 Task: Slide 48 - To Do List.
Action: Mouse moved to (220, 77)
Screenshot: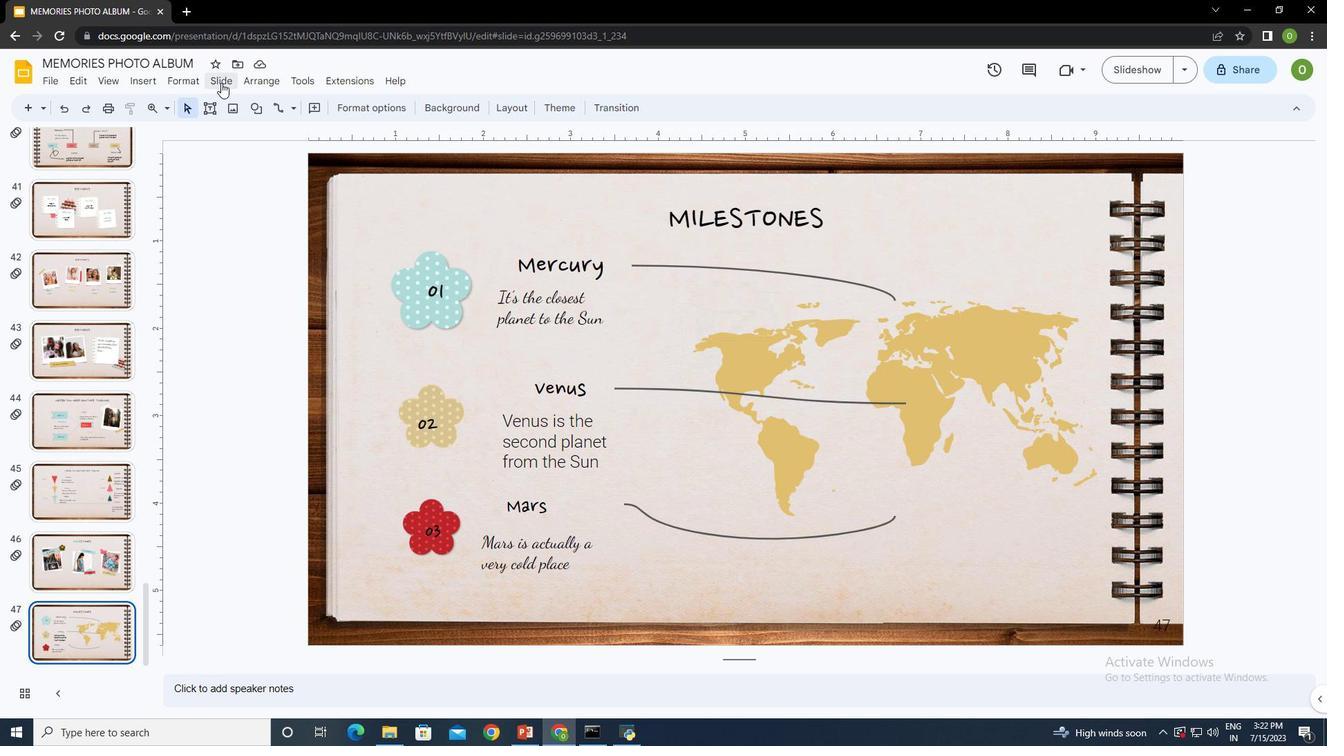 
Action: Mouse pressed left at (220, 77)
Screenshot: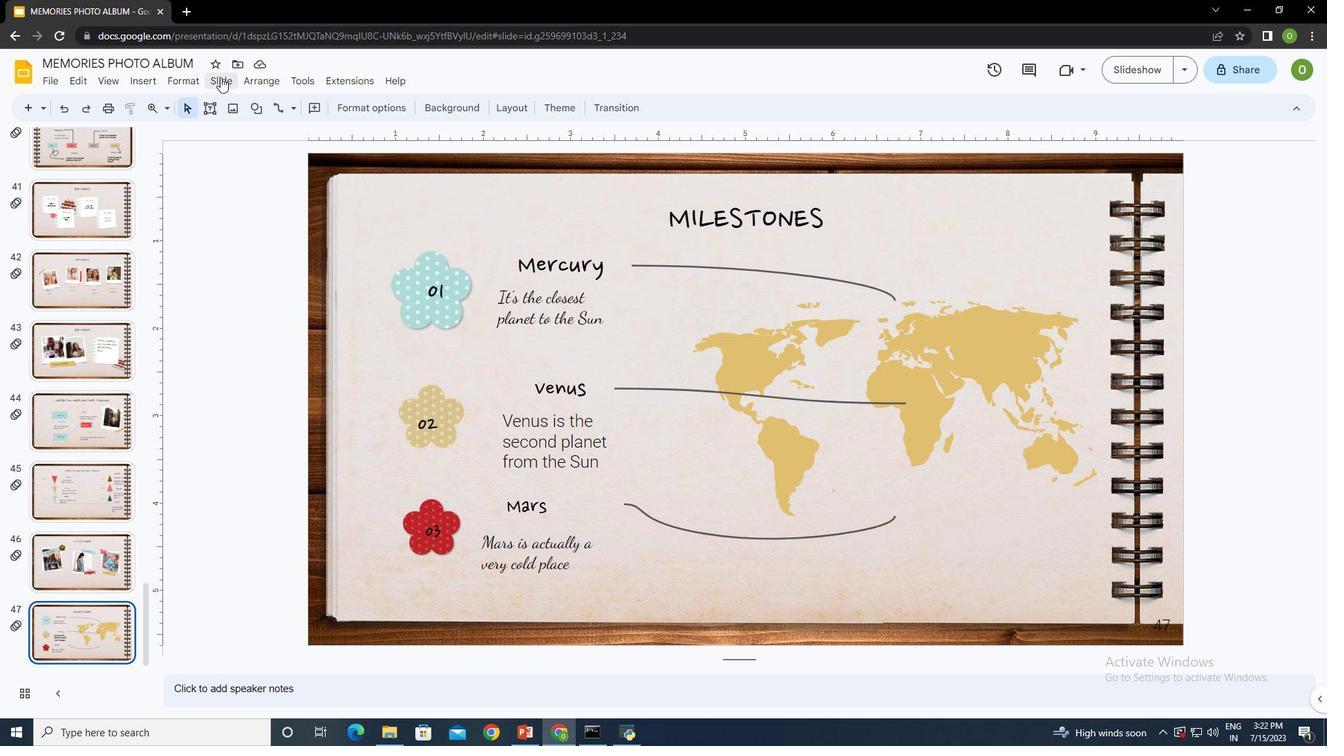 
Action: Mouse moved to (272, 107)
Screenshot: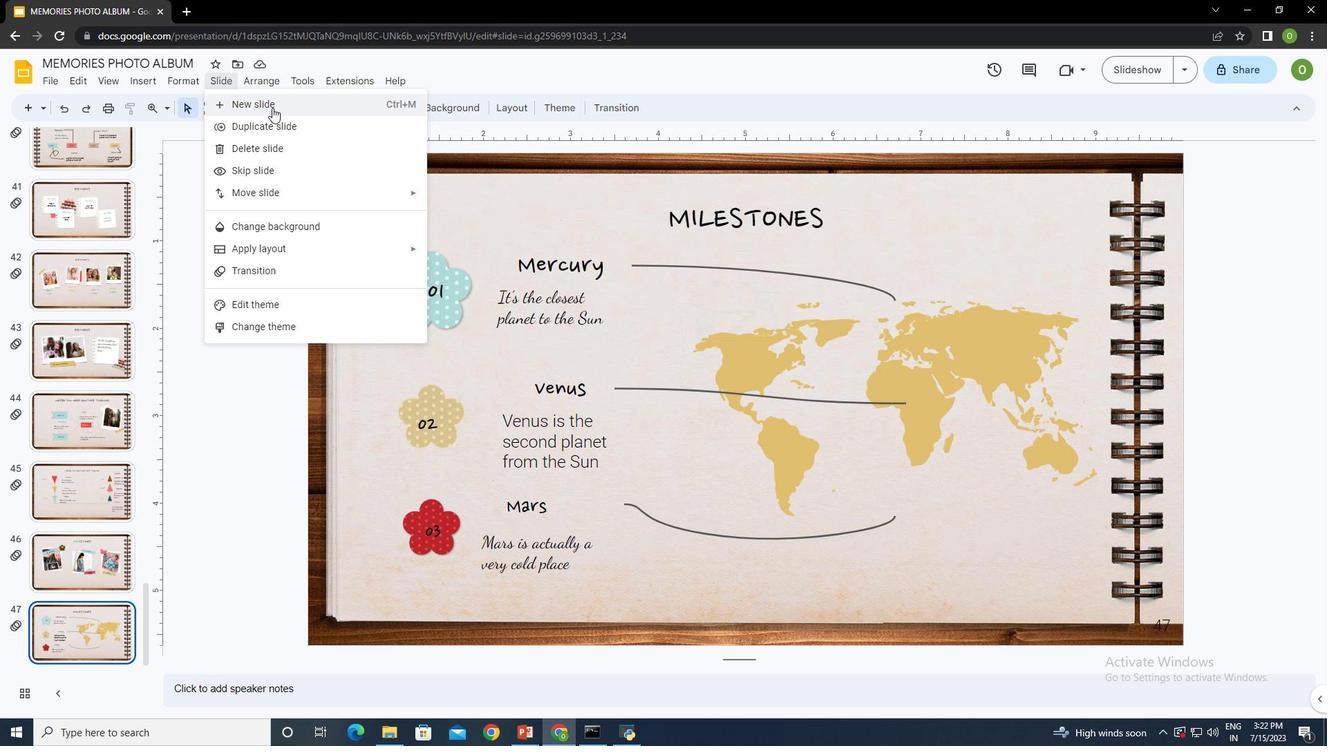 
Action: Mouse pressed left at (272, 107)
Screenshot: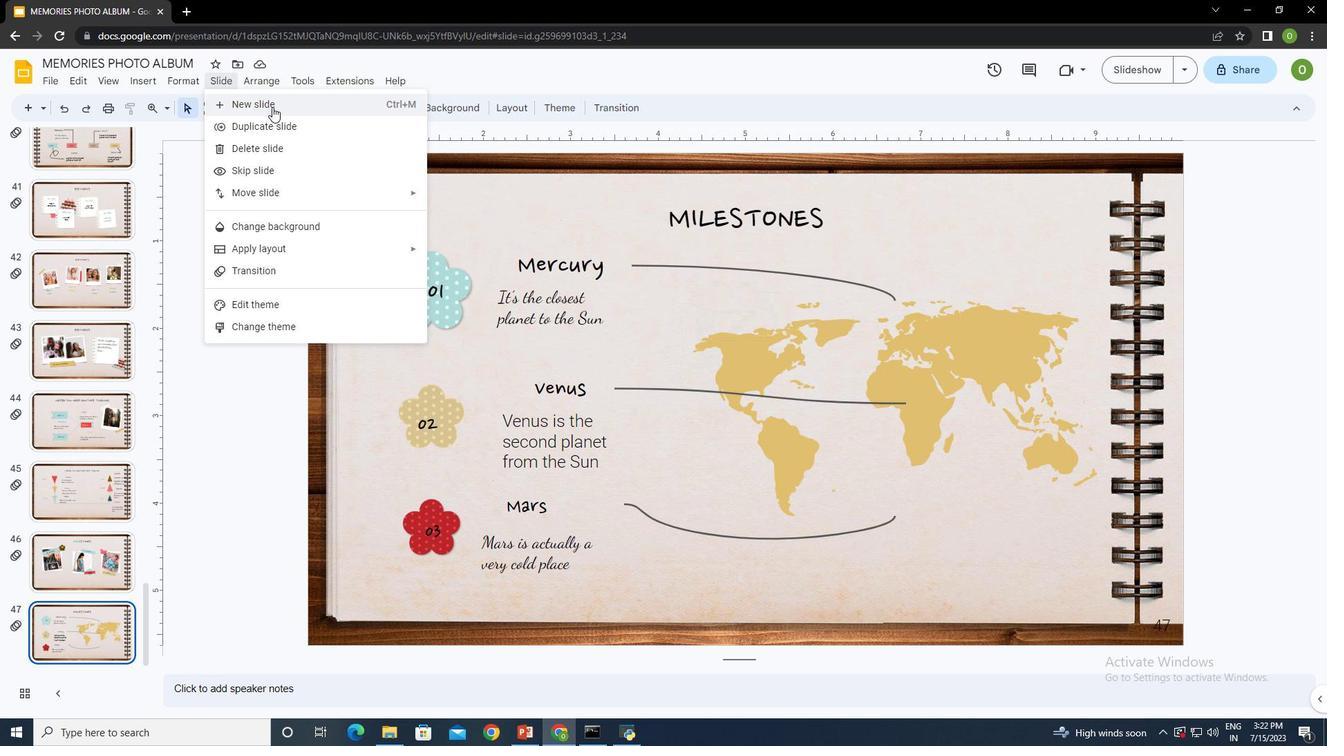 
Action: Mouse moved to (626, 233)
Screenshot: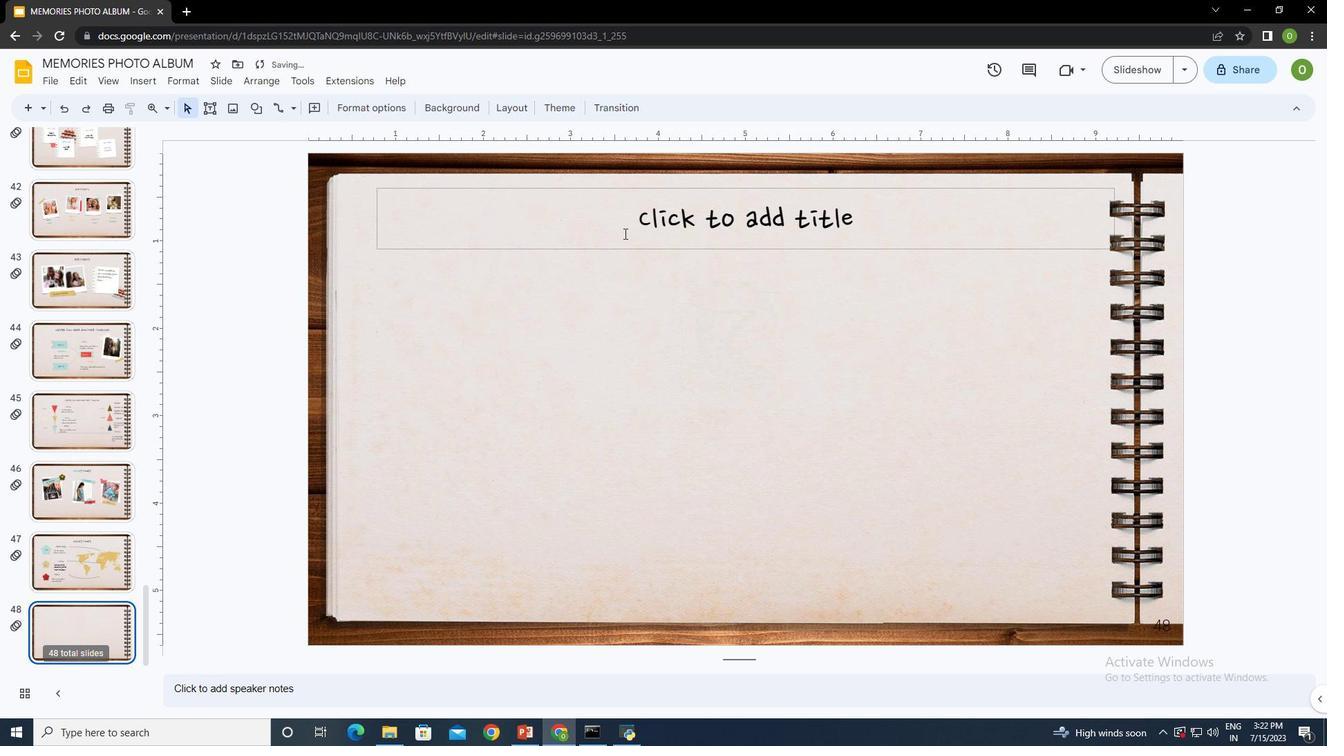 
Action: Mouse pressed left at (626, 233)
Screenshot: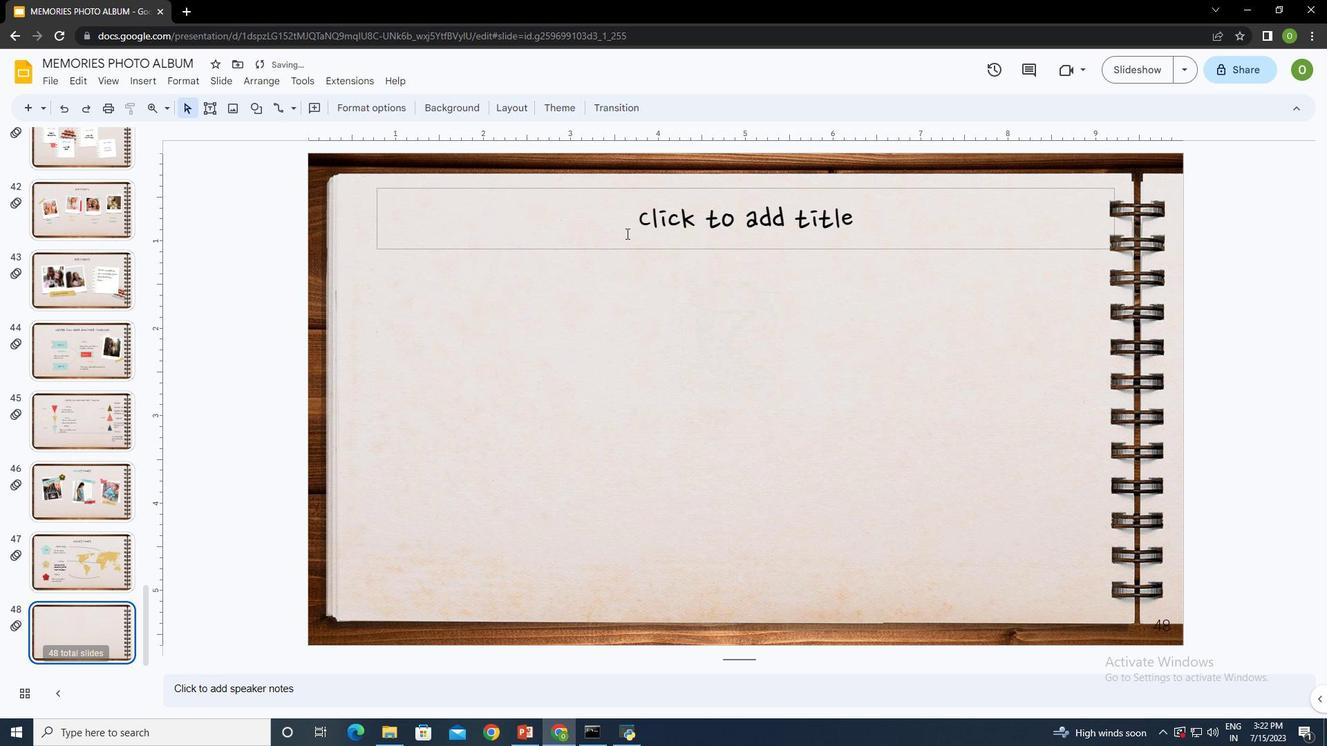 
Action: Mouse moved to (626, 233)
Screenshot: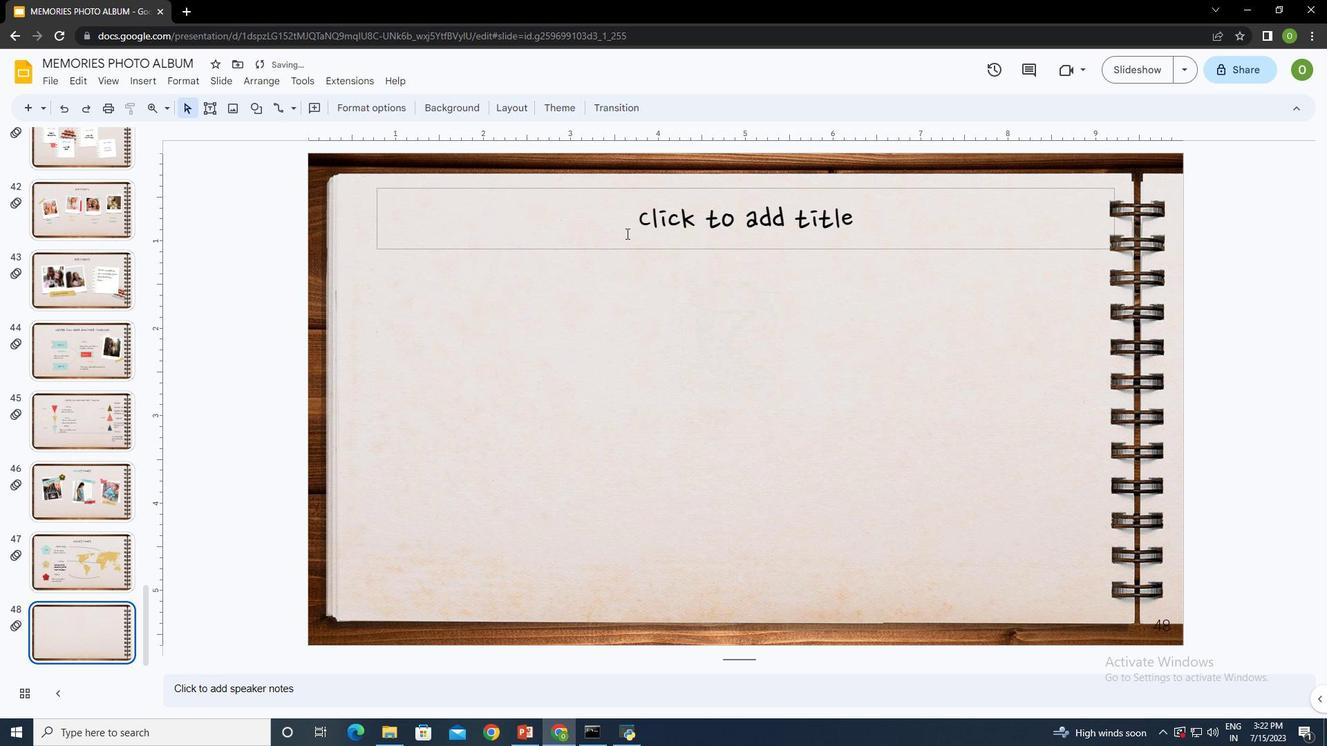 
Action: Key pressed <Key.caps_lock>TO<Key.space><Key.backspace>-<Key.space>DO<Key.space><Key.backspace><Key.backspace><Key.backspace><Key.backspace>DO<Key.space>LIST
Screenshot: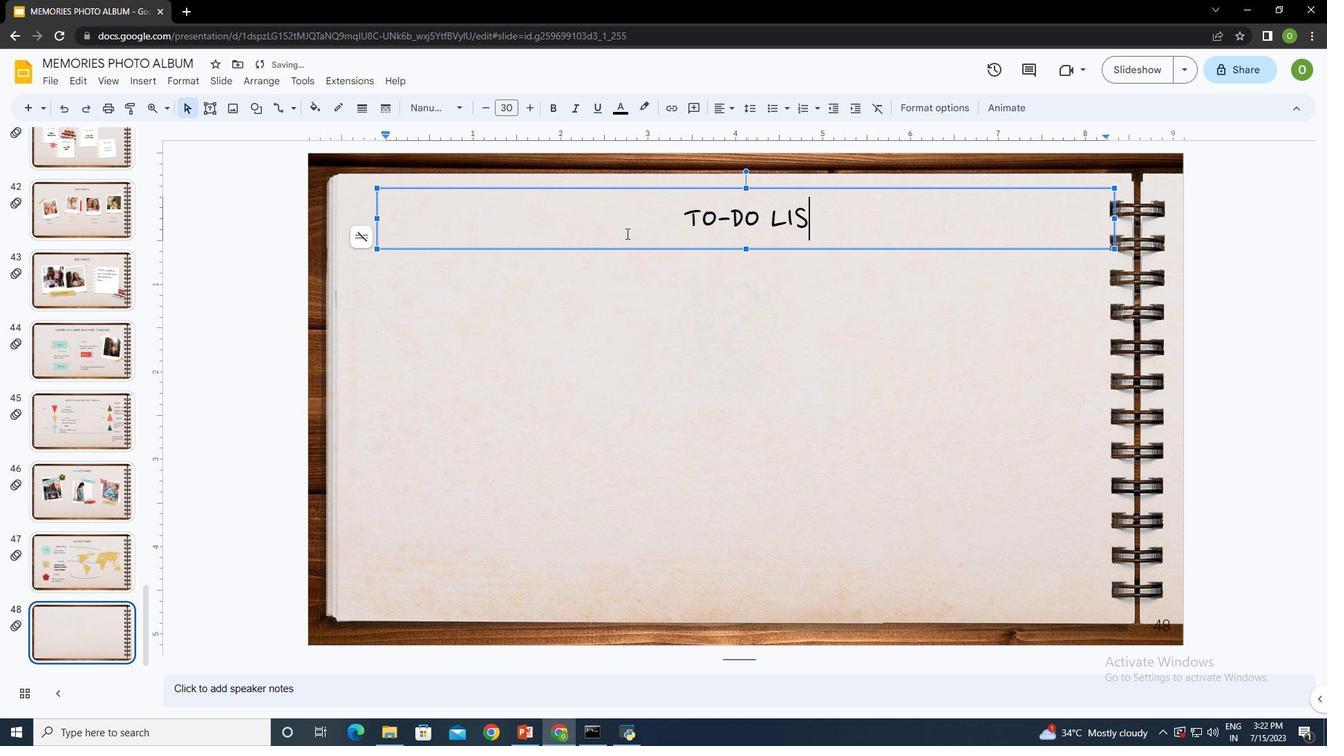
Action: Mouse moved to (642, 344)
Screenshot: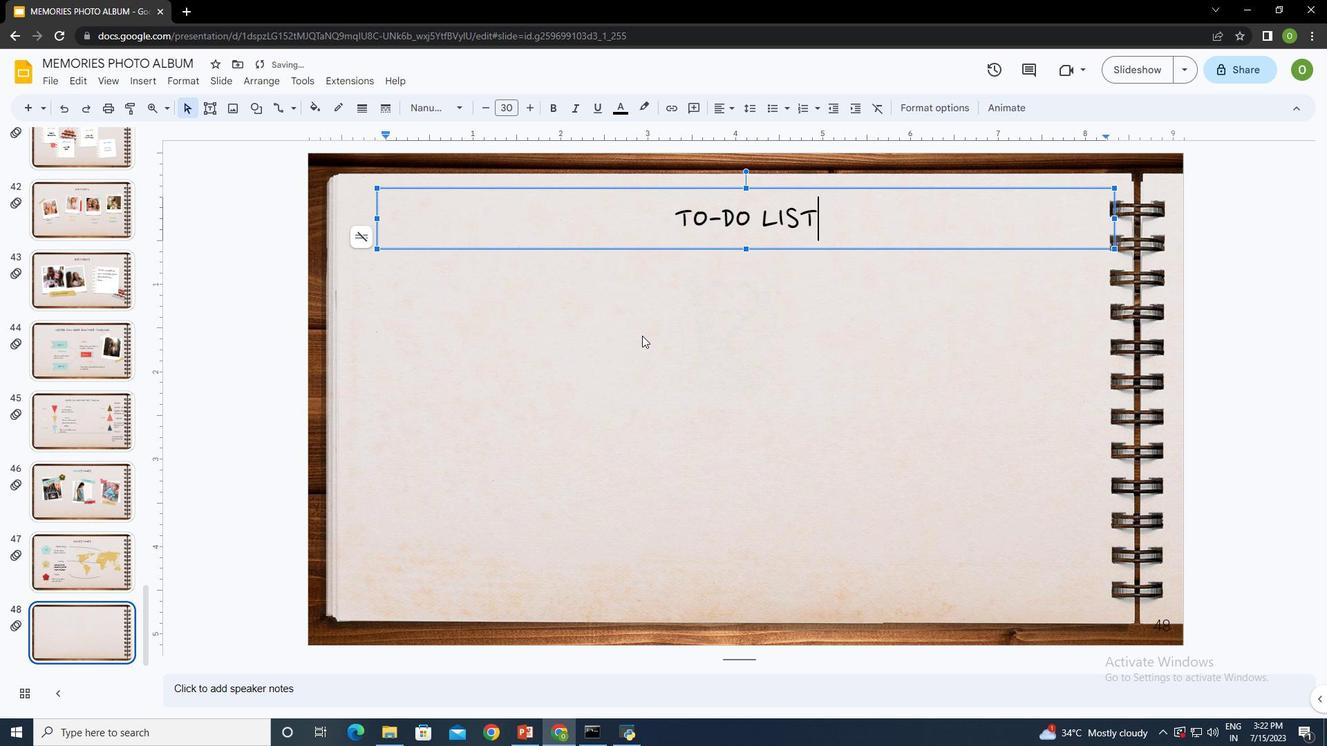 
Action: Mouse pressed left at (642, 344)
Screenshot: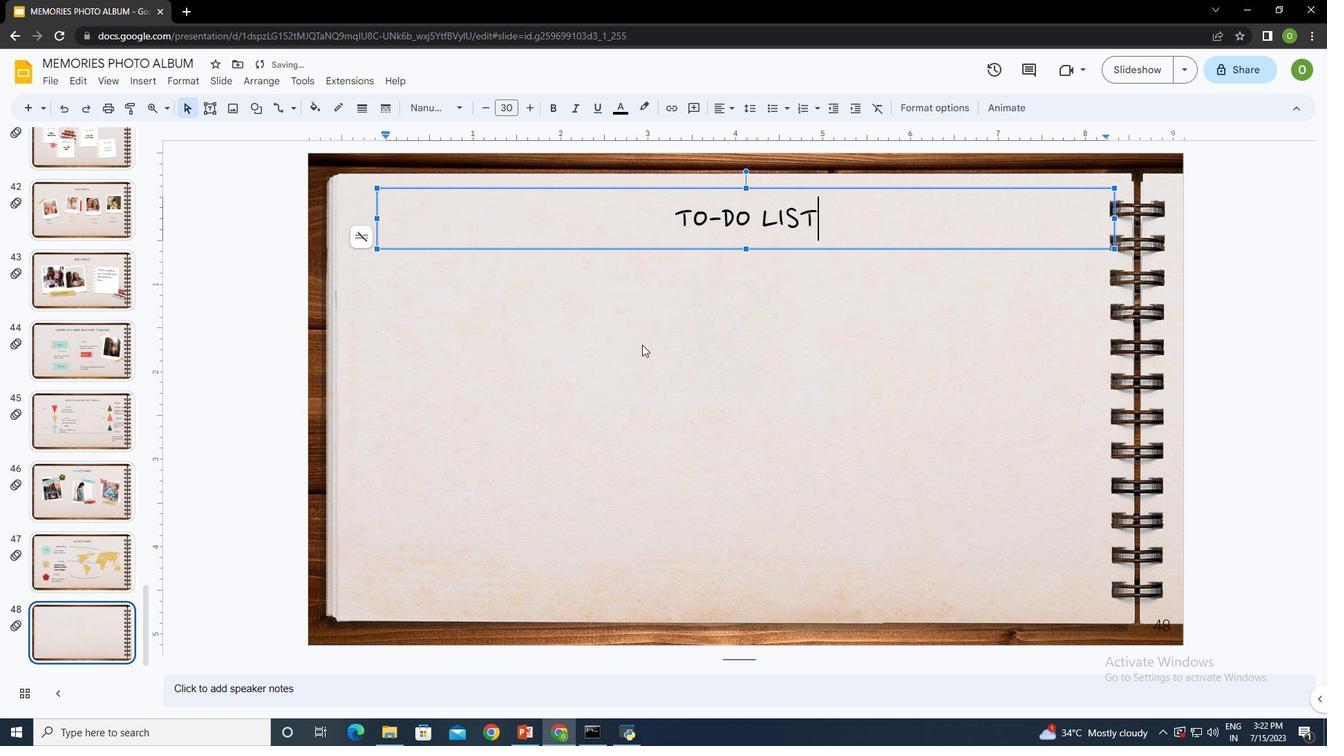 
Action: Mouse moved to (141, 80)
Screenshot: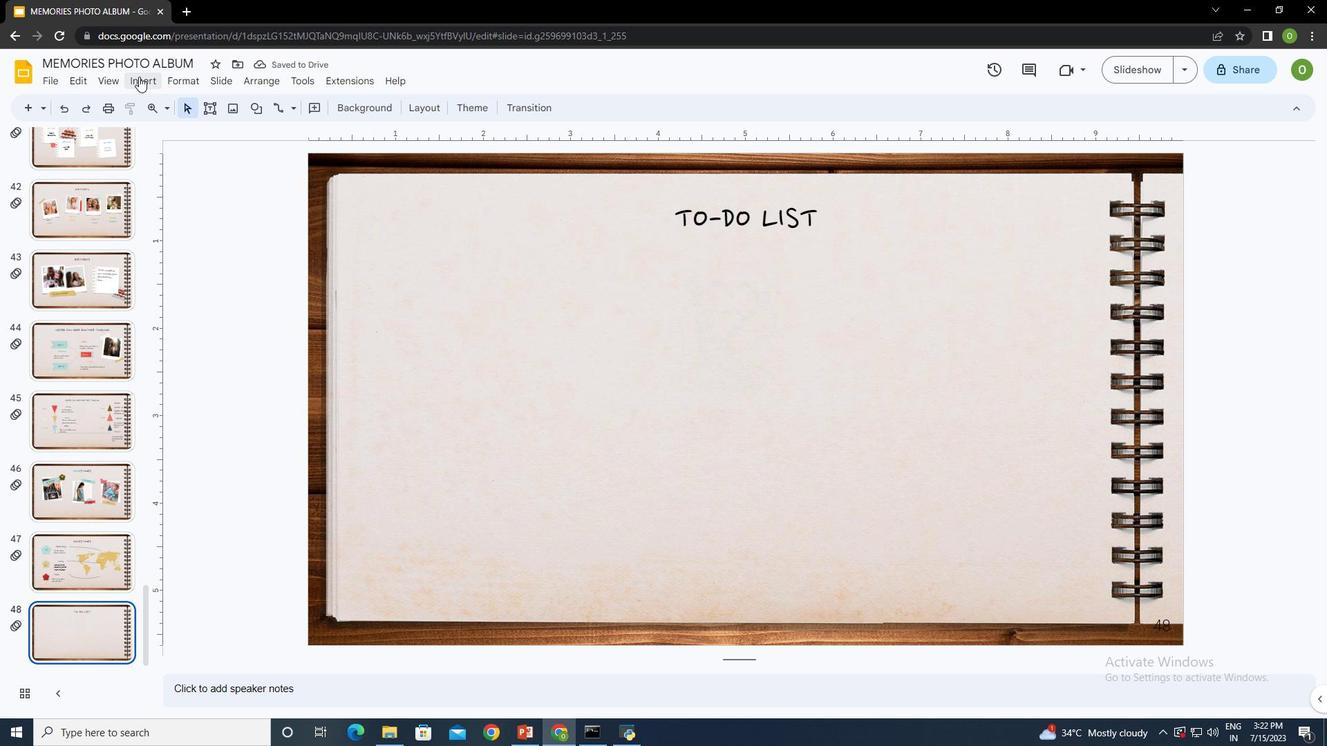 
Action: Mouse pressed left at (141, 80)
Screenshot: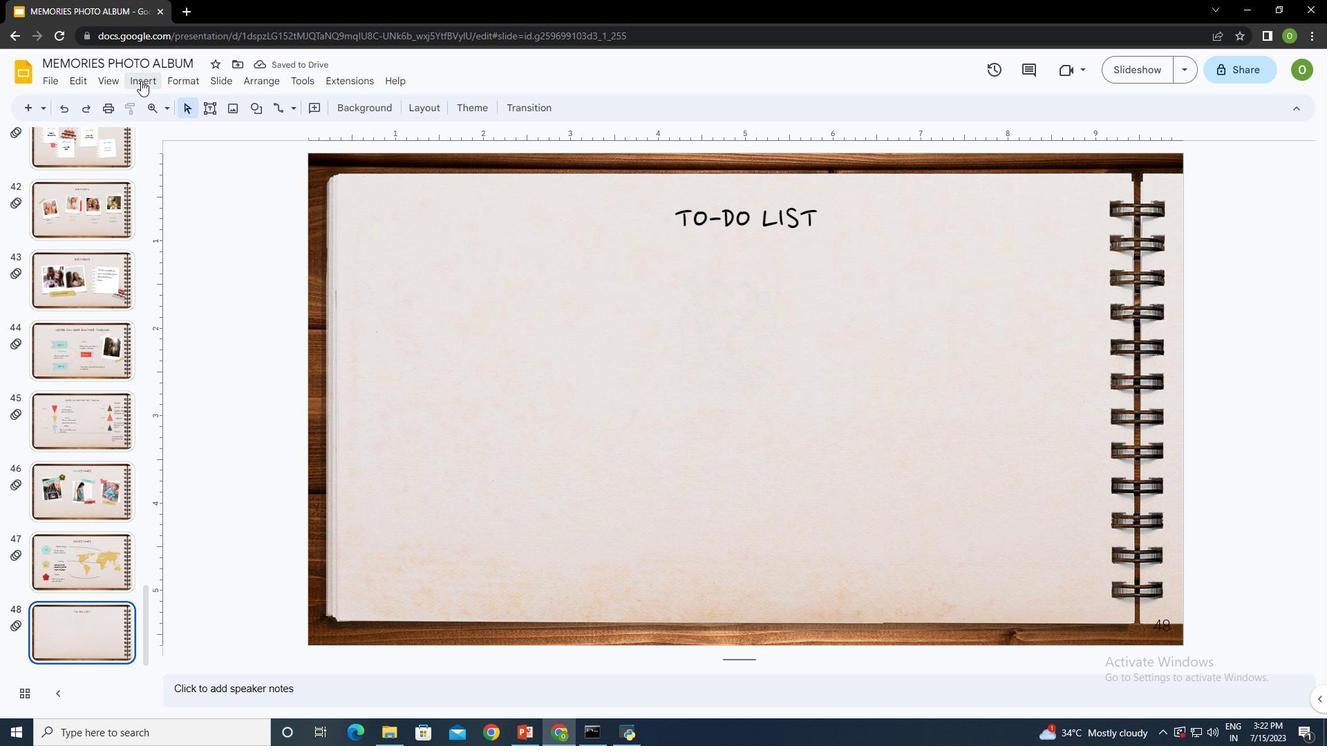 
Action: Mouse moved to (405, 127)
Screenshot: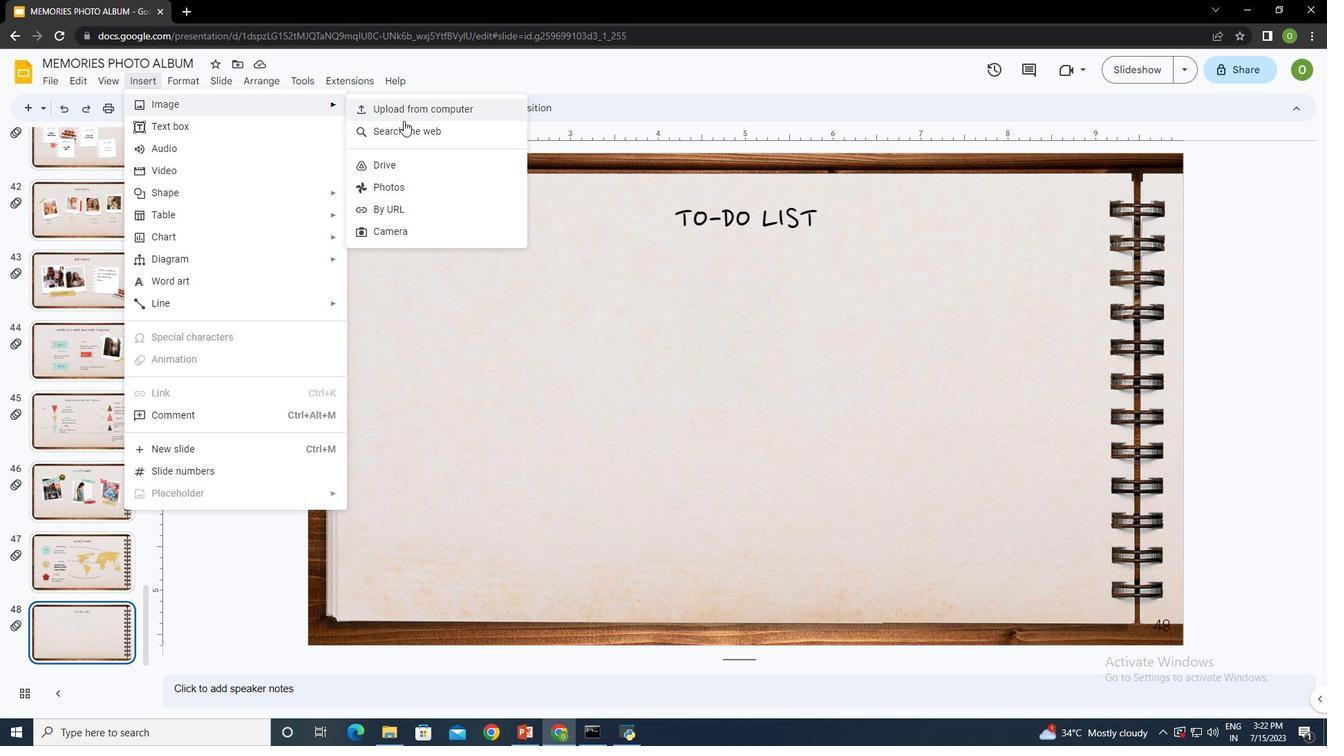 
Action: Mouse pressed left at (405, 127)
Screenshot: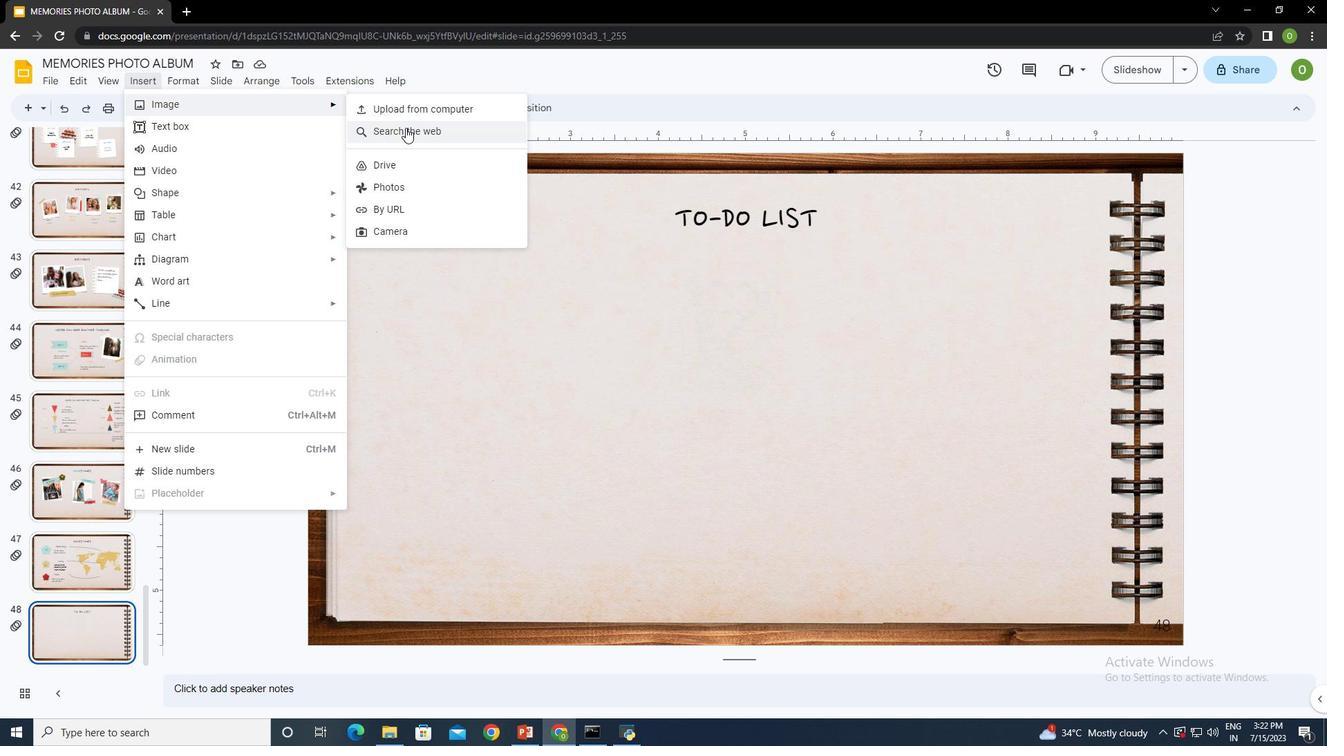 
Action: Mouse moved to (1187, 116)
Screenshot: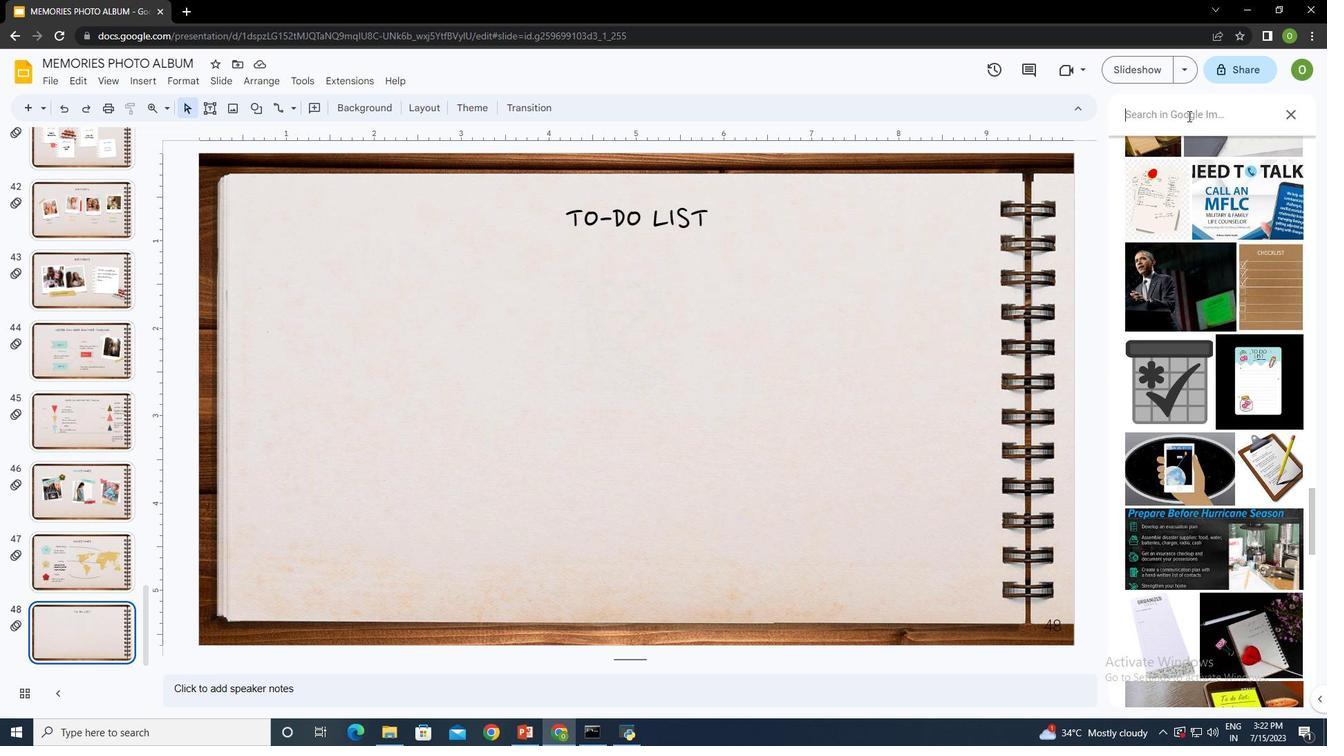 
Action: Mouse pressed left at (1187, 116)
Screenshot: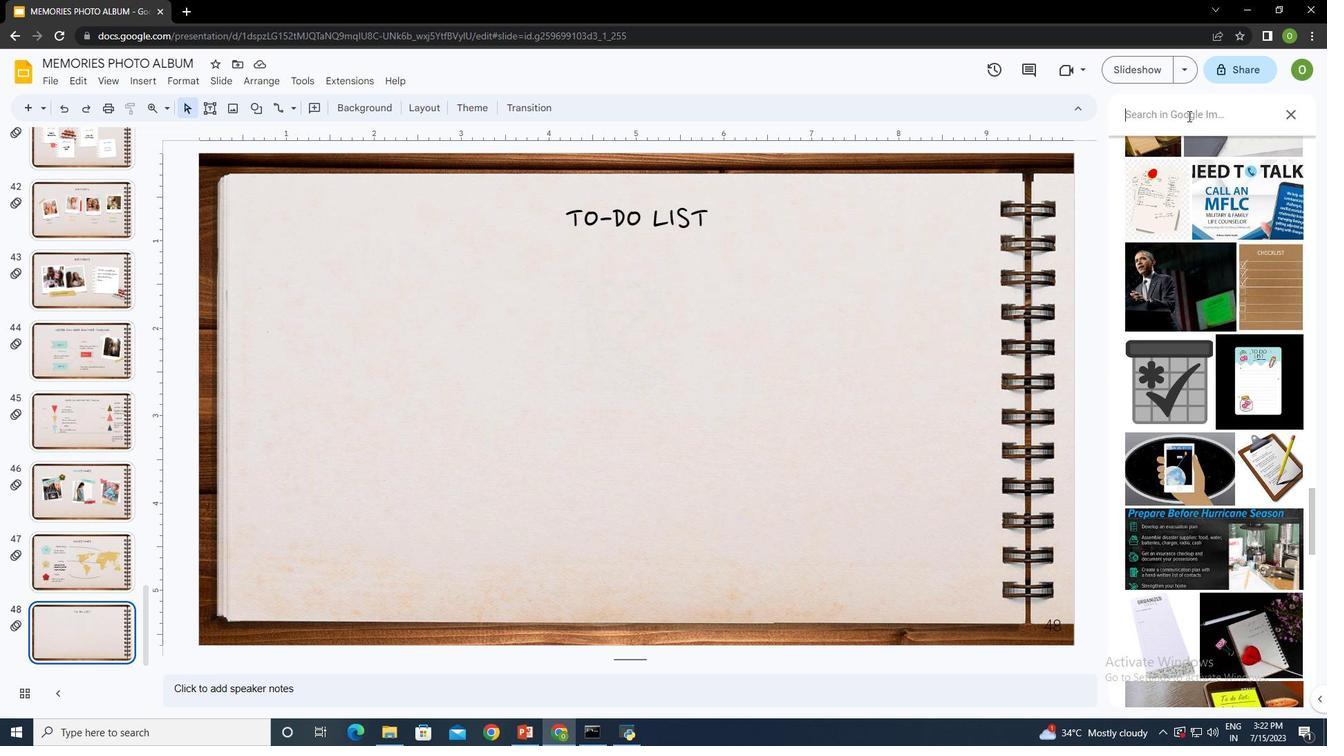 
Action: Mouse moved to (1187, 116)
Screenshot: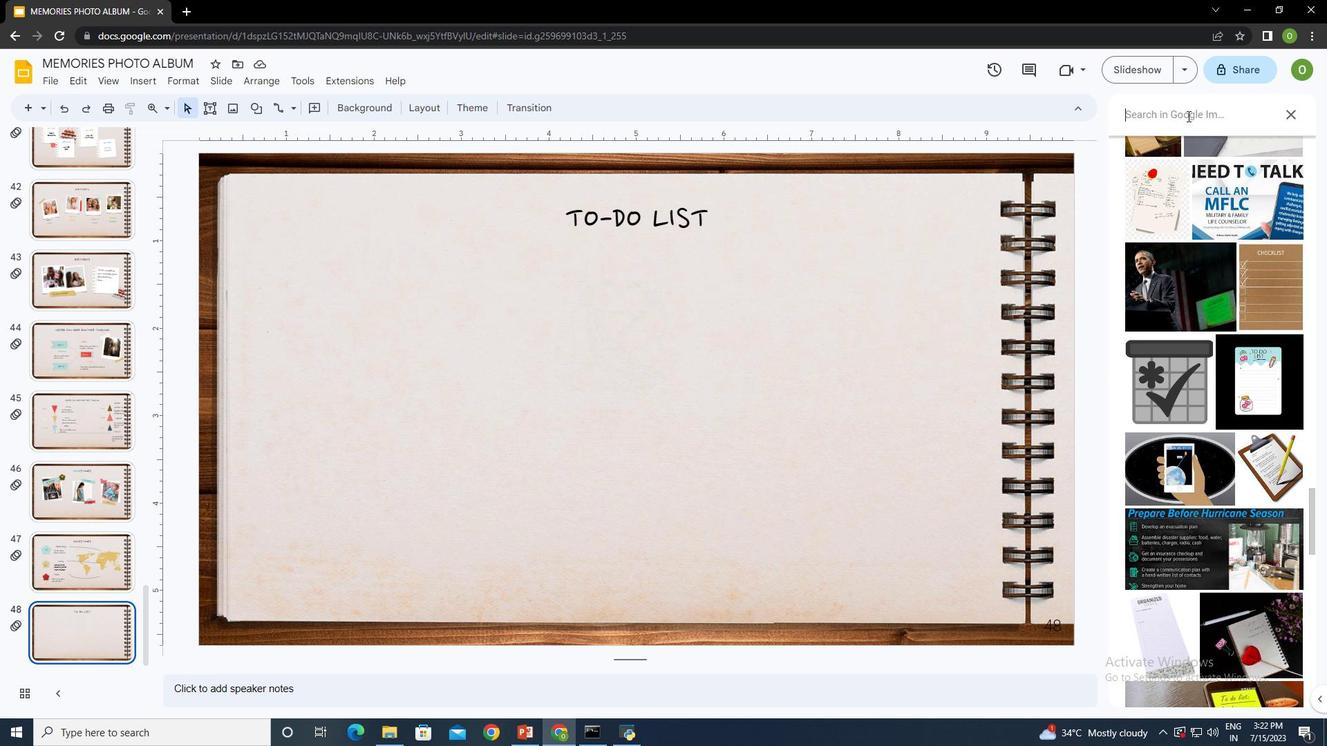 
Action: Key pressed TO<Key.space>DO<Key.space>LIST<Key.enter>
Screenshot: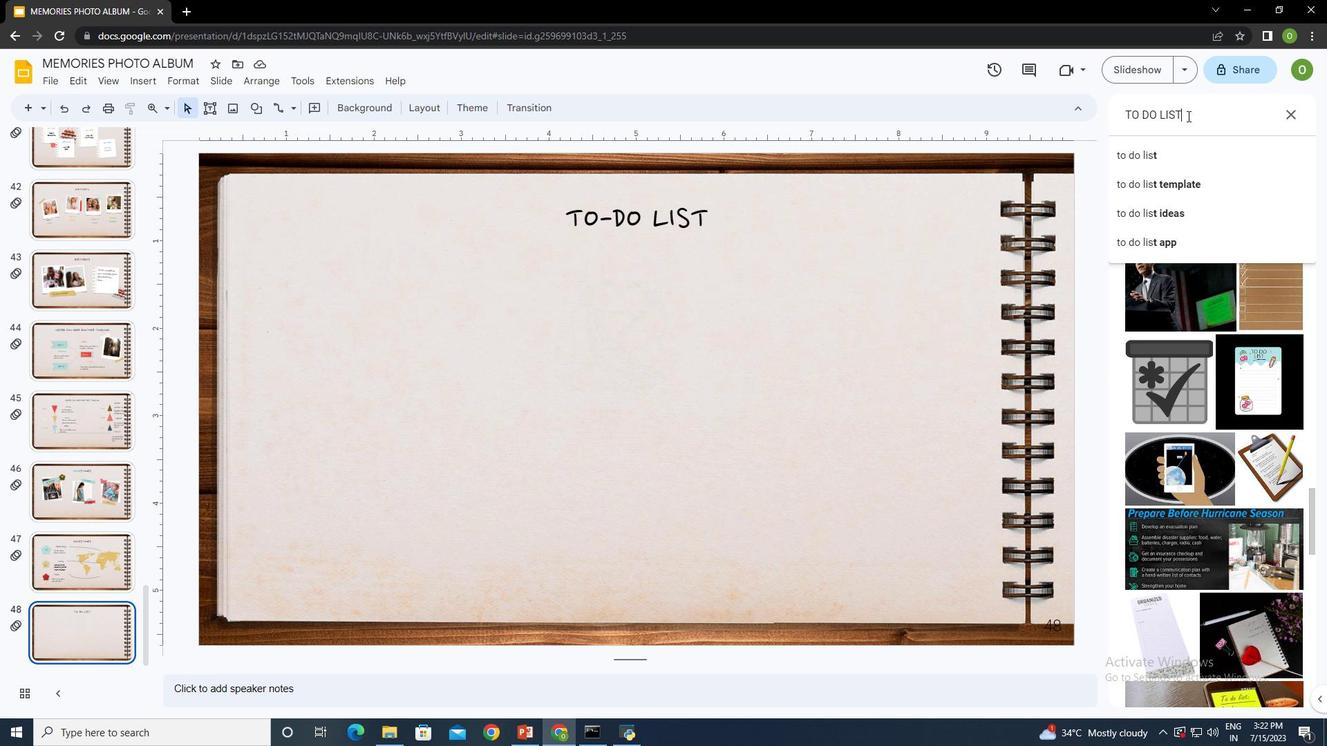 
Action: Mouse moved to (1190, 301)
Screenshot: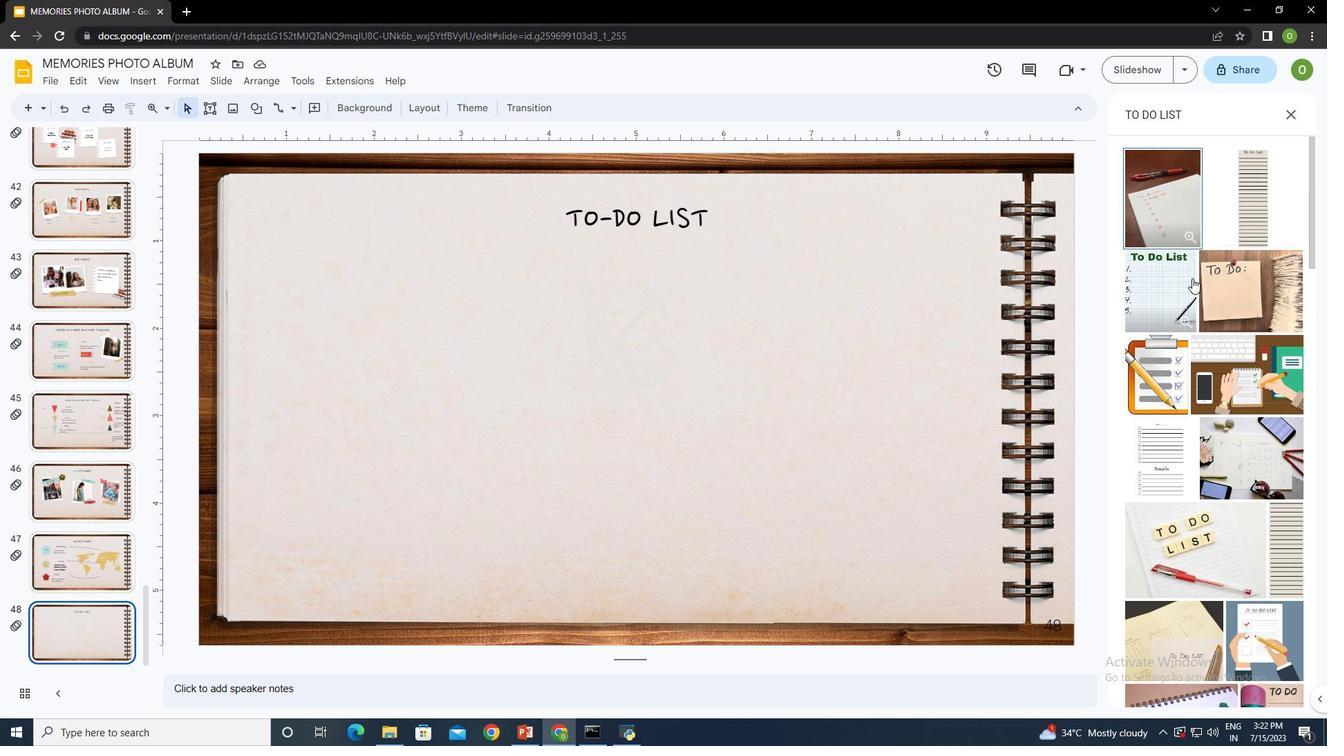 
Action: Mouse scrolled (1190, 300) with delta (0, 0)
Screenshot: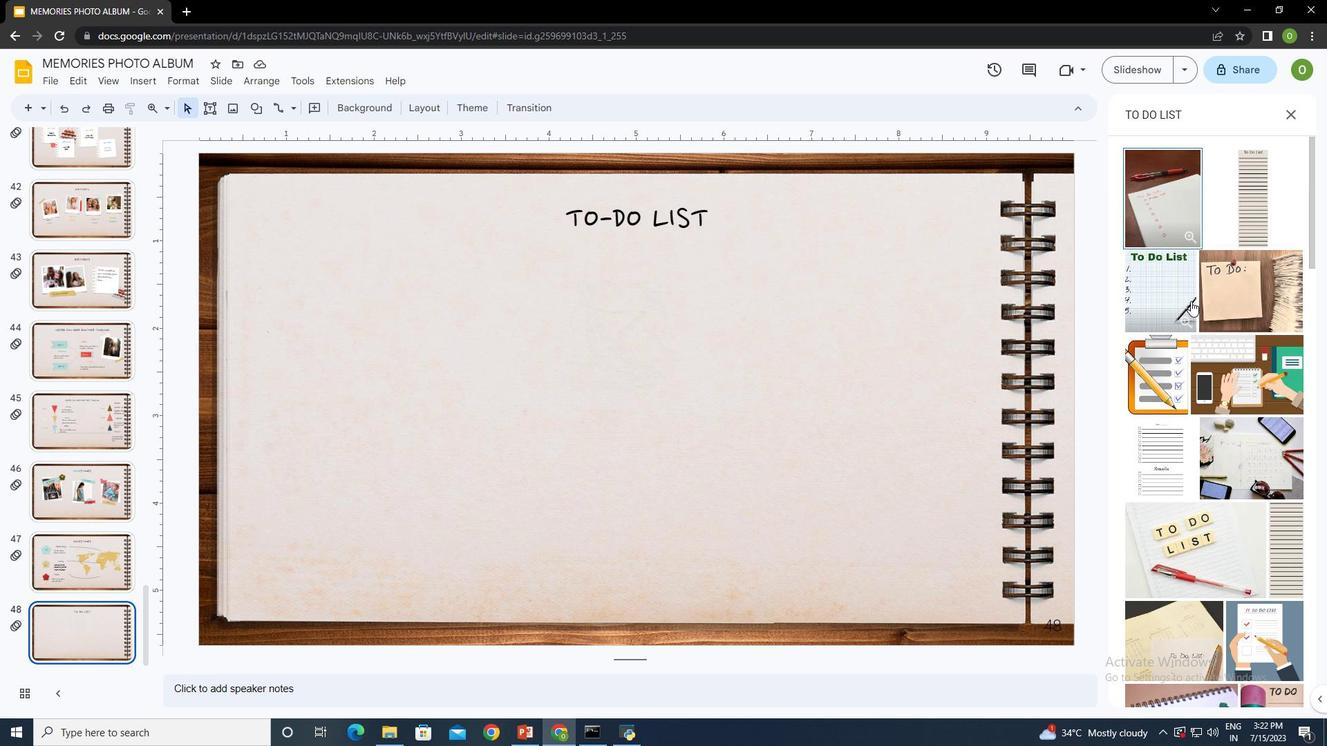 
Action: Mouse scrolled (1190, 300) with delta (0, 0)
Screenshot: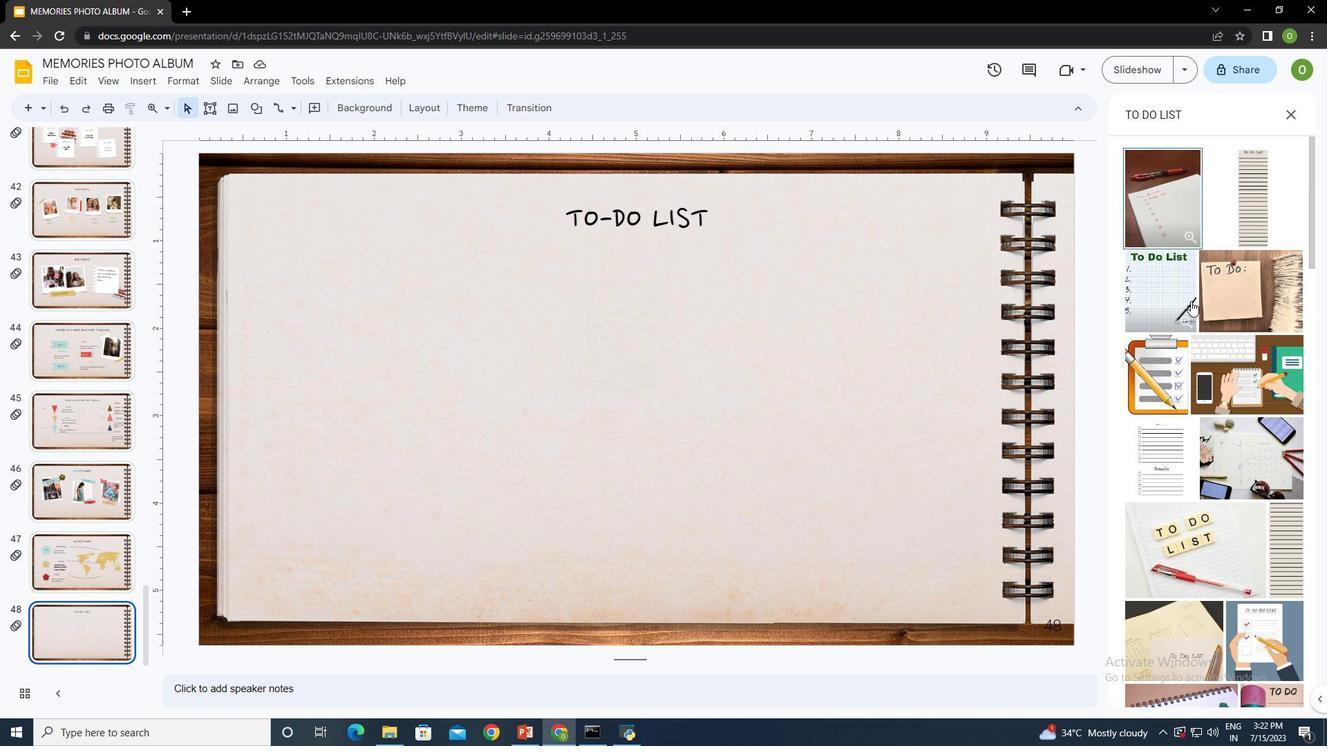 
Action: Mouse scrolled (1190, 300) with delta (0, 0)
Screenshot: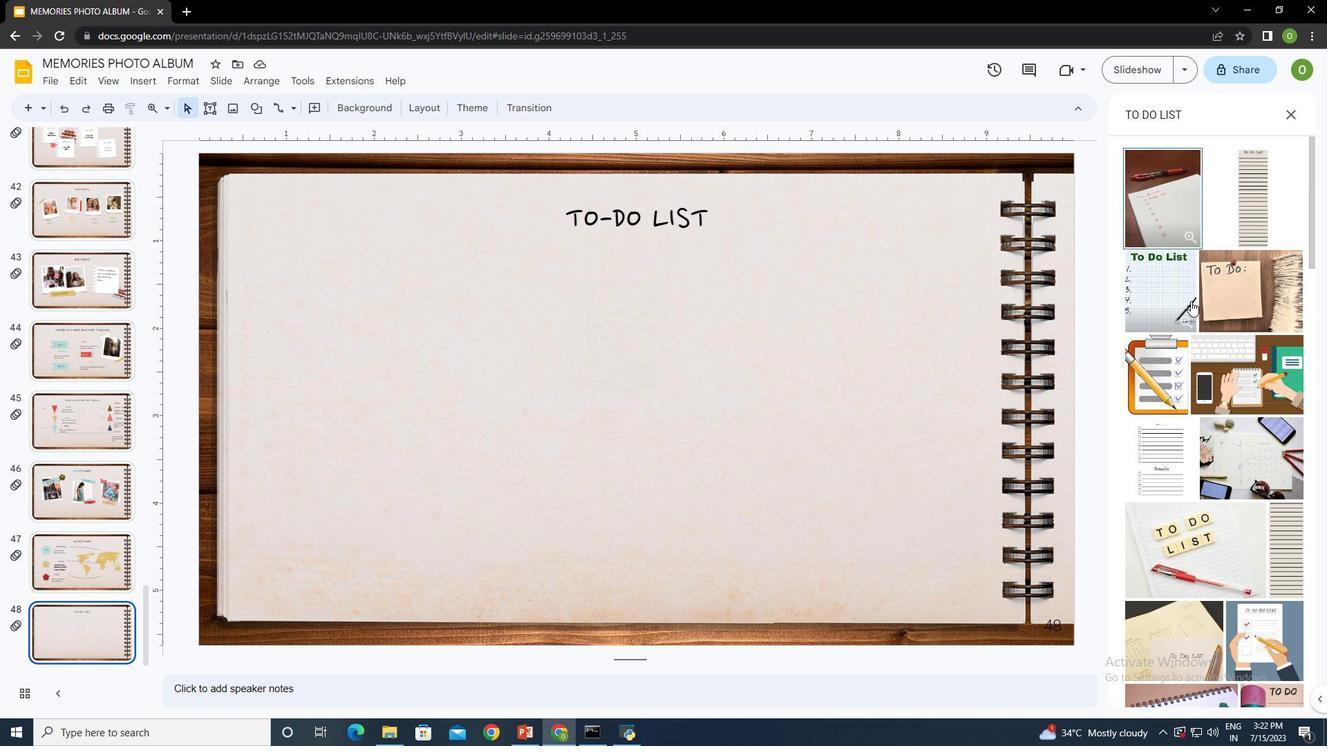
Action: Mouse scrolled (1190, 300) with delta (0, 0)
Screenshot: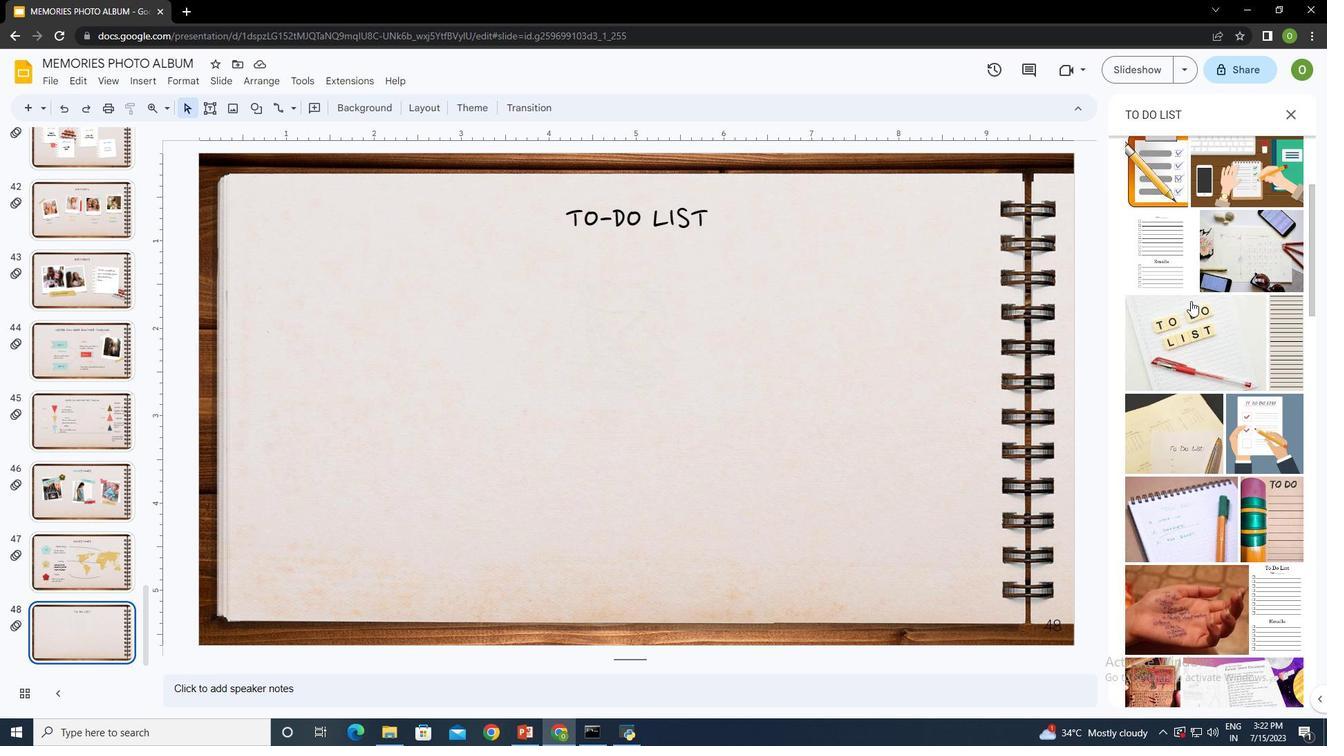 
Action: Mouse moved to (1188, 275)
Screenshot: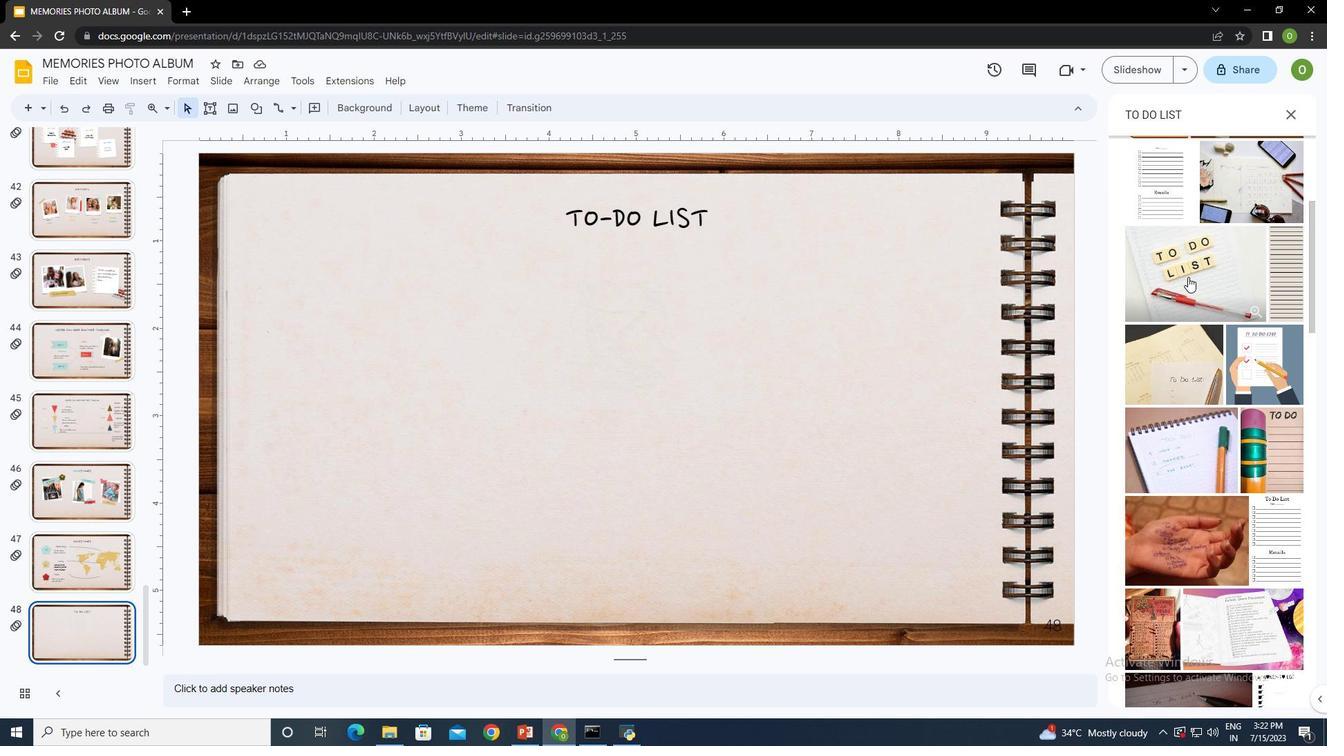 
Action: Mouse pressed left at (1188, 275)
Screenshot: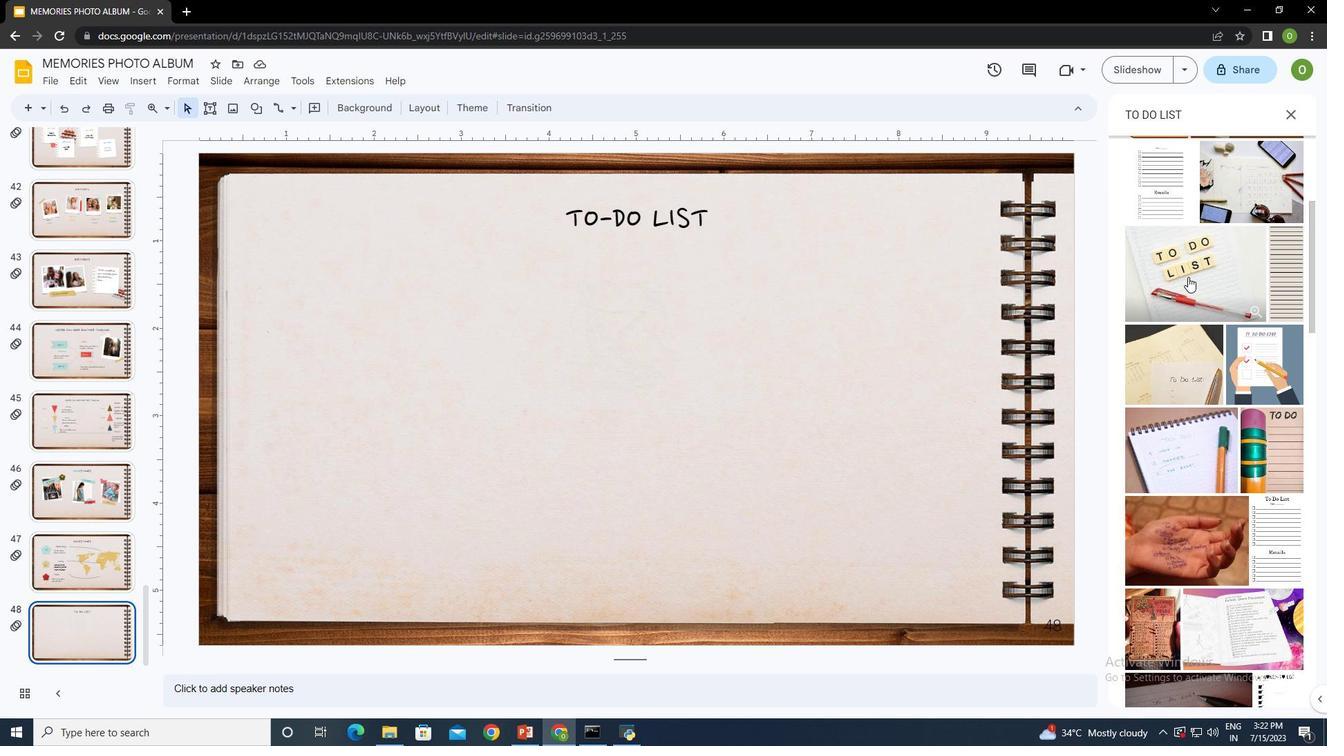 
Action: Mouse moved to (1273, 681)
Screenshot: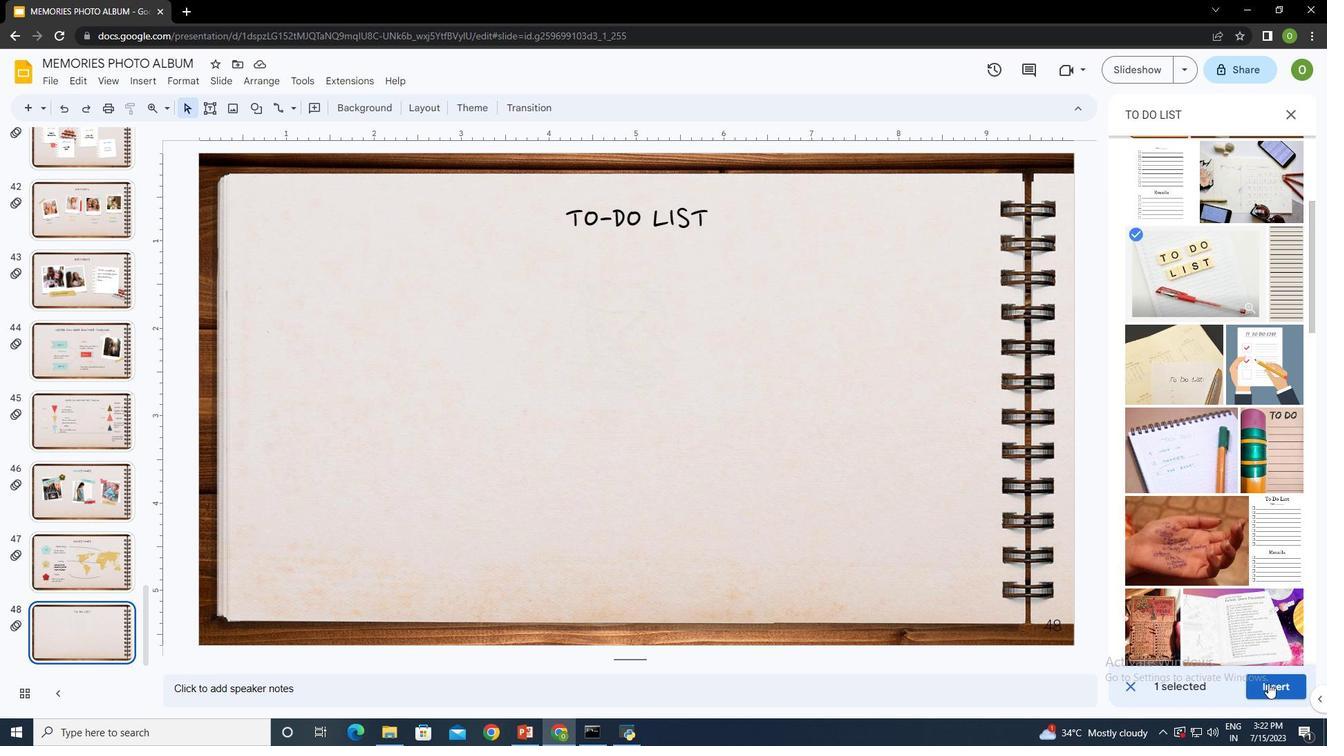 
Action: Mouse pressed left at (1273, 681)
Screenshot: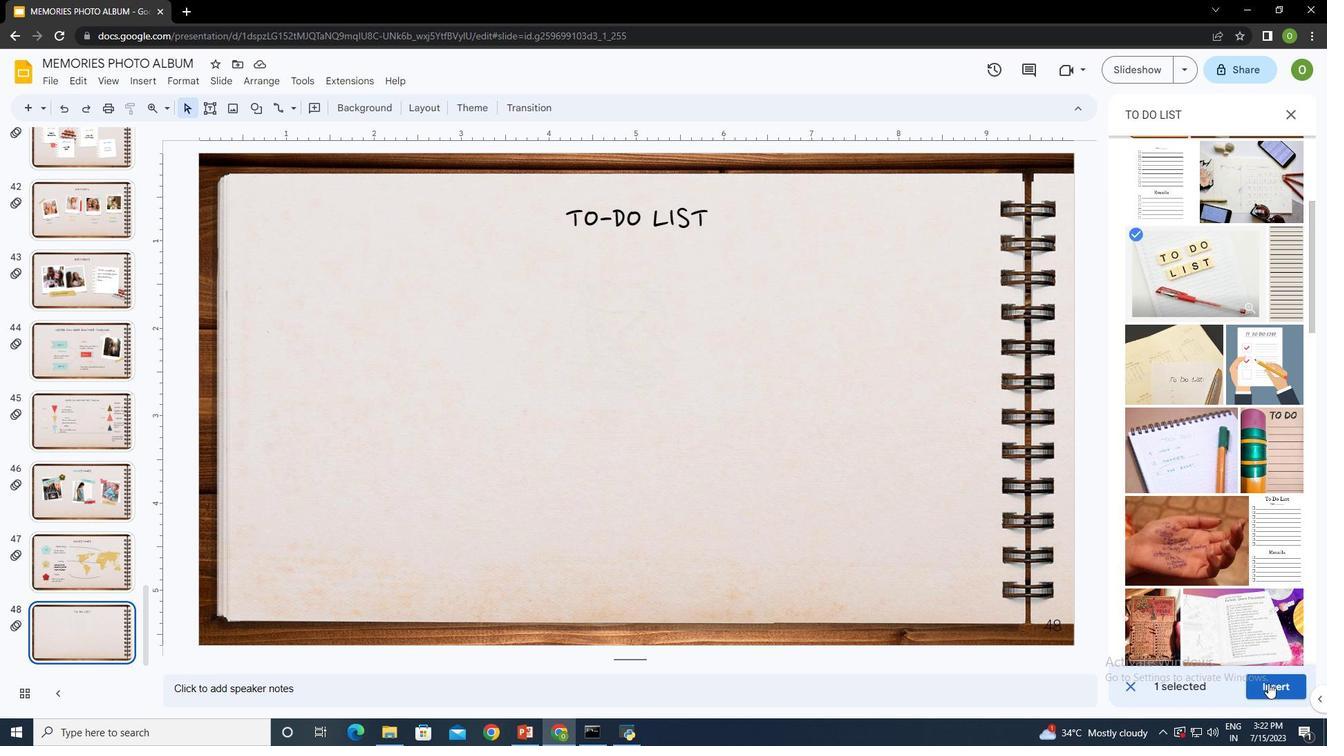 
Action: Mouse moved to (643, 474)
Screenshot: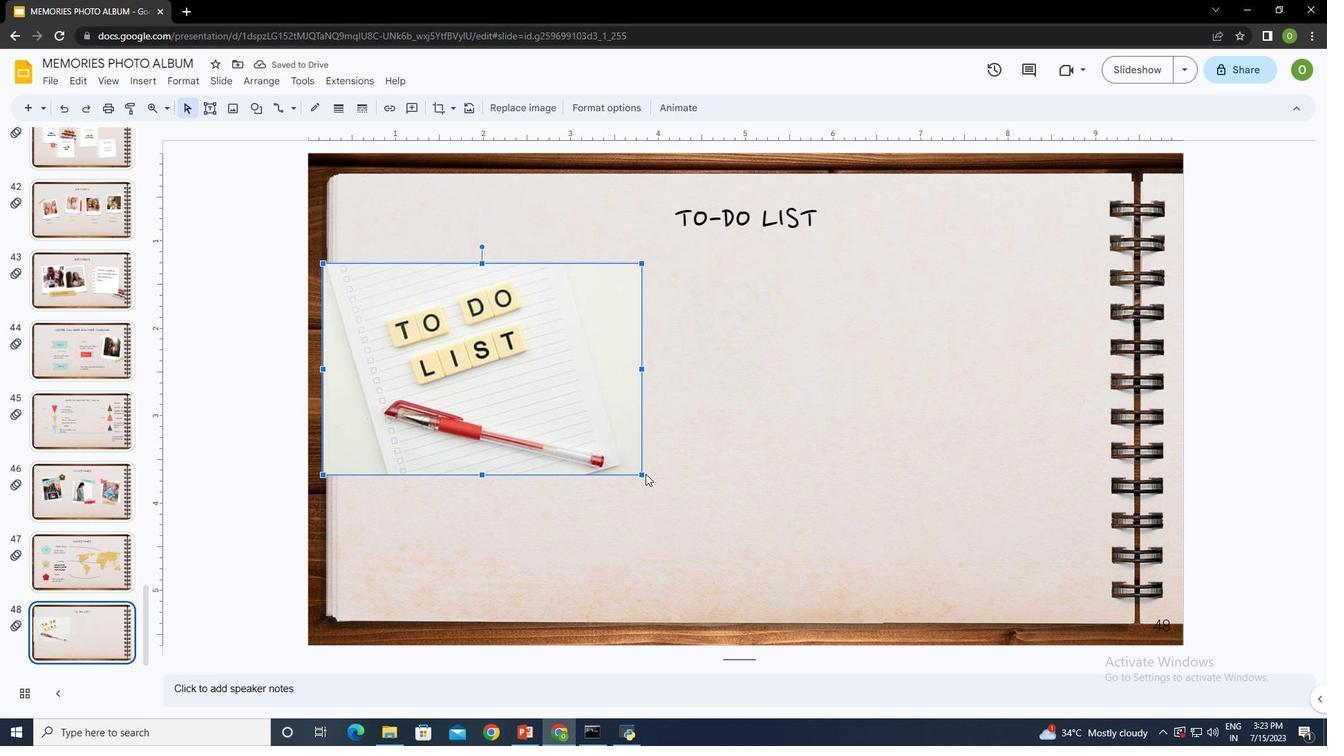 
Action: Mouse pressed left at (643, 474)
Screenshot: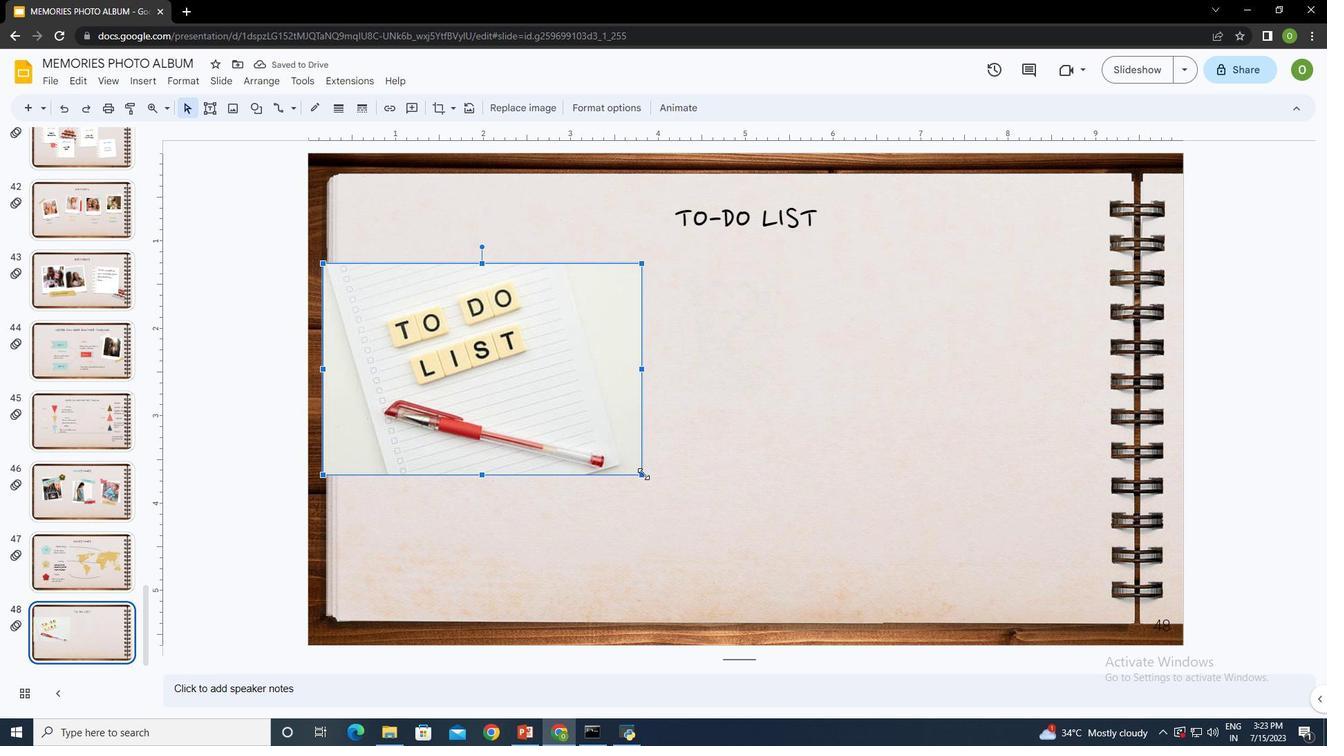 
Action: Mouse moved to (380, 318)
Screenshot: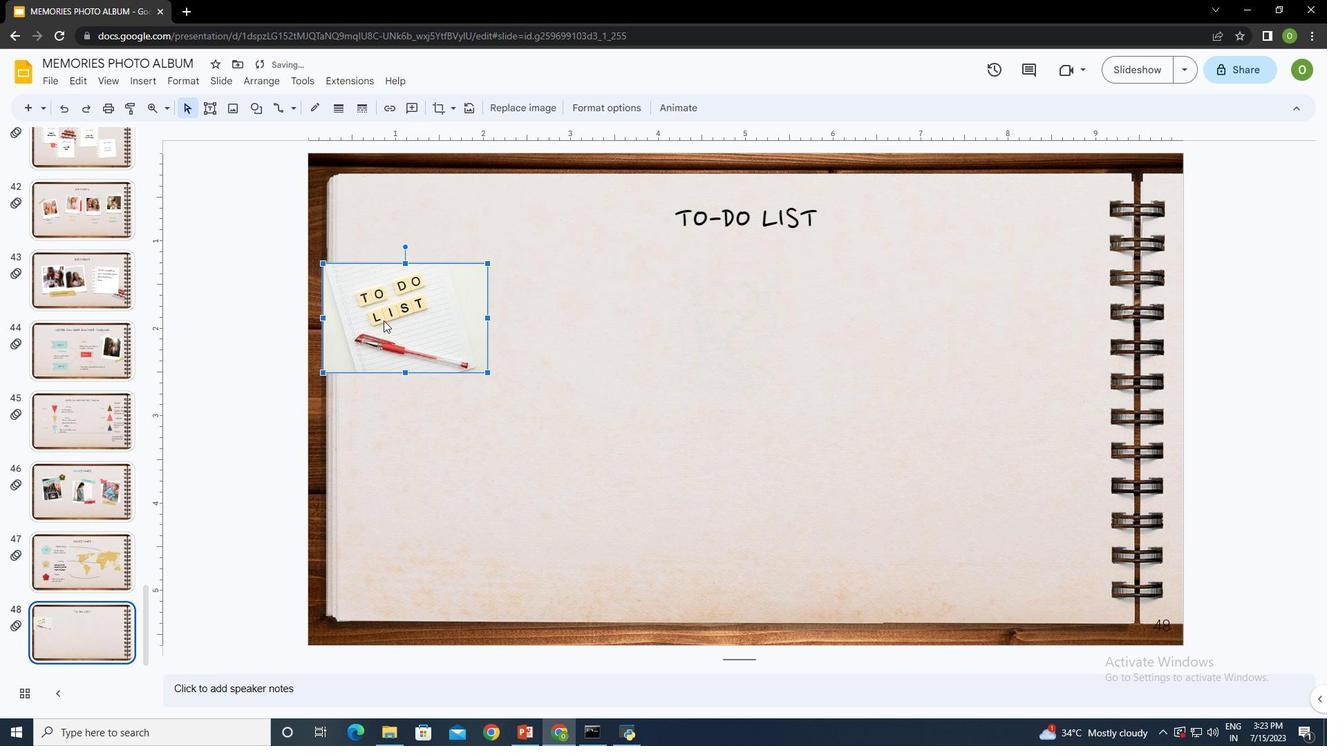 
Action: Mouse pressed left at (380, 318)
Screenshot: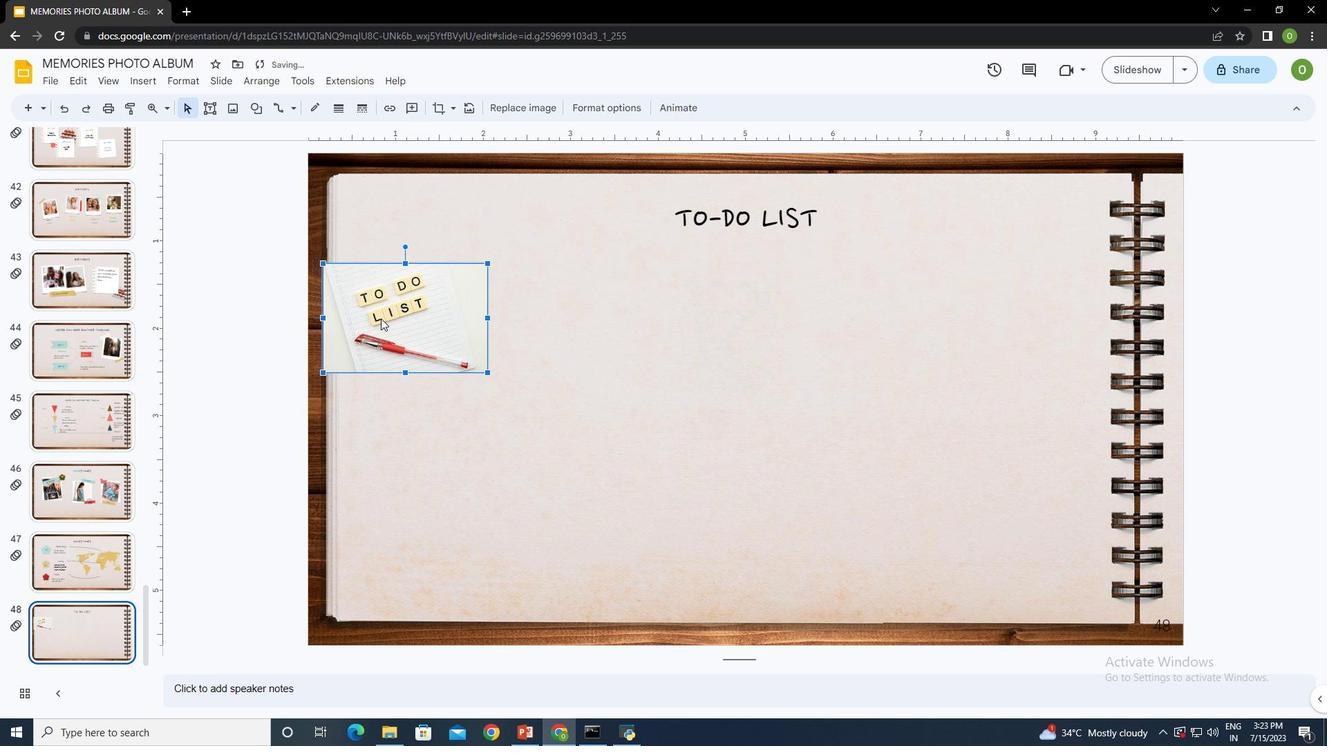 
Action: Mouse moved to (561, 355)
Screenshot: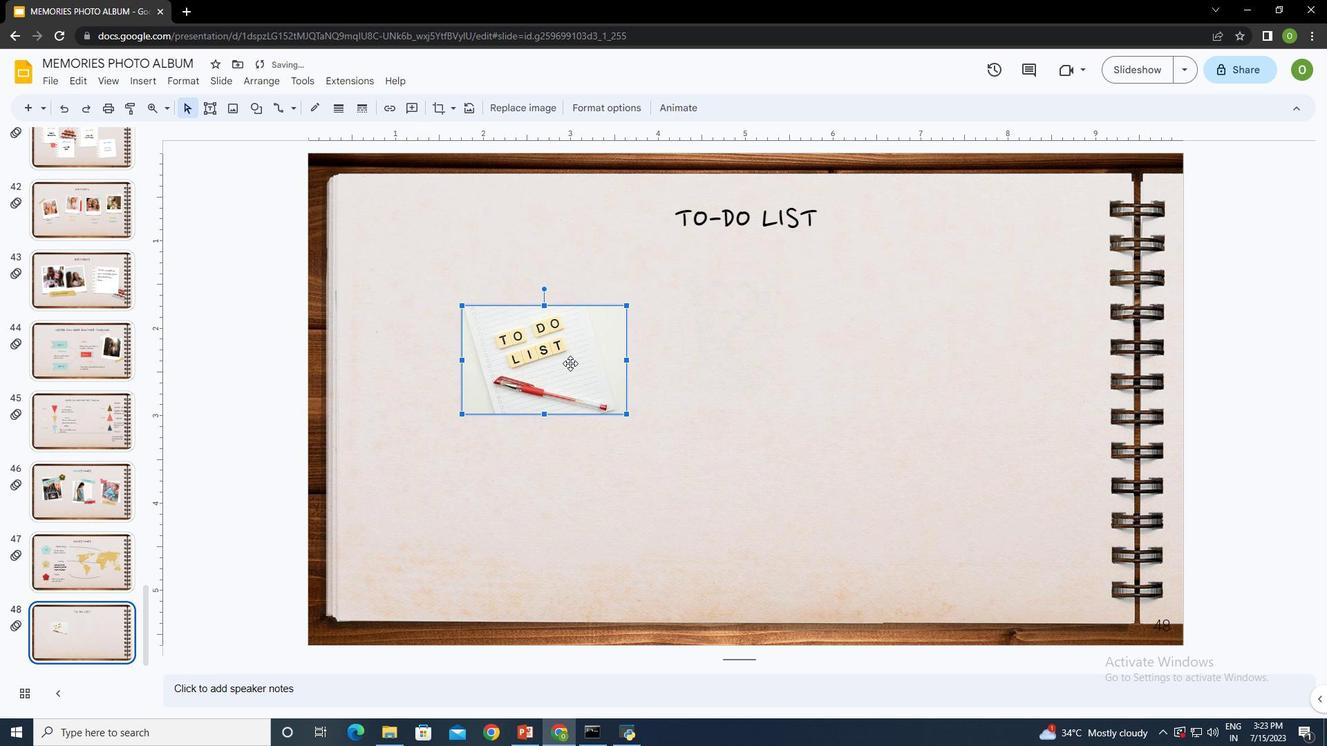 
Action: Mouse pressed left at (561, 355)
Screenshot: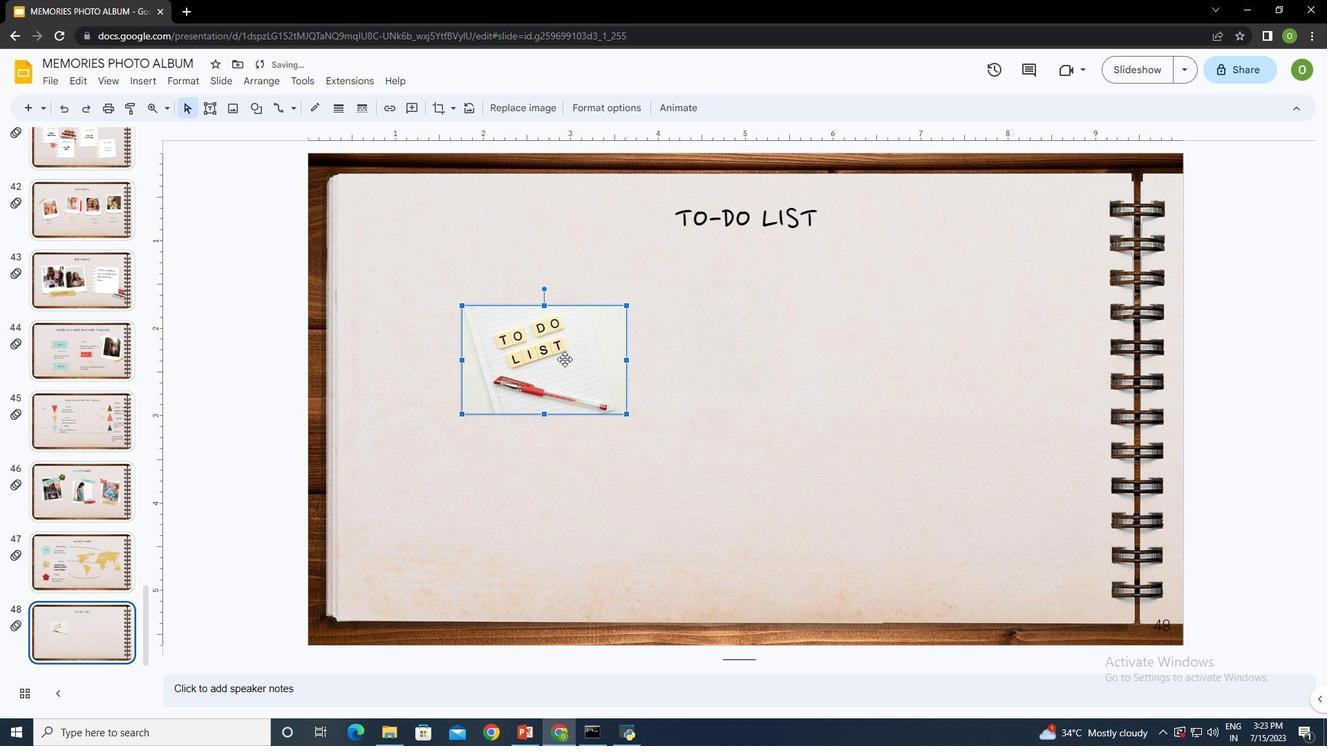 
Action: Mouse moved to (634, 422)
Screenshot: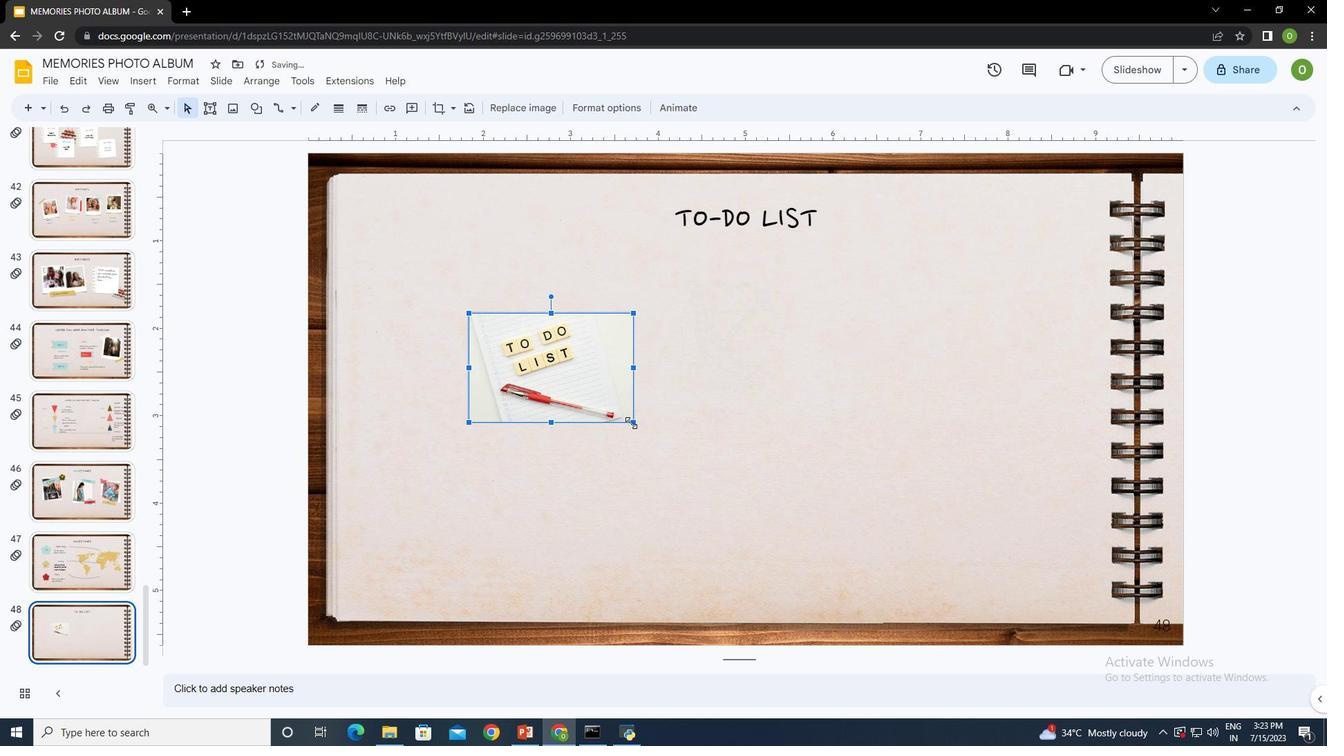 
Action: Mouse pressed left at (634, 422)
Screenshot: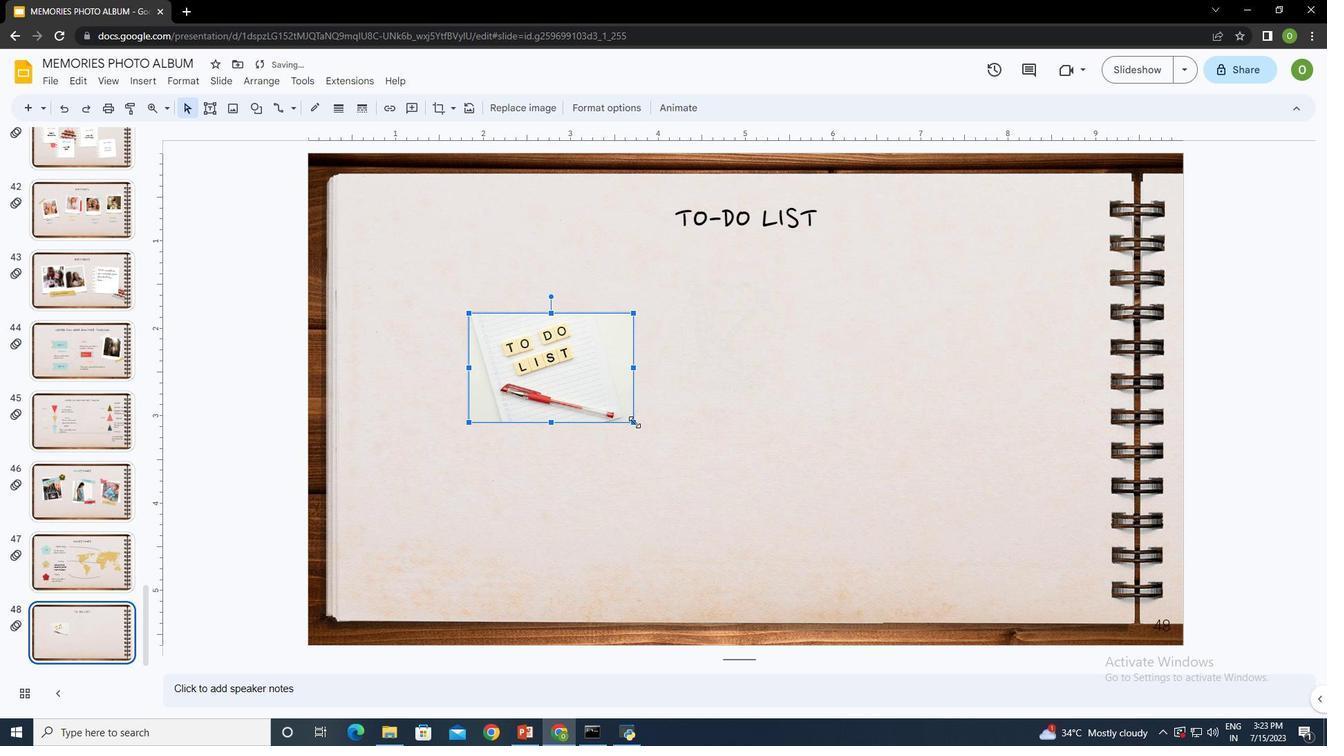 
Action: Mouse moved to (546, 416)
Screenshot: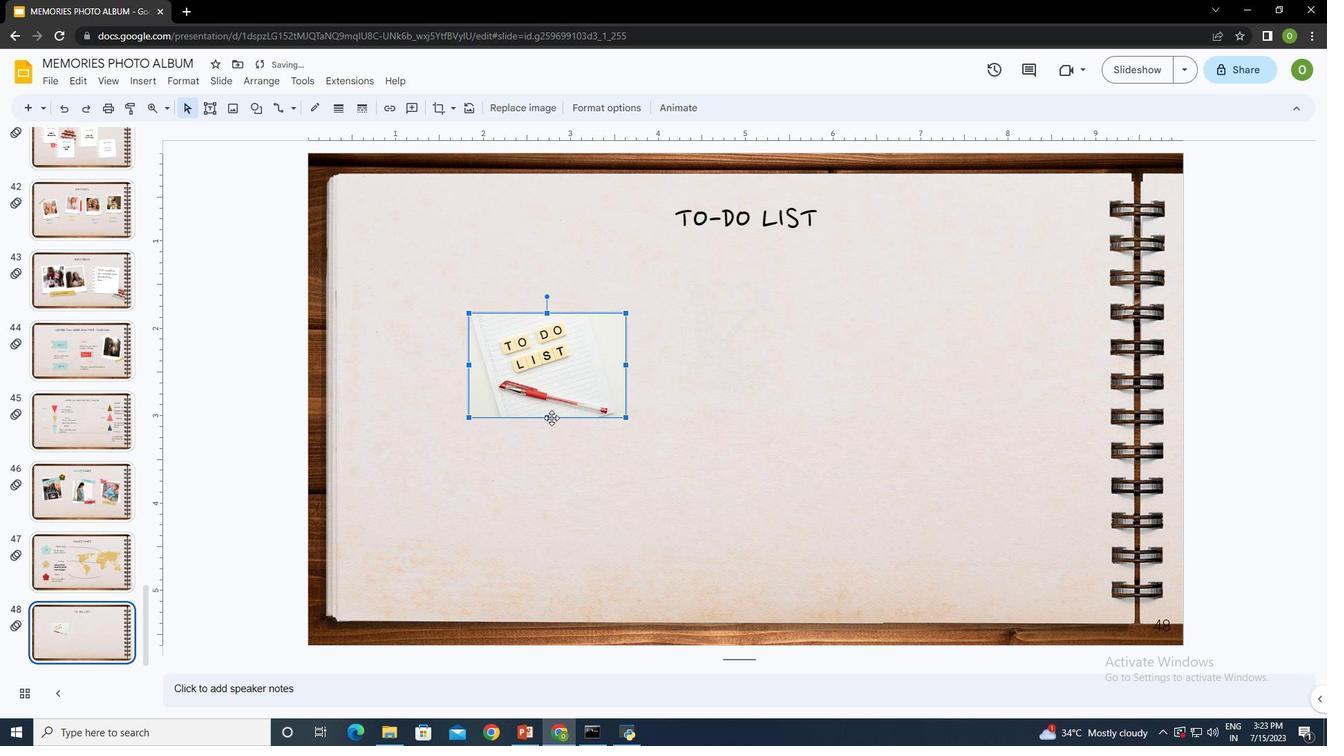 
Action: Mouse pressed left at (546, 416)
Screenshot: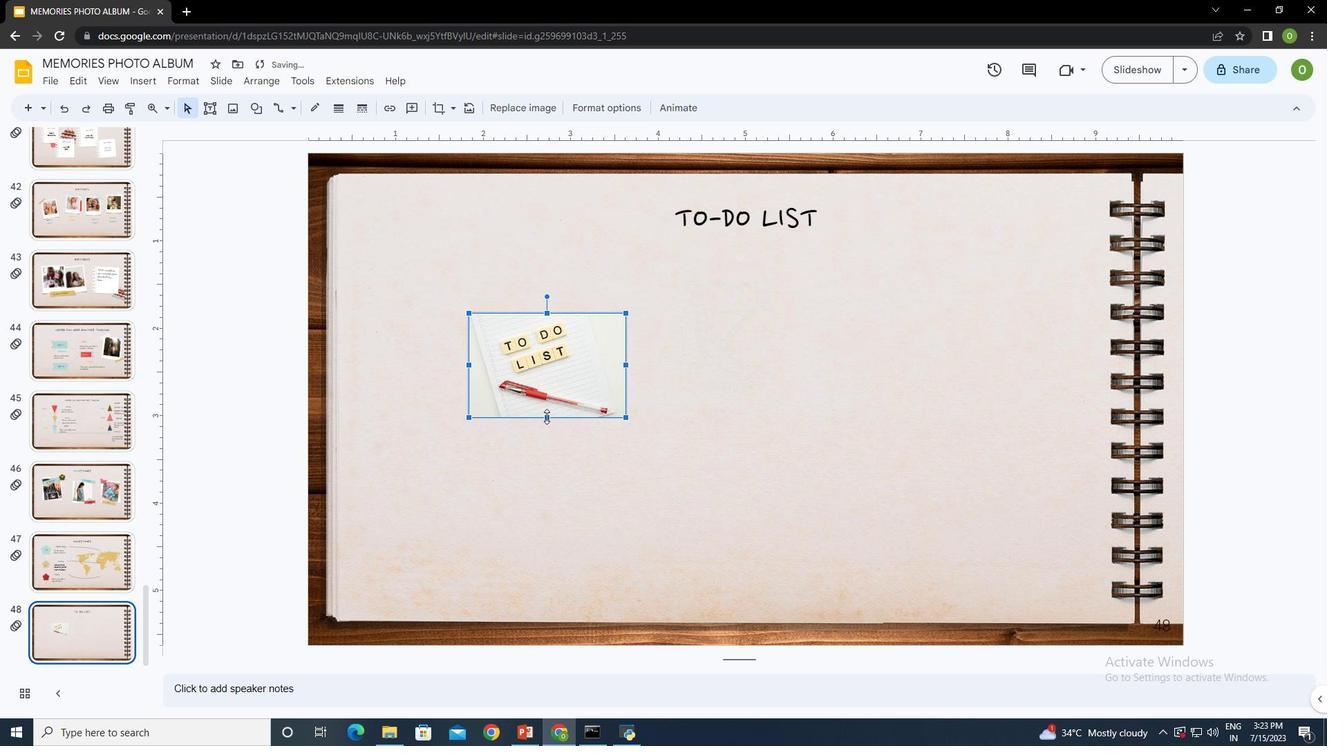 
Action: Mouse moved to (549, 449)
Screenshot: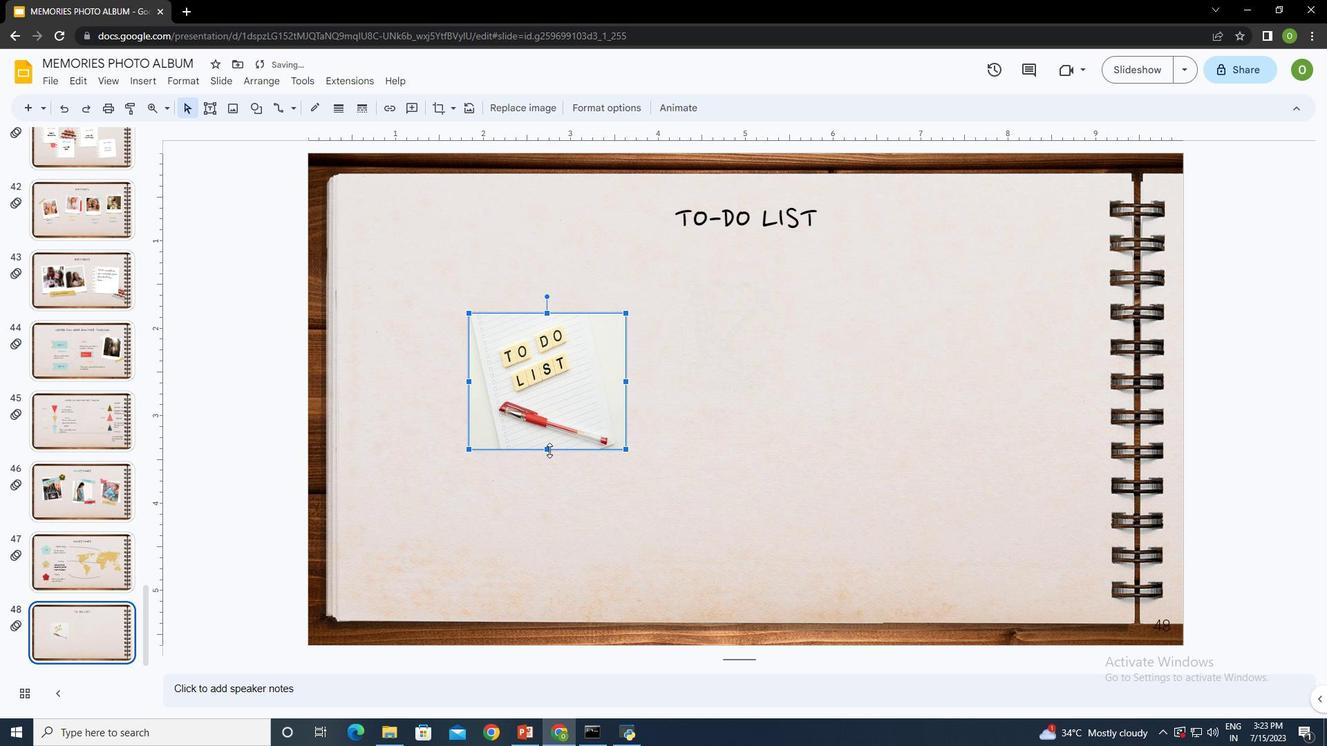 
Action: Mouse pressed left at (549, 449)
Screenshot: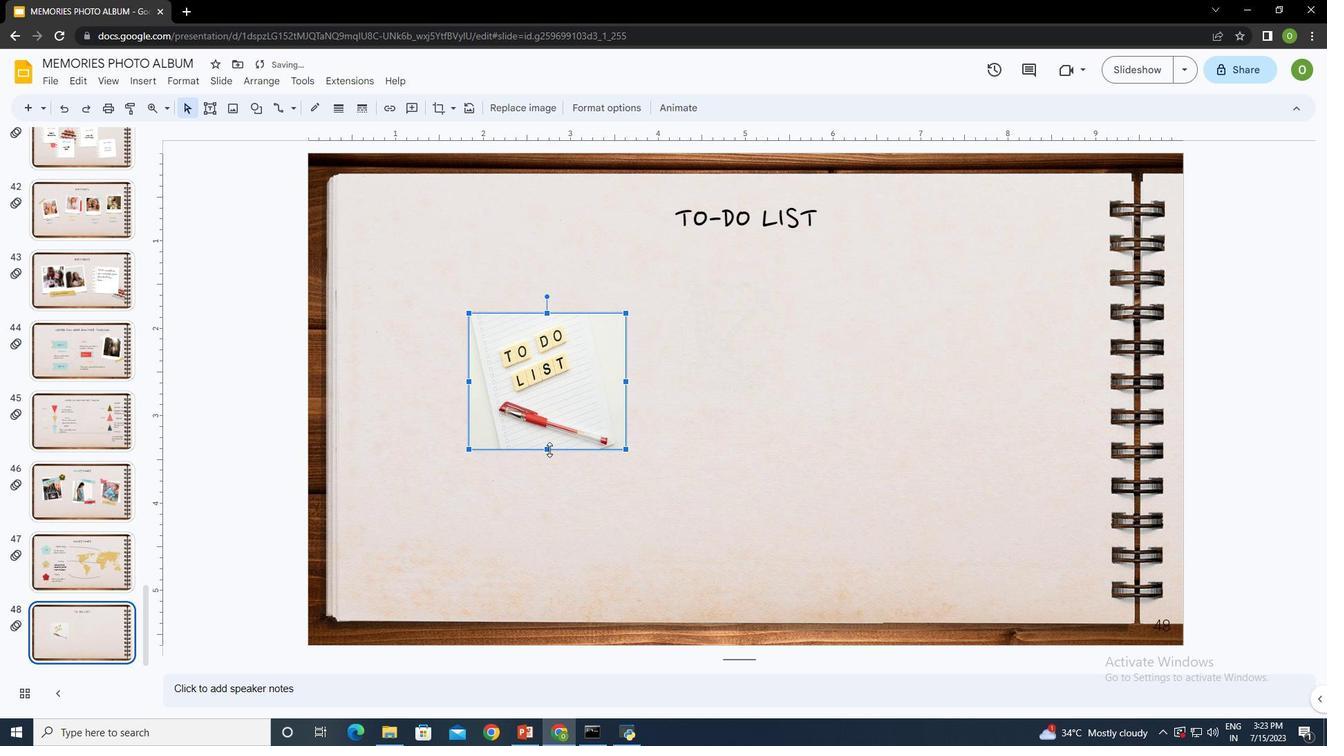 
Action: Mouse moved to (694, 397)
Screenshot: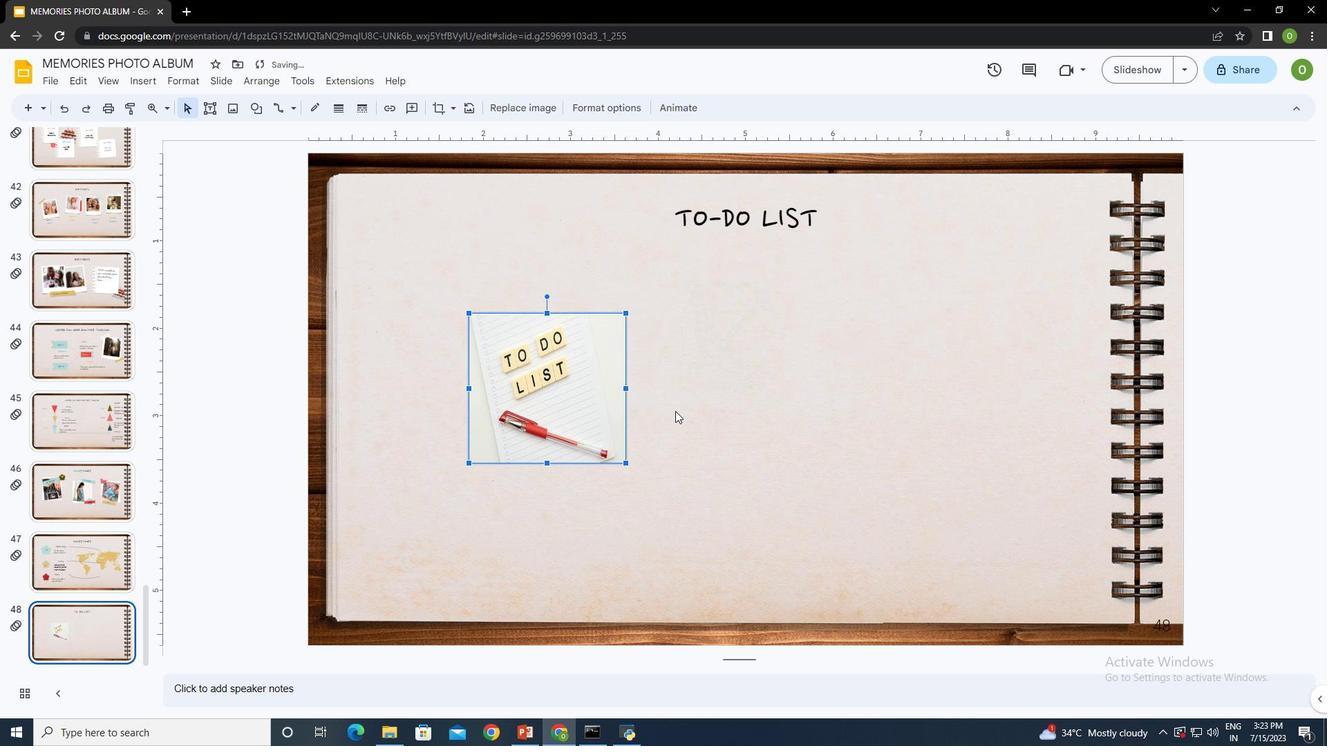 
Action: Mouse pressed left at (694, 397)
Screenshot: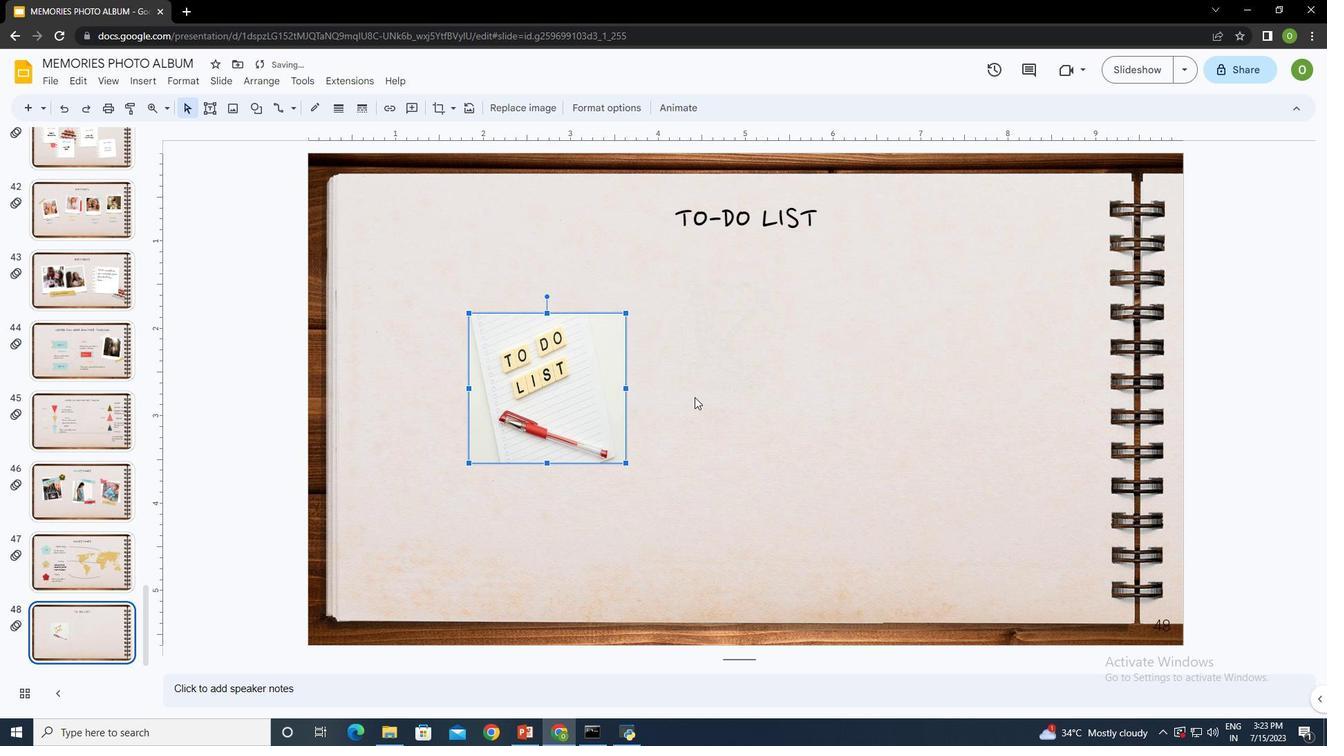
Action: Mouse moved to (183, 78)
Screenshot: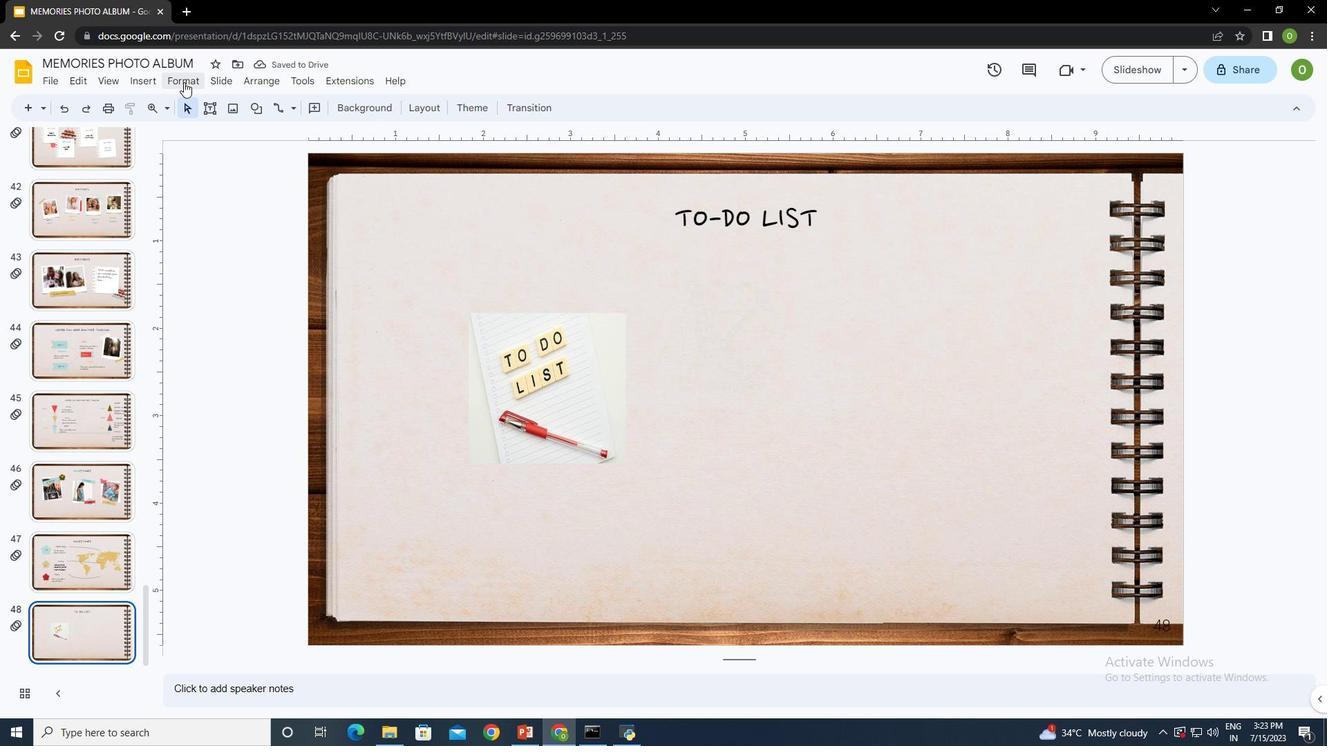 
Action: Mouse pressed left at (183, 78)
Screenshot: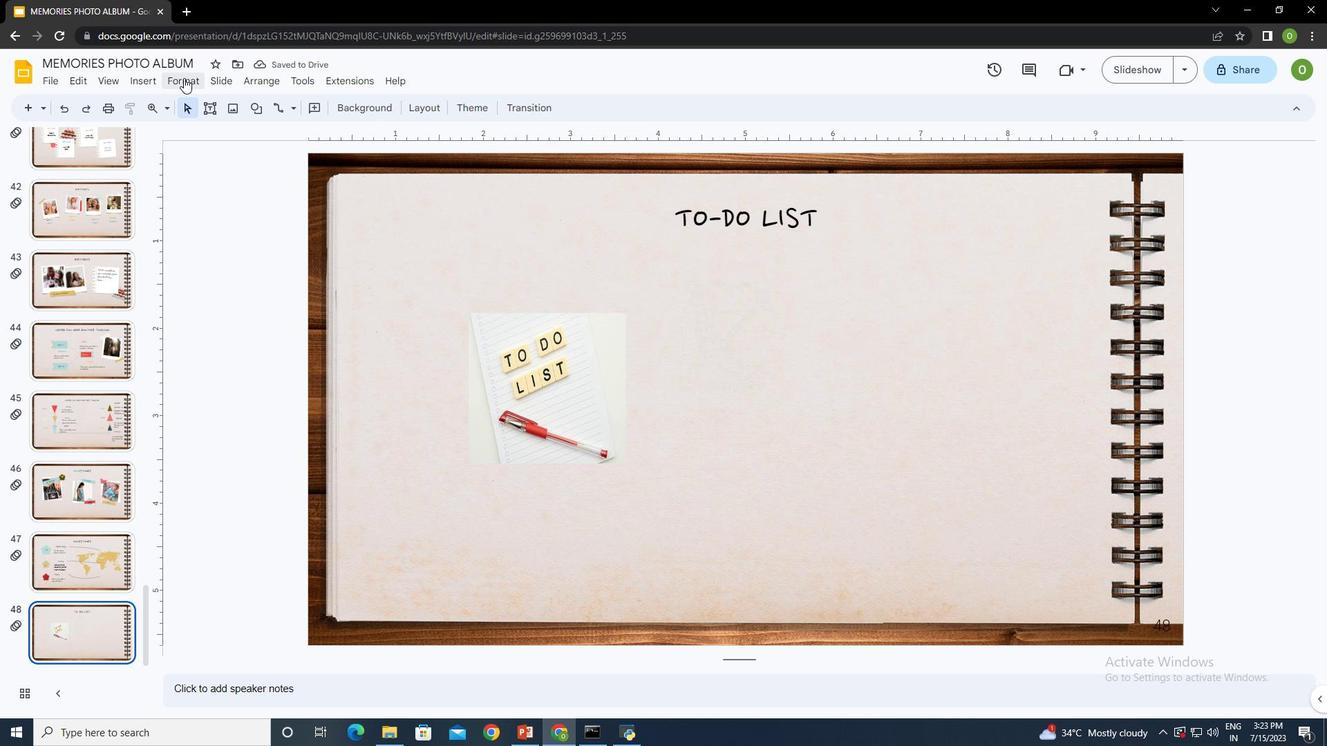 
Action: Mouse moved to (143, 82)
Screenshot: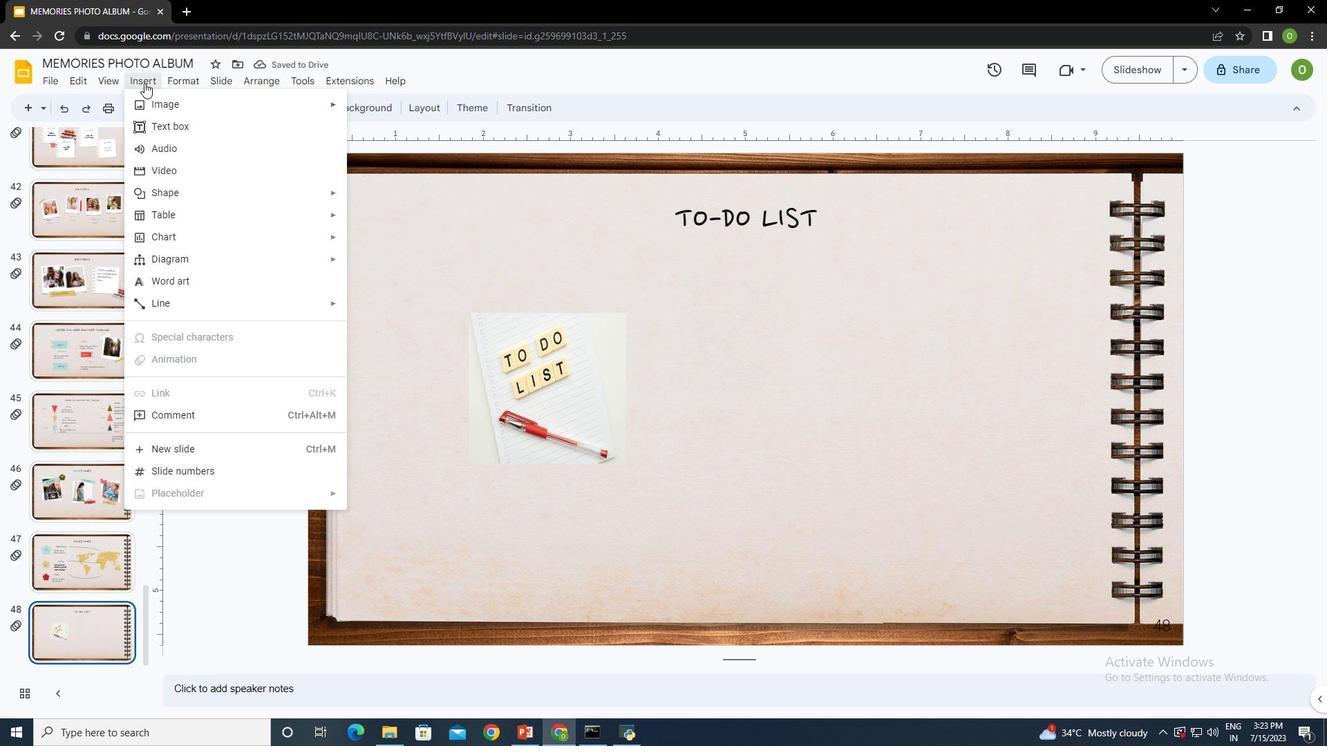 
Action: Mouse pressed left at (143, 82)
Screenshot: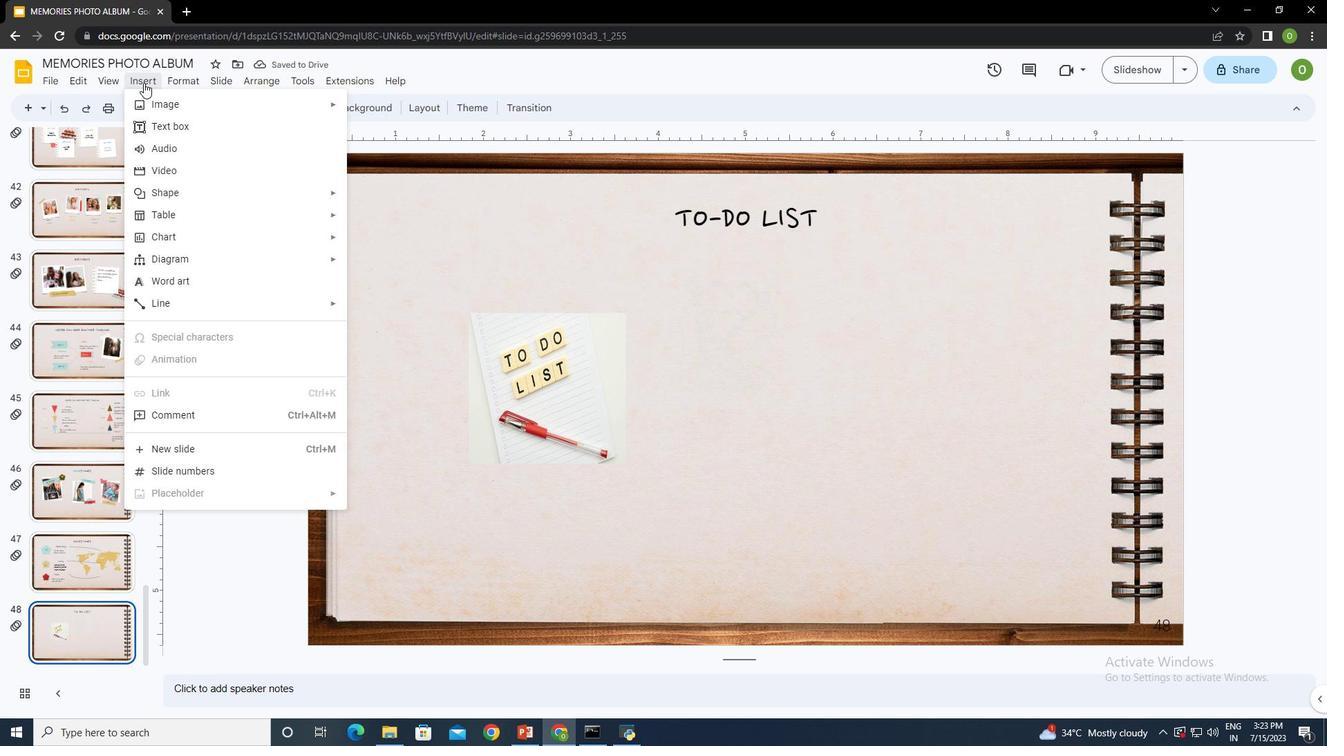 
Action: Mouse pressed left at (143, 82)
Screenshot: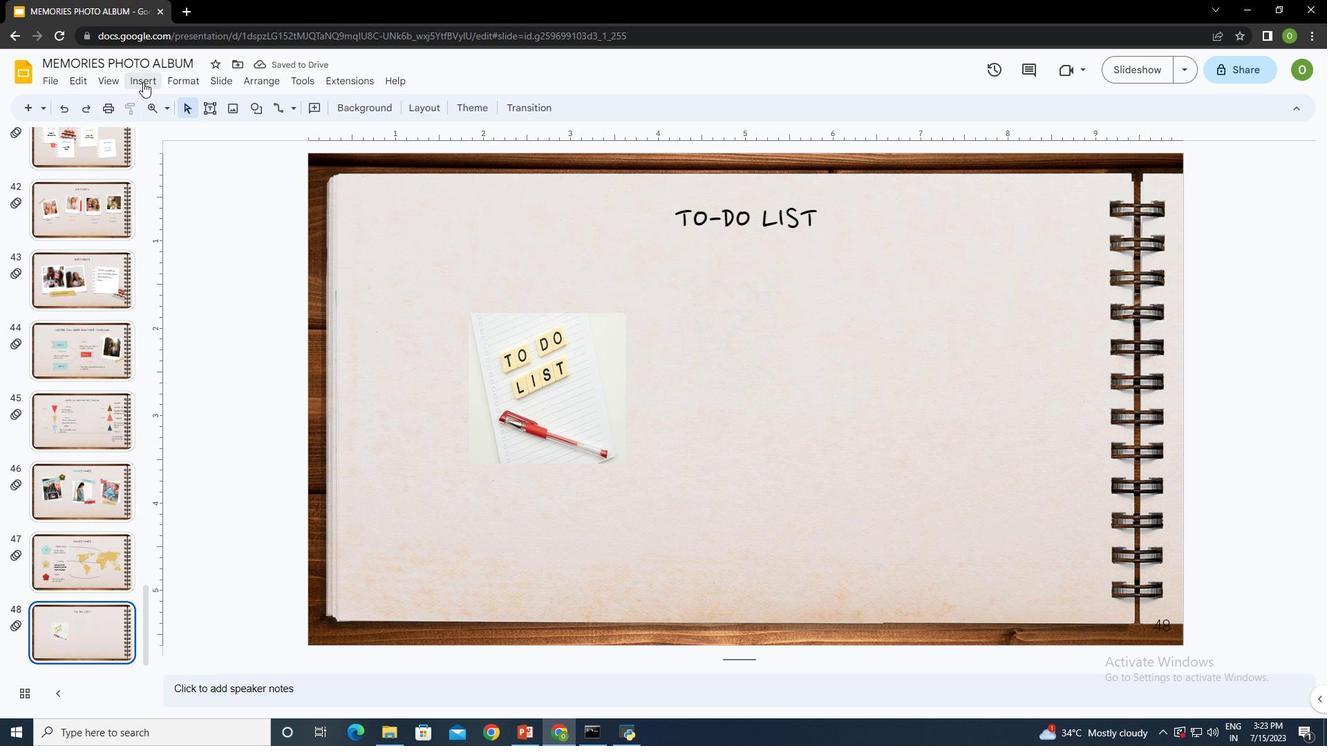 
Action: Mouse moved to (397, 105)
Screenshot: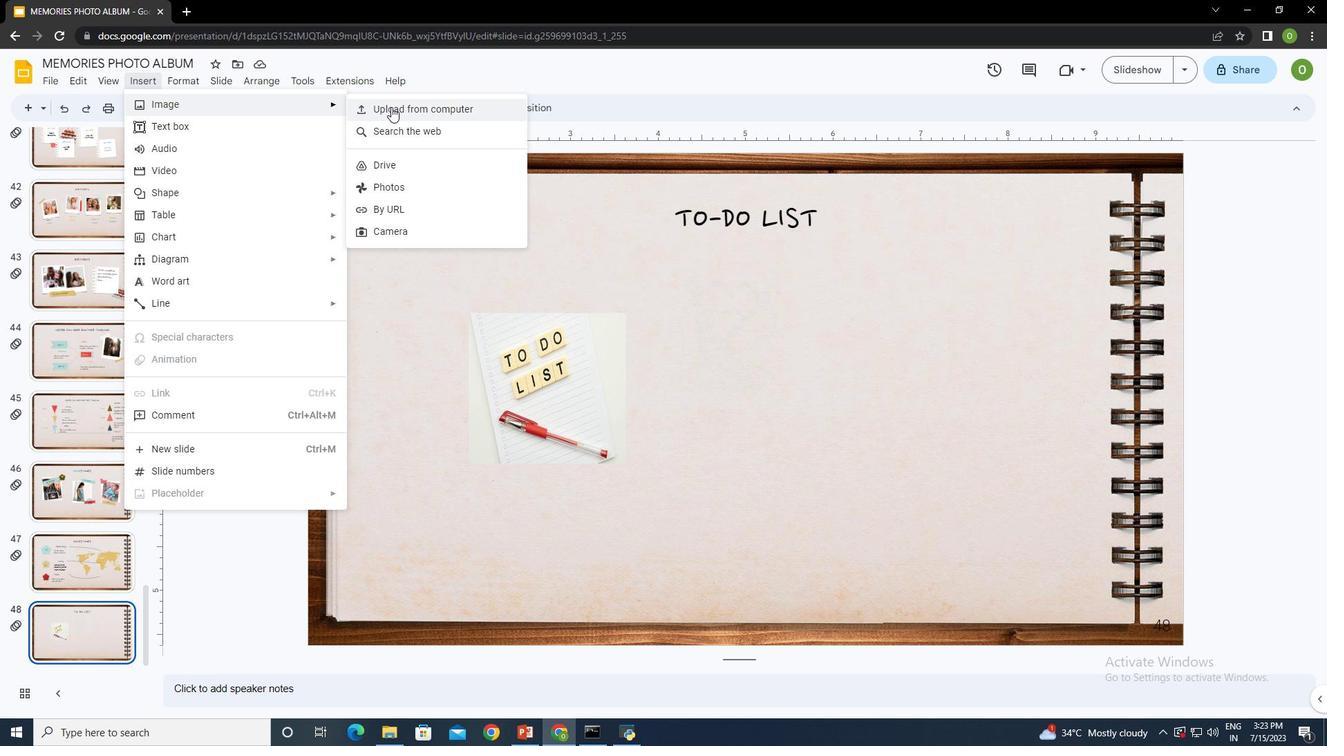 
Action: Mouse pressed left at (397, 105)
Screenshot: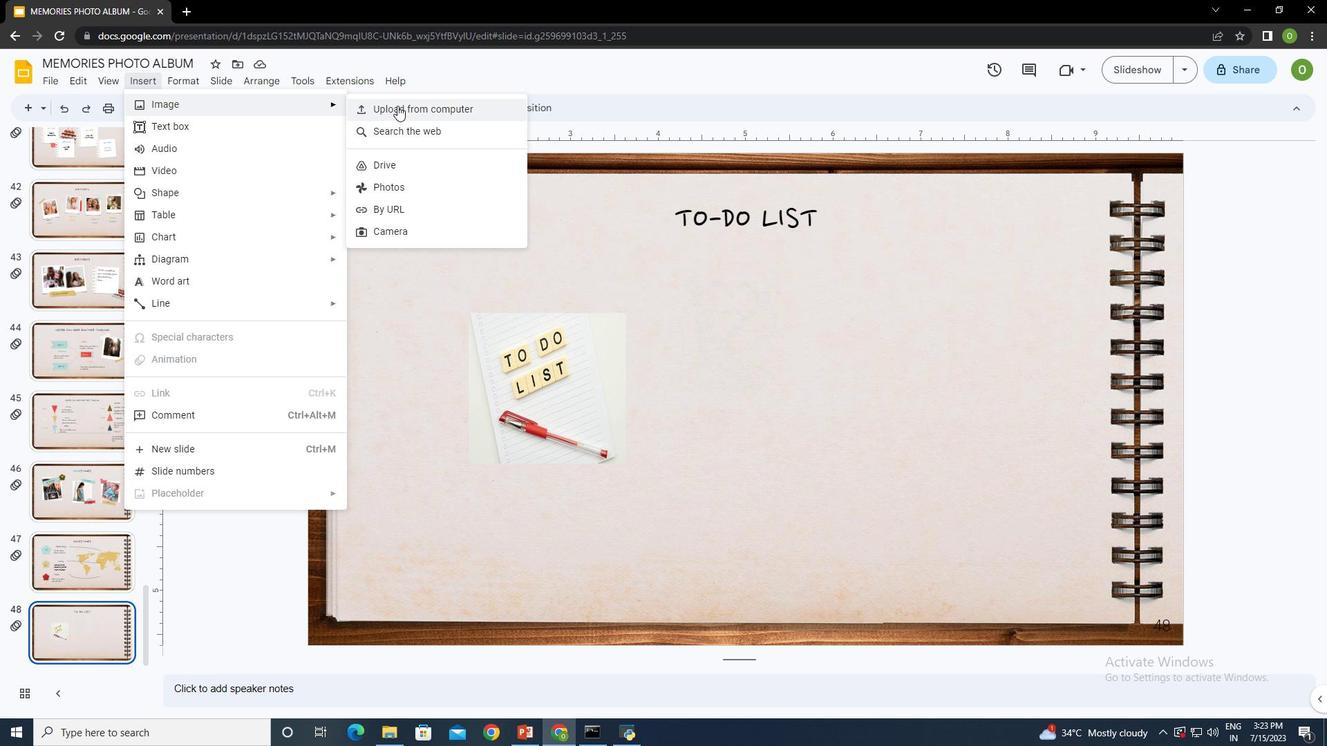 
Action: Mouse moved to (296, 105)
Screenshot: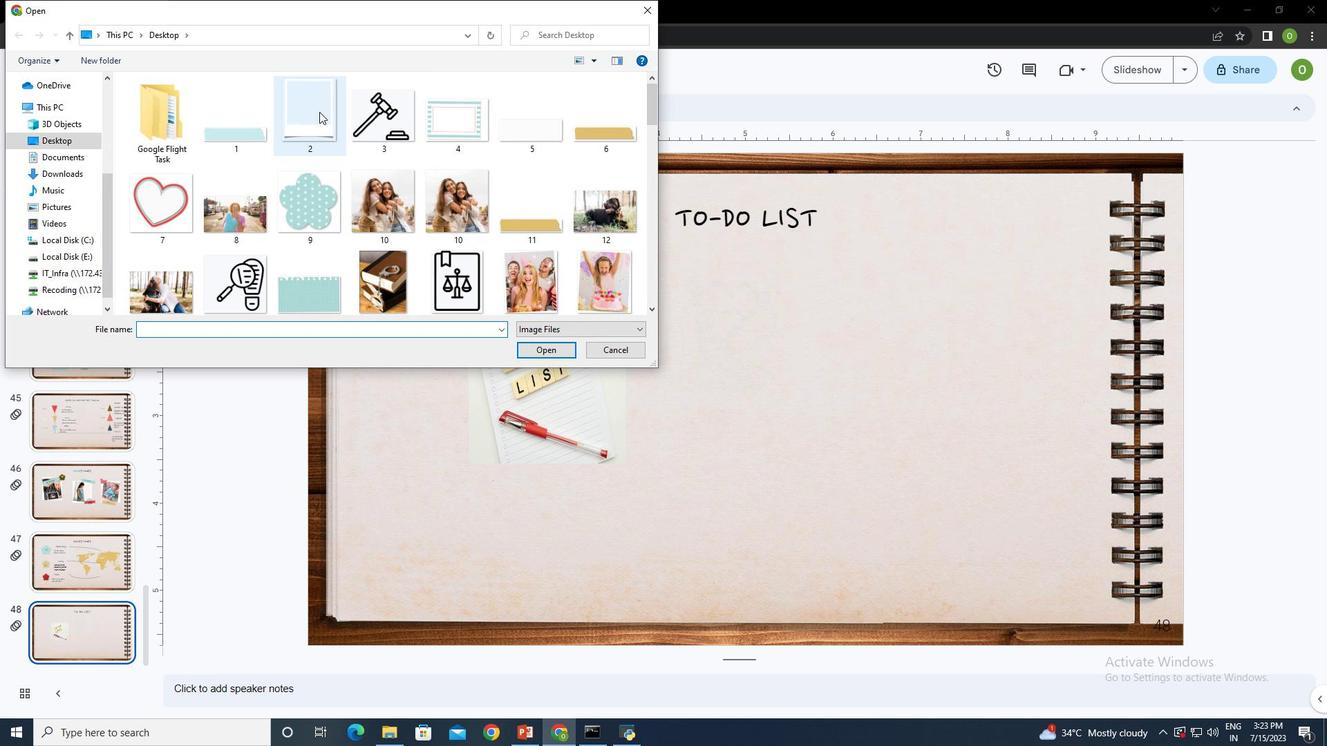 
Action: Mouse pressed left at (296, 105)
Screenshot: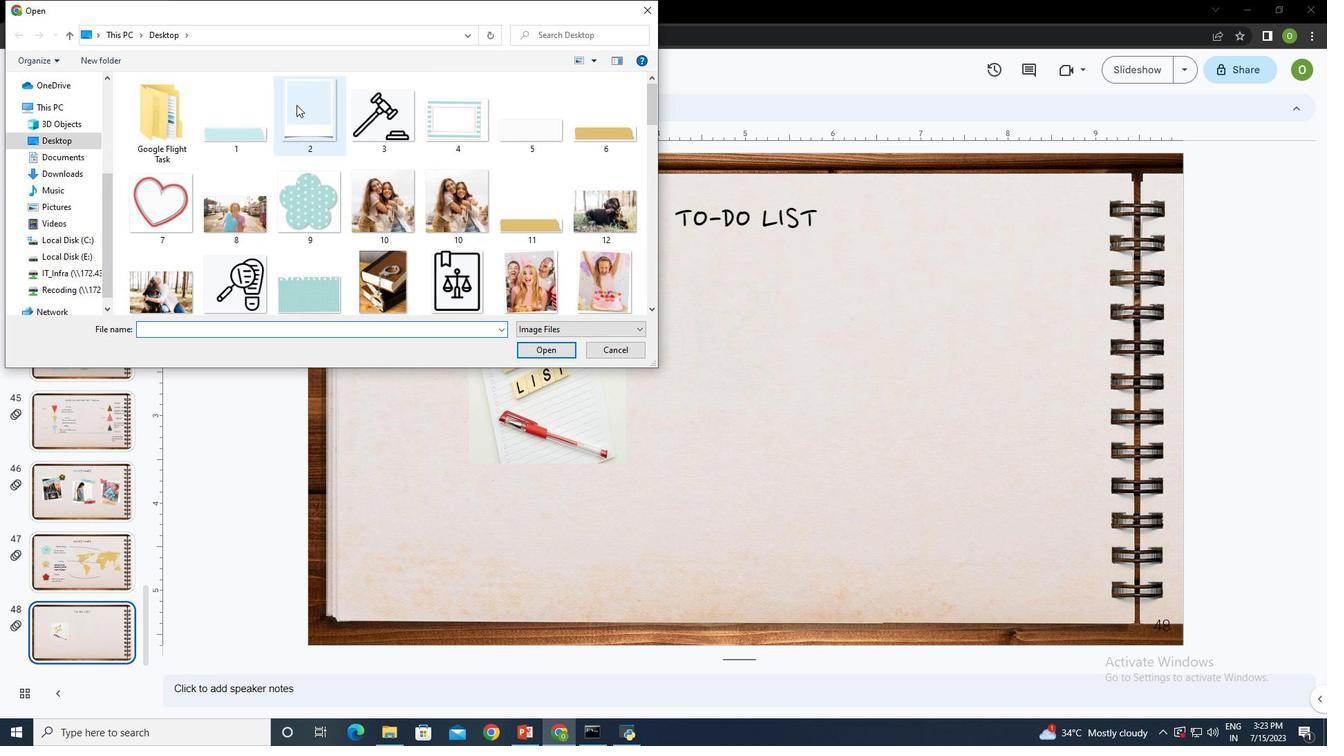 
Action: Mouse moved to (547, 351)
Screenshot: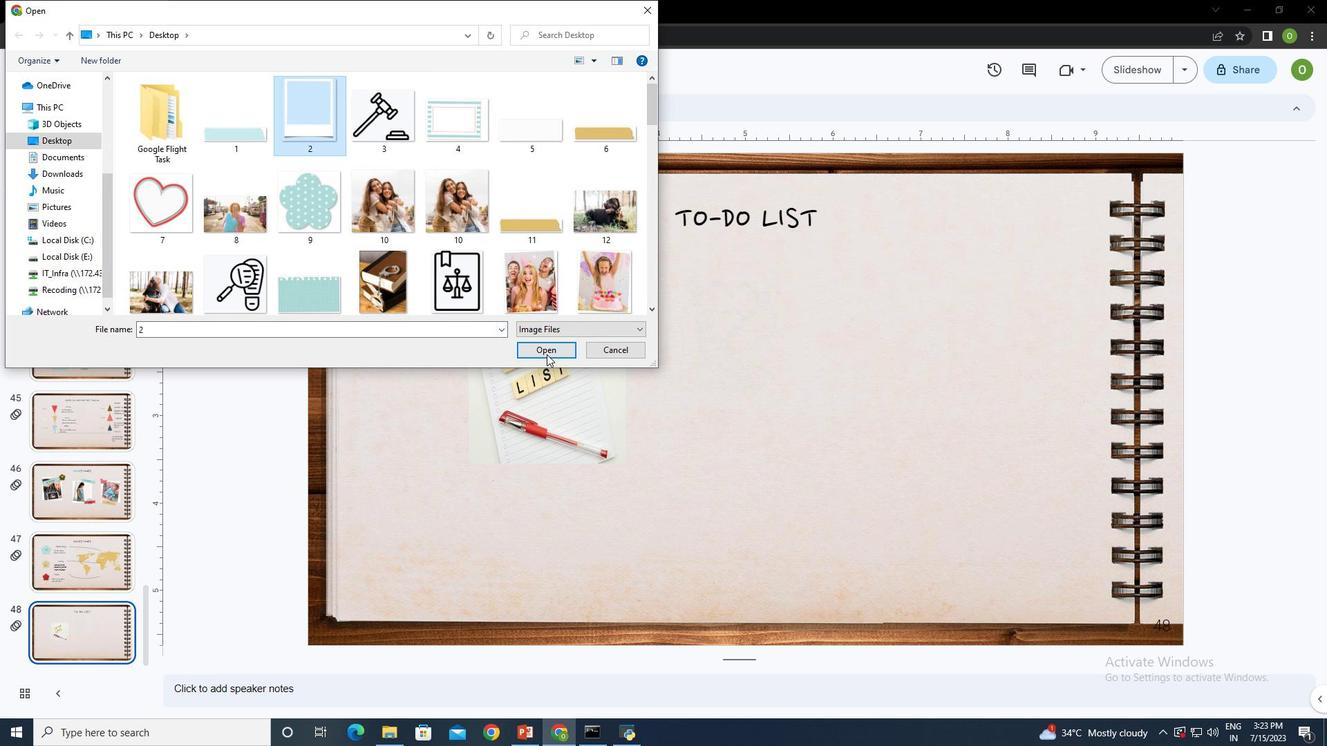 
Action: Mouse pressed left at (547, 351)
Screenshot: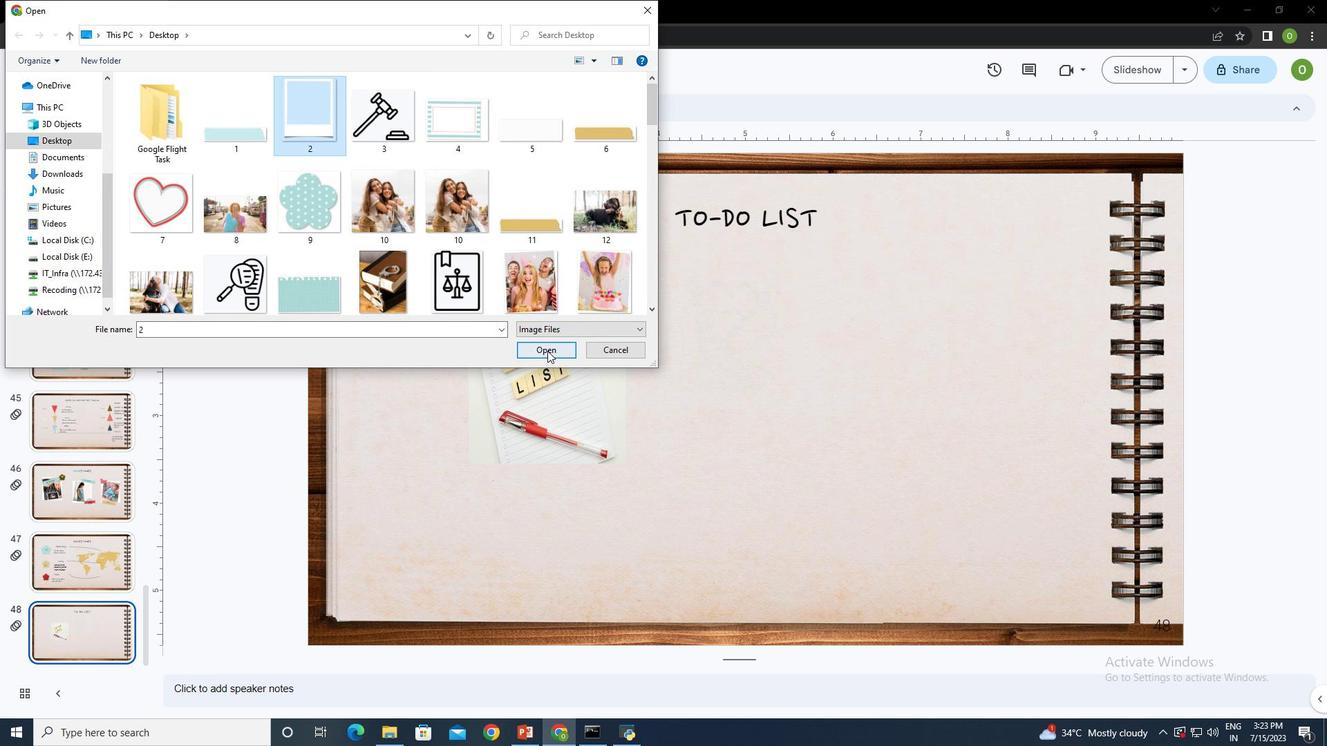 
Action: Mouse moved to (792, 393)
Screenshot: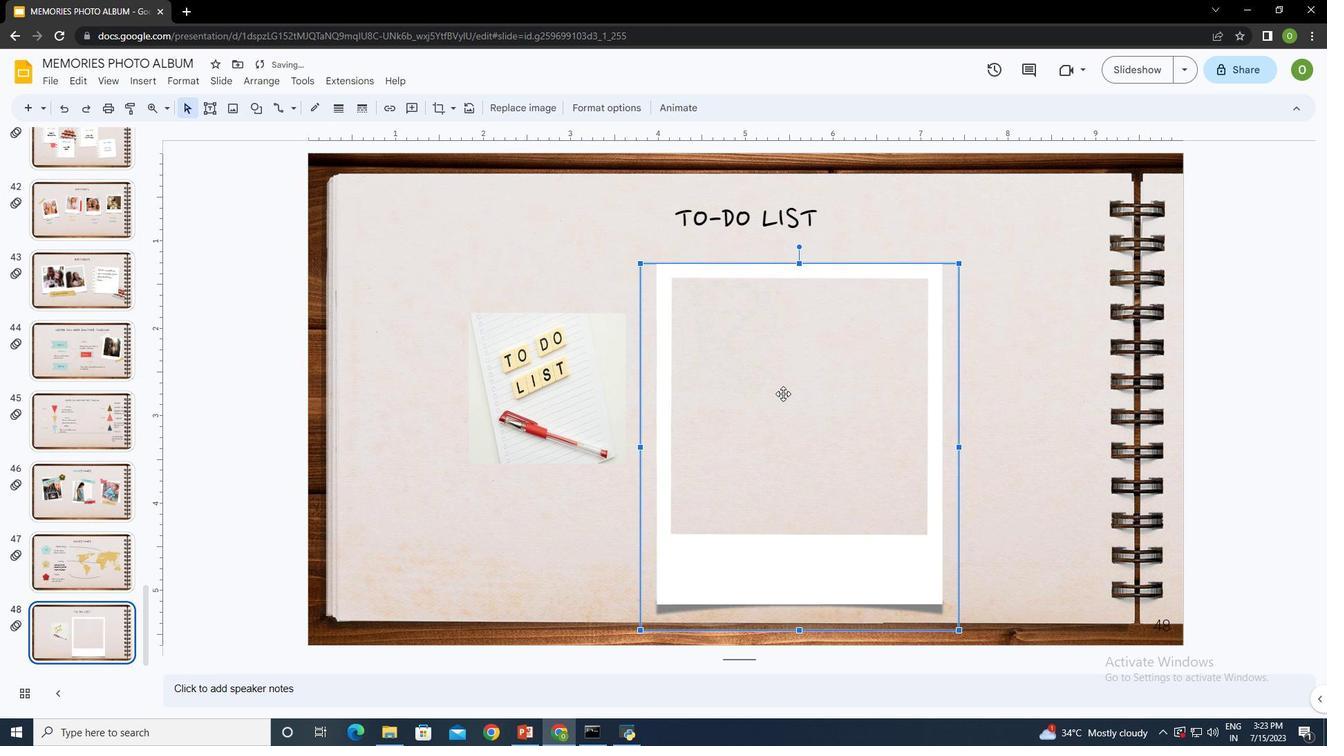 
Action: Mouse pressed left at (792, 393)
Screenshot: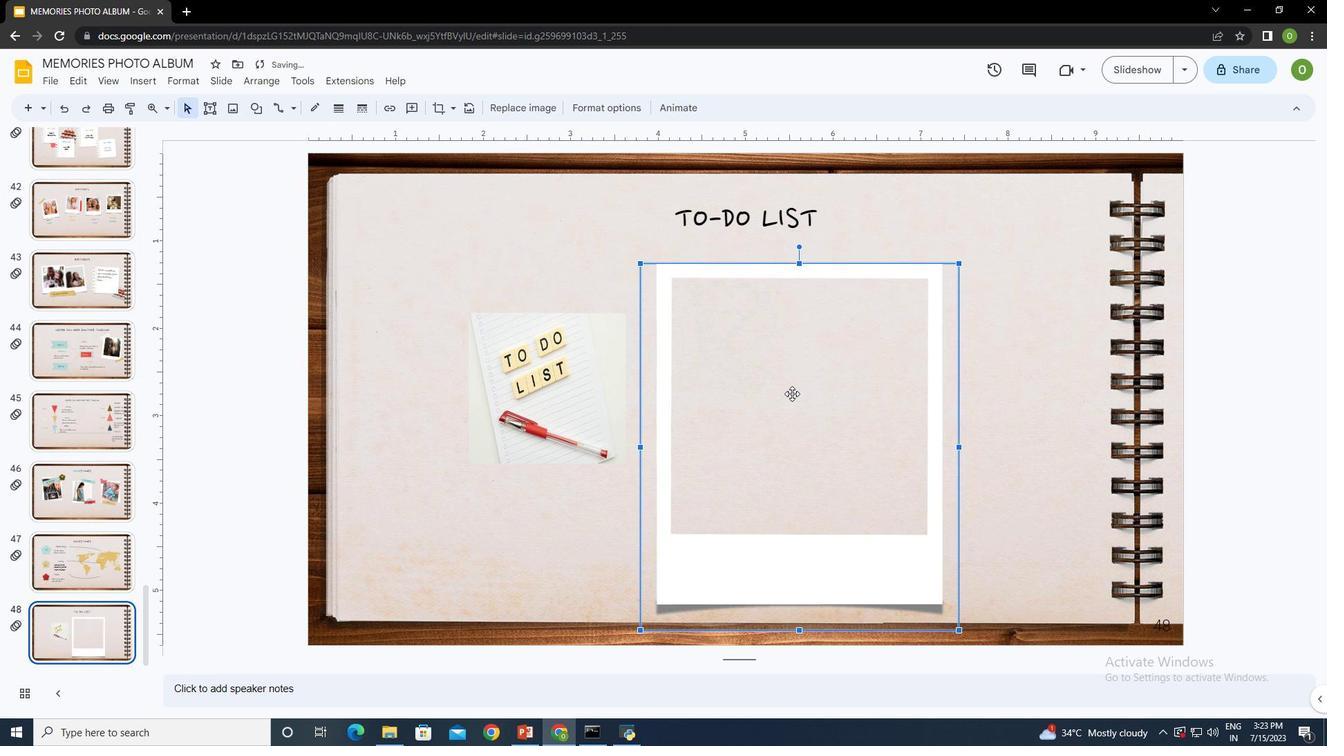 
Action: Mouse moved to (548, 378)
Screenshot: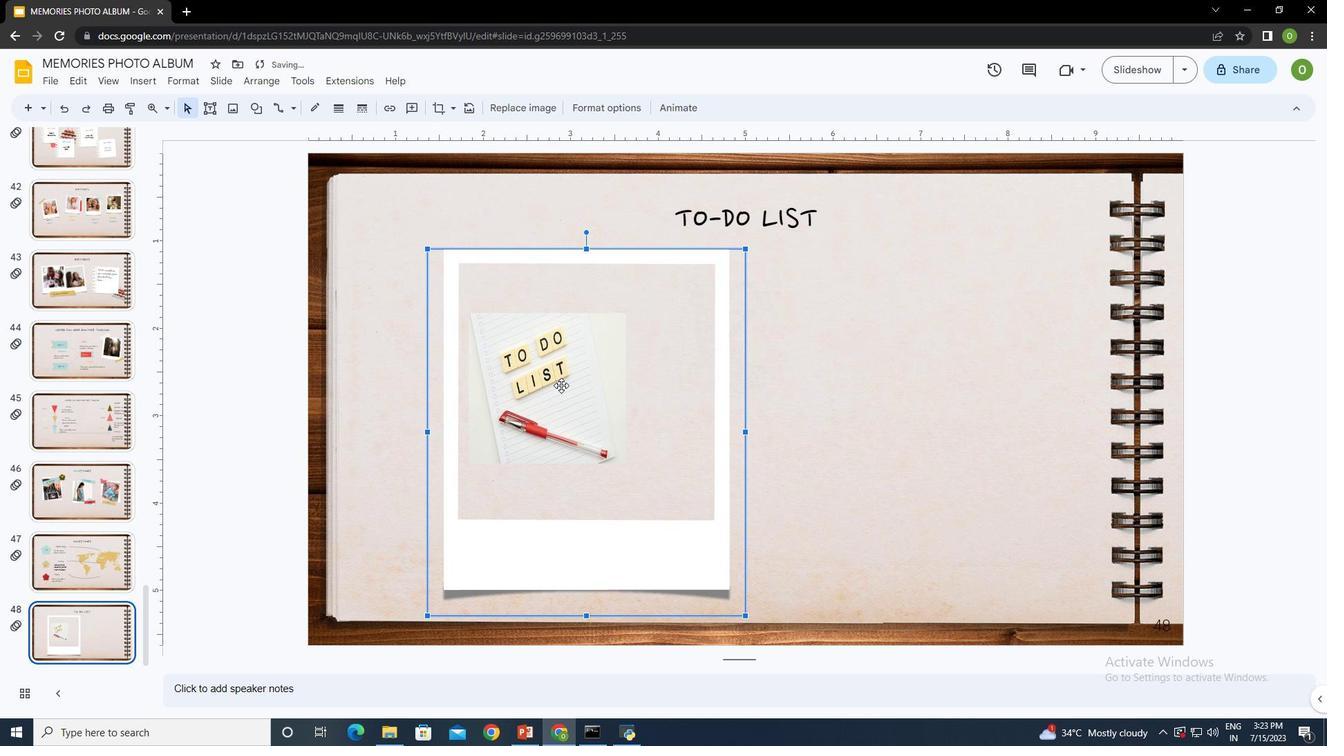 
Action: Mouse pressed left at (548, 378)
Screenshot: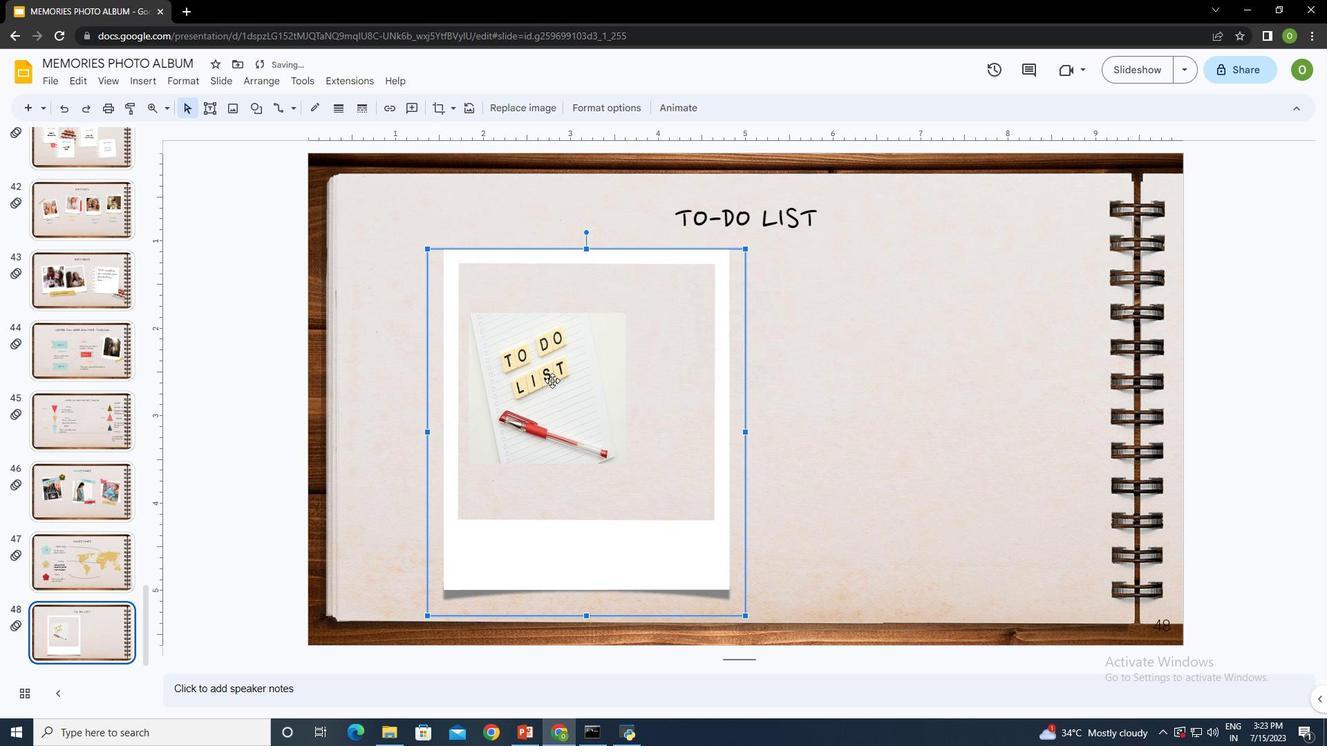 
Action: Mouse moved to (566, 388)
Screenshot: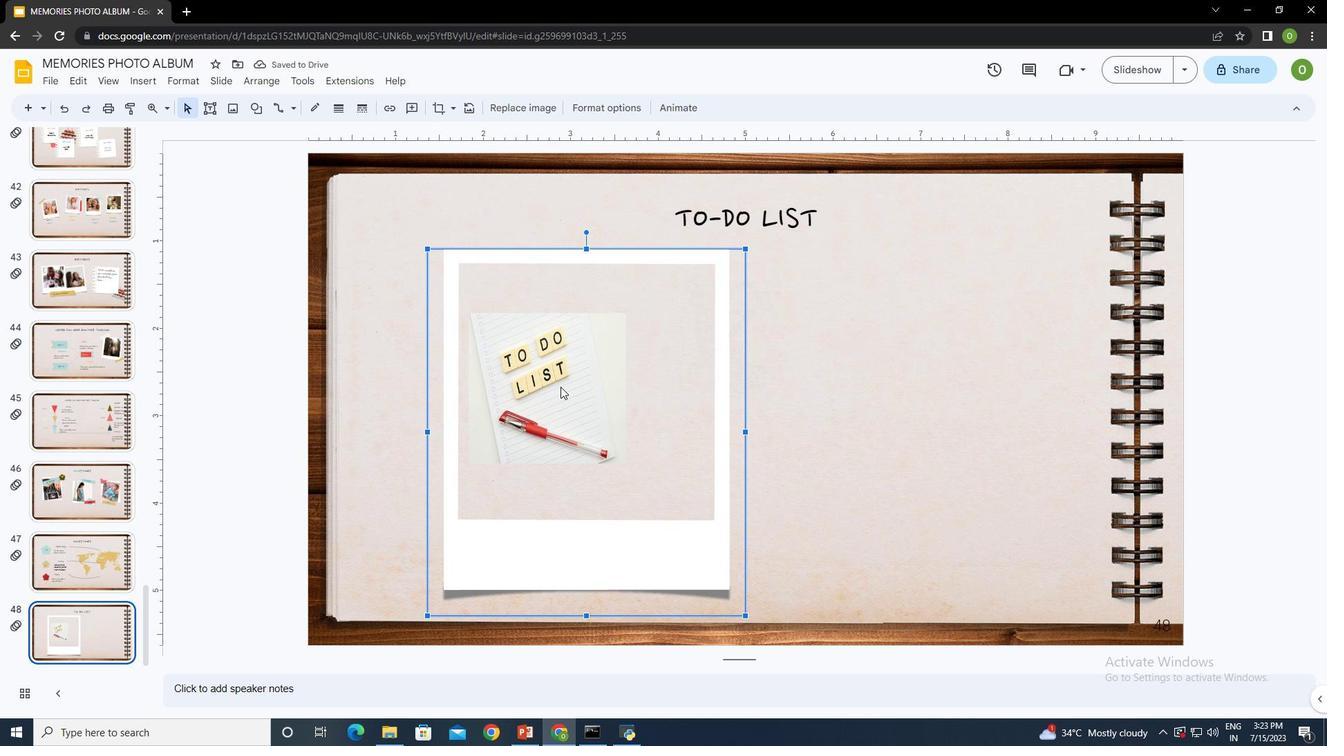 
Action: Mouse pressed left at (566, 388)
Screenshot: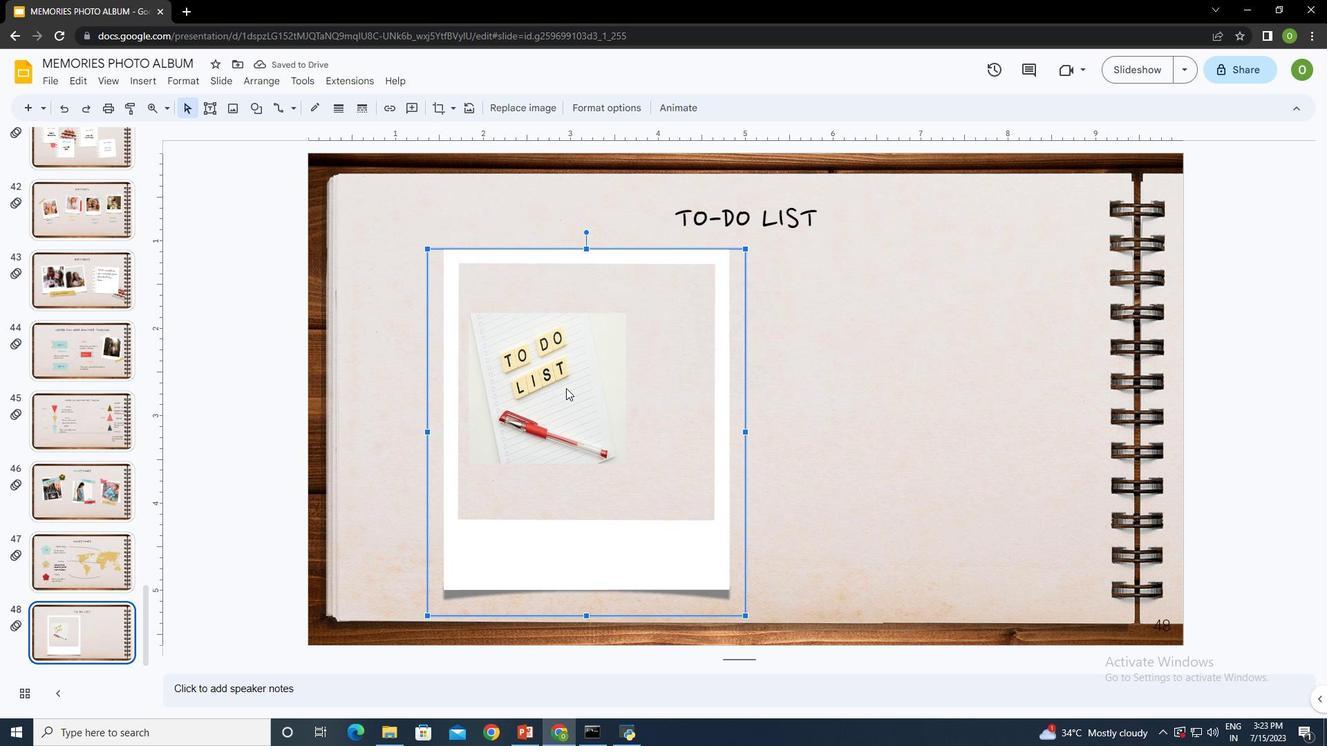 
Action: Mouse moved to (257, 80)
Screenshot: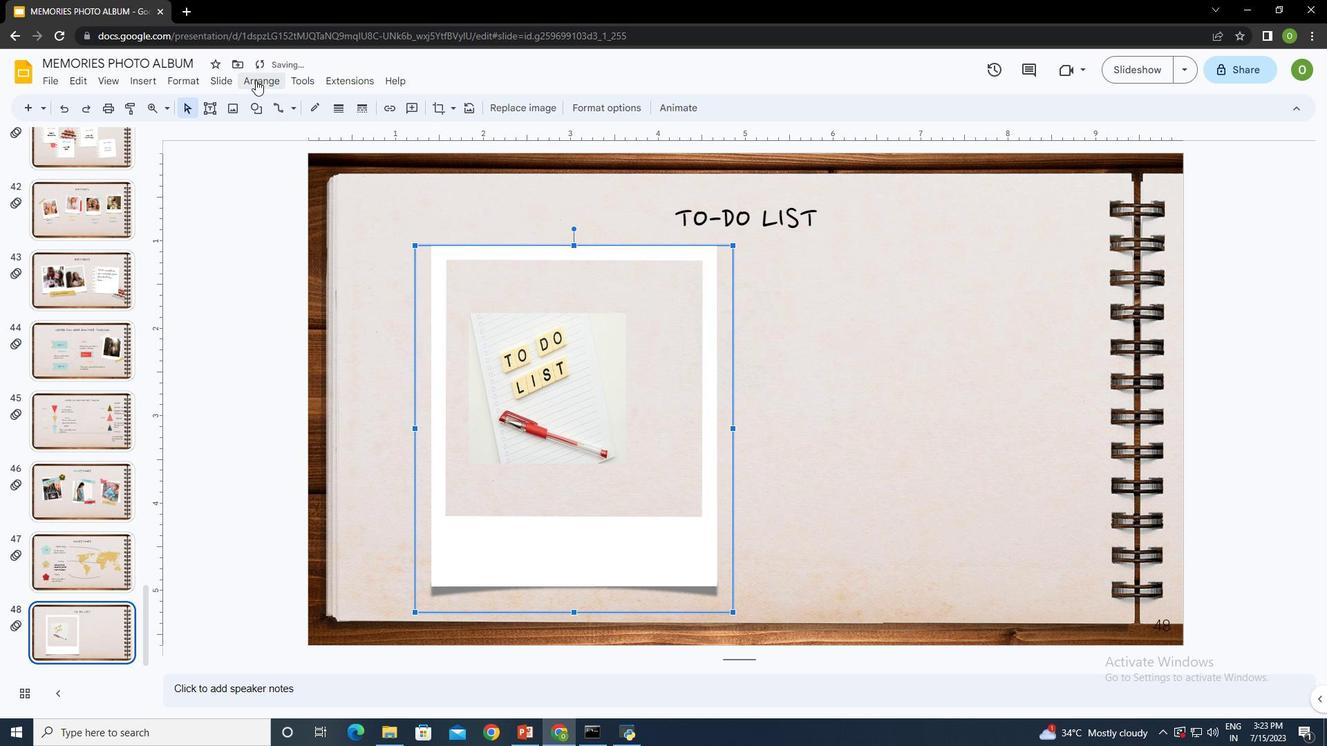 
Action: Mouse pressed left at (257, 80)
Screenshot: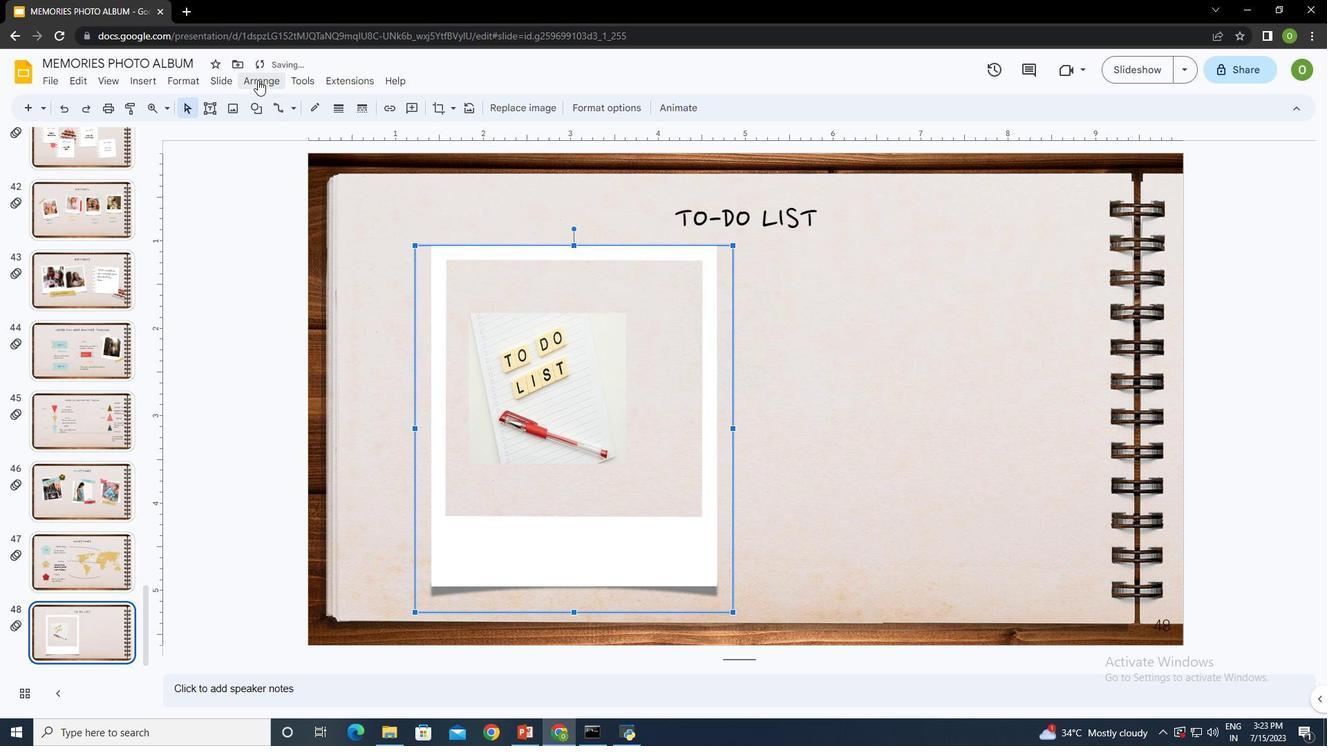 
Action: Mouse moved to (515, 170)
Screenshot: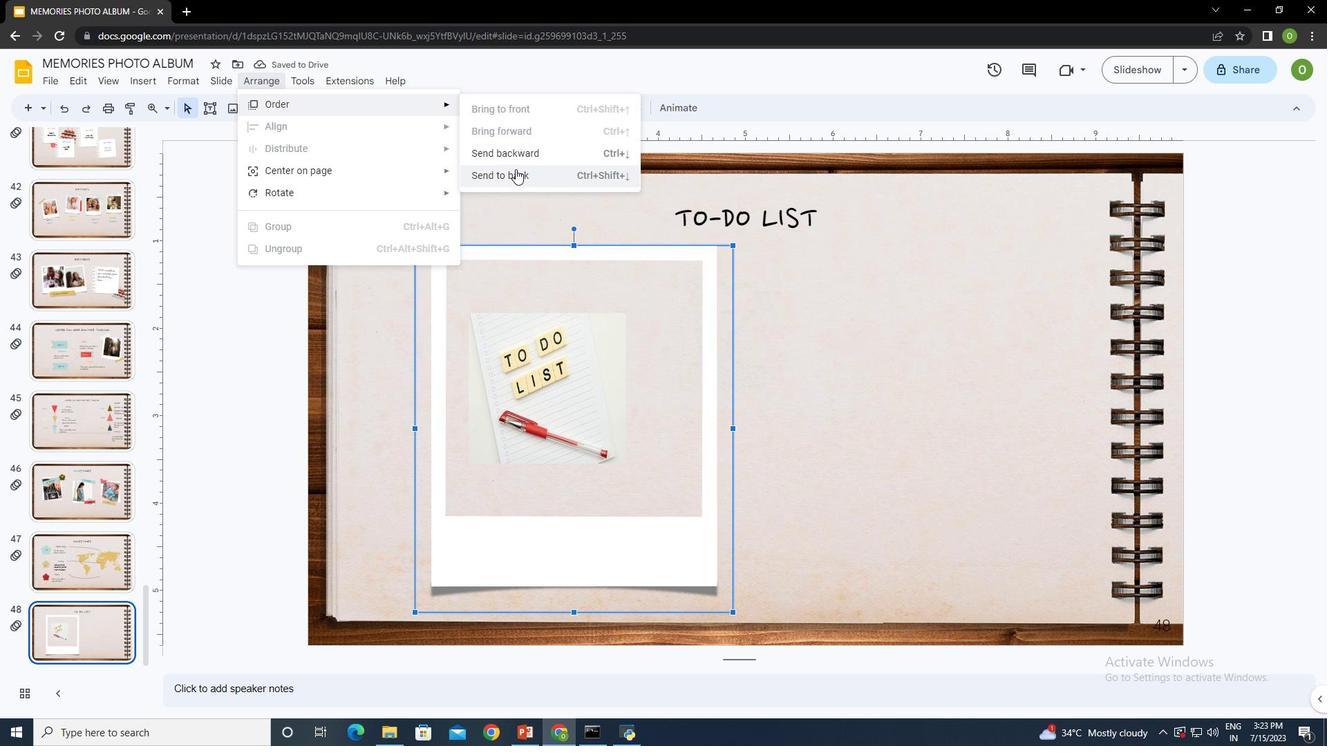 
Action: Mouse pressed left at (515, 170)
Screenshot: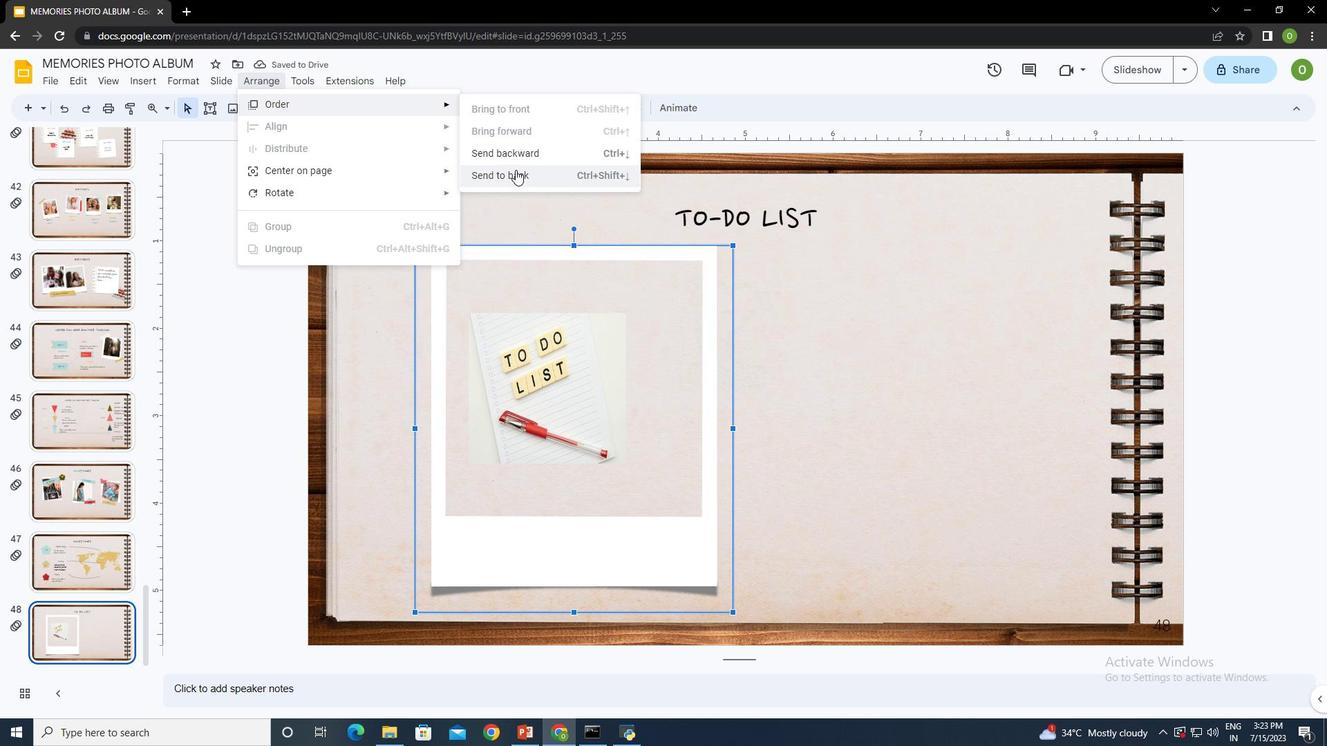 
Action: Mouse moved to (561, 382)
Screenshot: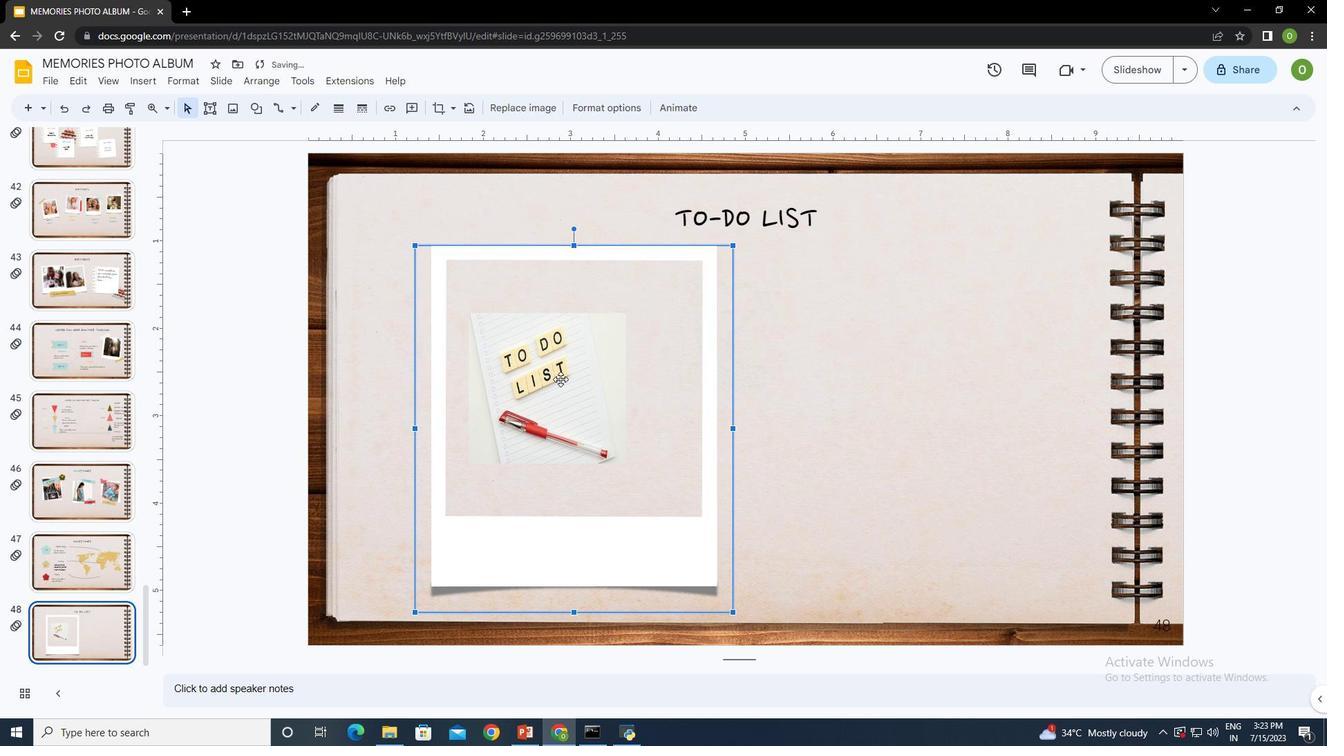 
Action: Mouse pressed left at (561, 382)
Screenshot: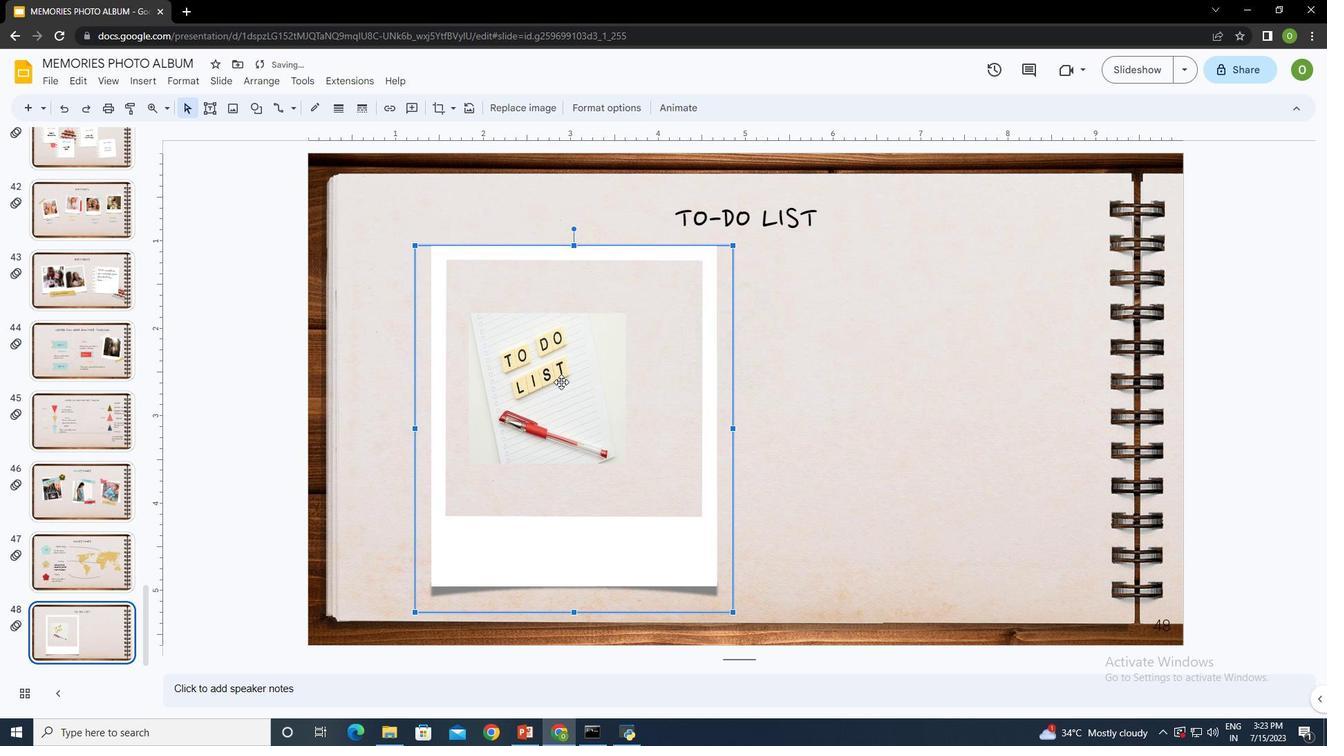 
Action: Mouse moved to (626, 463)
Screenshot: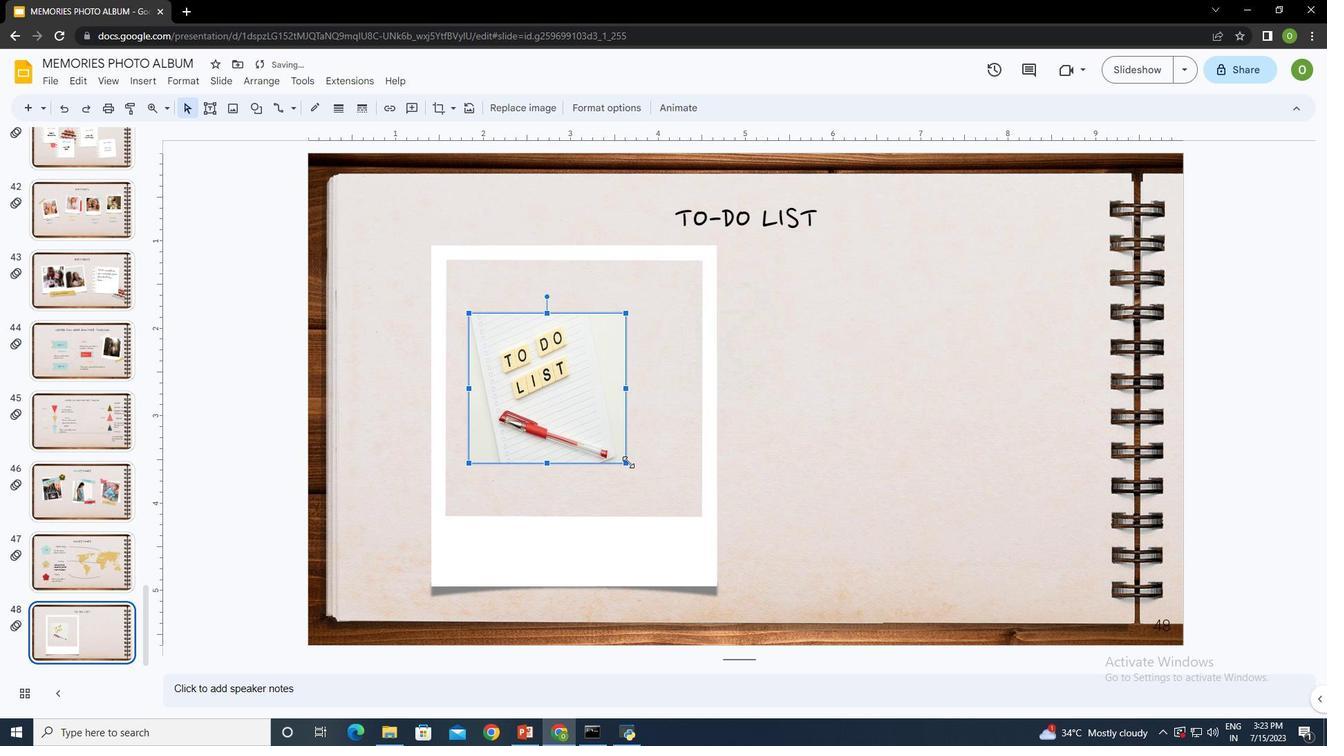 
Action: Mouse pressed left at (626, 463)
Screenshot: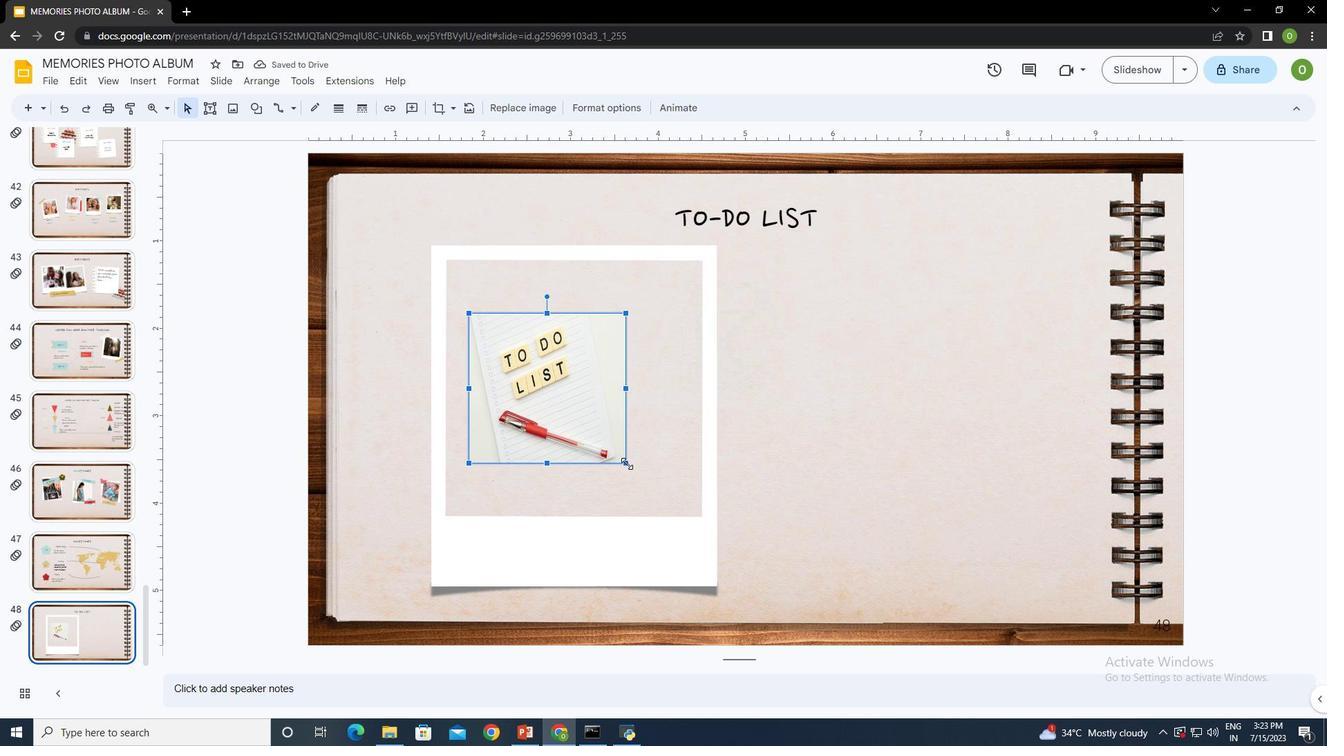 
Action: Mouse moved to (470, 314)
Screenshot: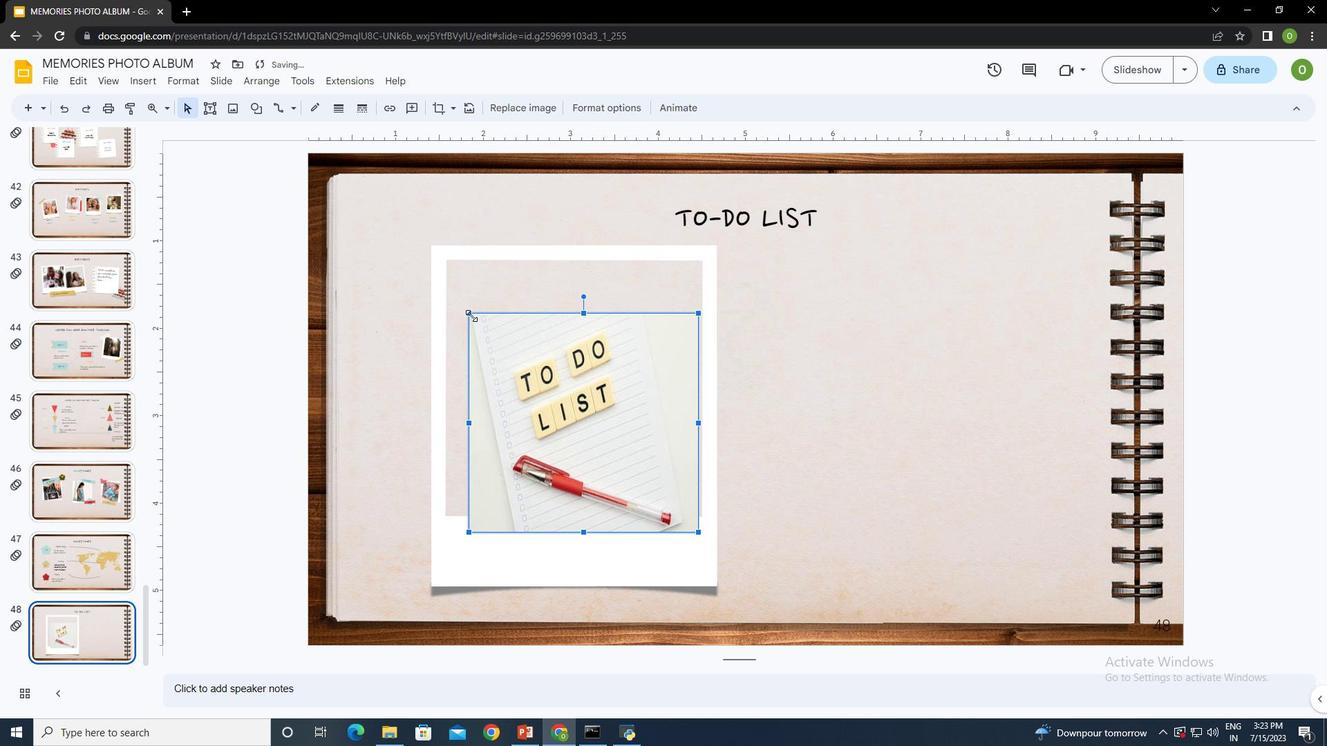 
Action: Mouse pressed left at (470, 314)
Screenshot: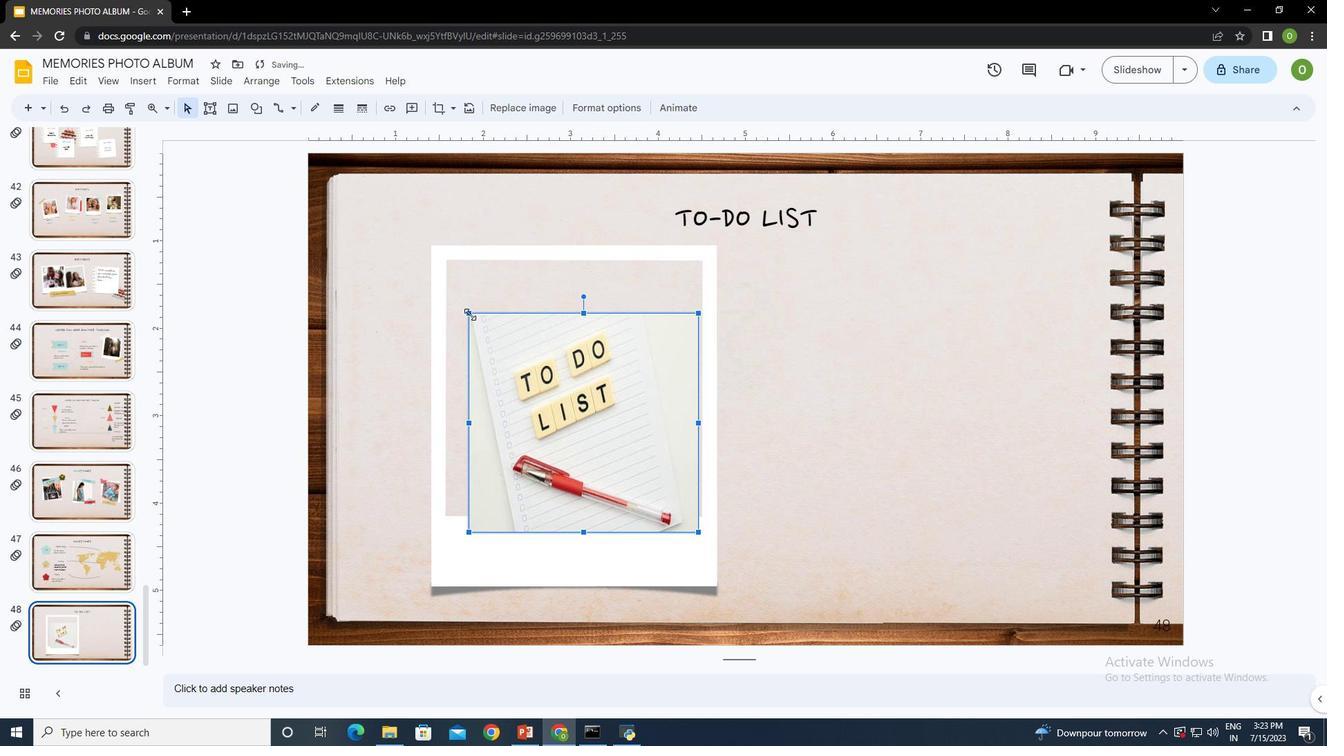 
Action: Mouse moved to (534, 317)
Screenshot: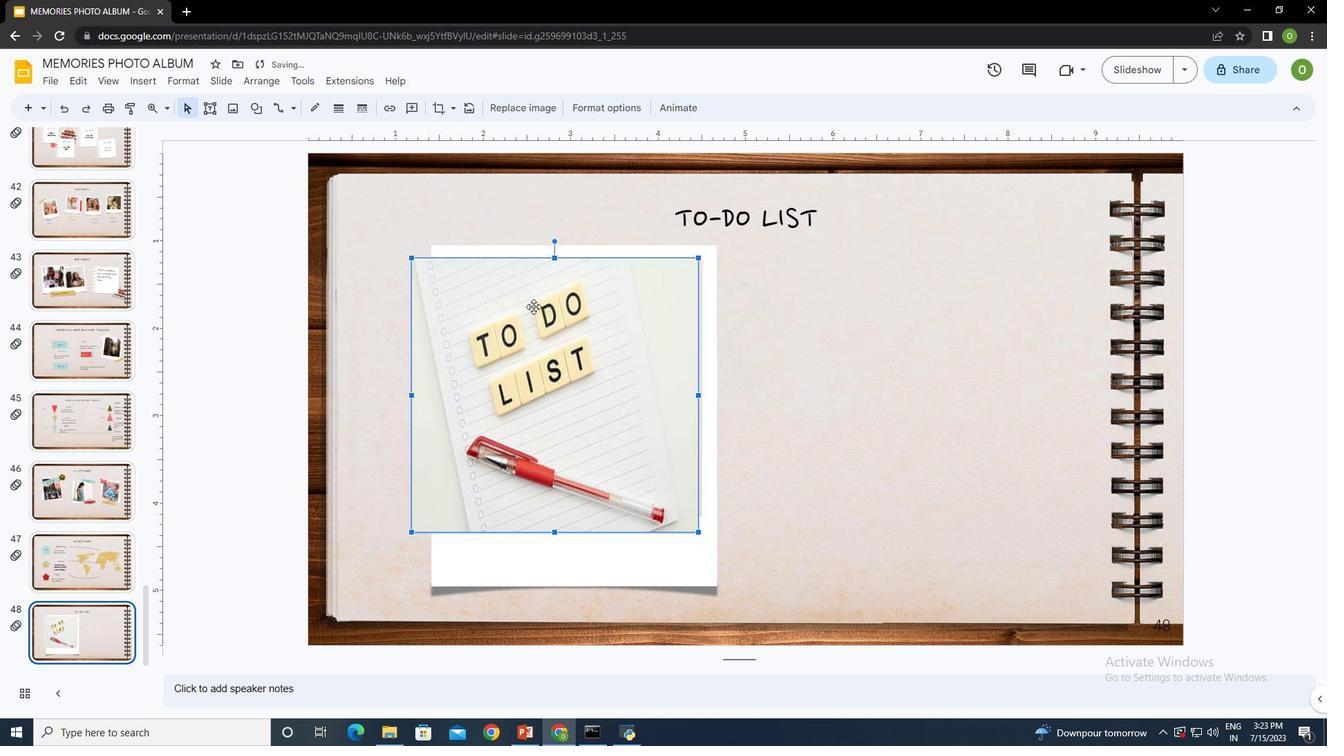 
Action: Mouse pressed left at (534, 317)
Screenshot: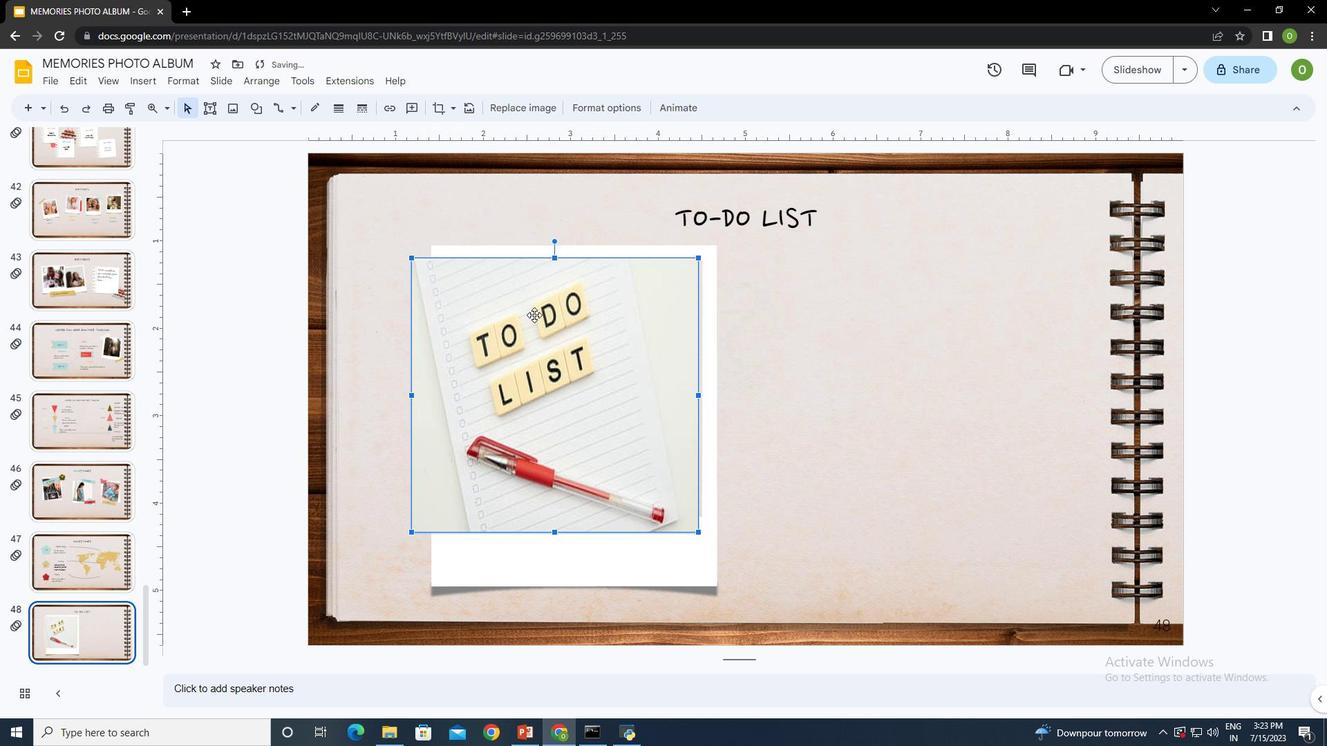 
Action: Mouse moved to (425, 526)
Screenshot: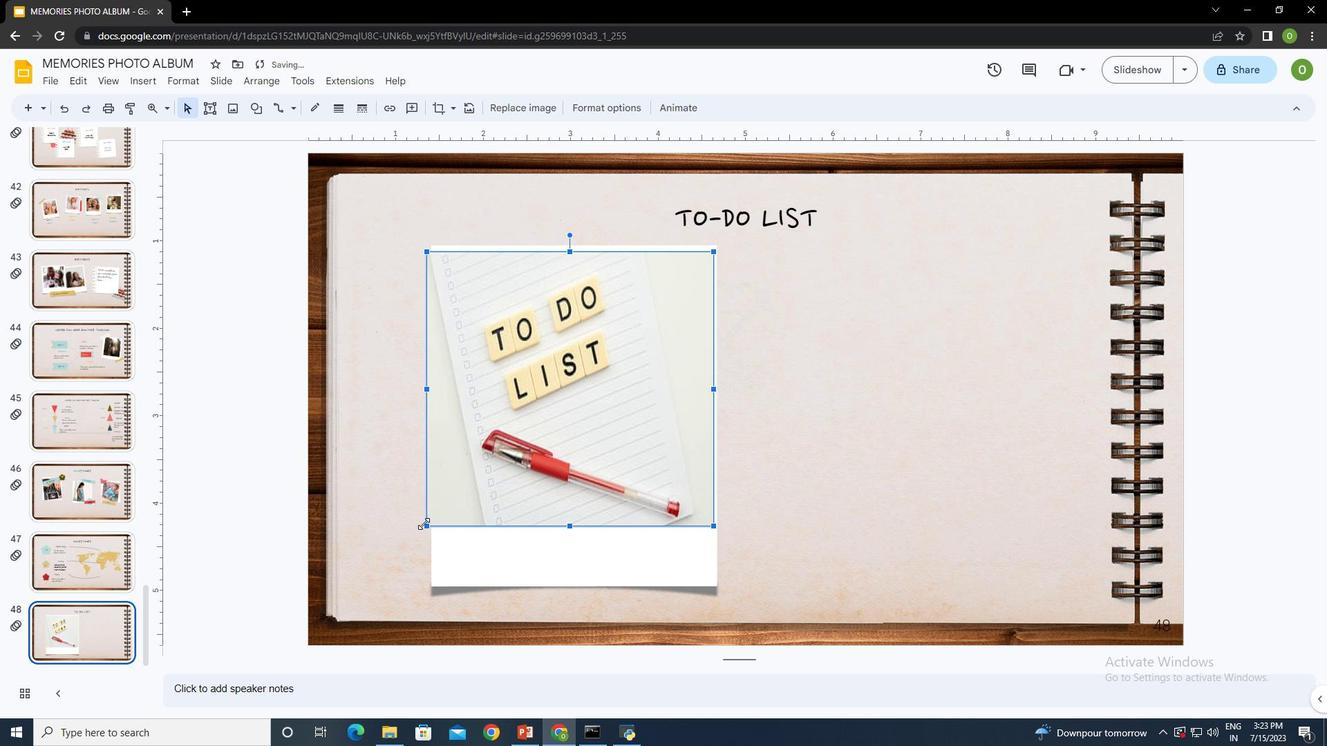 
Action: Mouse pressed left at (425, 526)
Screenshot: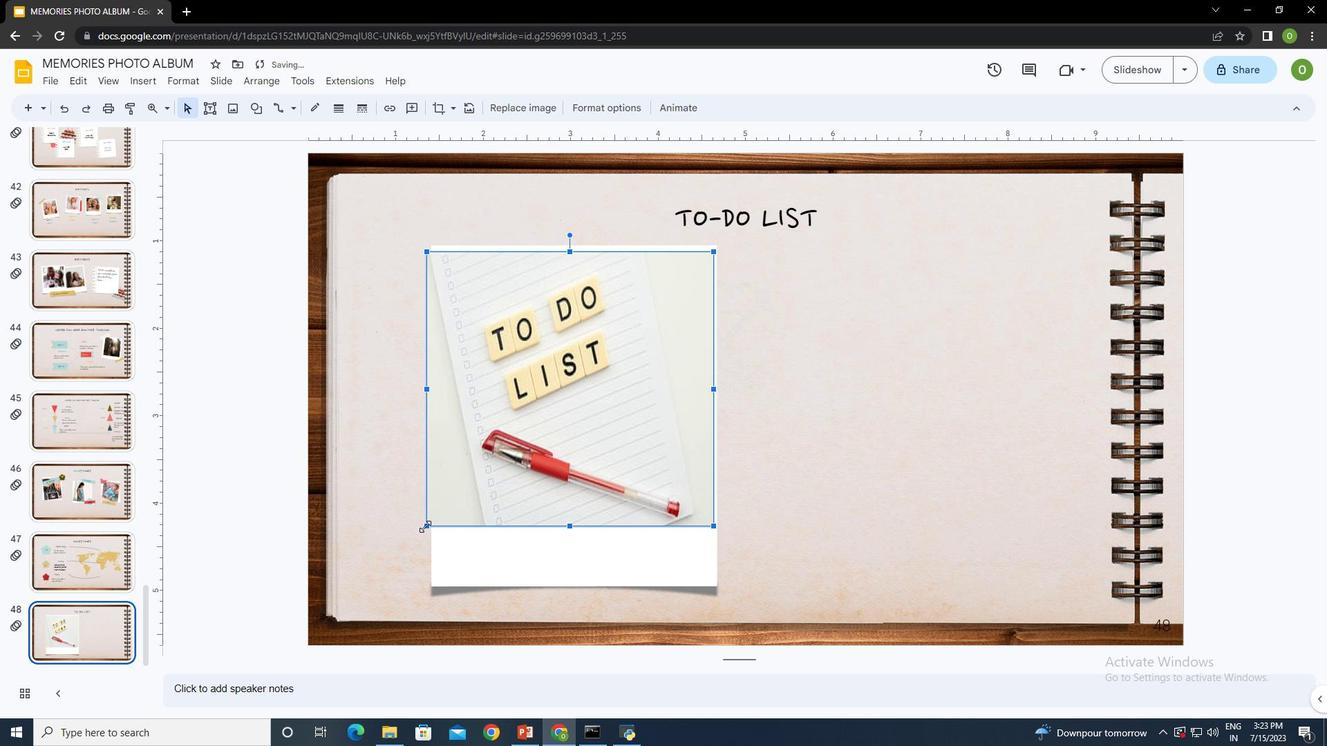 
Action: Mouse moved to (570, 529)
Screenshot: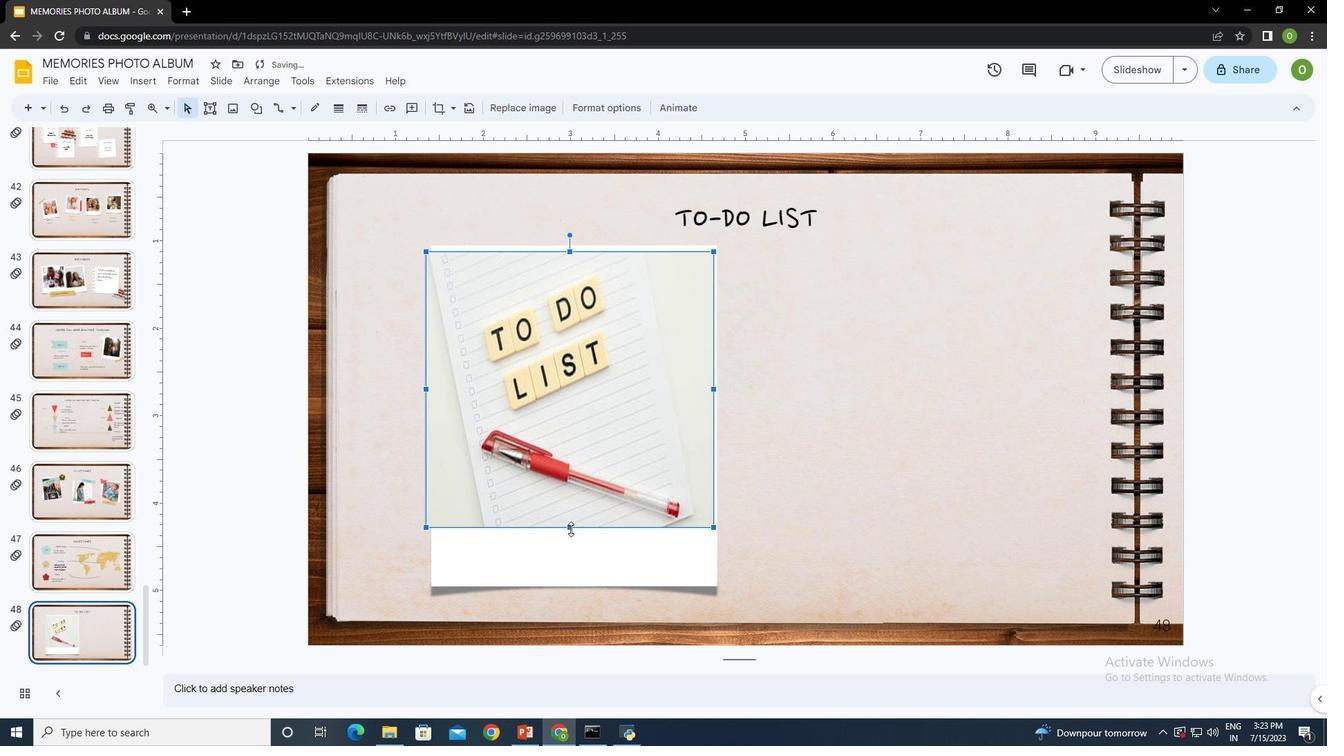 
Action: Mouse pressed left at (570, 529)
Screenshot: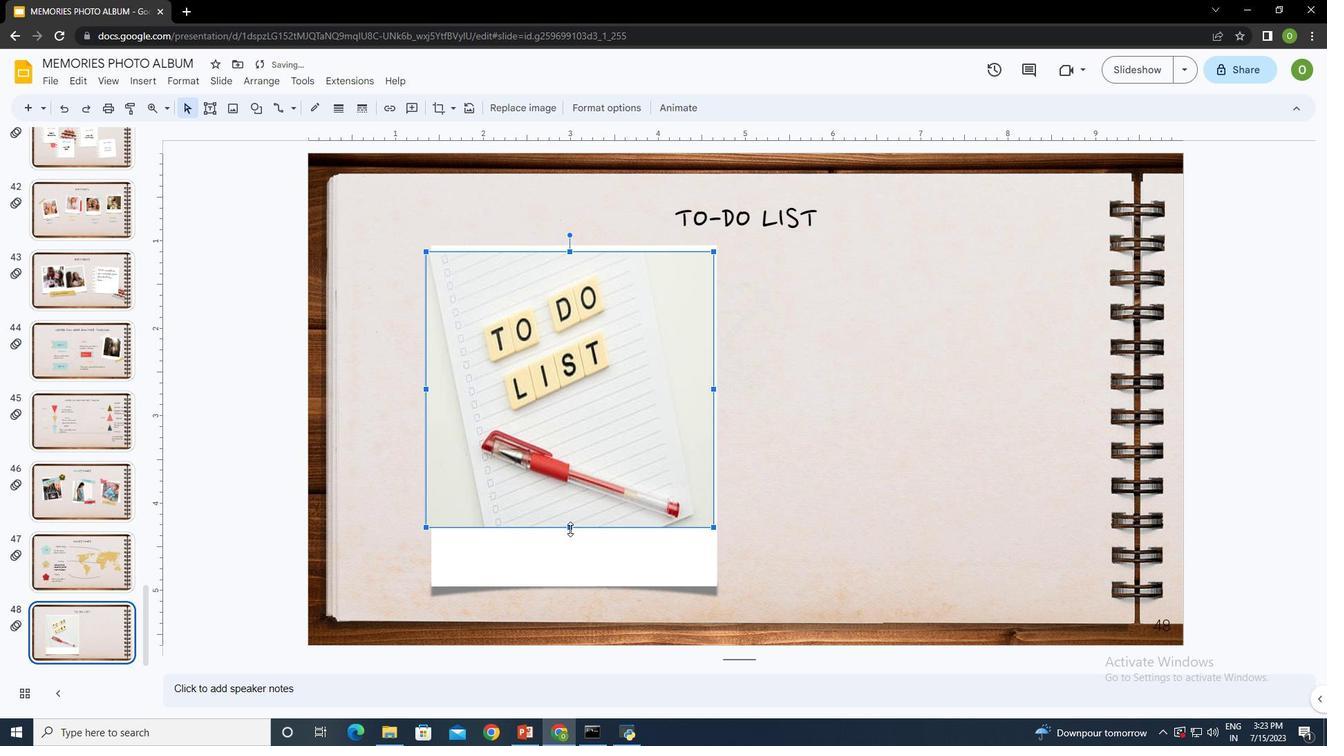 
Action: Mouse moved to (426, 397)
Screenshot: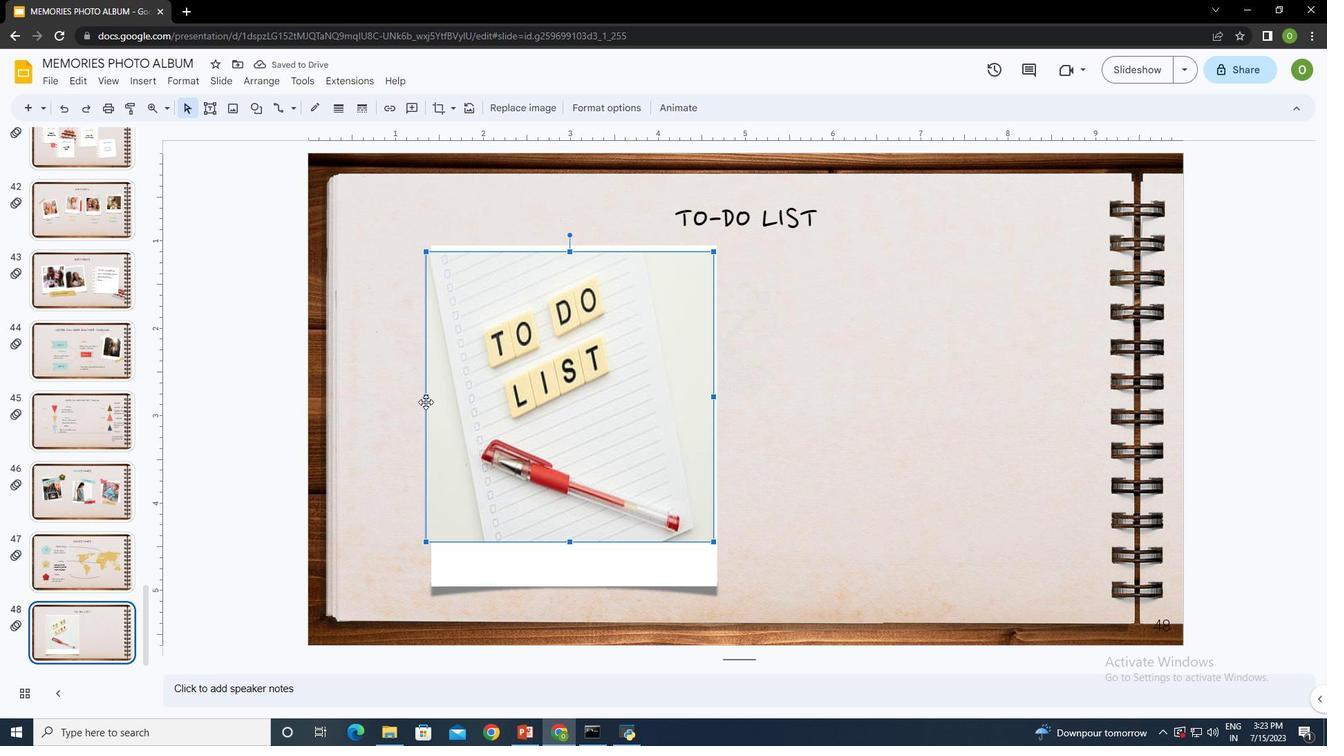 
Action: Mouse pressed left at (426, 397)
Screenshot: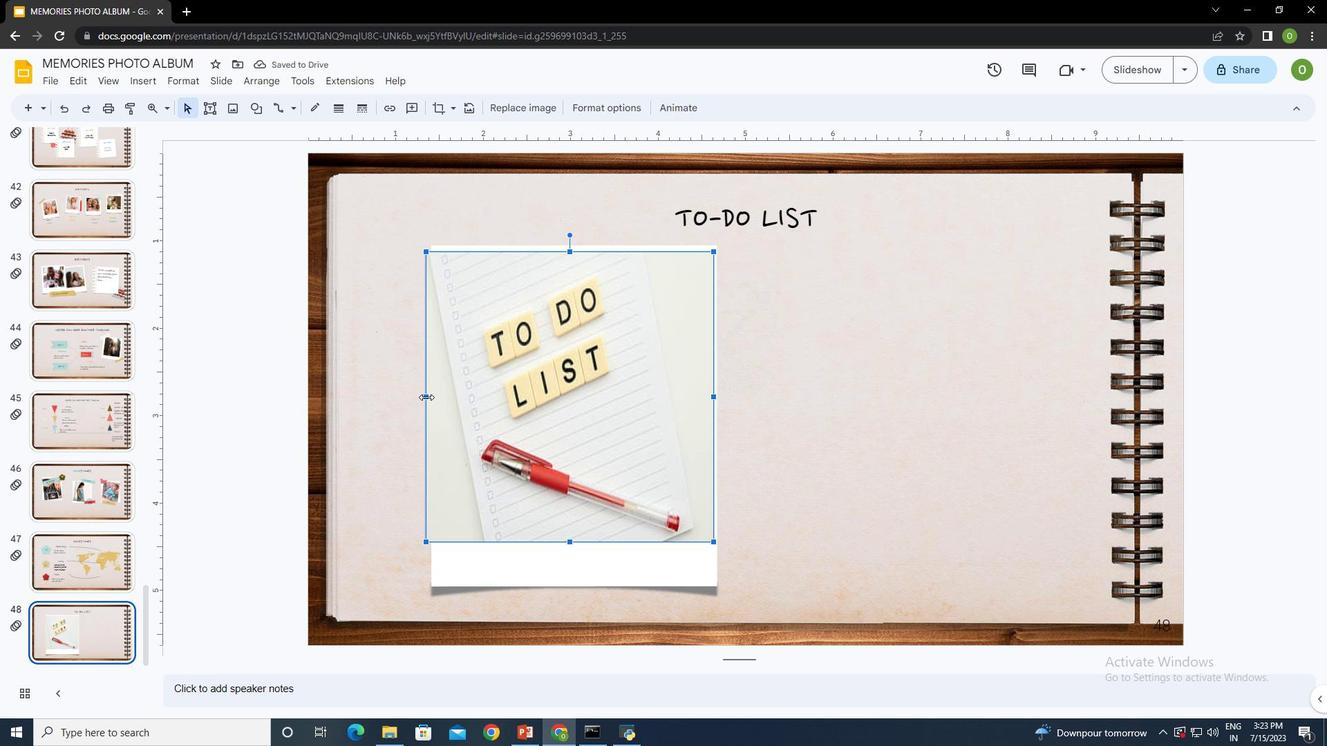 
Action: Mouse moved to (434, 398)
Screenshot: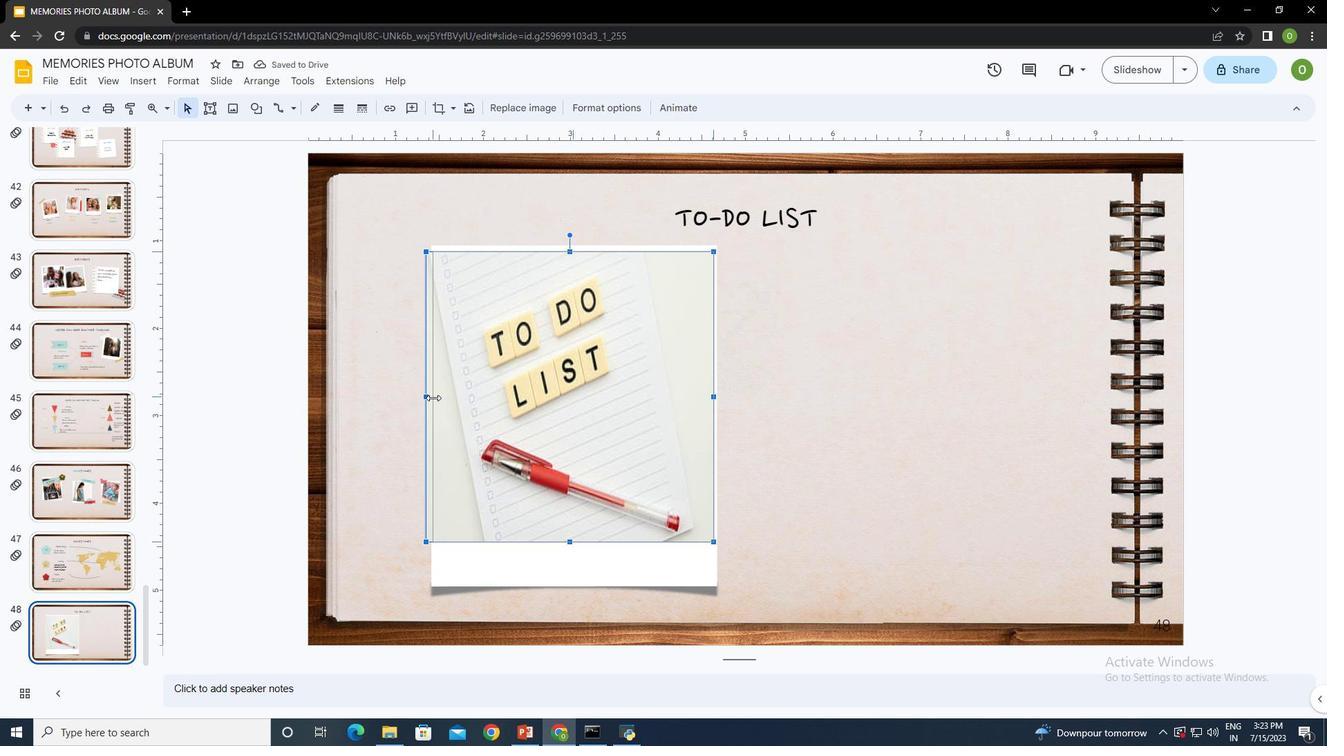
Action: Mouse pressed left at (434, 398)
Screenshot: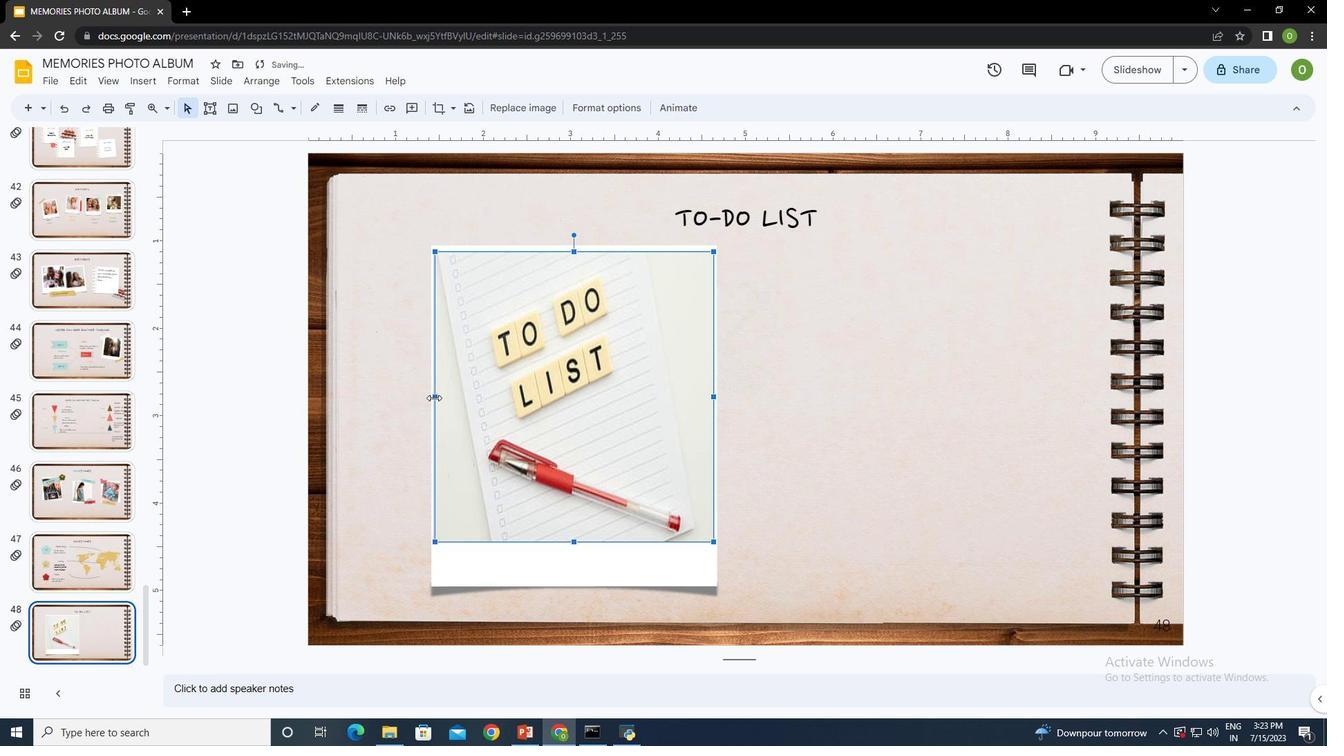 
Action: Mouse moved to (714, 396)
Screenshot: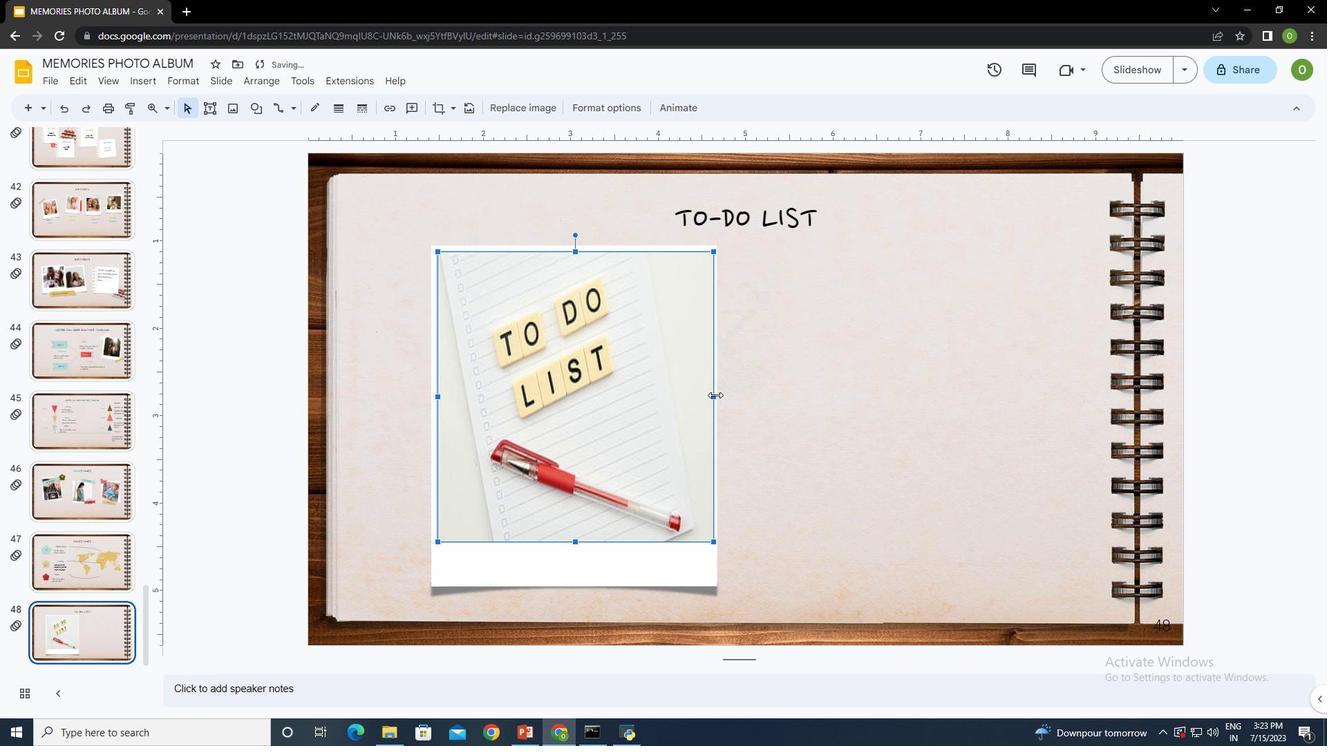 
Action: Mouse pressed left at (714, 396)
Screenshot: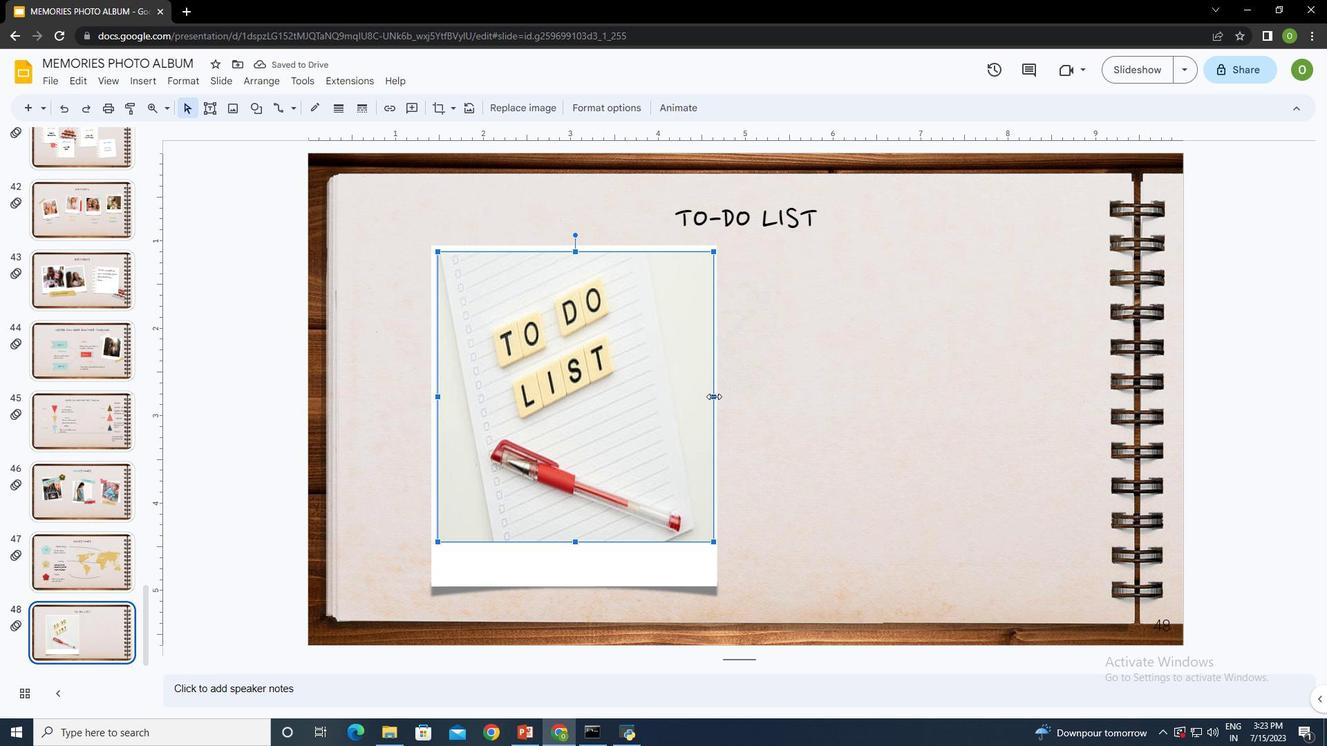 
Action: Mouse moved to (264, 80)
Screenshot: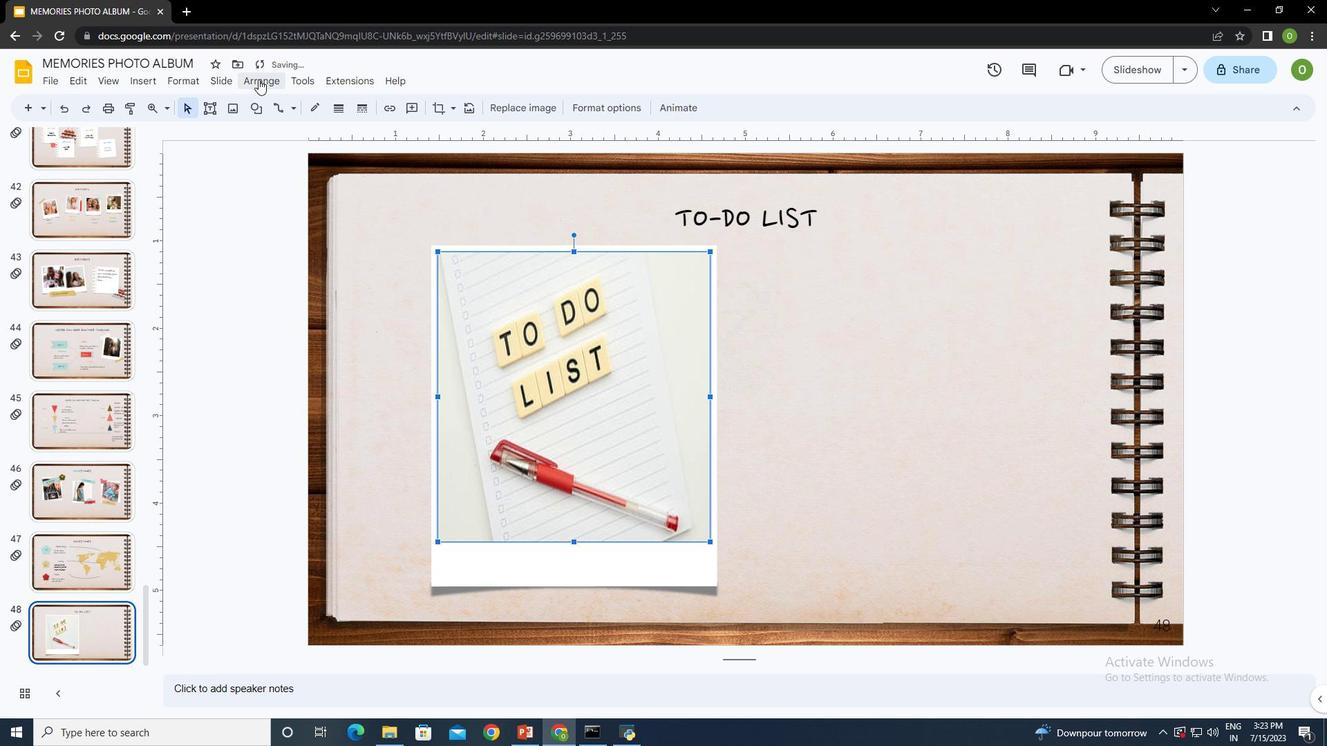 
Action: Mouse pressed left at (264, 80)
Screenshot: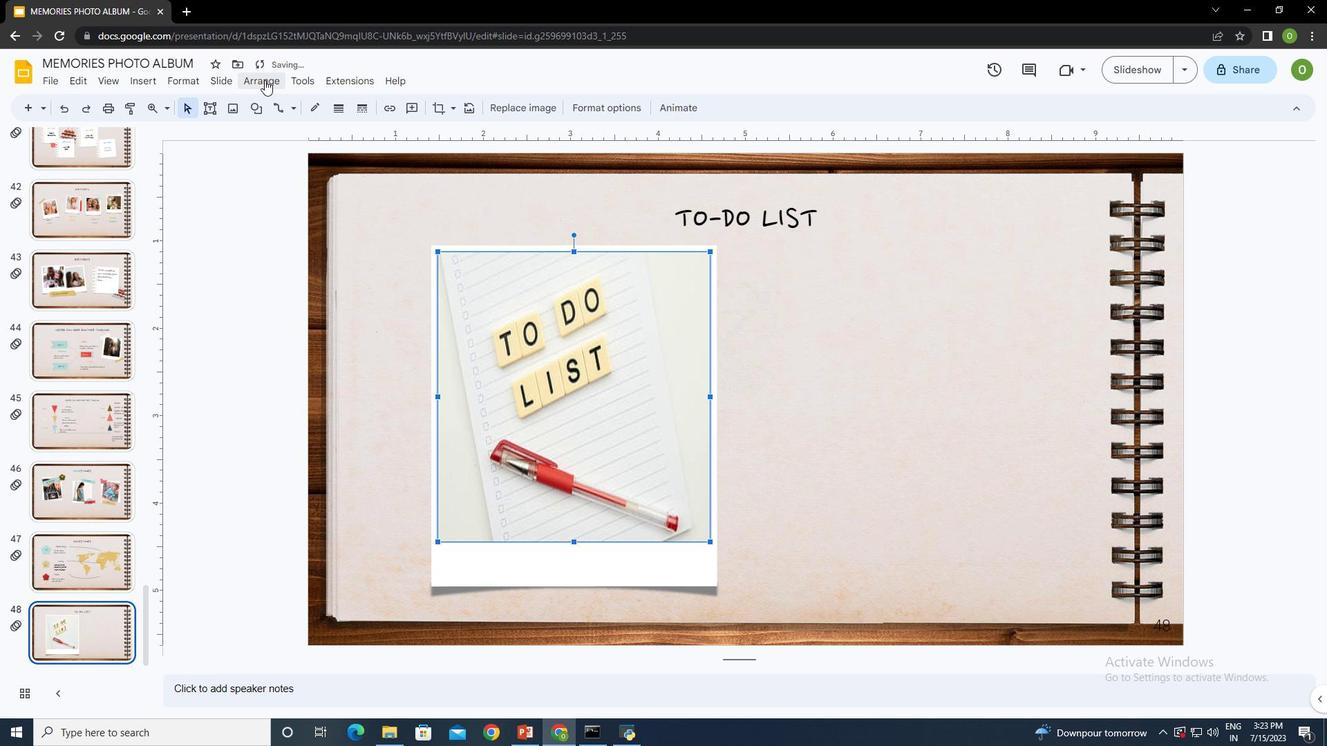
Action: Mouse moved to (506, 172)
Screenshot: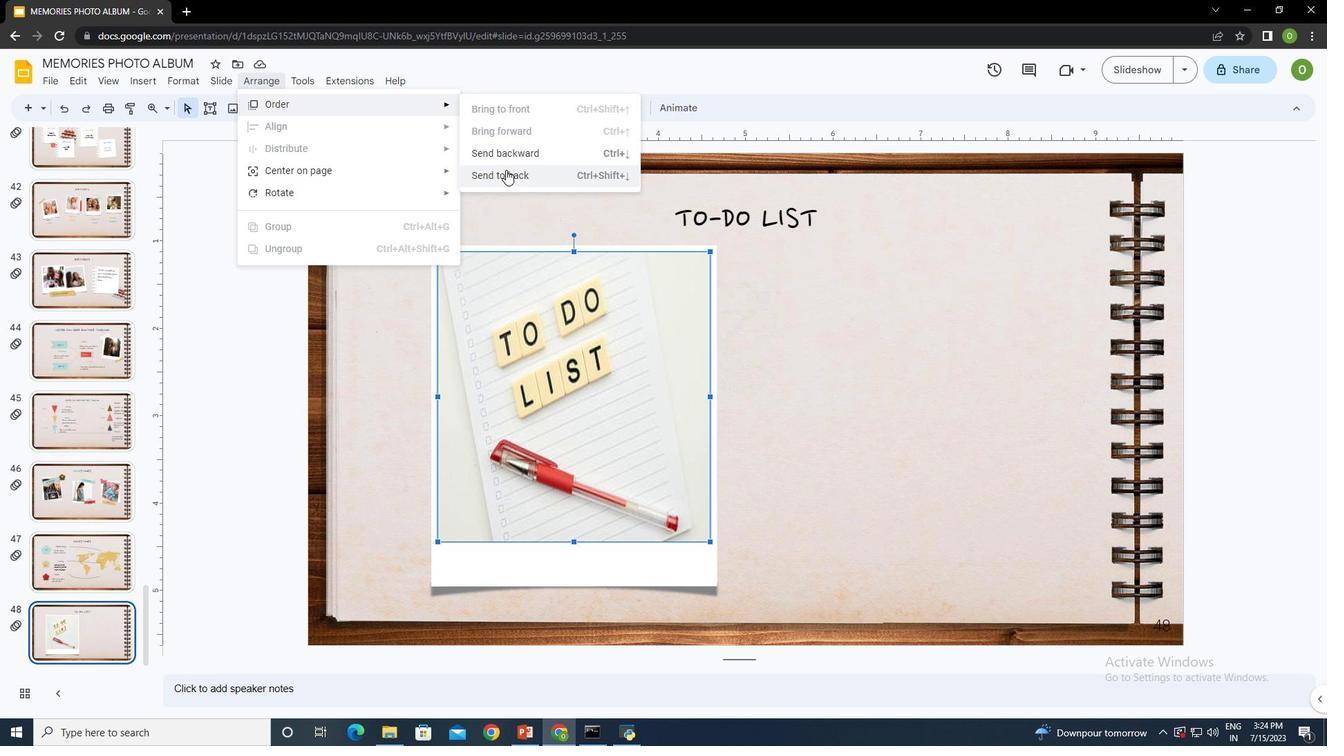 
Action: Mouse pressed left at (506, 172)
Screenshot: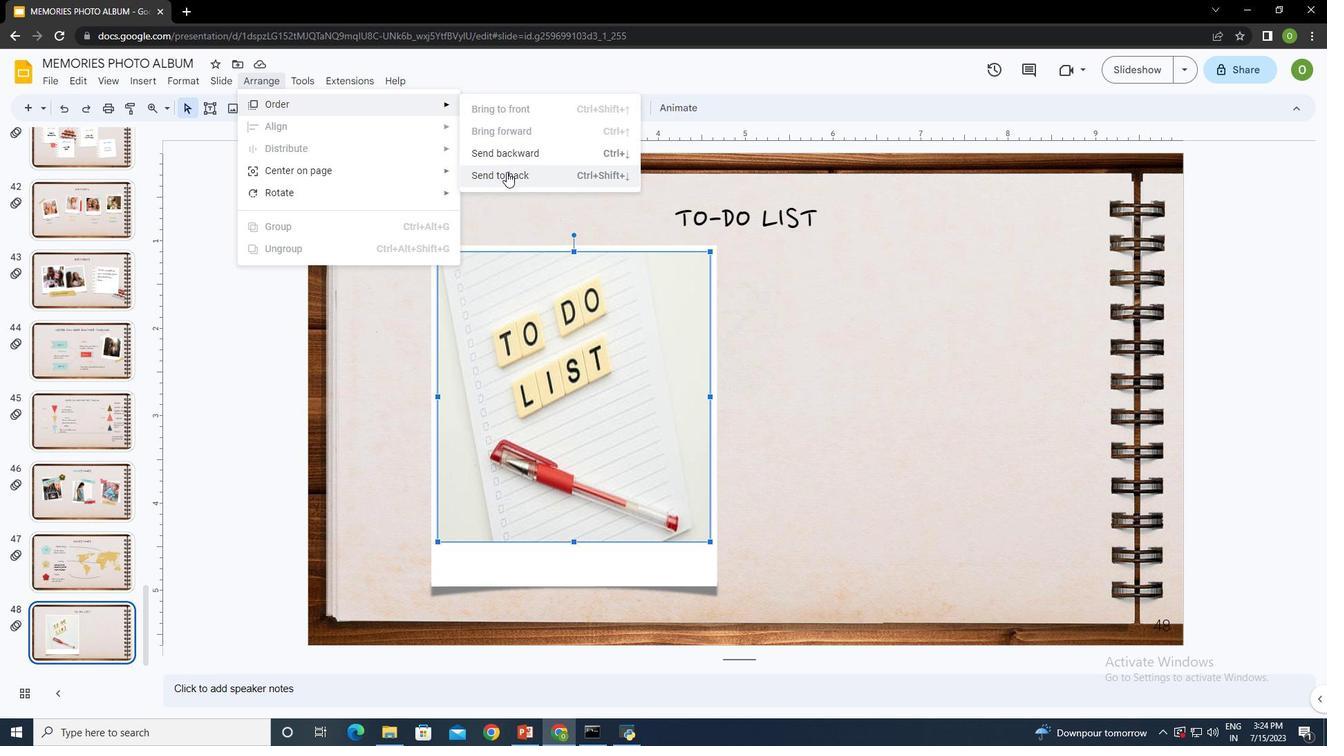 
Action: Mouse moved to (801, 468)
Screenshot: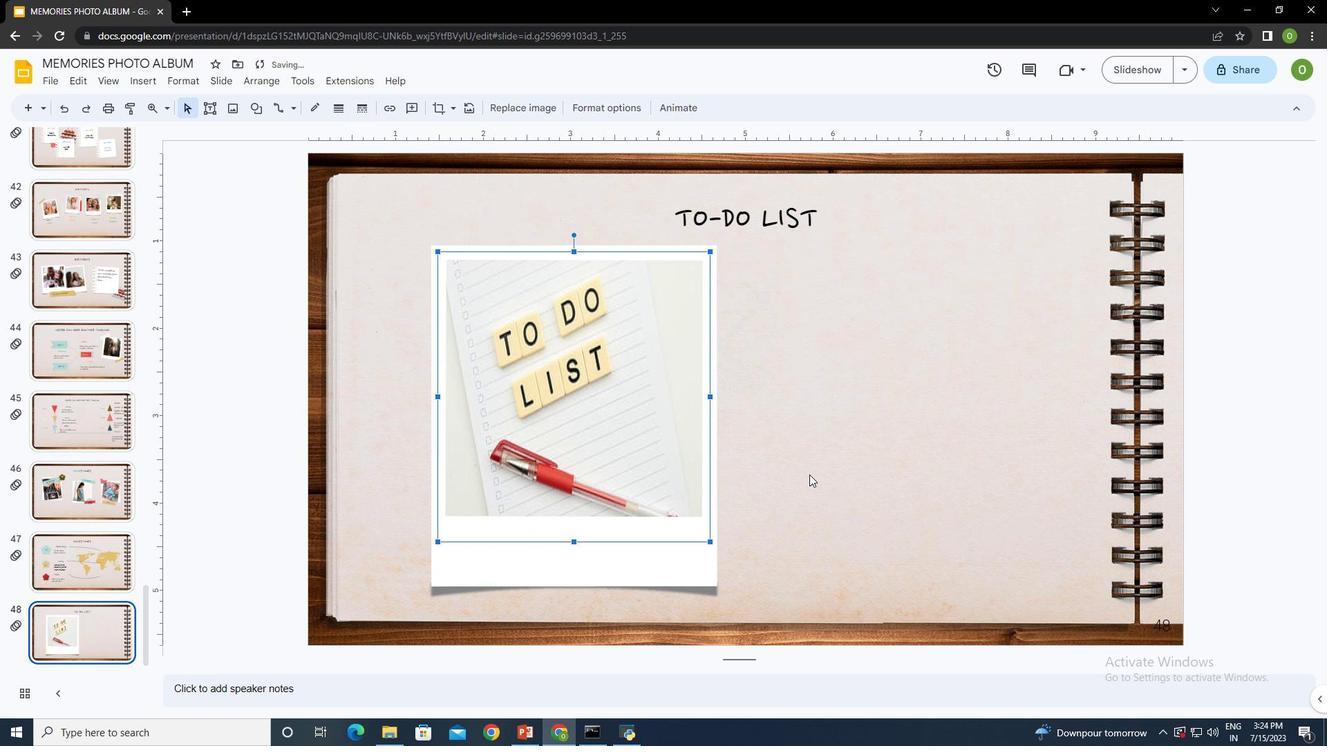 
Action: Mouse pressed left at (801, 468)
Screenshot: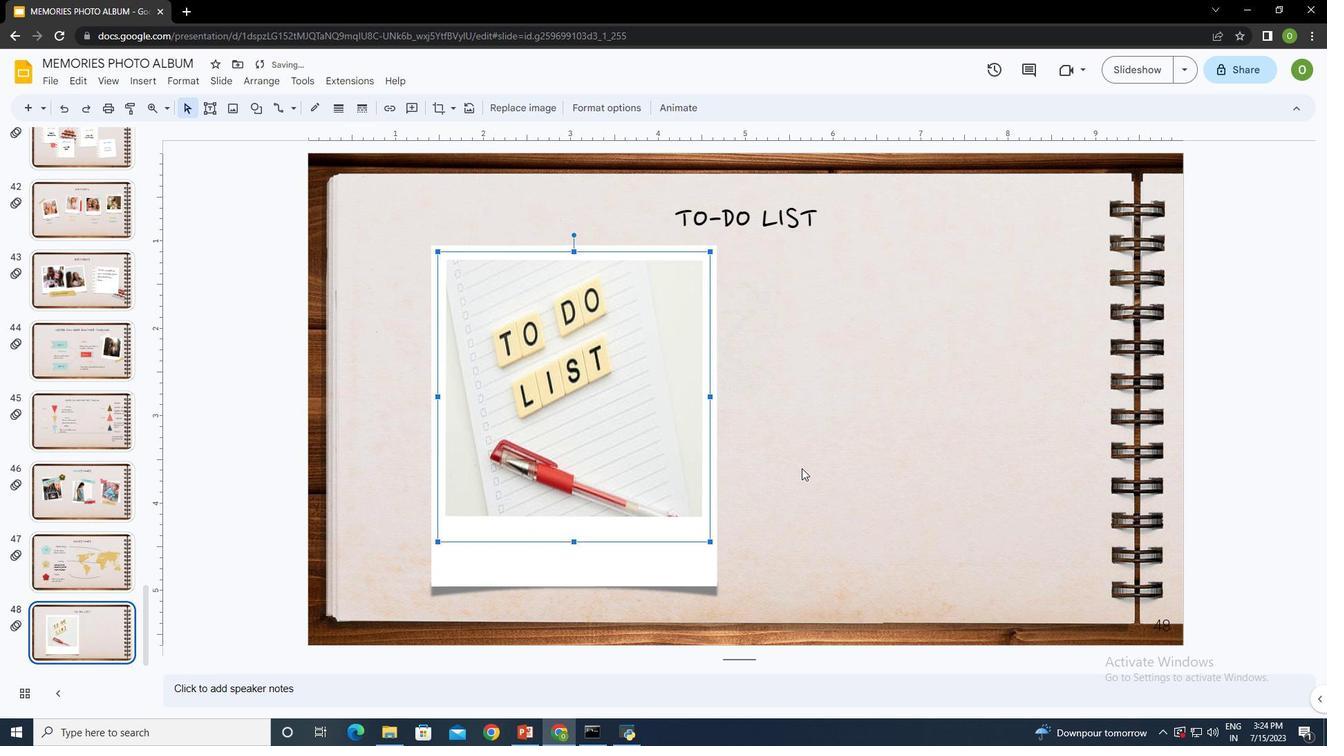 
Action: Mouse moved to (147, 76)
Screenshot: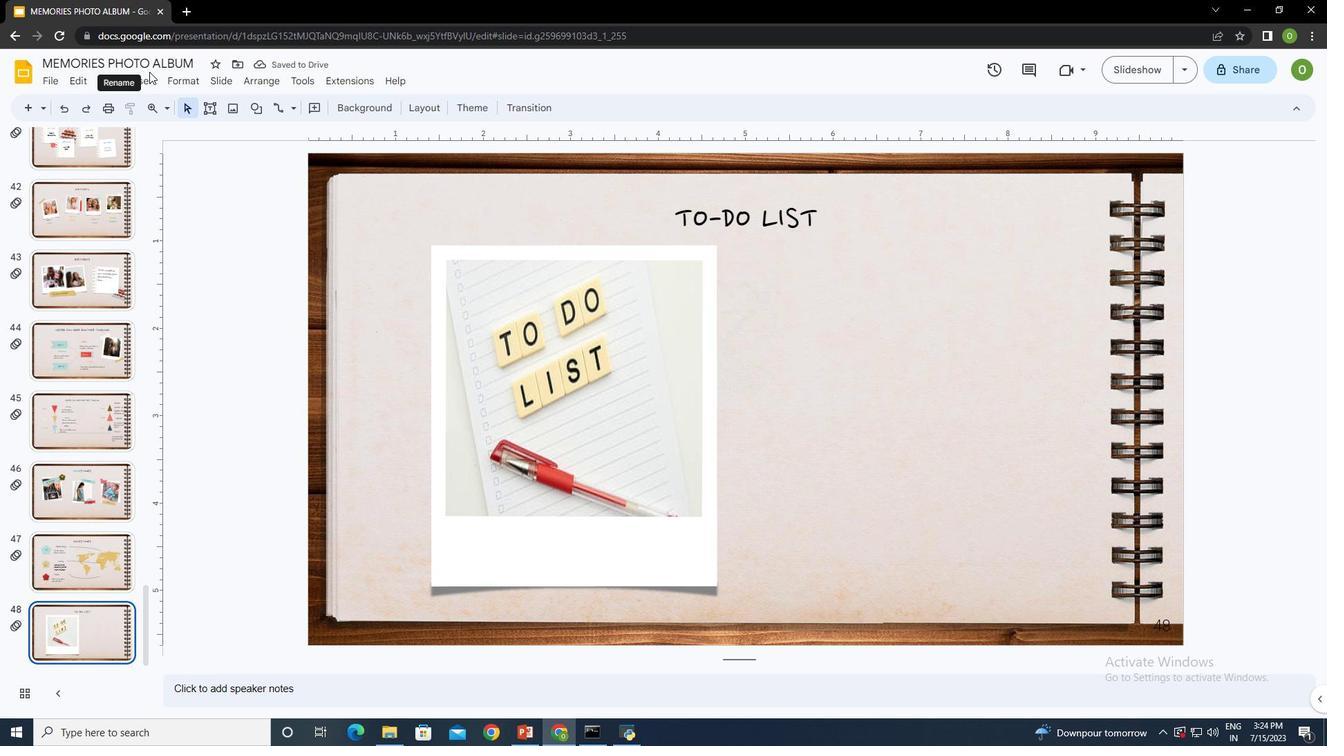 
Action: Mouse pressed left at (147, 76)
Screenshot: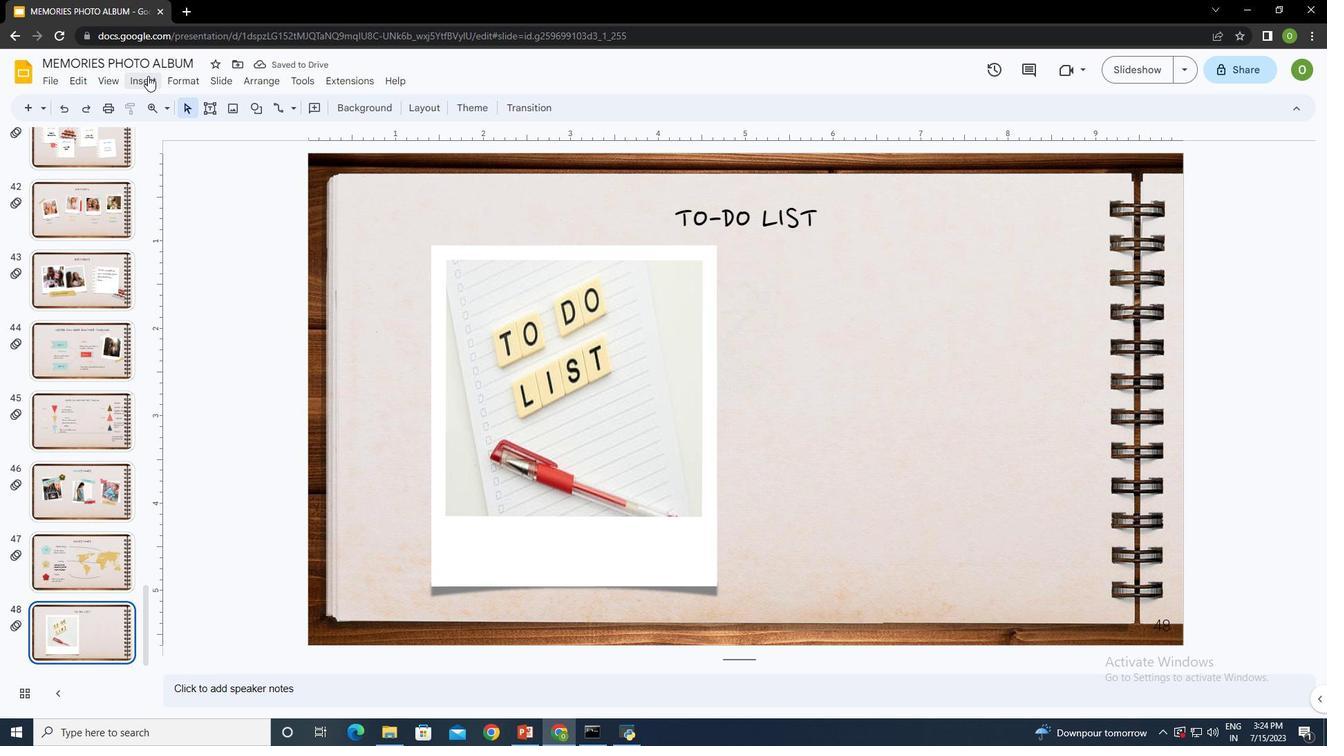 
Action: Mouse moved to (413, 112)
Screenshot: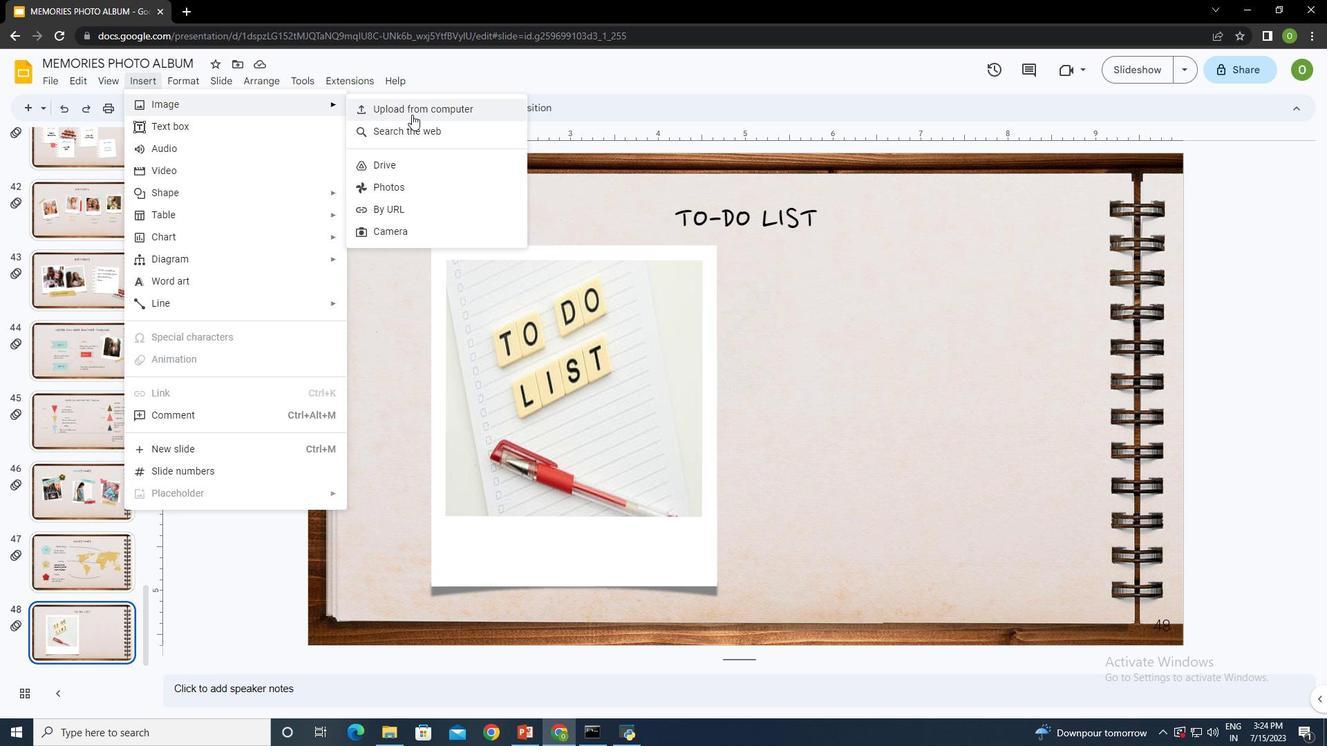 
Action: Mouse pressed left at (413, 112)
Screenshot: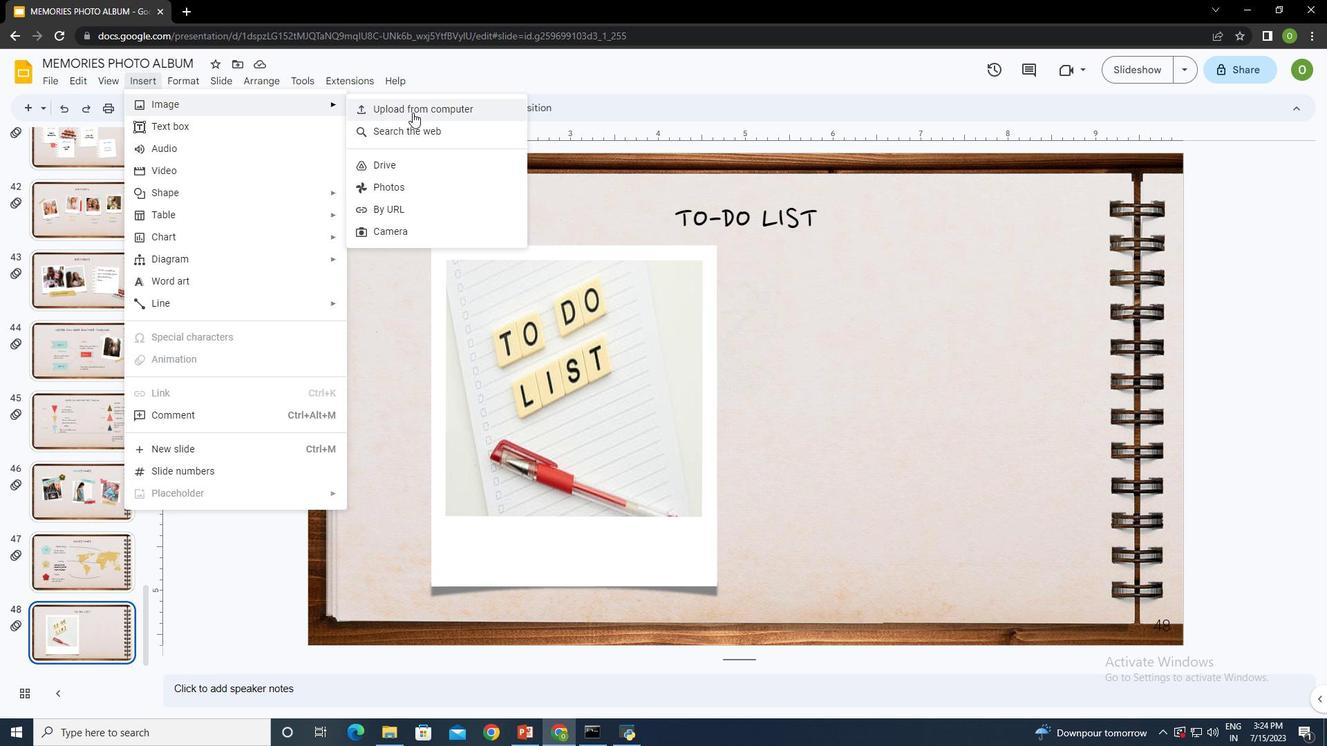 
Action: Mouse moved to (656, 108)
Screenshot: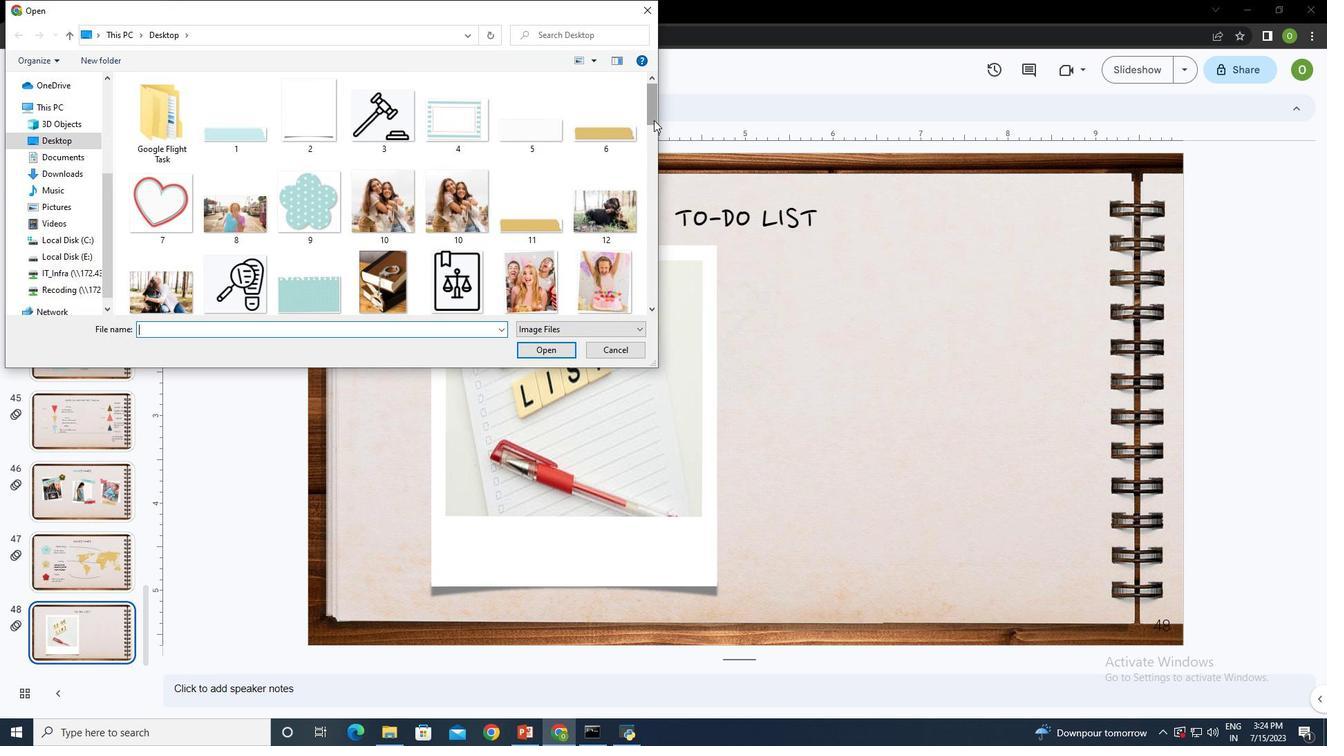 
Action: Mouse pressed left at (656, 108)
Screenshot: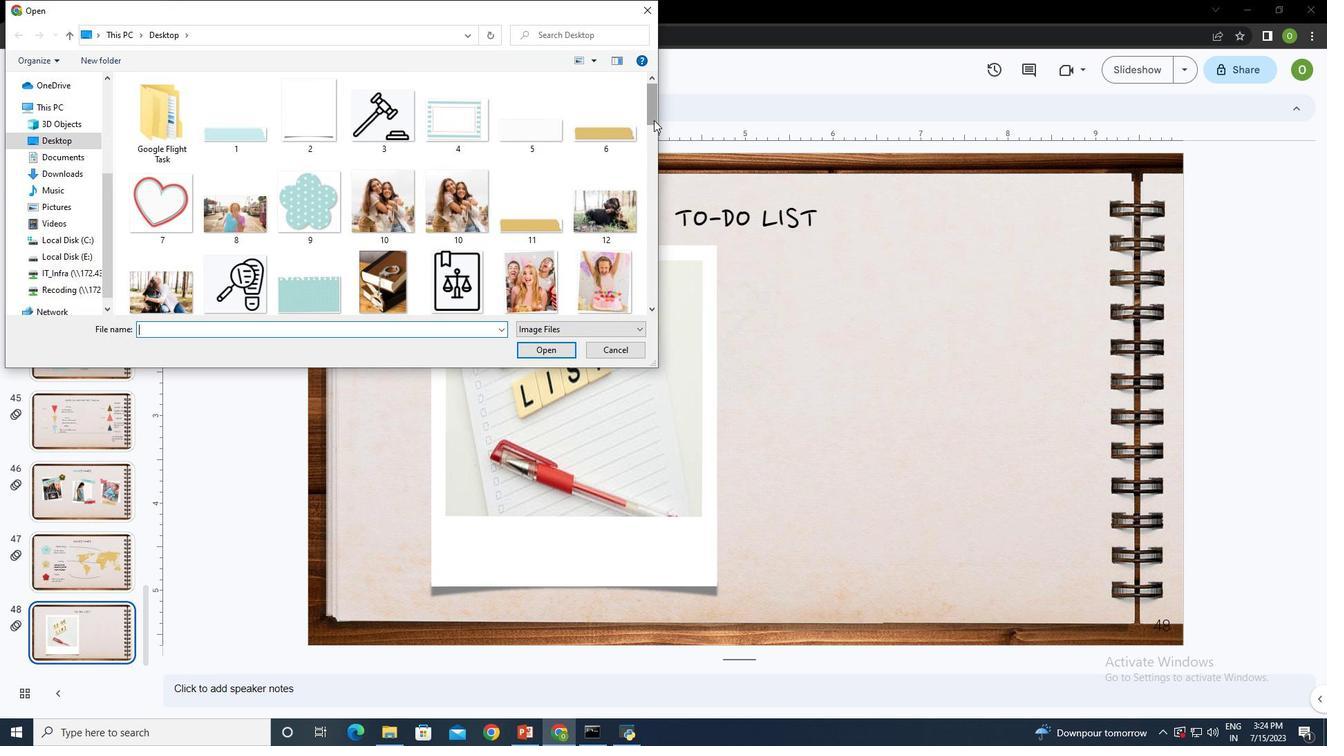
Action: Mouse moved to (389, 119)
Screenshot: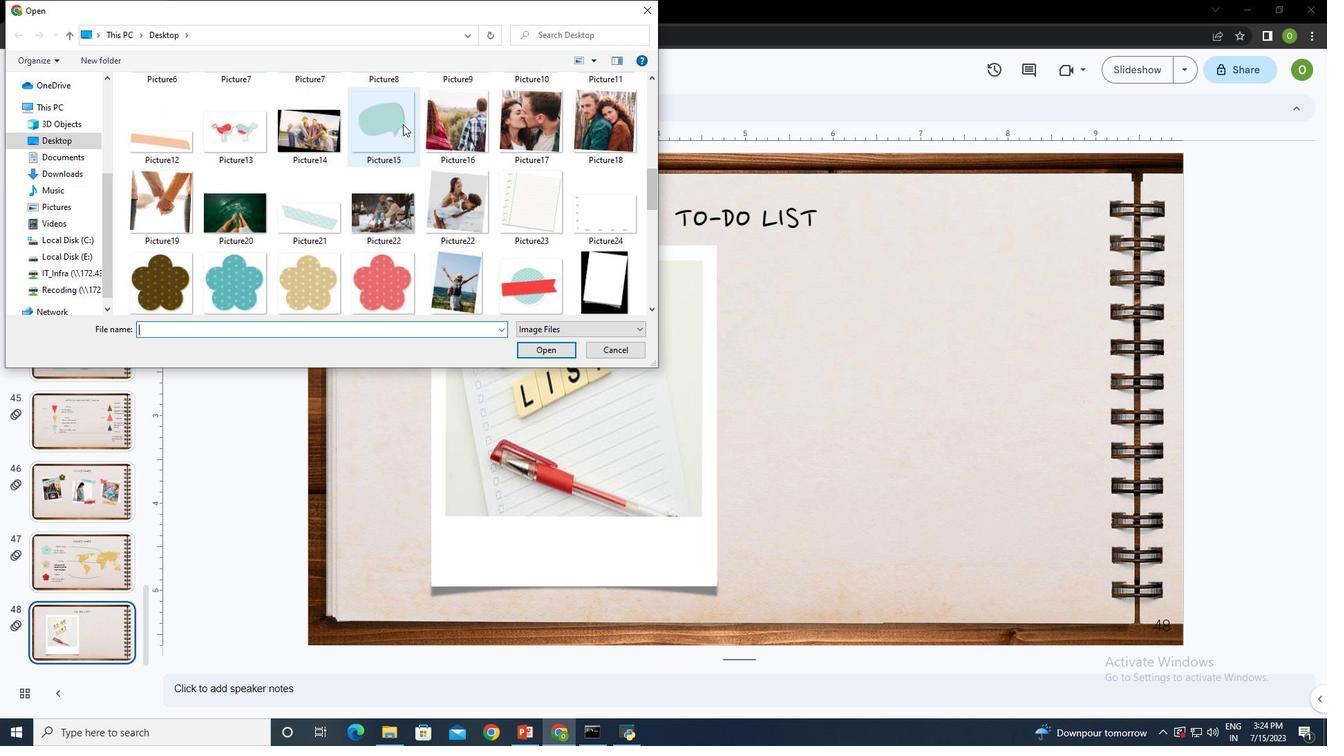 
Action: Mouse pressed left at (389, 119)
Screenshot: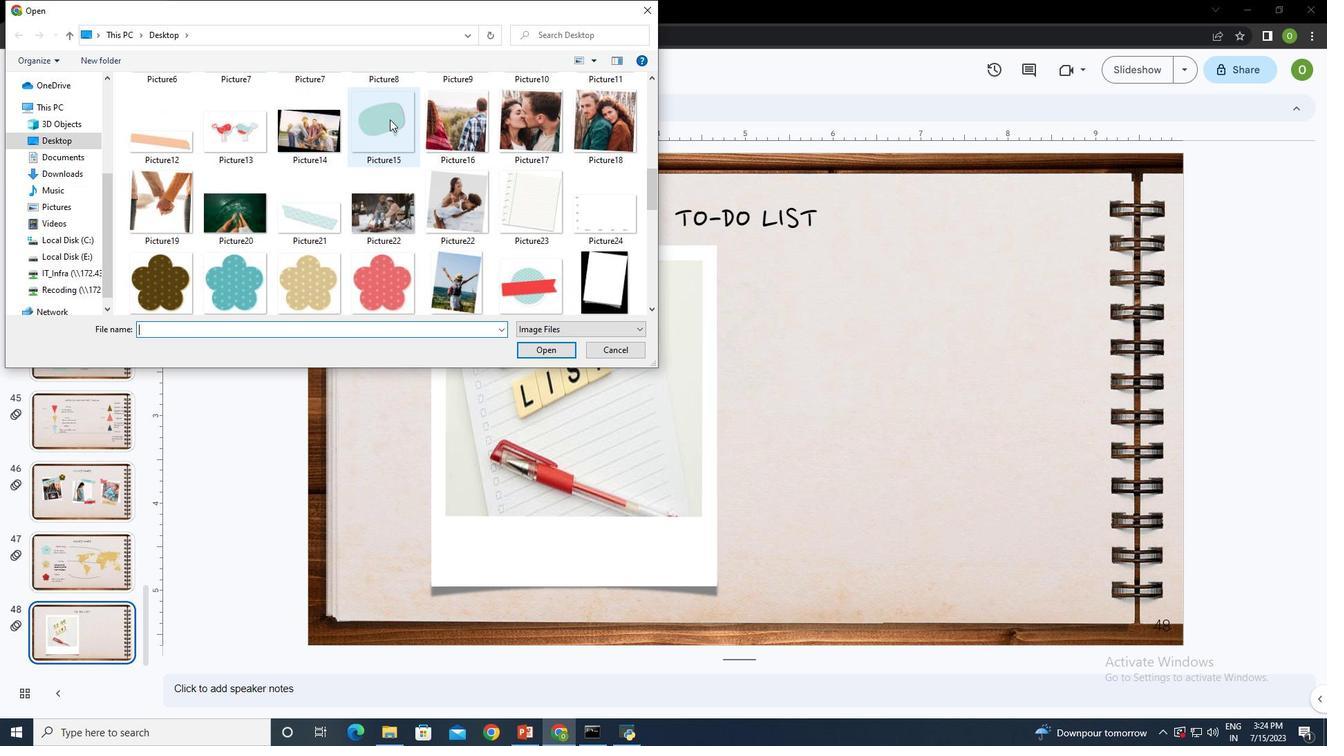
Action: Mouse moved to (891, 393)
Screenshot: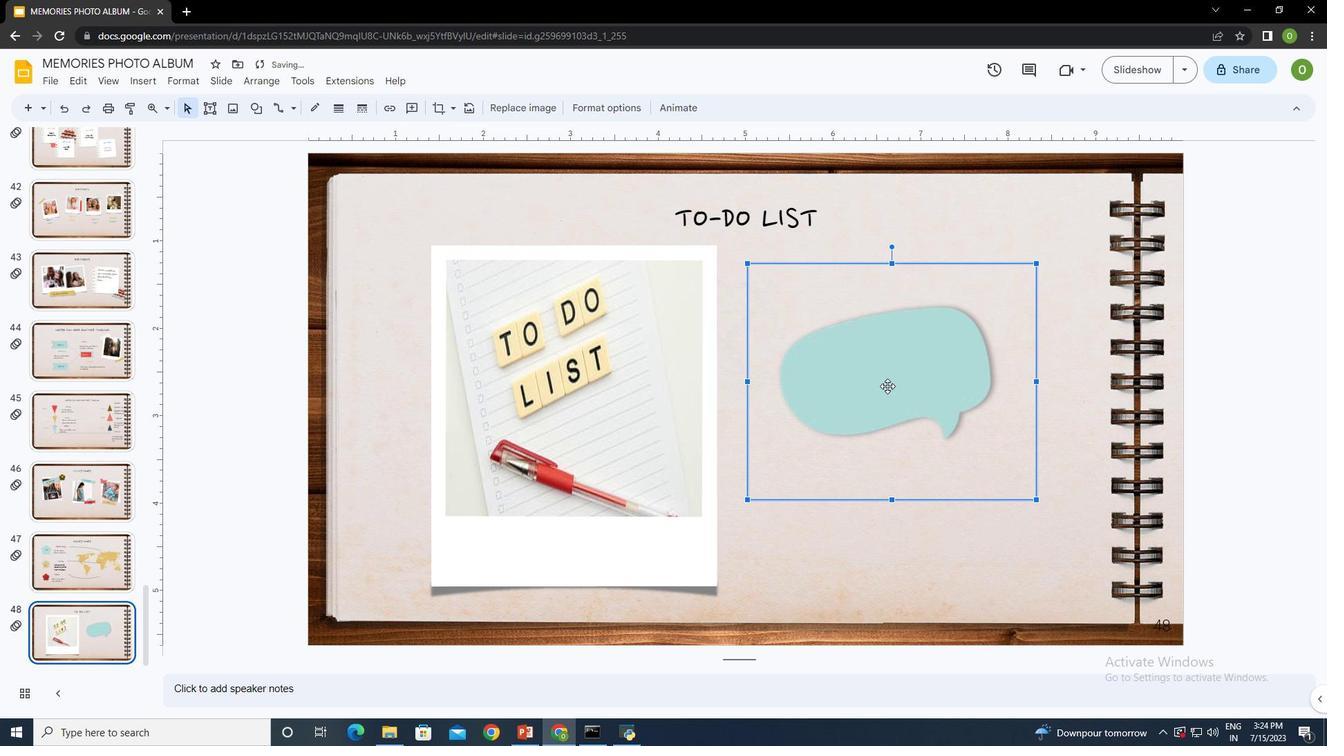 
Action: Mouse pressed left at (891, 393)
Screenshot: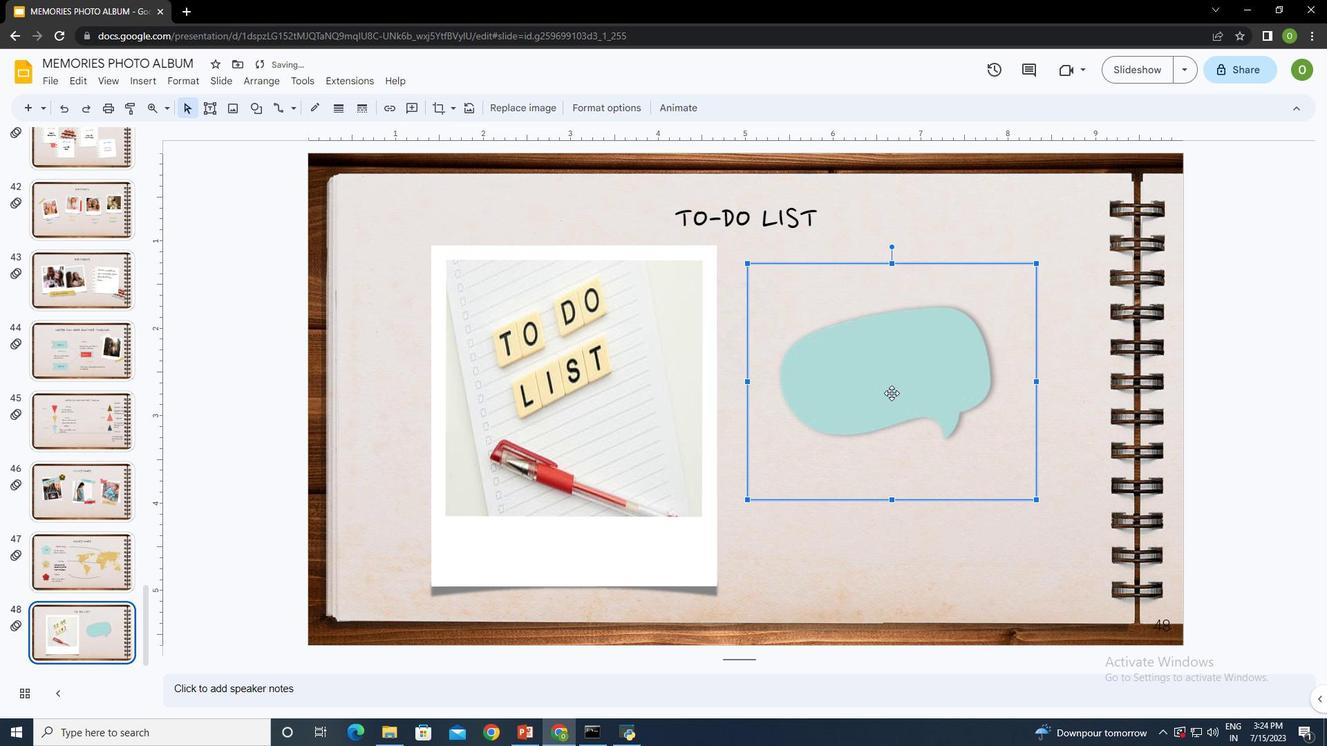 
Action: Mouse moved to (893, 499)
Screenshot: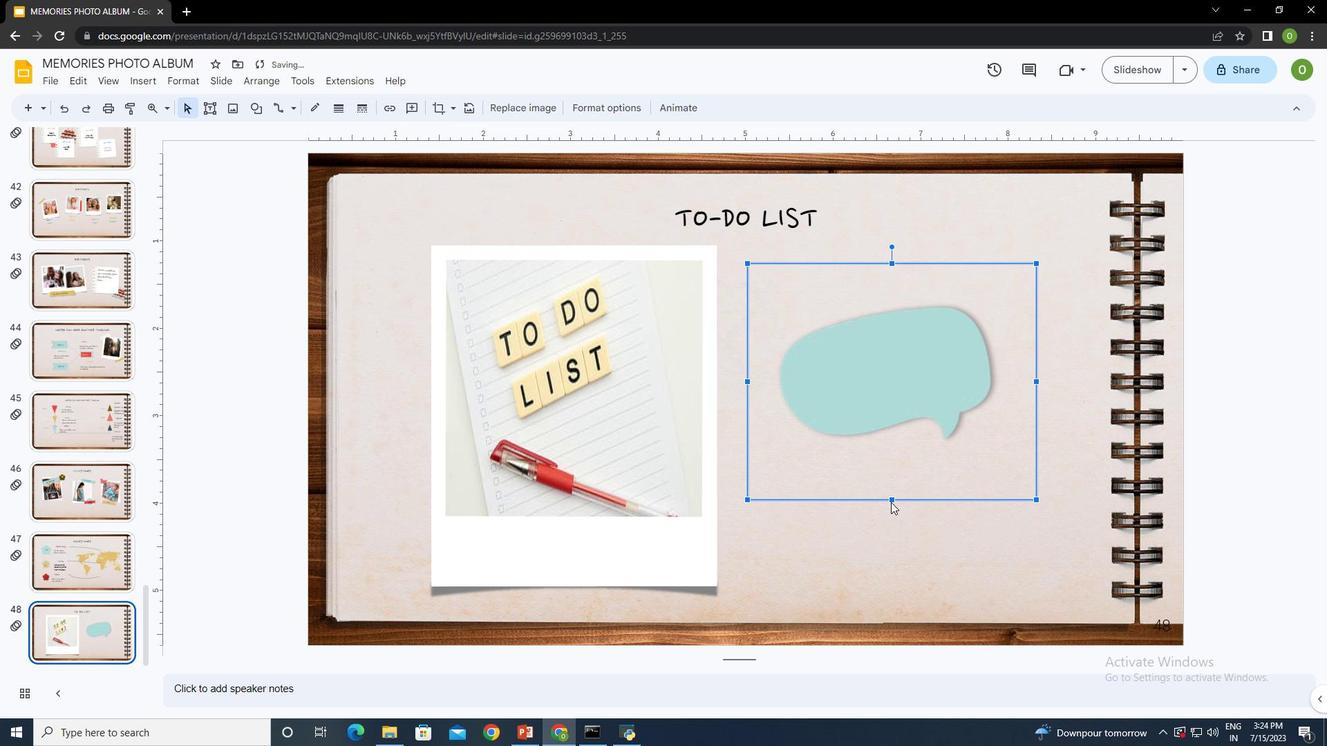 
Action: Mouse pressed left at (893, 499)
Screenshot: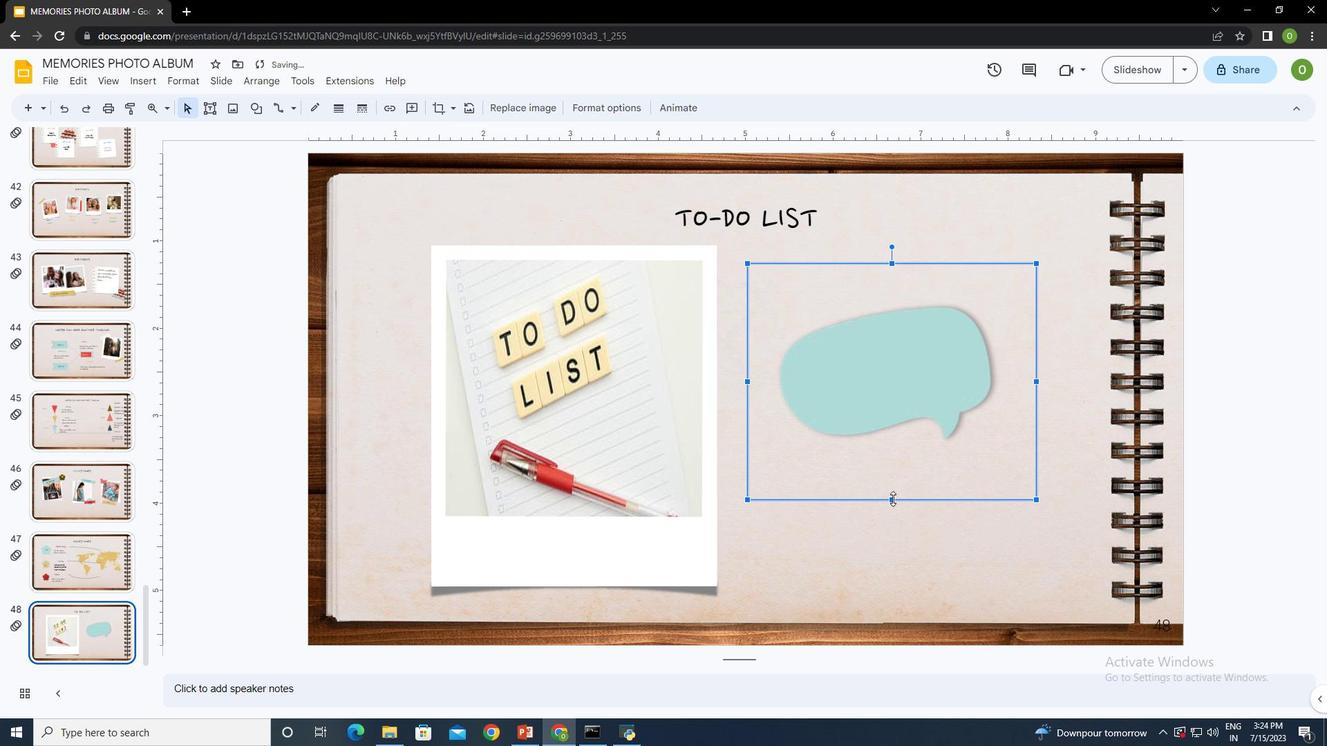 
Action: Mouse moved to (1037, 416)
Screenshot: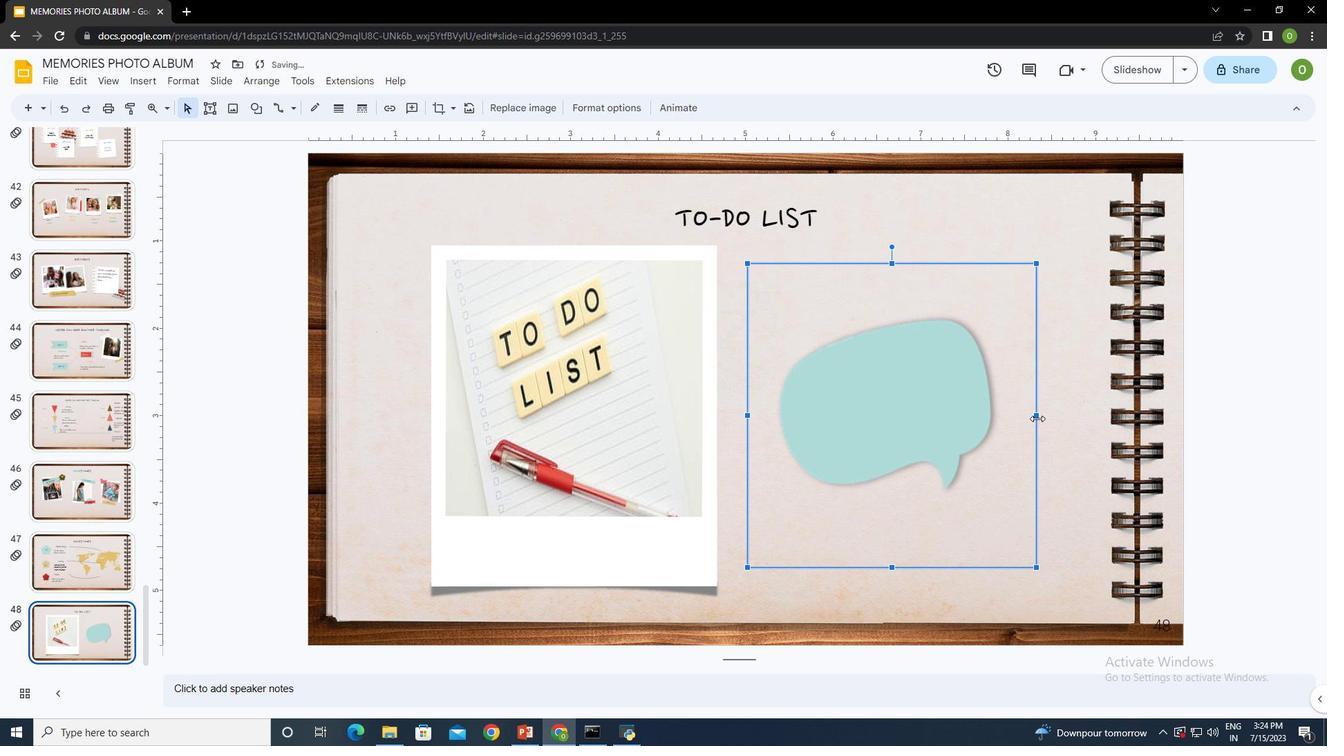 
Action: Mouse pressed left at (1037, 416)
Screenshot: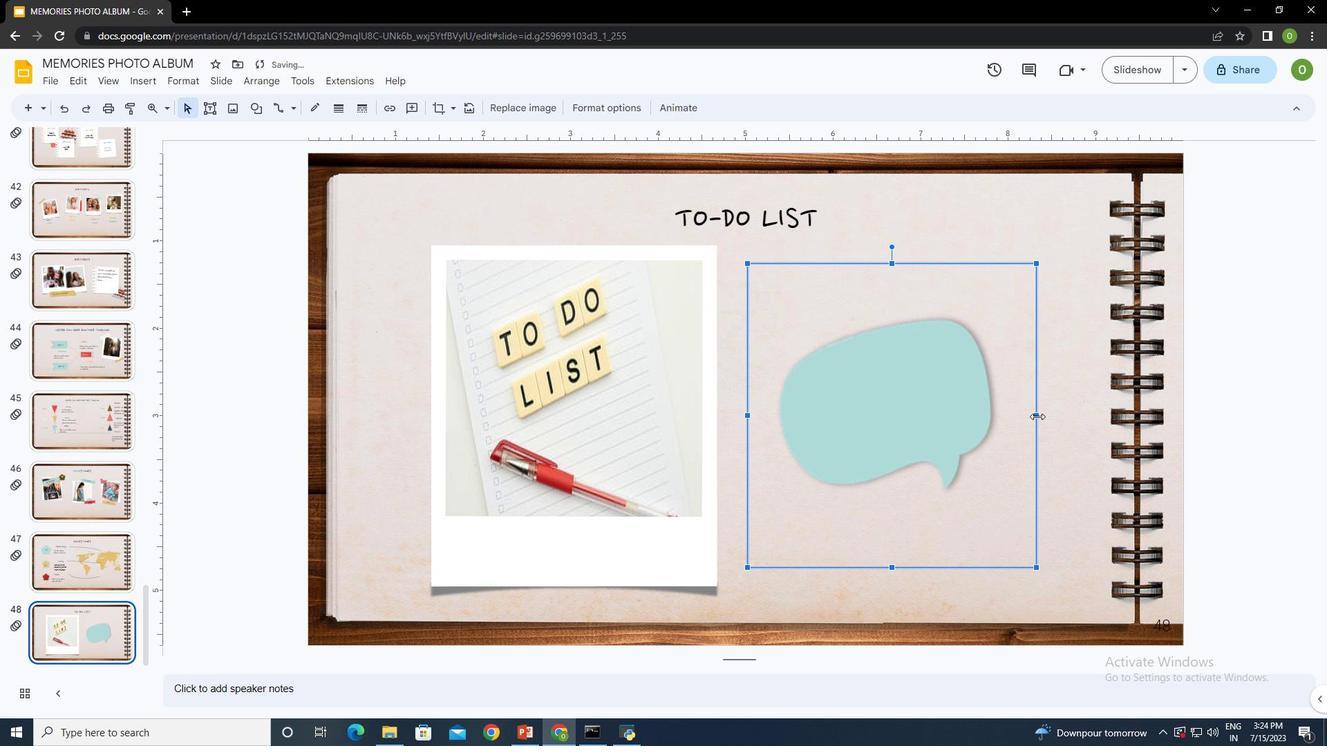 
Action: Mouse moved to (920, 246)
Screenshot: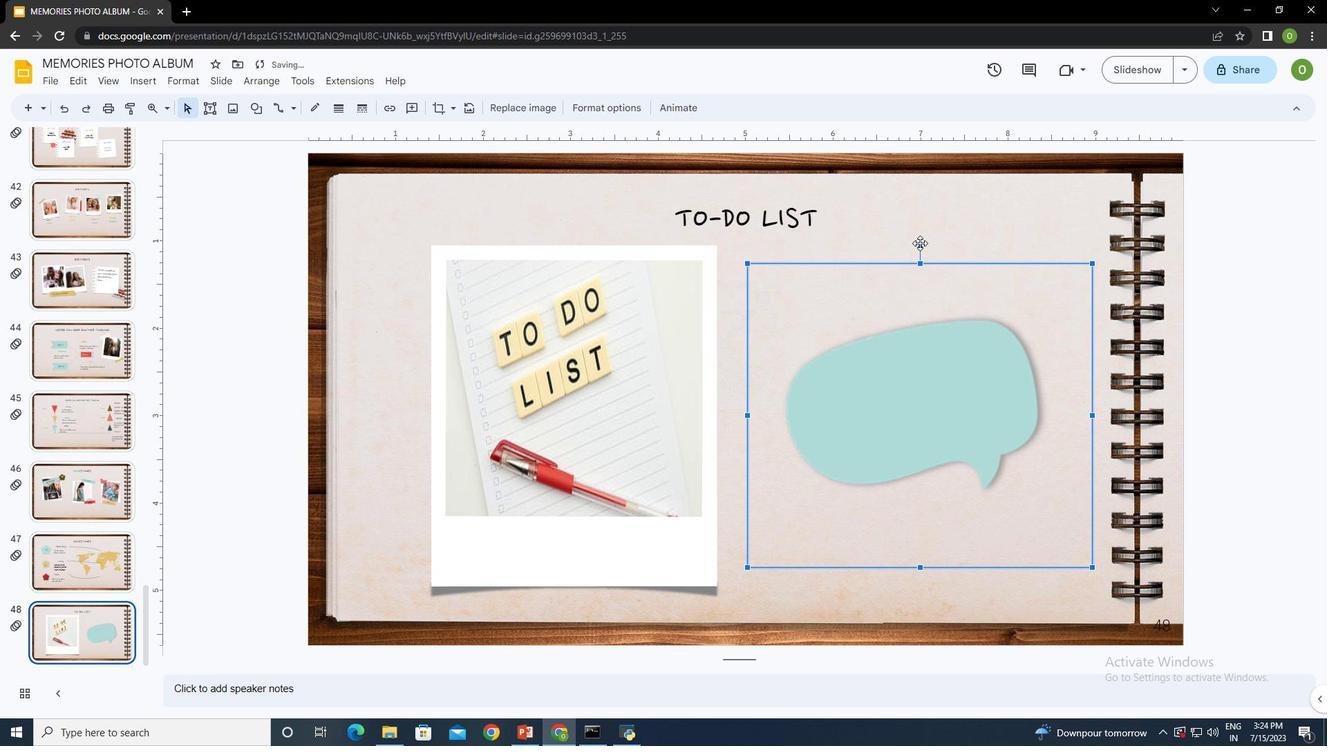 
Action: Mouse pressed left at (920, 246)
Screenshot: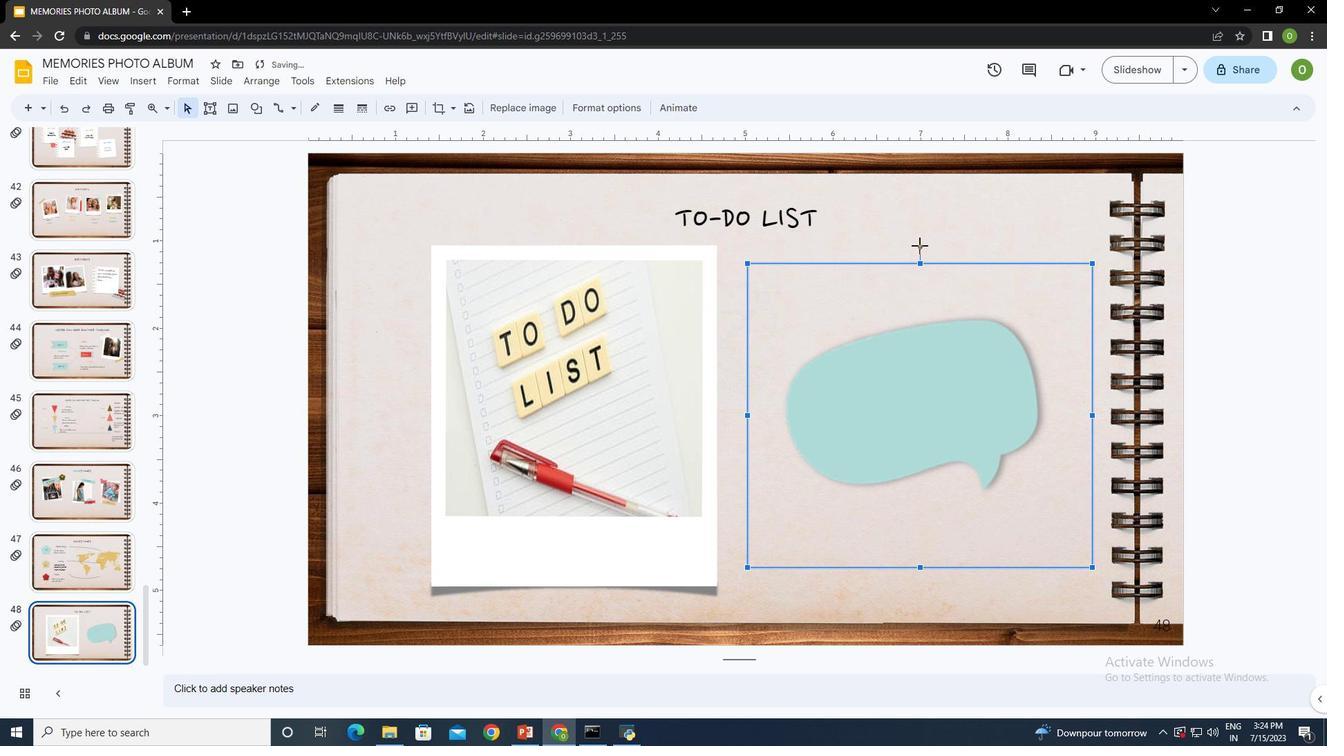 
Action: Mouse moved to (937, 248)
Screenshot: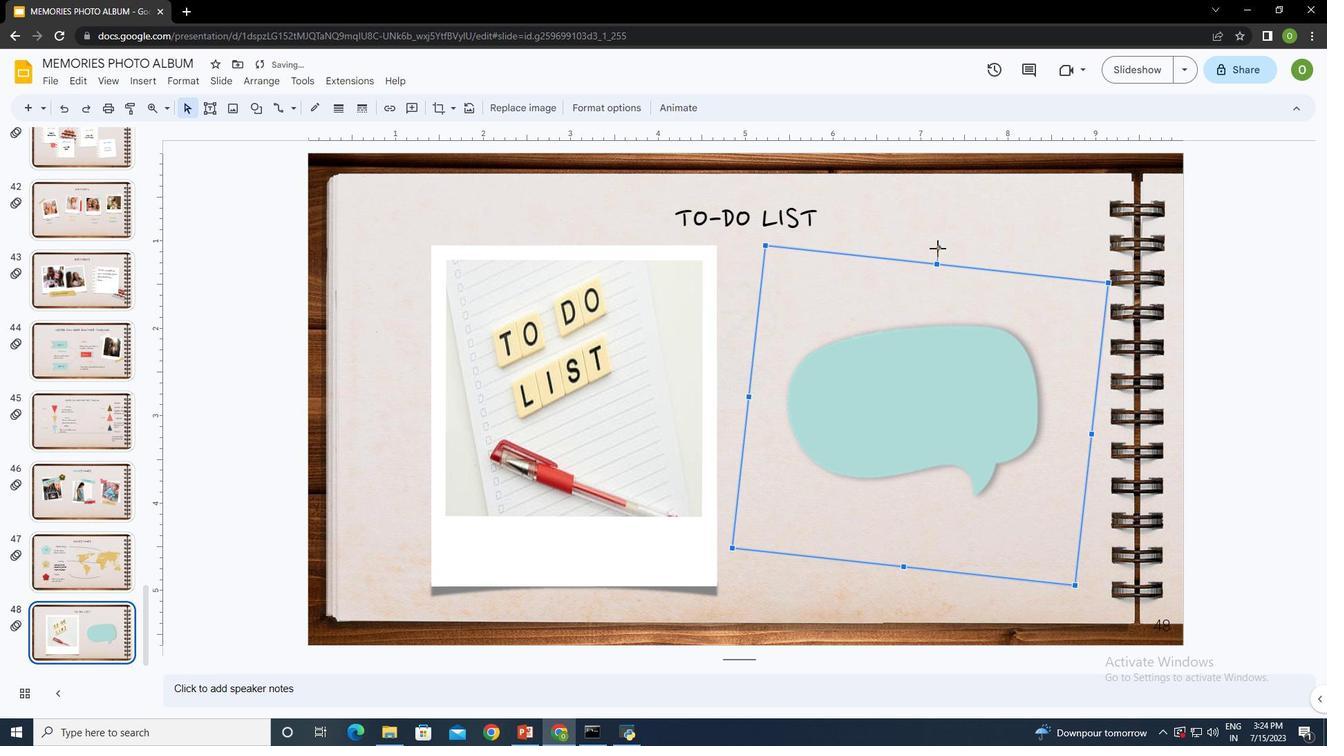 
Action: Mouse pressed left at (937, 248)
Screenshot: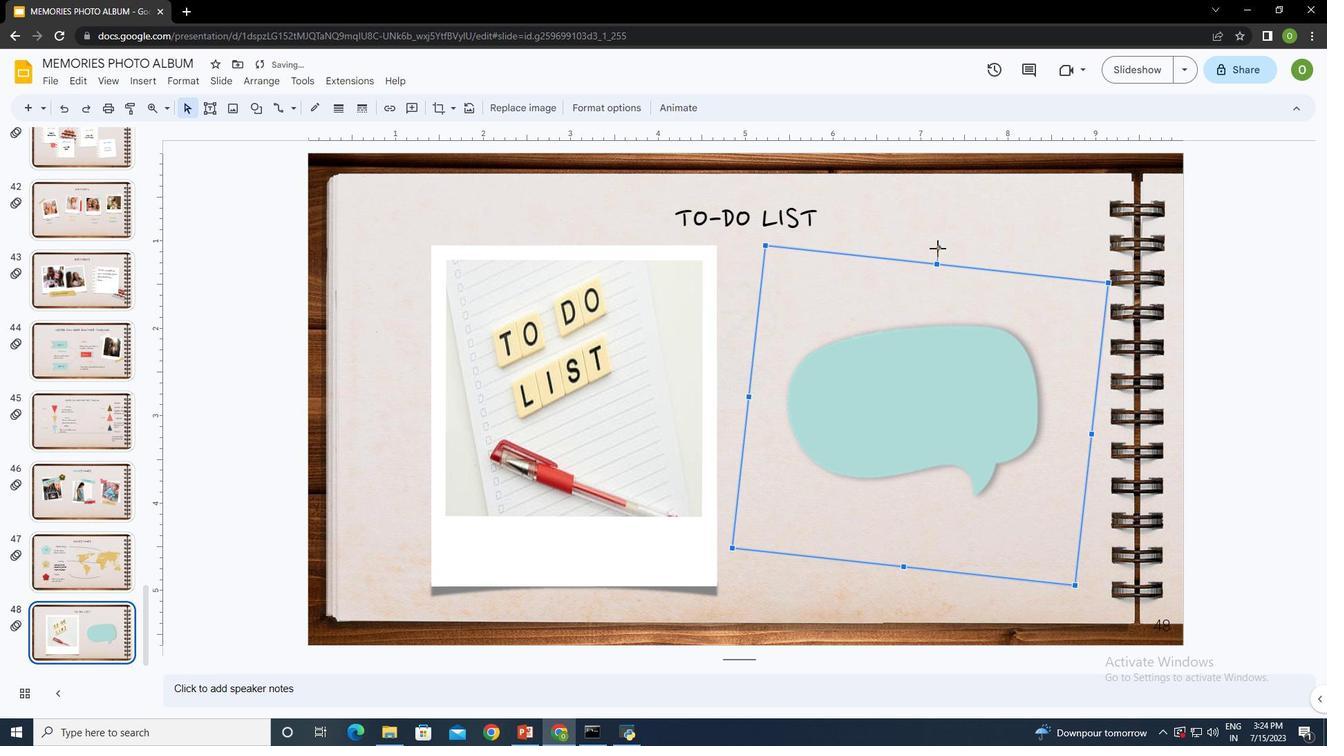 
Action: Mouse moved to (892, 388)
Screenshot: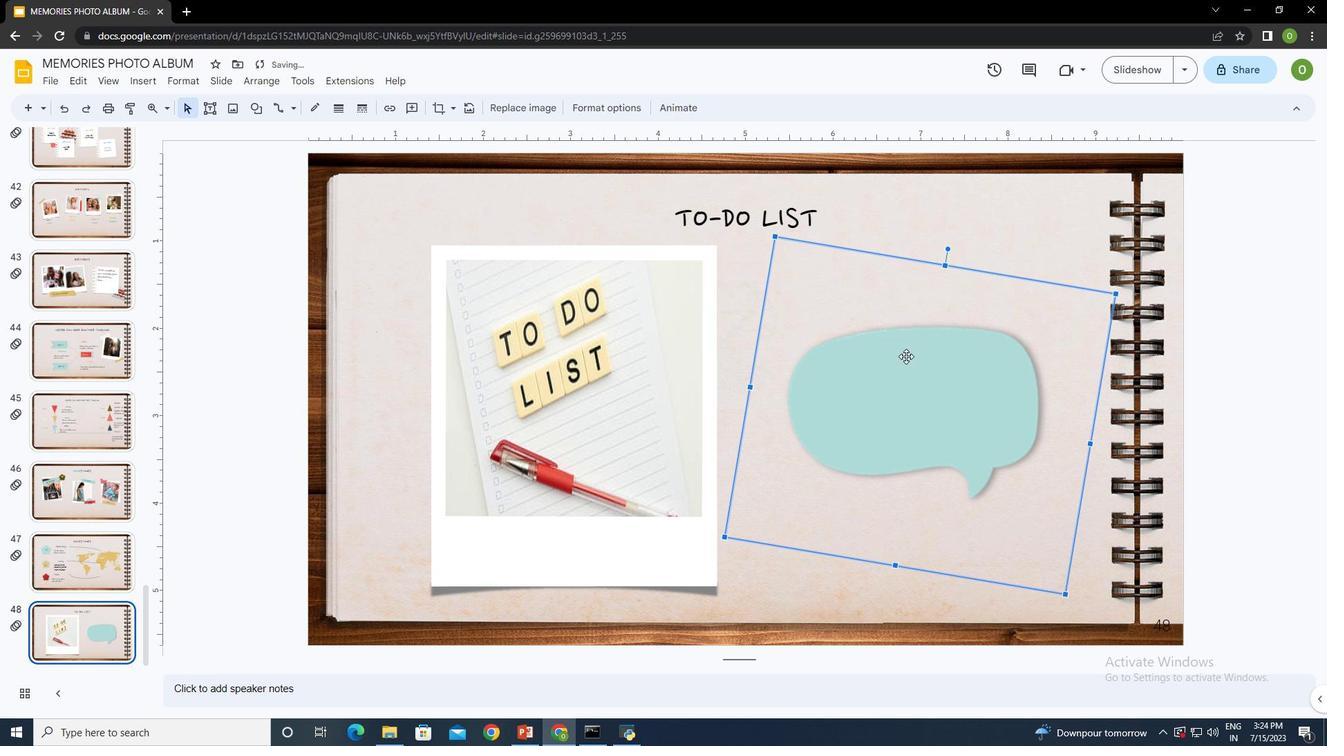 
Action: Mouse pressed left at (892, 388)
Screenshot: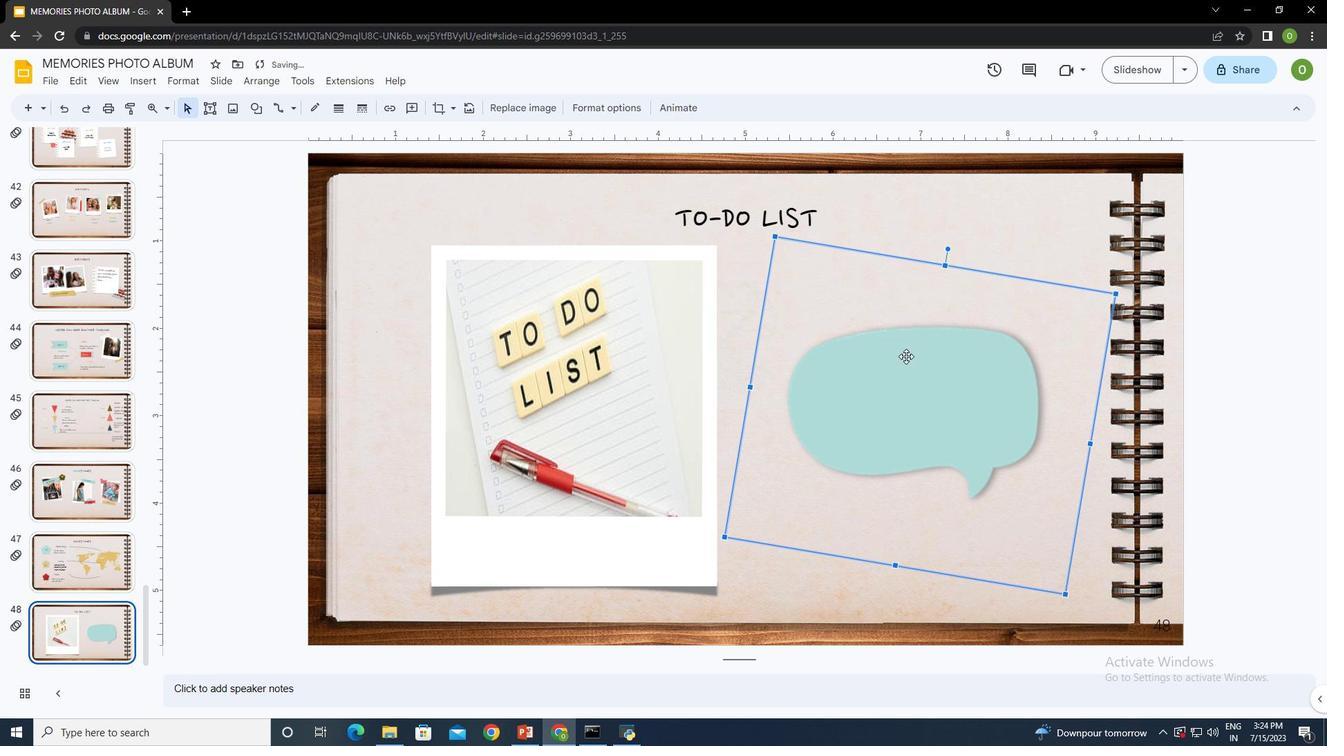 
Action: Mouse moved to (775, 235)
Screenshot: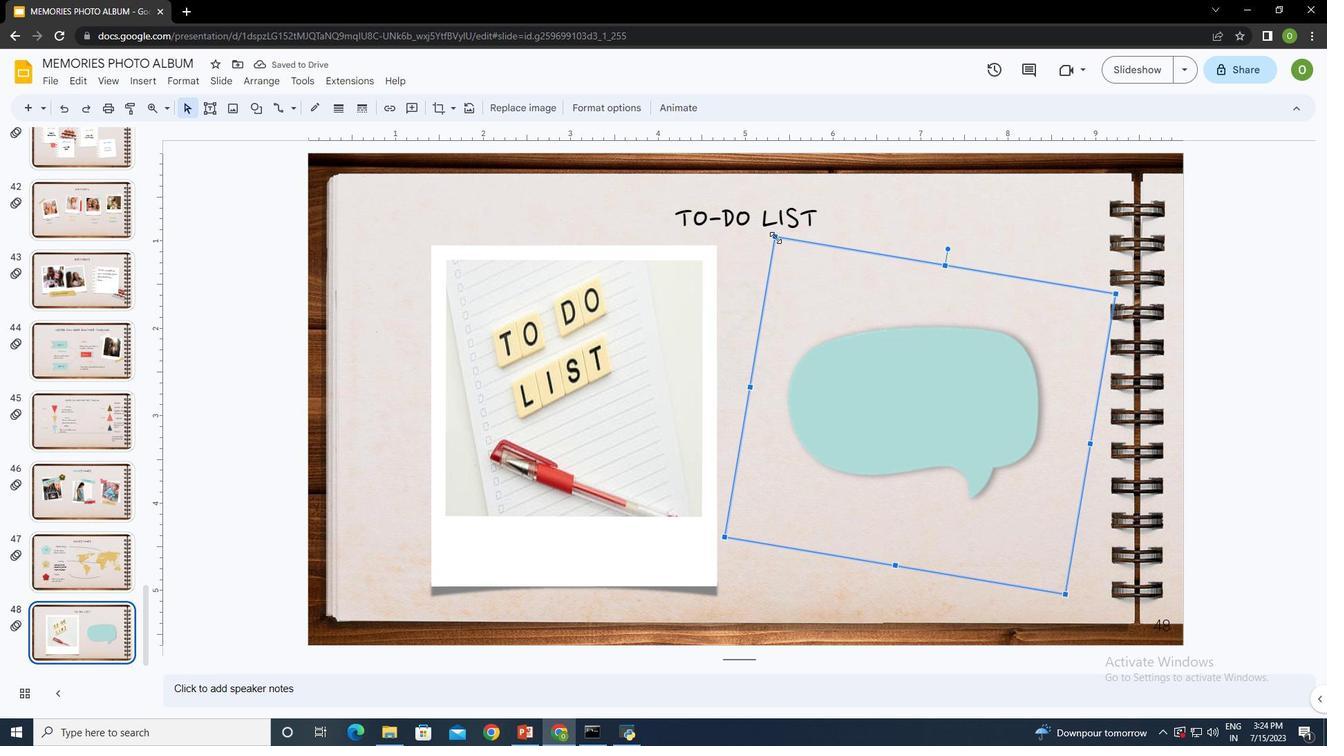 
Action: Mouse pressed left at (775, 235)
Screenshot: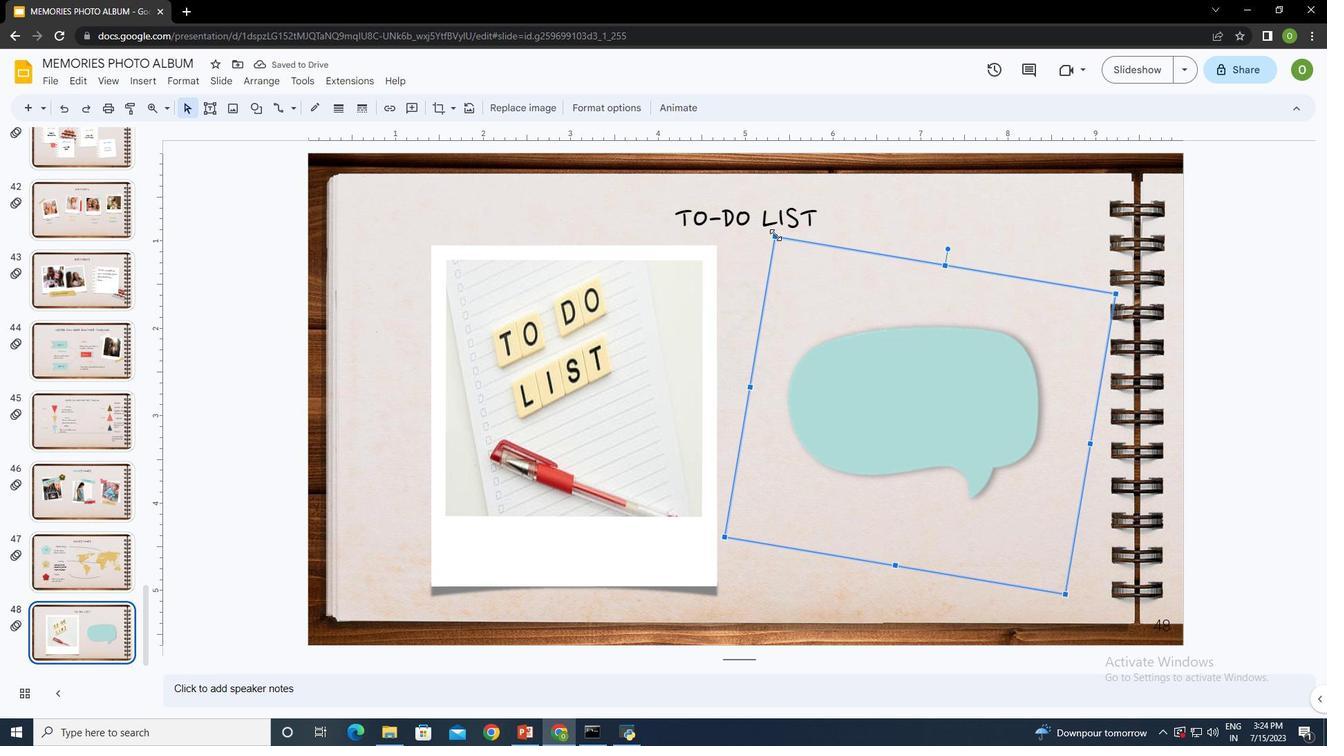 
Action: Mouse moved to (796, 351)
Screenshot: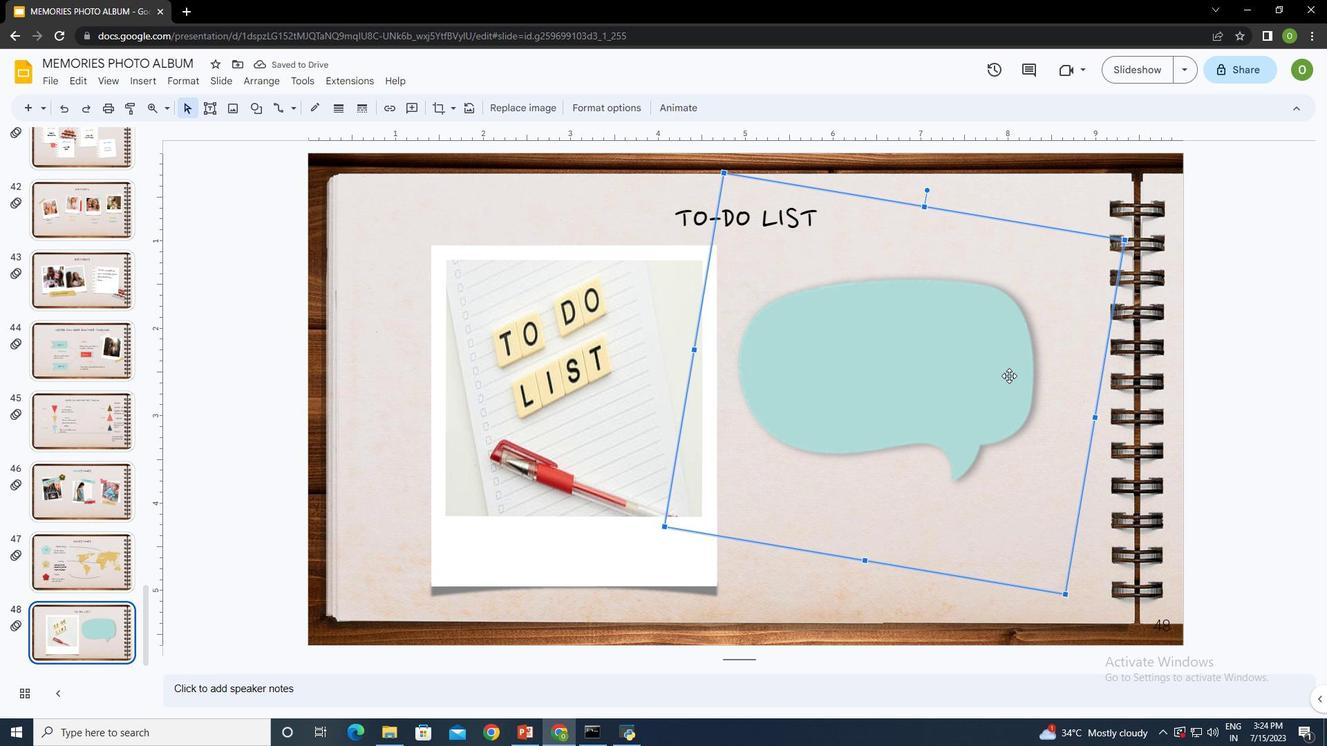 
Action: Mouse pressed left at (1090, 431)
Screenshot: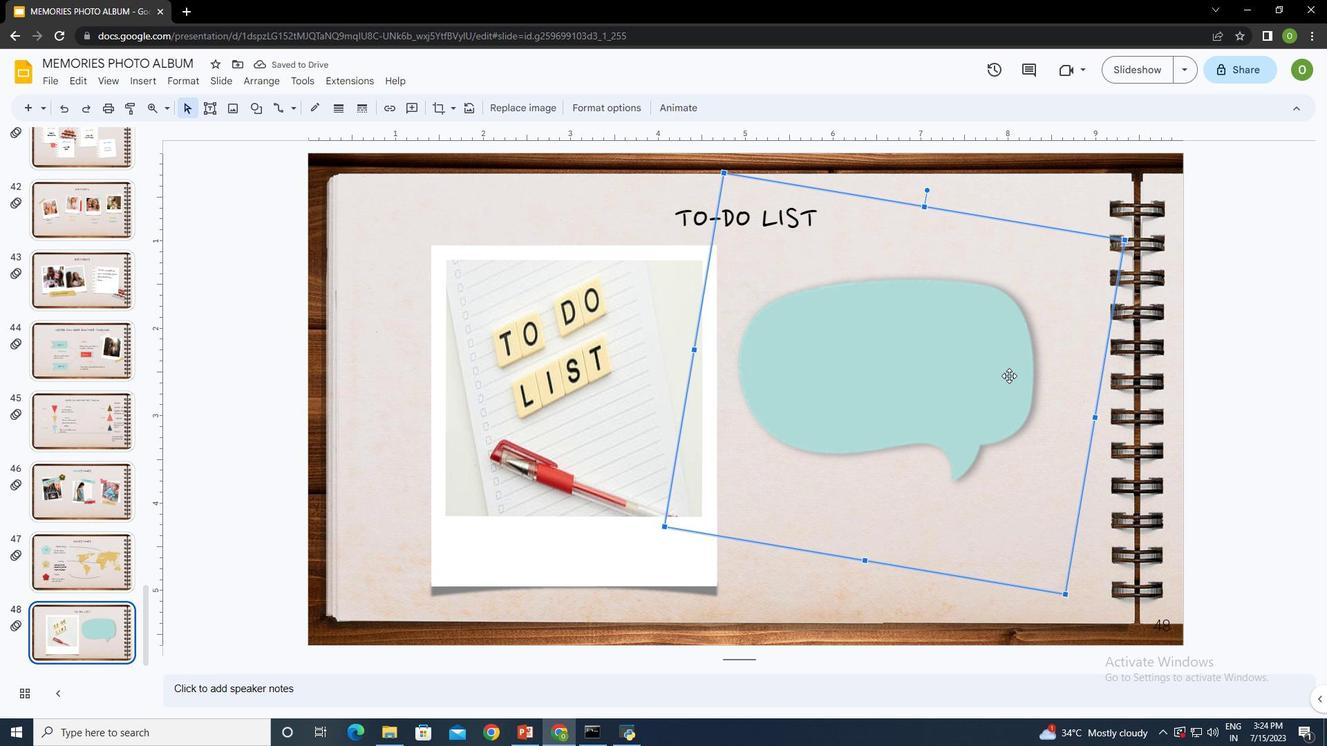 
Action: Mouse moved to (216, 104)
Screenshot: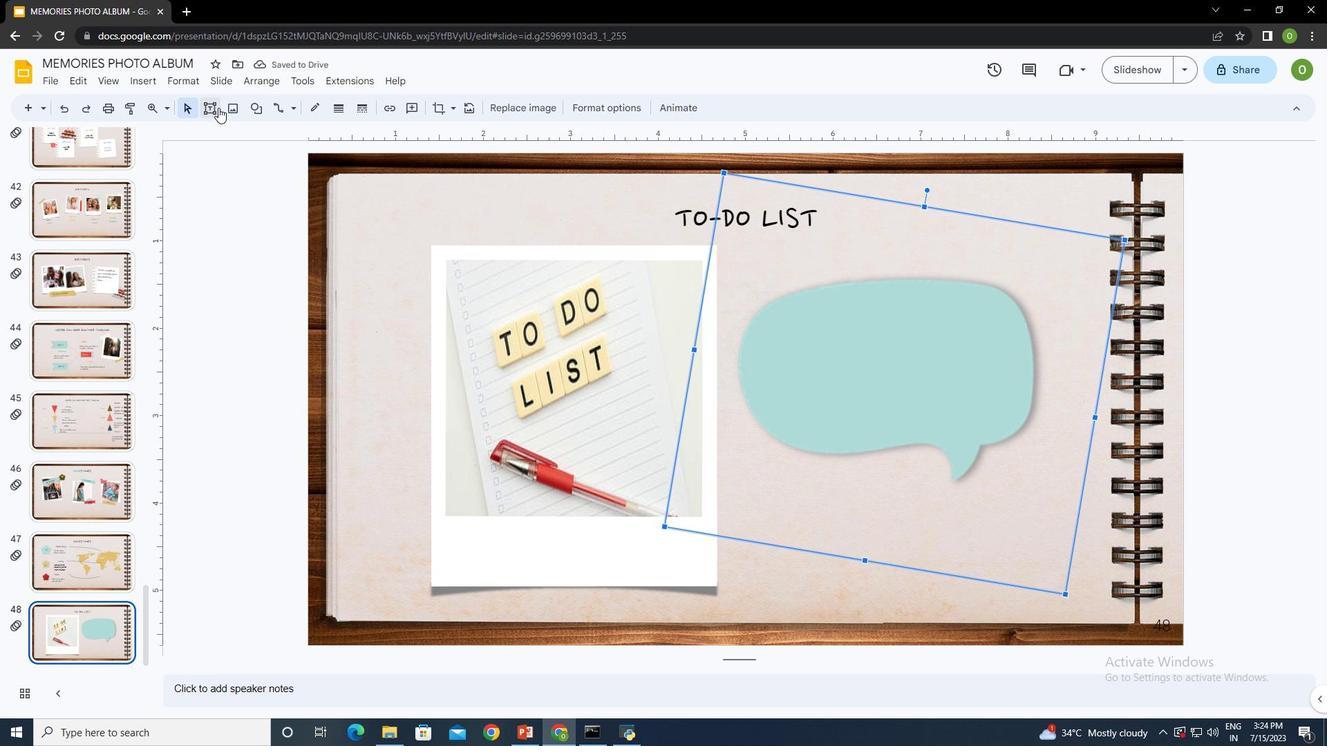 
Action: Mouse pressed left at (216, 104)
Screenshot: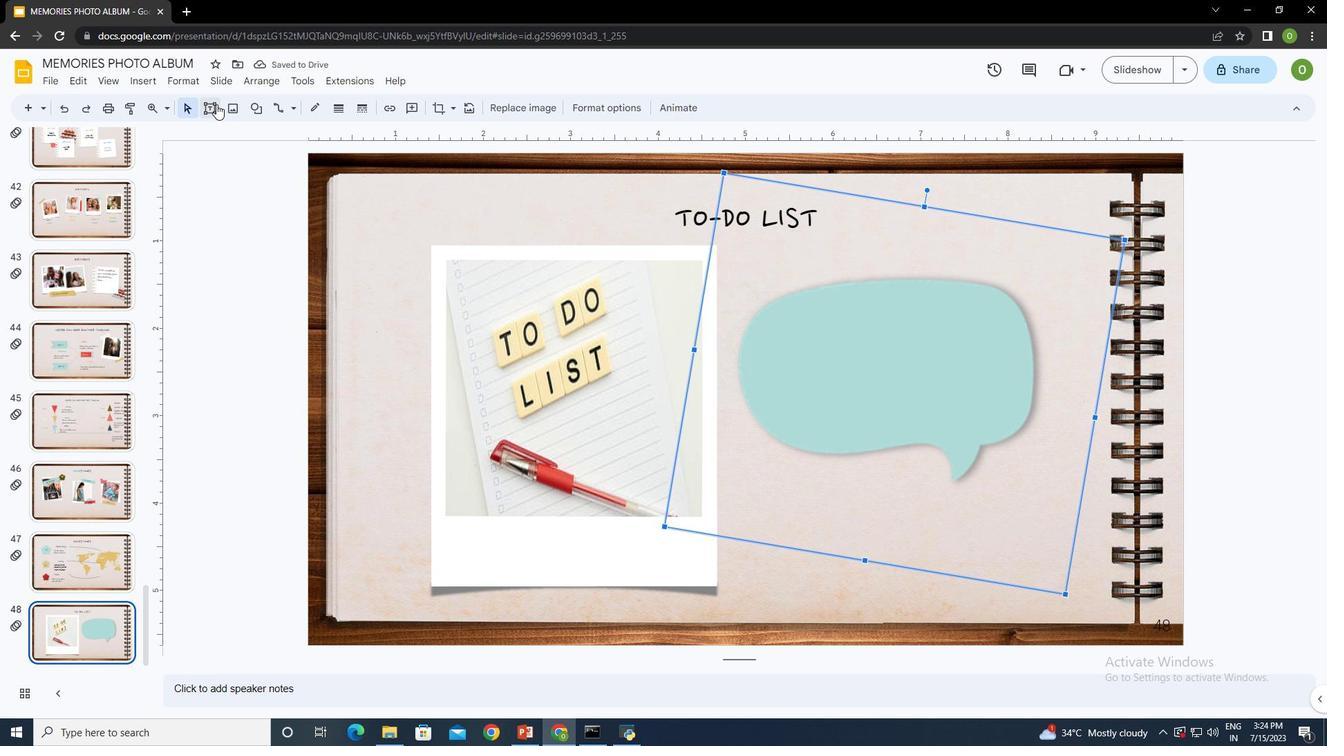 
Action: Mouse moved to (770, 304)
Screenshot: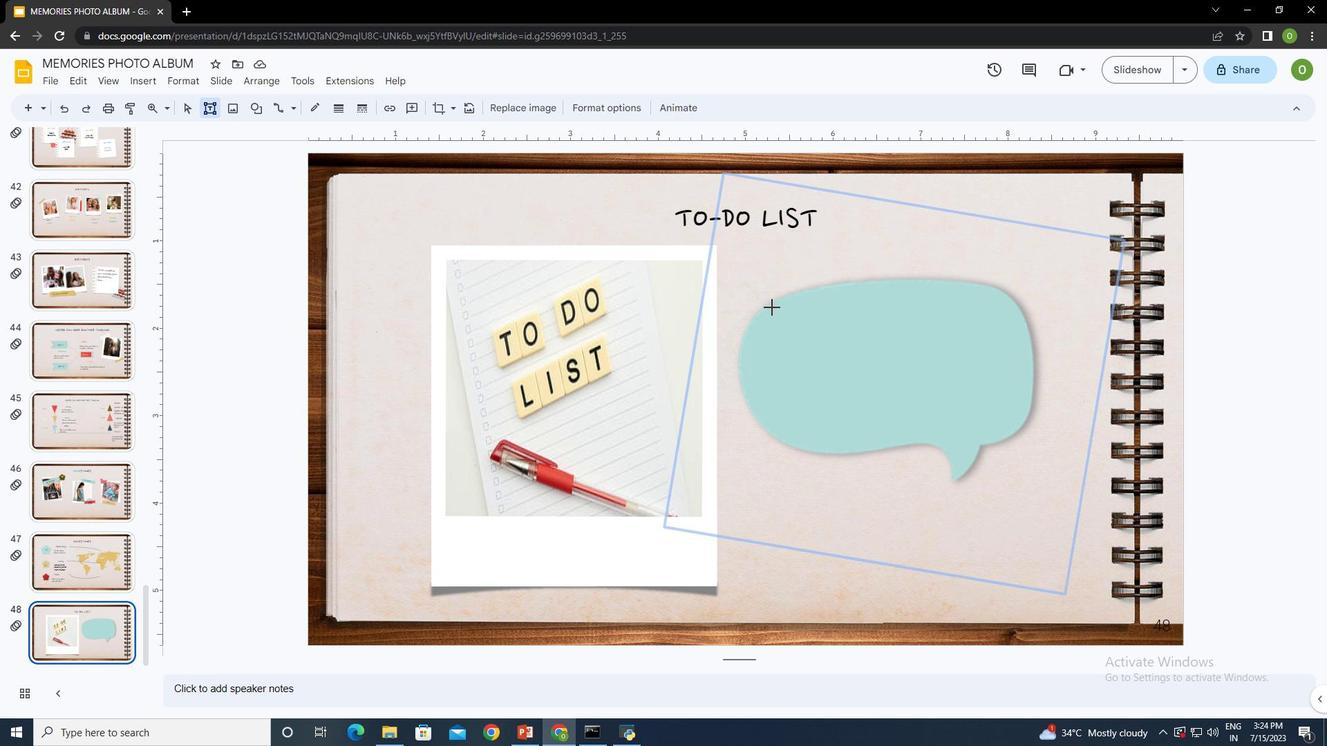 
Action: Mouse pressed left at (770, 304)
Screenshot: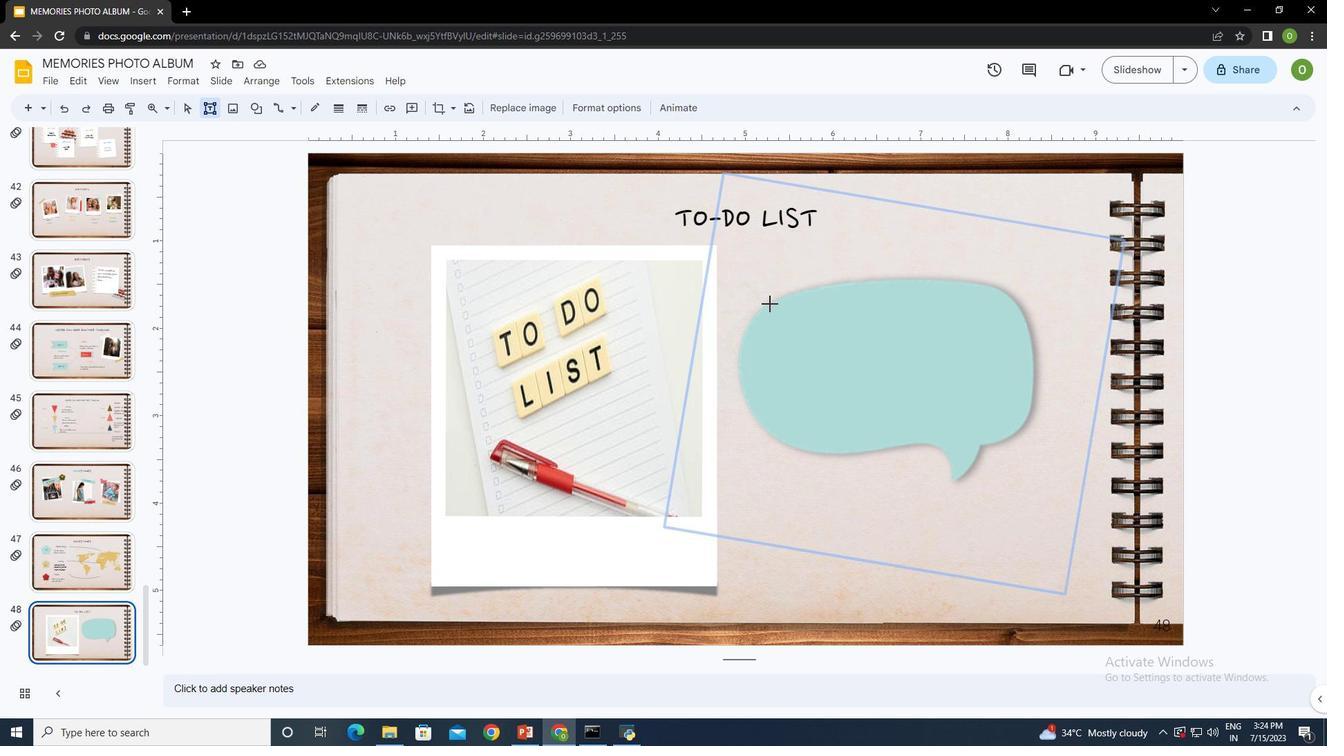 
Action: Mouse moved to (767, 106)
Screenshot: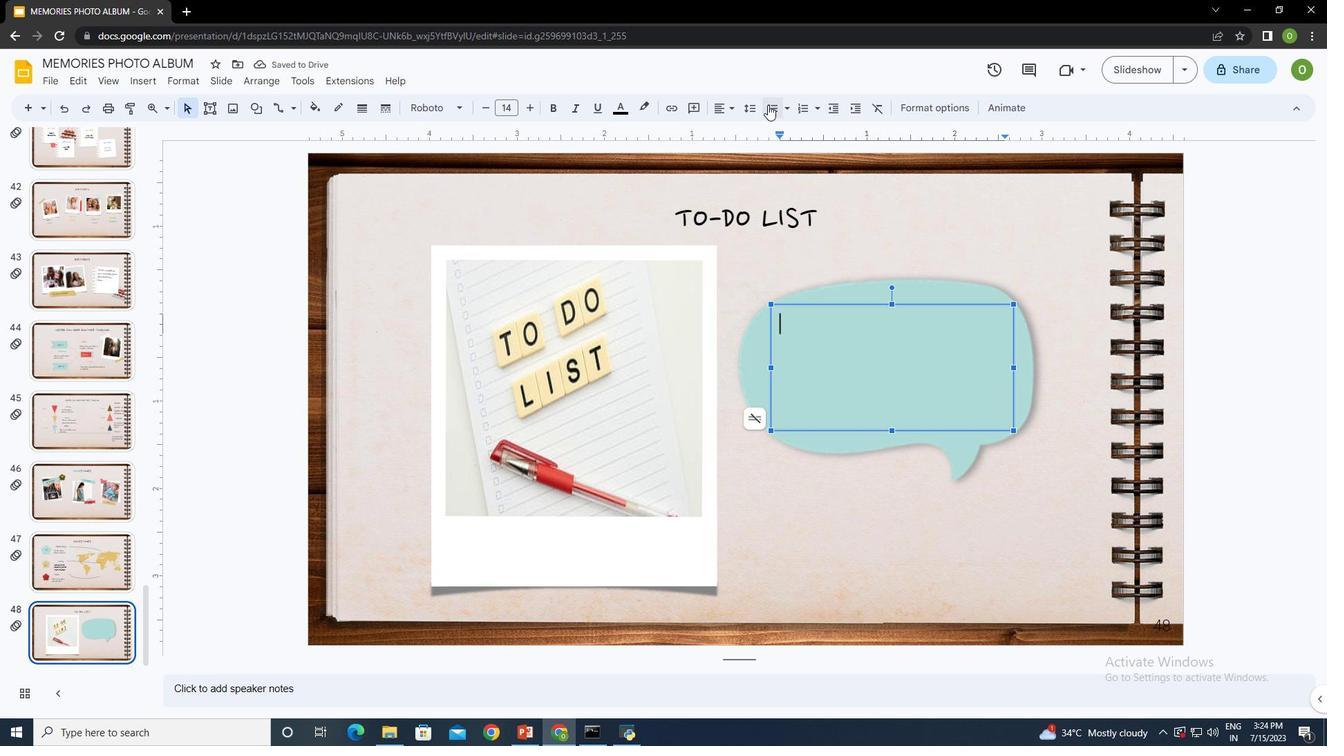 
Action: Mouse pressed left at (767, 106)
Screenshot: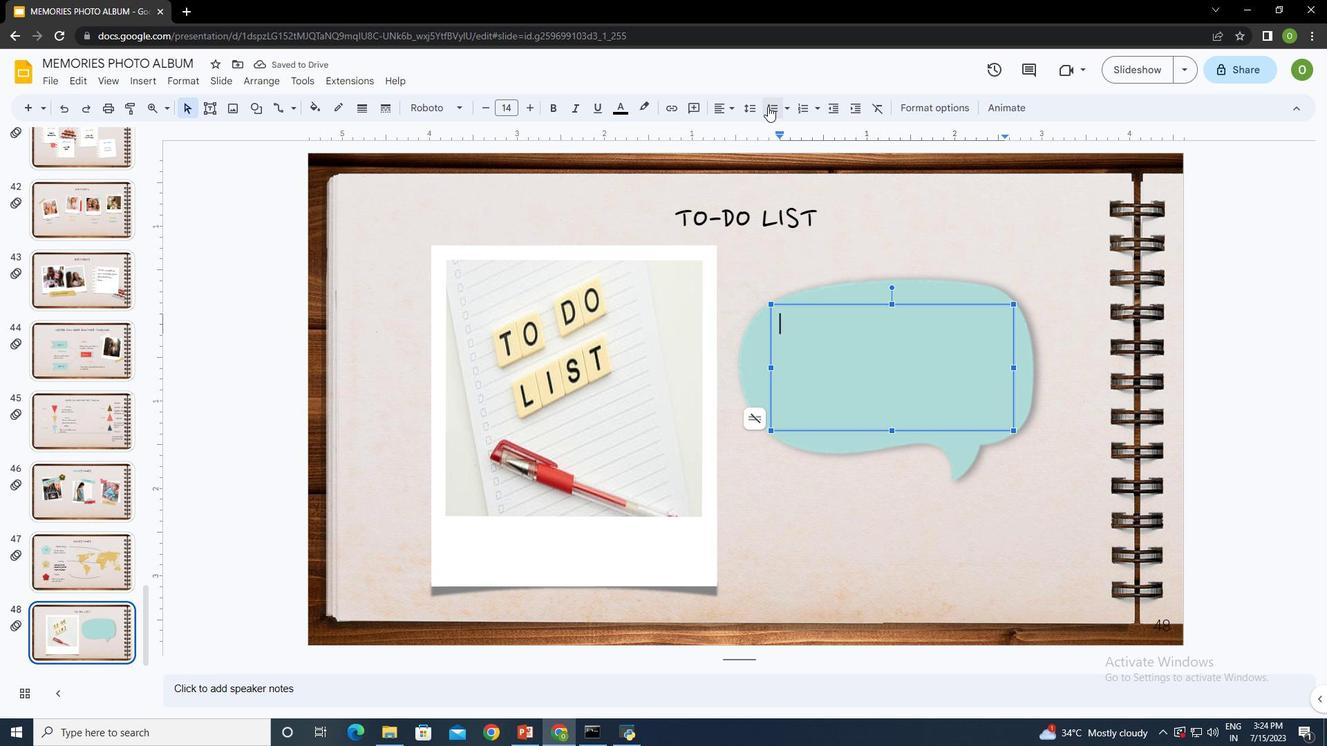 
Action: Mouse moved to (849, 341)
Screenshot: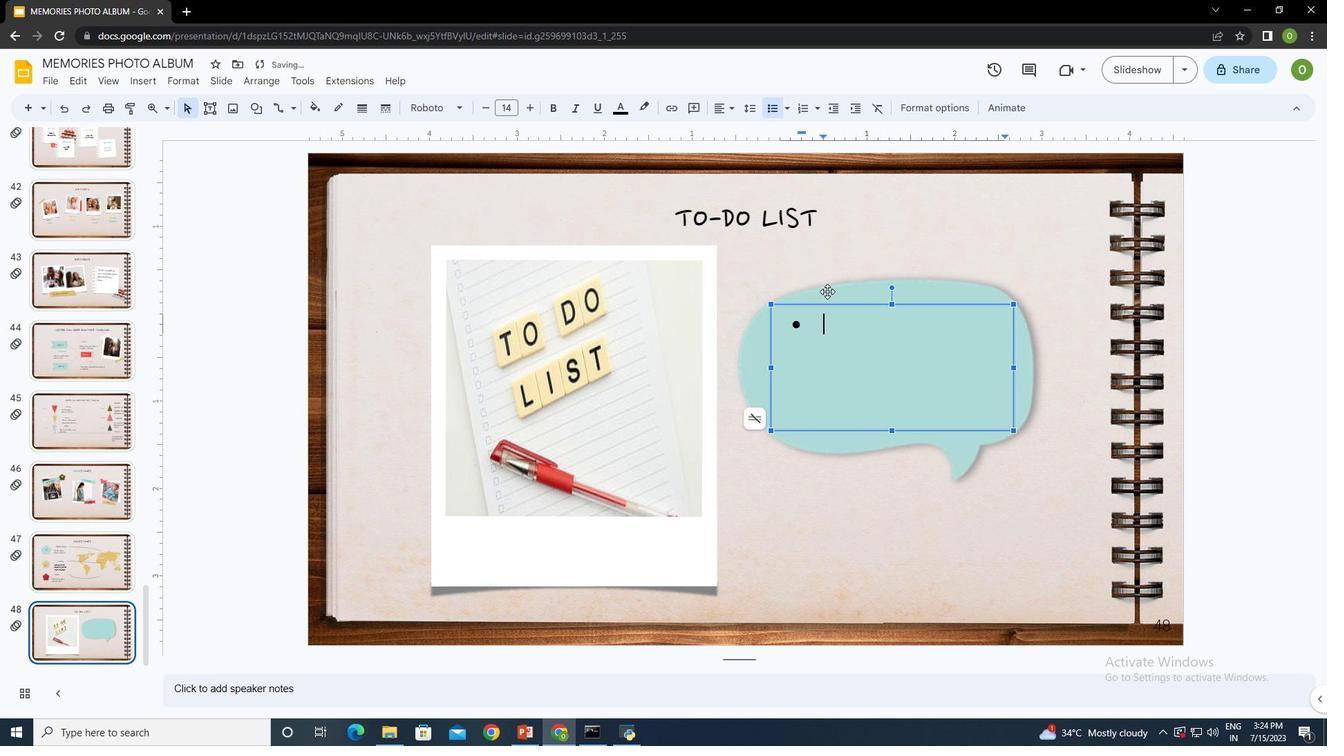 
Action: Key pressed <Key.shift>y<Key.backspace><Key.caps_lock><Key.shift>You<Key.space>can<Key.space>check<Key.space>the<Key.space>items<Key.space>yu<Key.space>complete<Key.space>in<Key.space>your<Key.space>list<Key.space>here<Key.enter><Key.shift><Key.shift><Key.shift>You<Key.space>can<Key.space>check<Key.space>the<Key.space>items<Key.space>you<Key.space>c<Key.backspace>complete<Key.space>in<Key.space>your<Key.space>list<Key.space>here<Key.enter><Key.backspace>
Screenshot: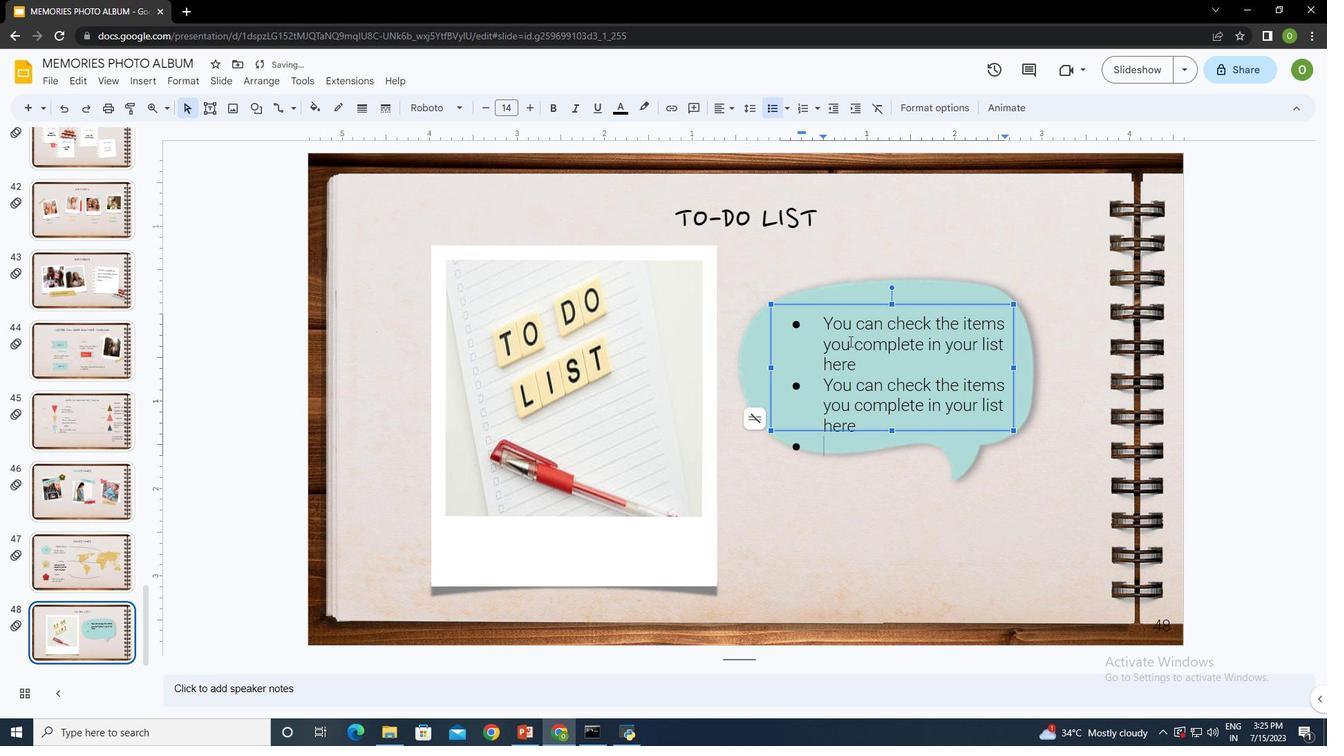 
Action: Mouse moved to (894, 499)
Screenshot: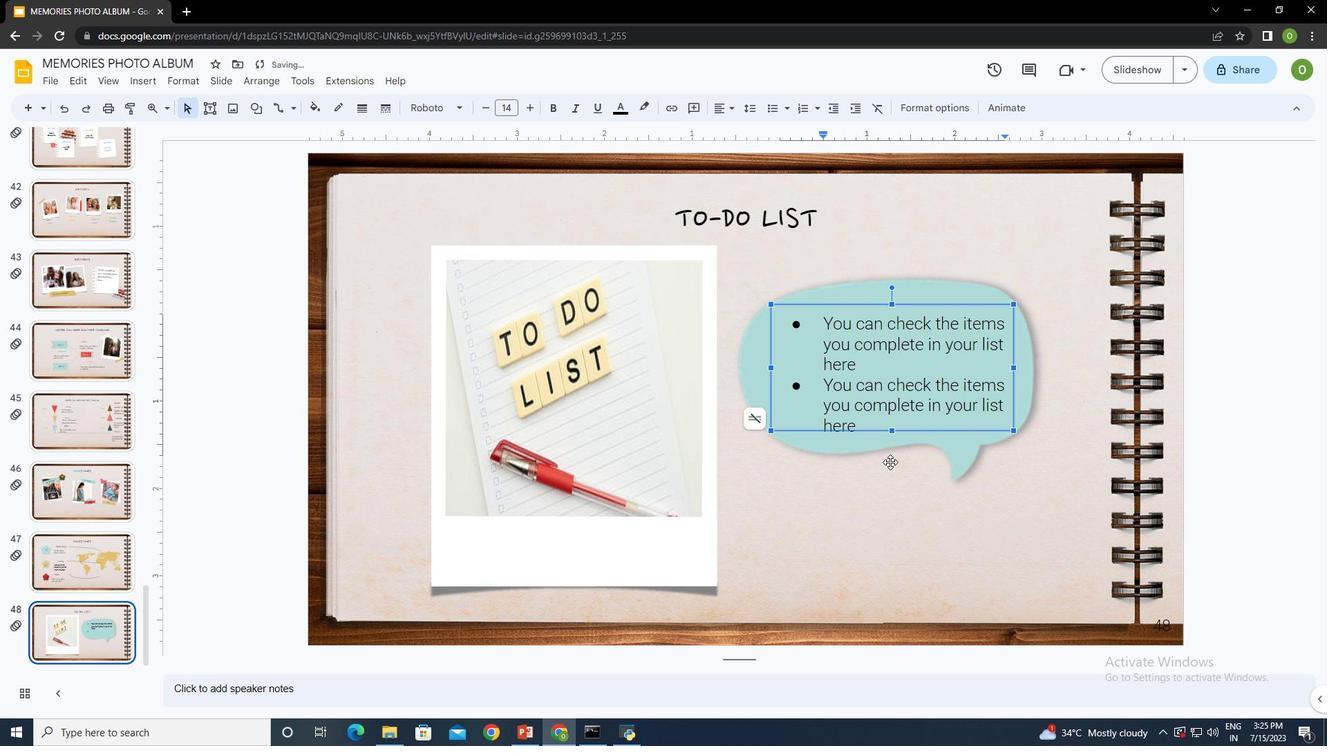 
Action: Mouse pressed left at (894, 499)
Screenshot: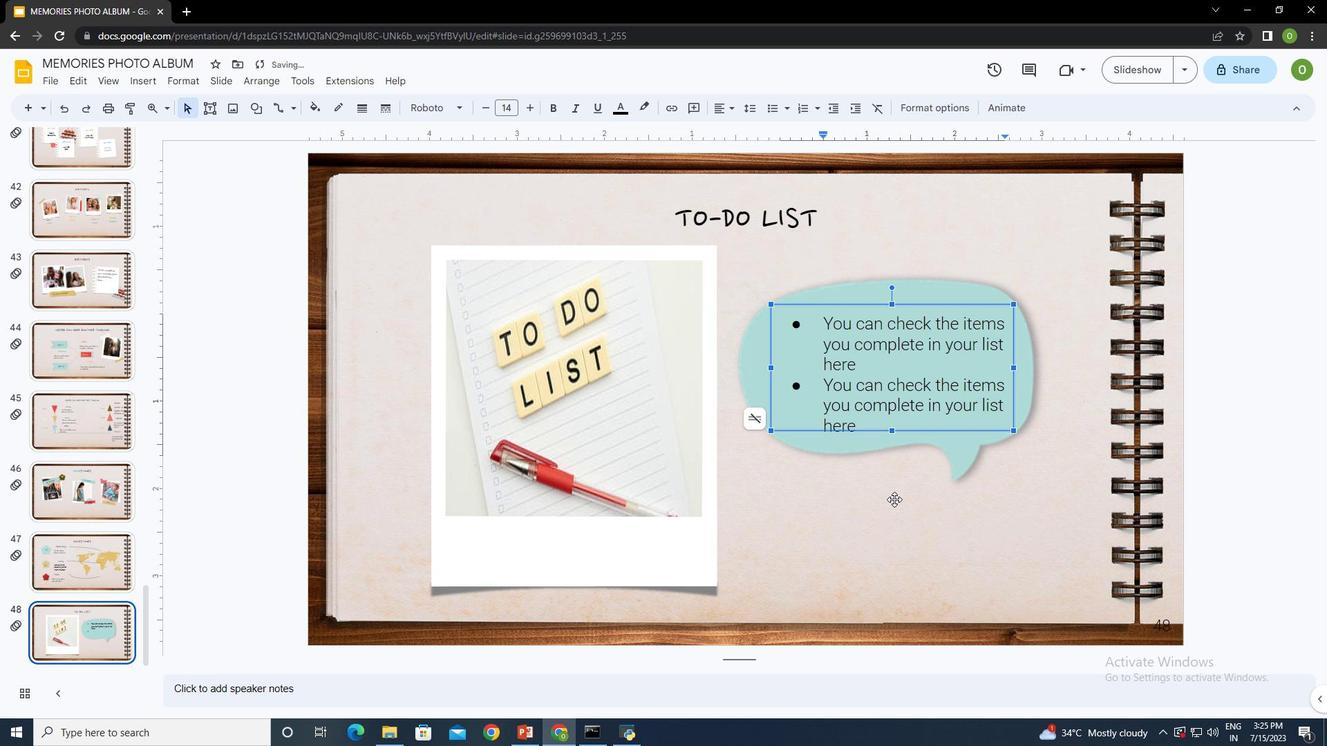 
Action: Mouse moved to (841, 299)
Screenshot: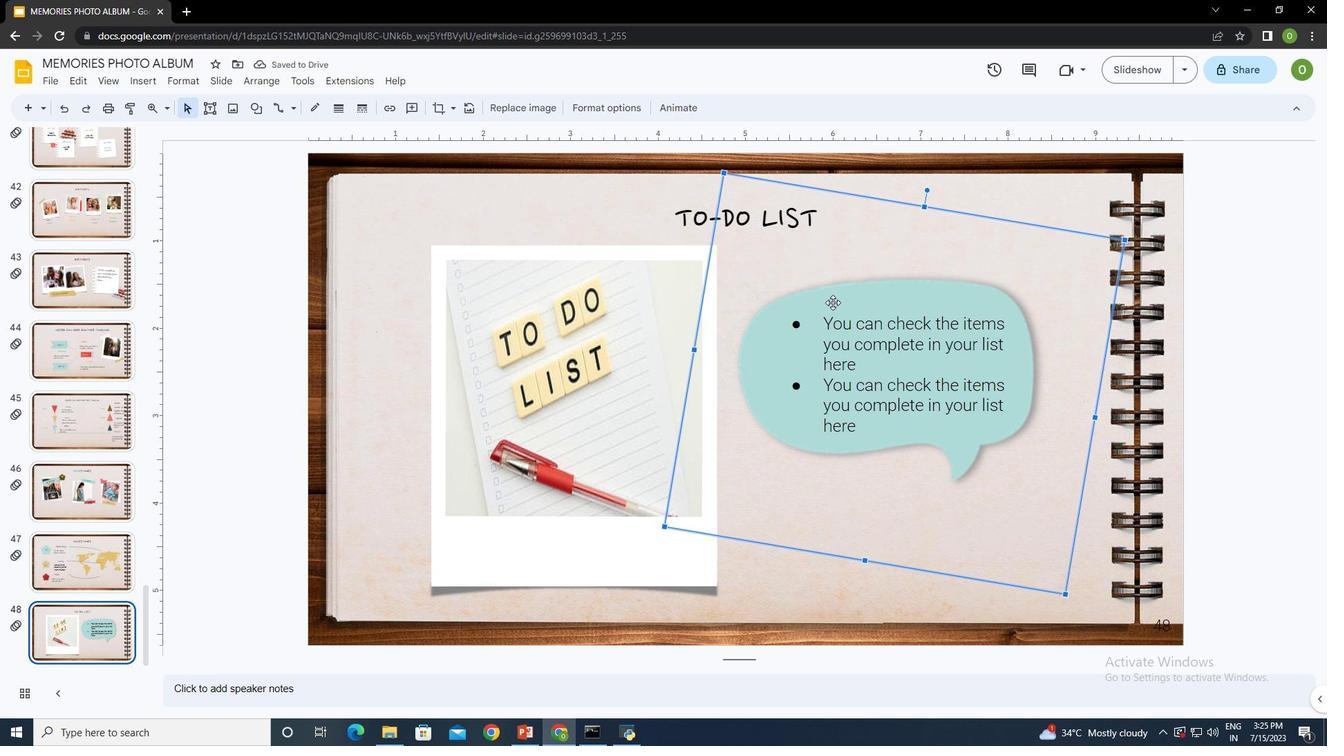 
Action: Mouse pressed left at (841, 299)
Screenshot: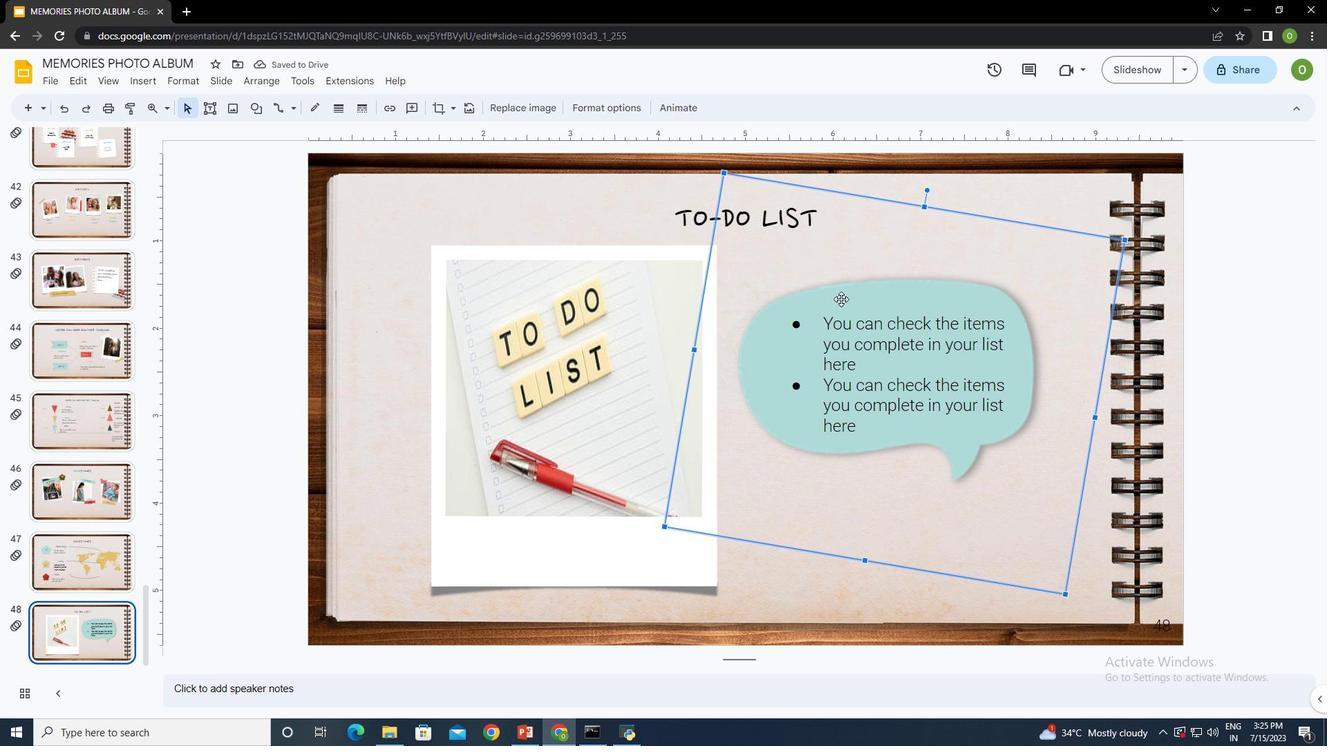 
Action: Mouse moved to (844, 347)
Screenshot: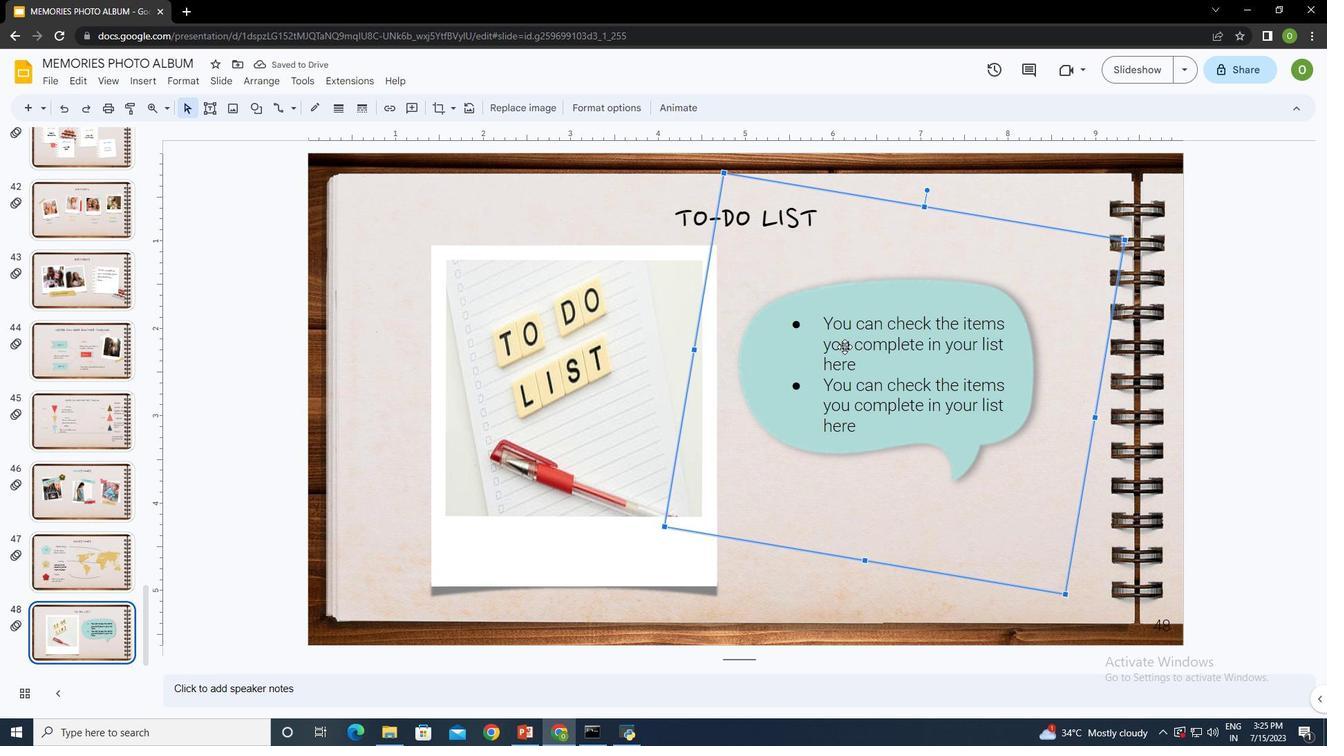 
Action: Mouse pressed left at (844, 347)
Screenshot: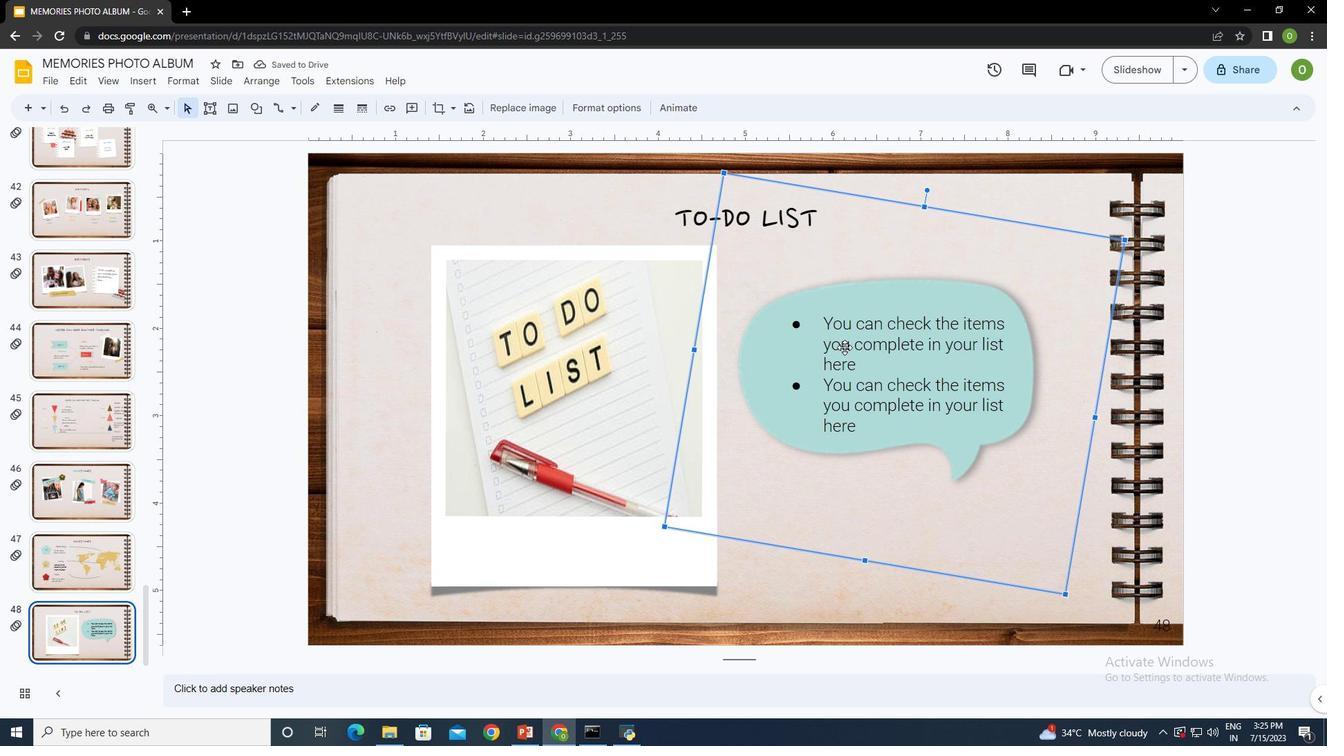 
Action: Mouse moved to (622, 423)
Screenshot: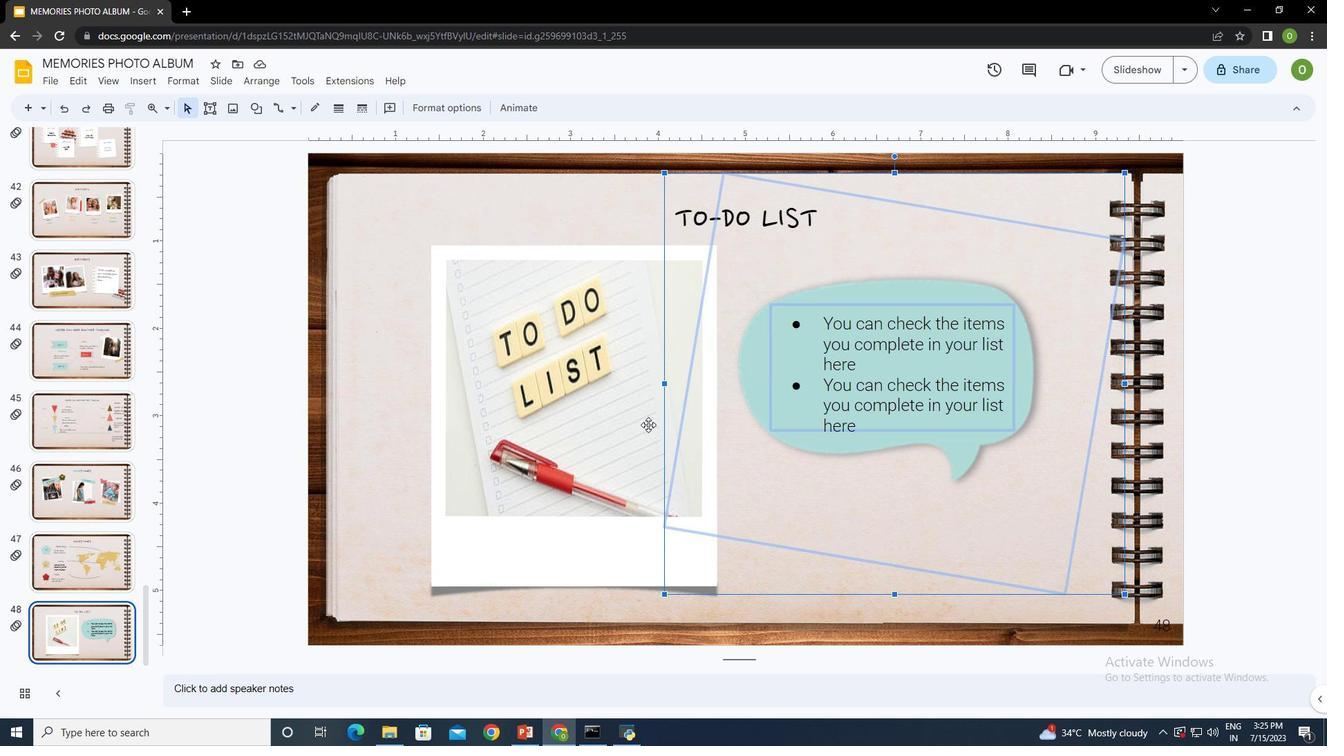 
Action: Mouse pressed left at (622, 423)
Screenshot: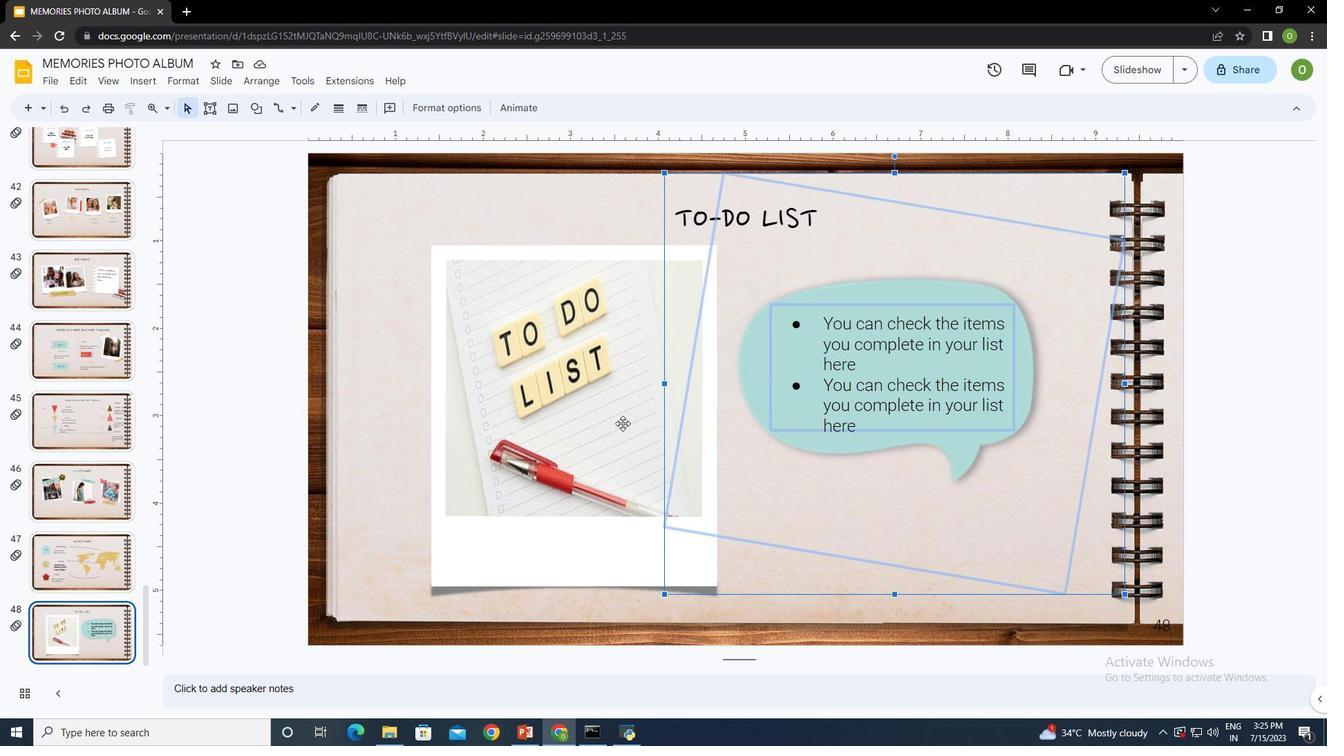 
Action: Mouse moved to (596, 360)
Screenshot: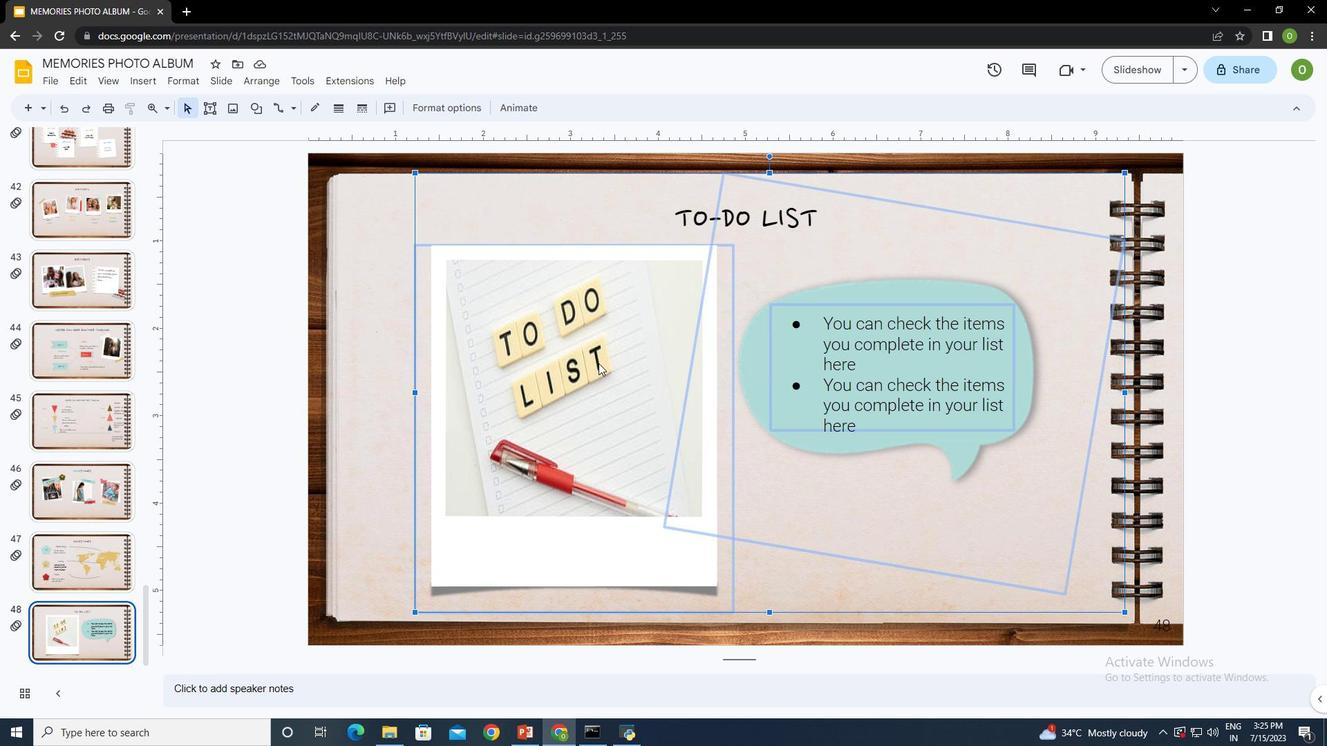 
Action: Mouse pressed left at (596, 360)
Screenshot: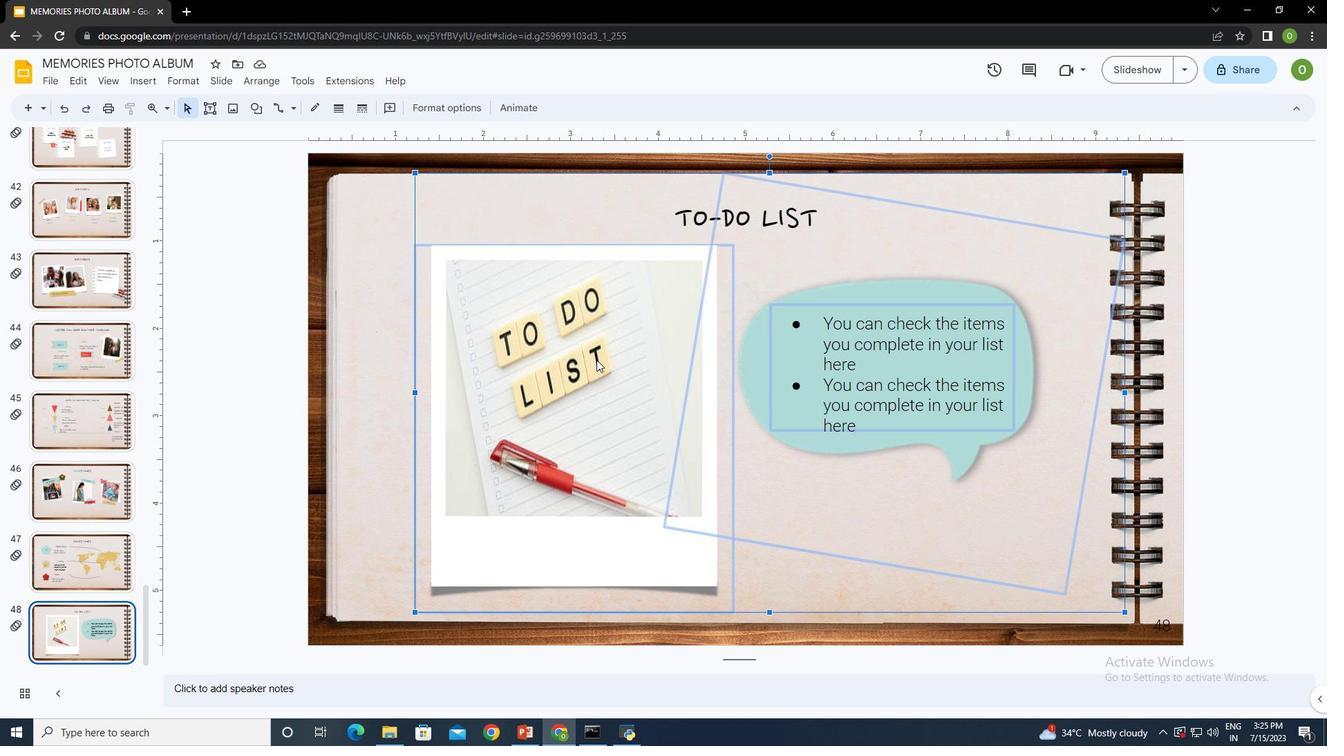 
Action: Mouse moved to (596, 360)
Screenshot: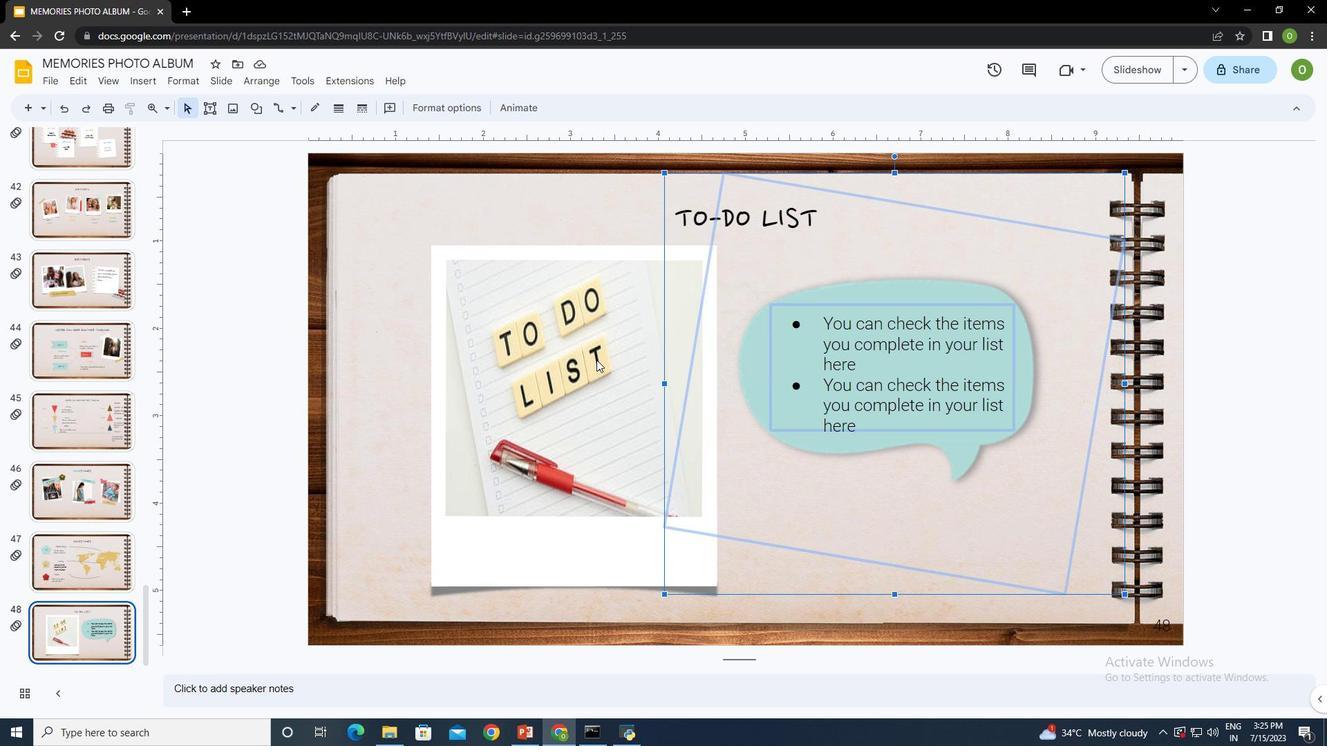 
Action: Mouse pressed left at (596, 360)
Screenshot: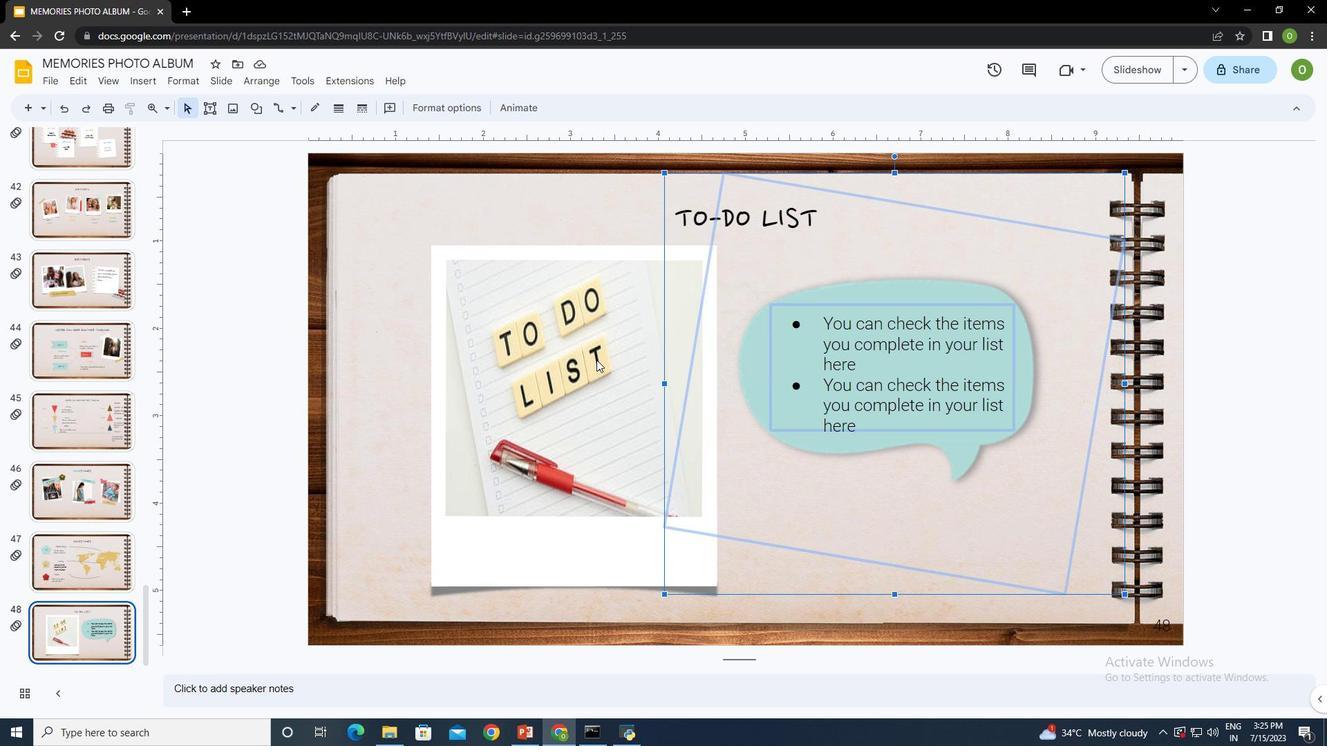 
Action: Mouse moved to (531, 106)
Screenshot: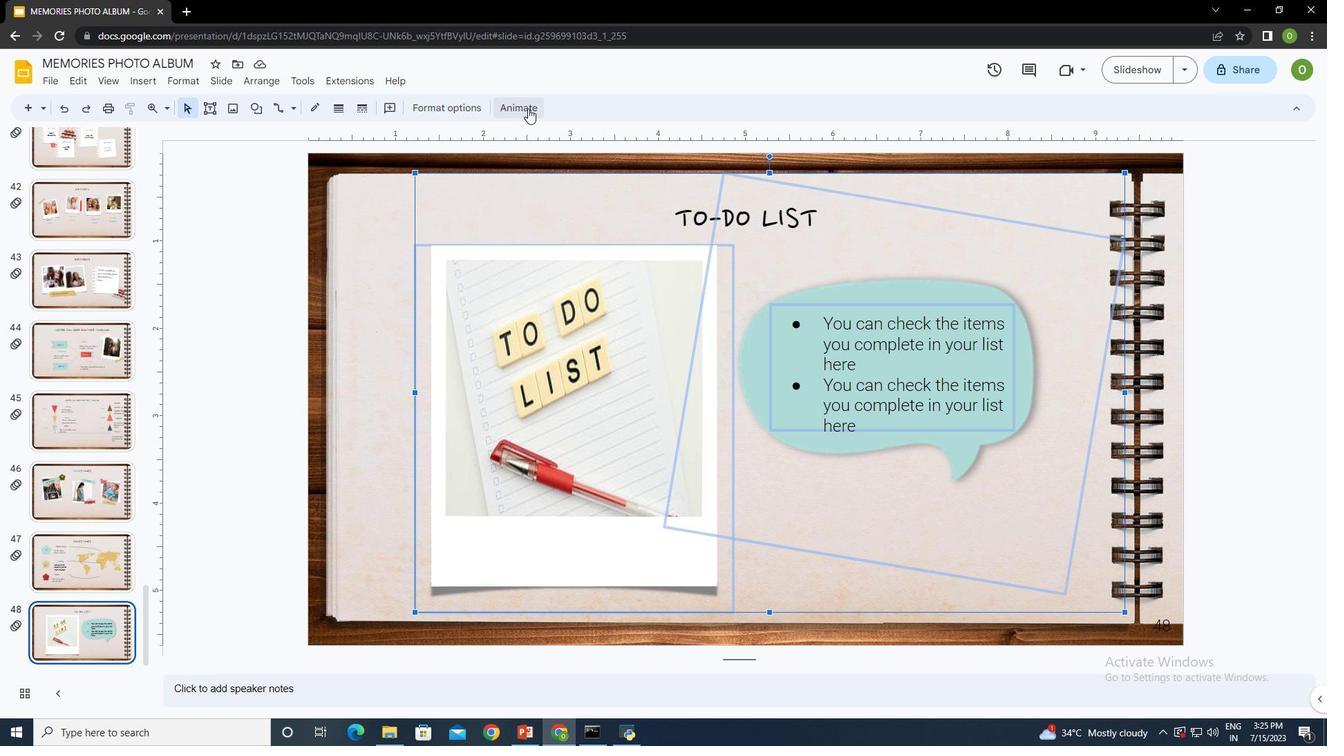 
Action: Mouse pressed left at (531, 106)
Screenshot: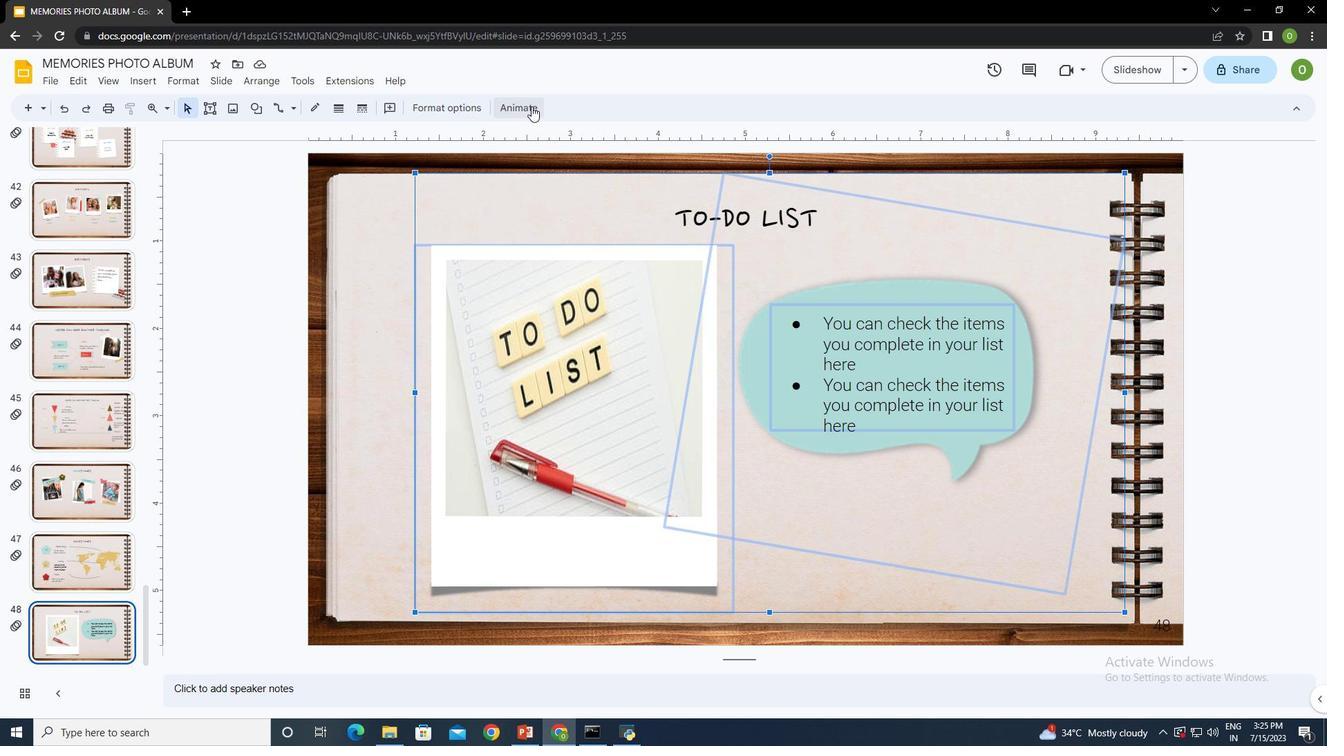 
Action: Mouse moved to (1128, 273)
Screenshot: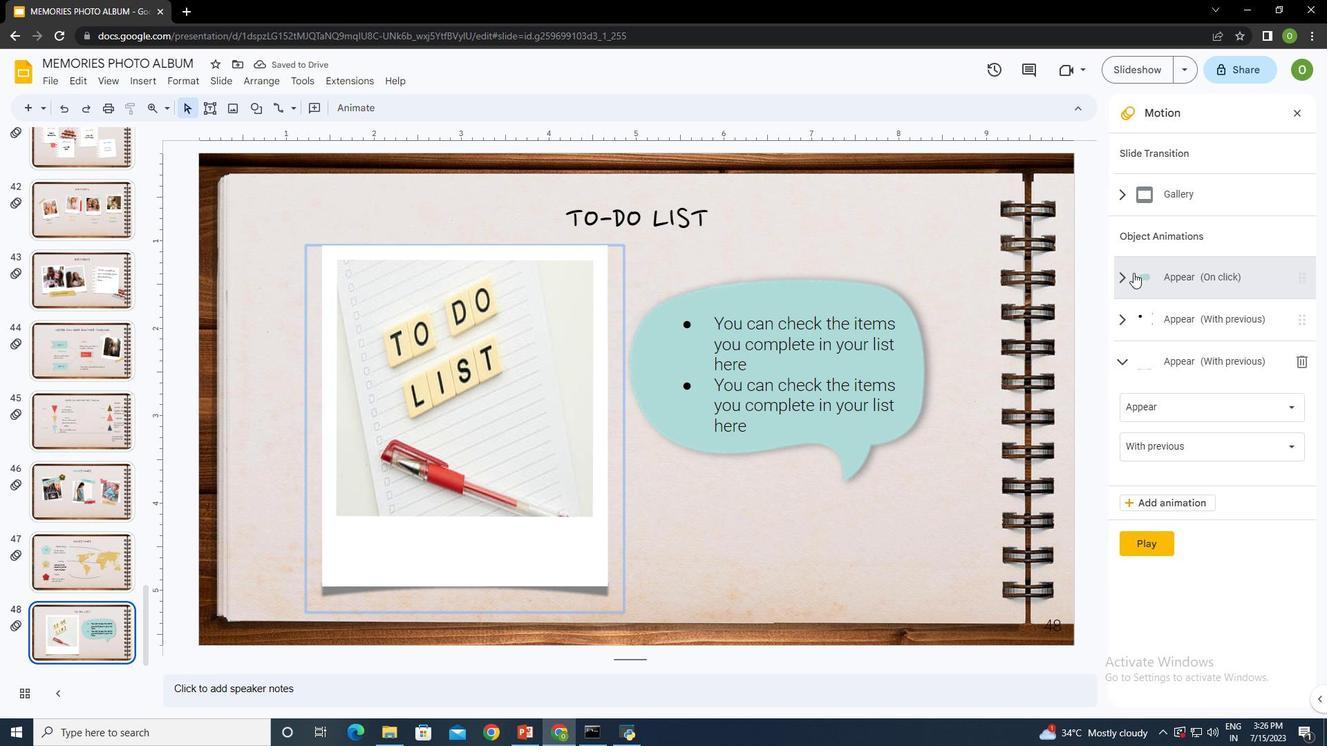 
Action: Mouse pressed left at (1128, 273)
Screenshot: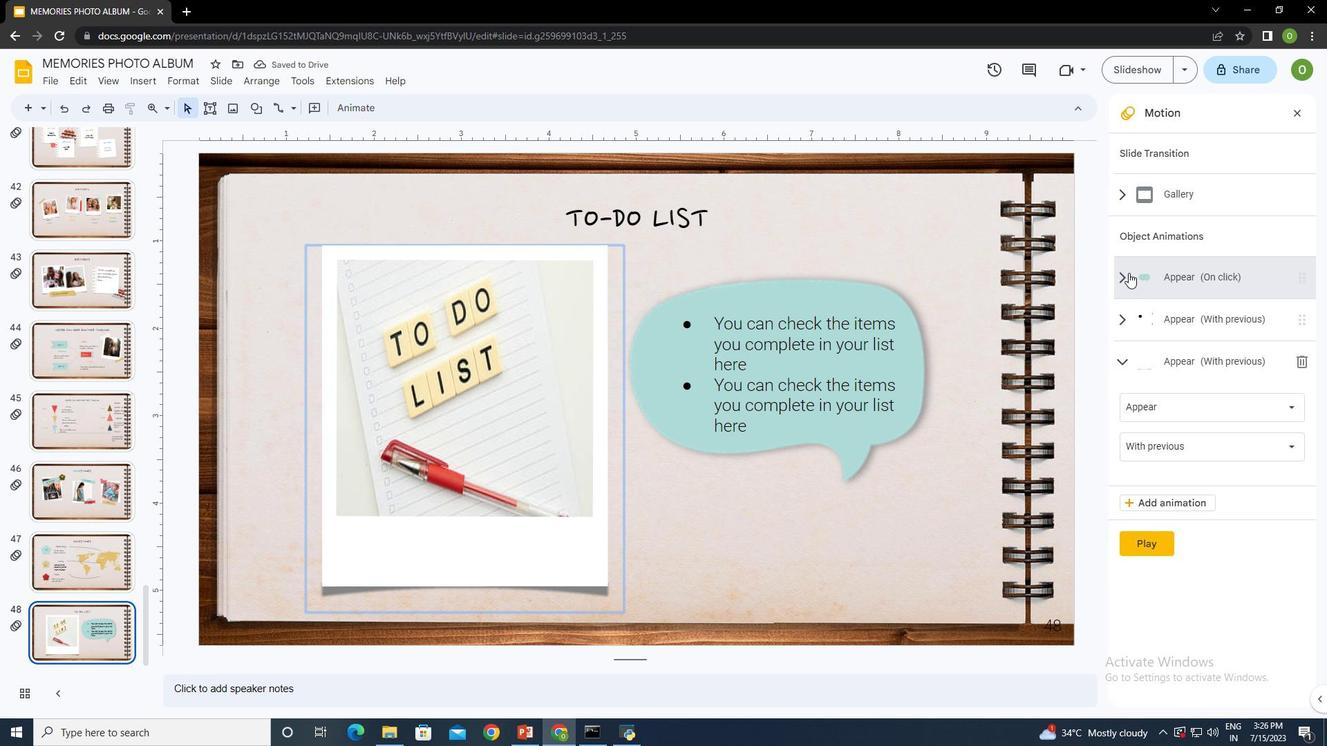 
Action: Mouse moved to (1186, 320)
Screenshot: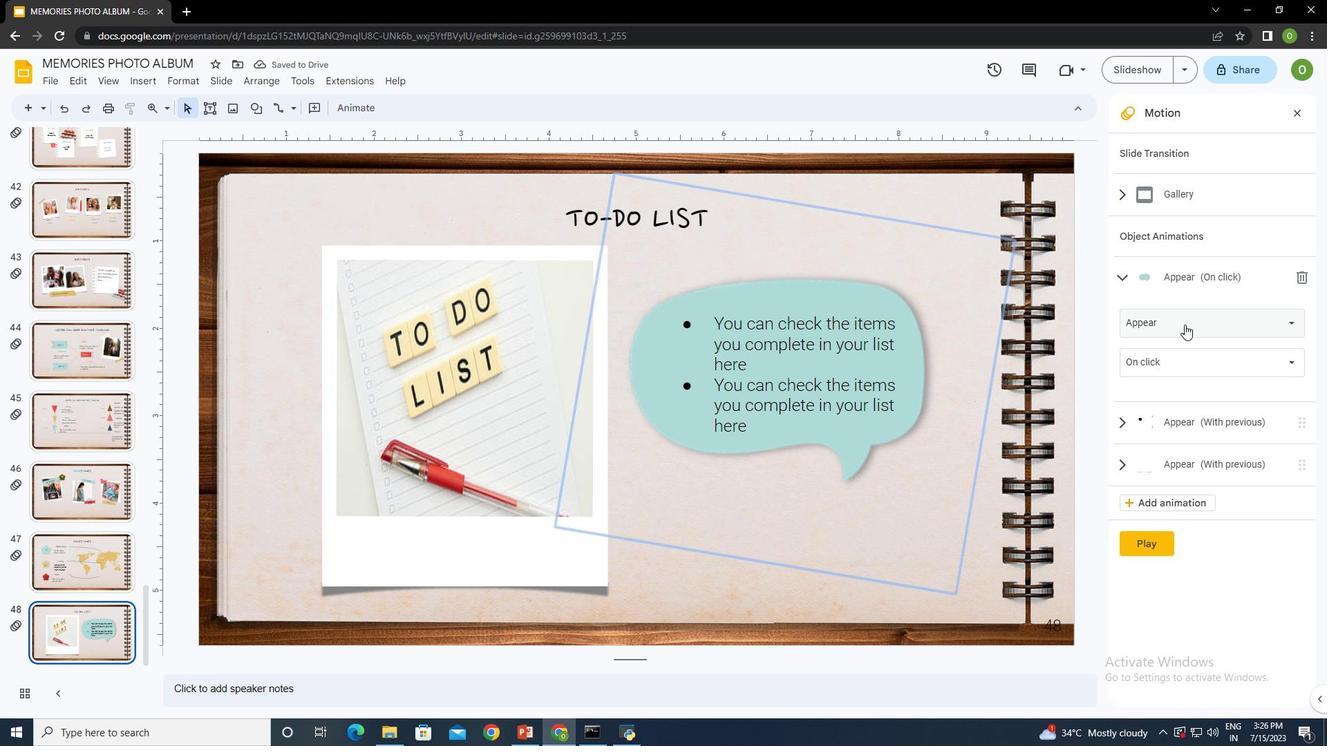
Action: Mouse pressed left at (1186, 320)
Screenshot: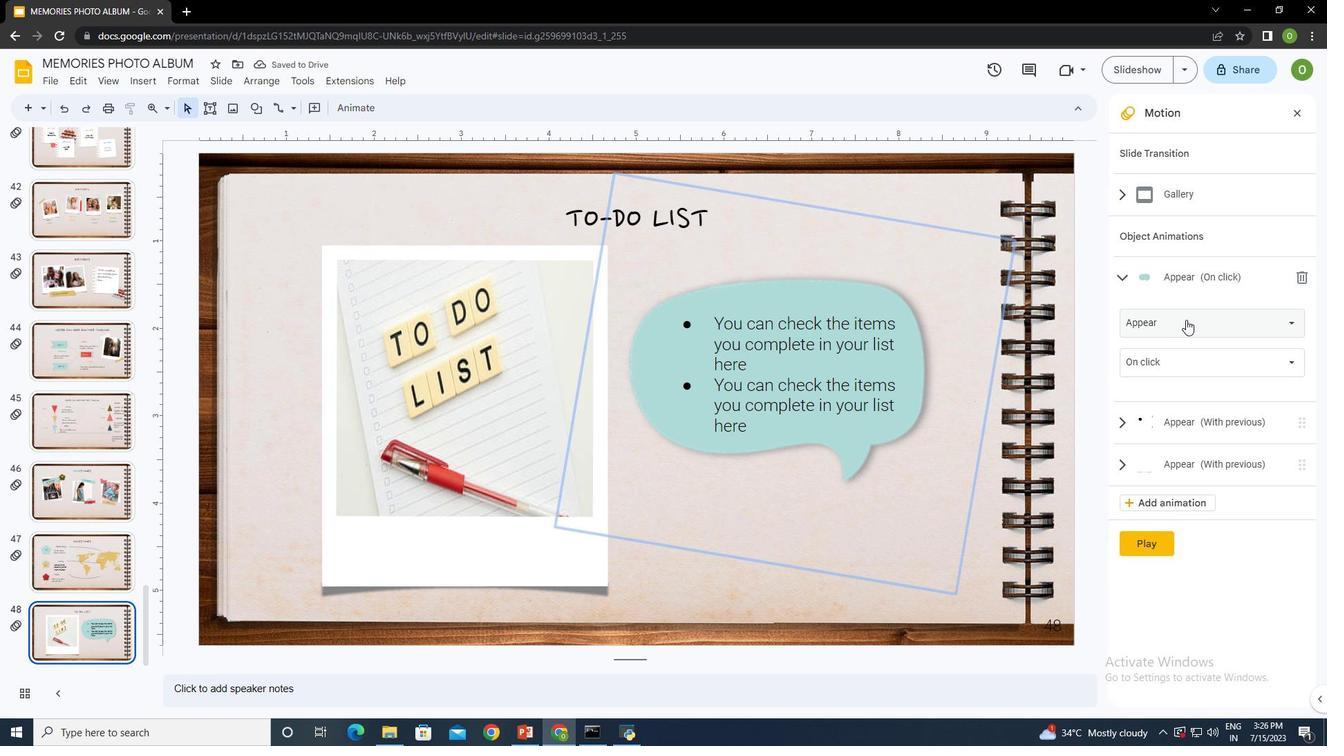 
Action: Mouse moved to (1190, 613)
Screenshot: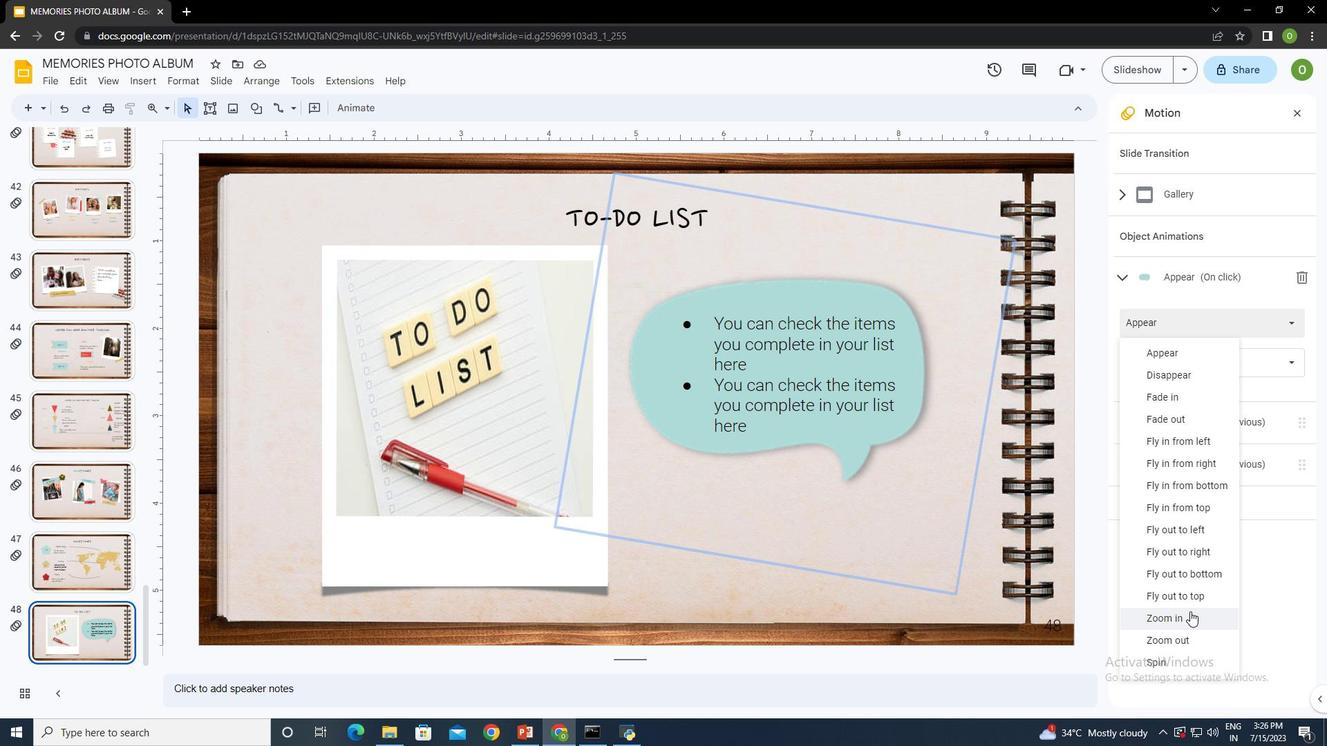 
Action: Mouse pressed left at (1190, 613)
Screenshot: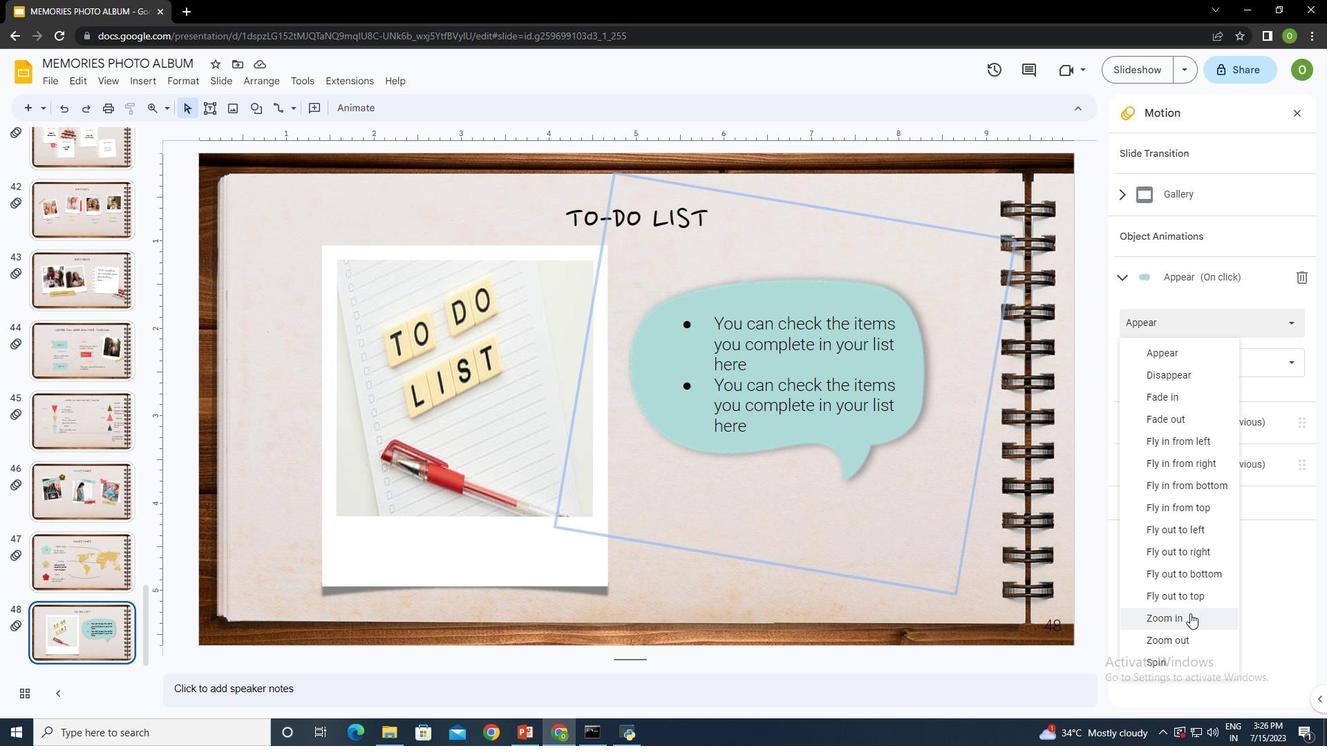 
Action: Mouse moved to (1181, 361)
Screenshot: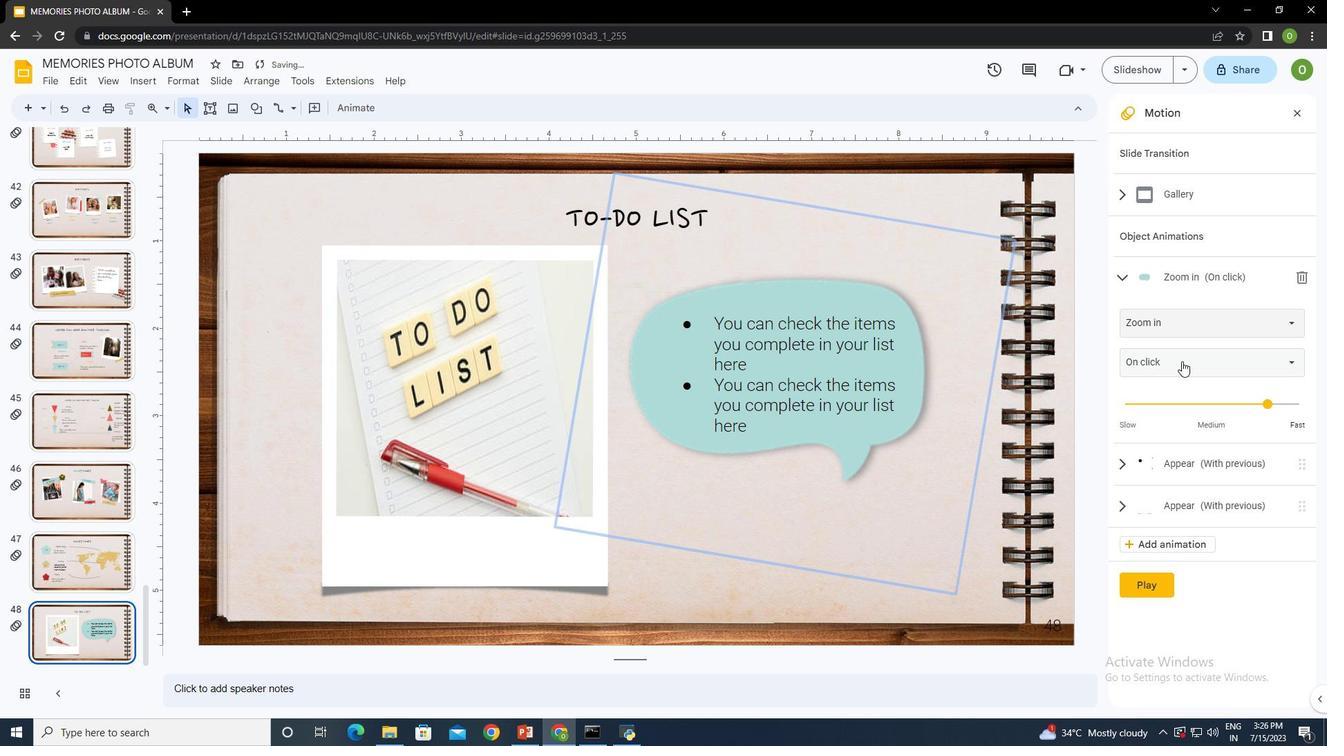 
Action: Mouse pressed left at (1181, 361)
Screenshot: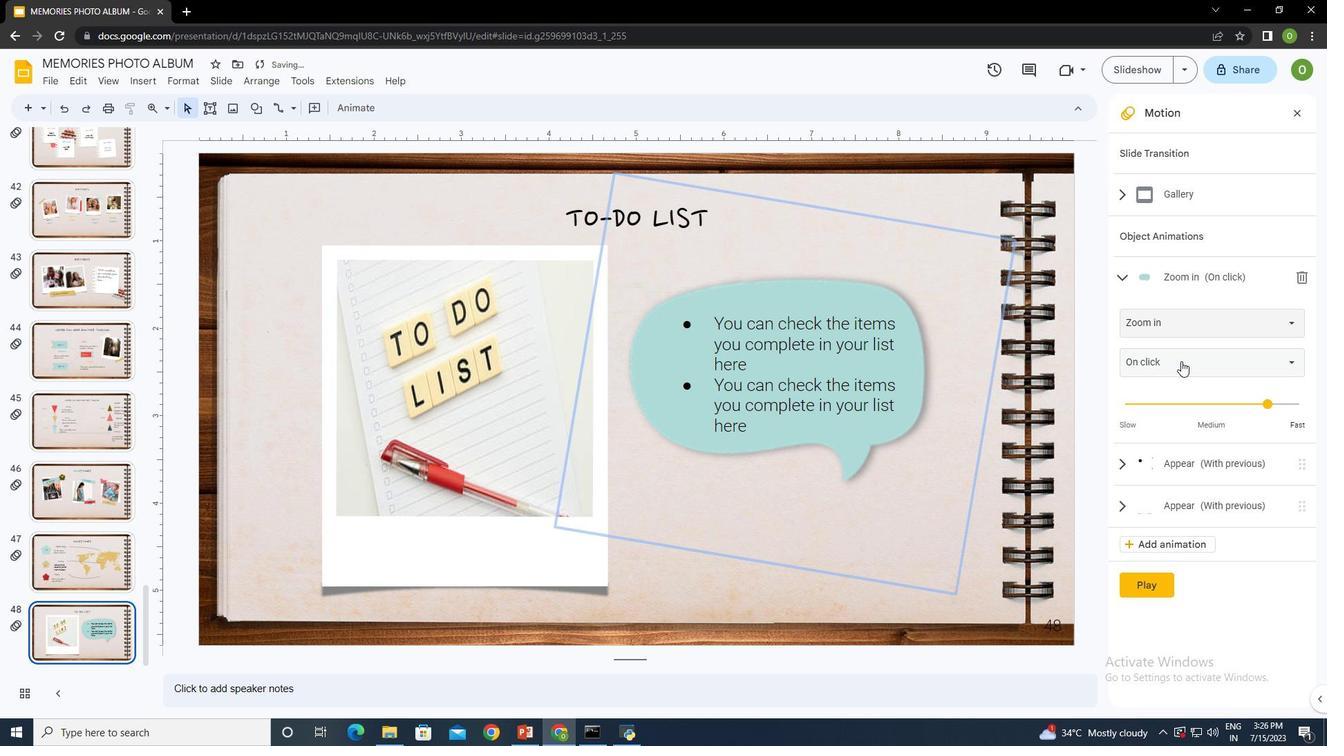 
Action: Mouse moved to (1175, 416)
Screenshot: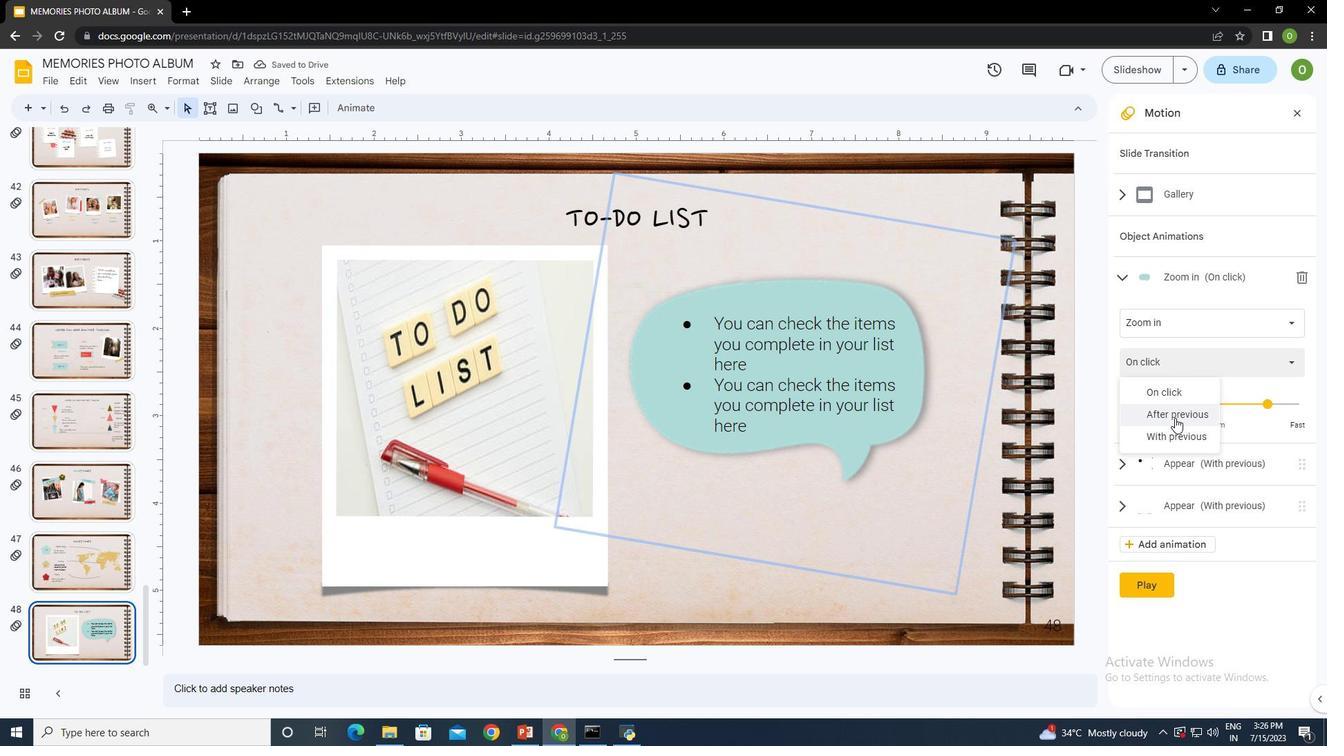 
Action: Mouse pressed left at (1175, 416)
Screenshot: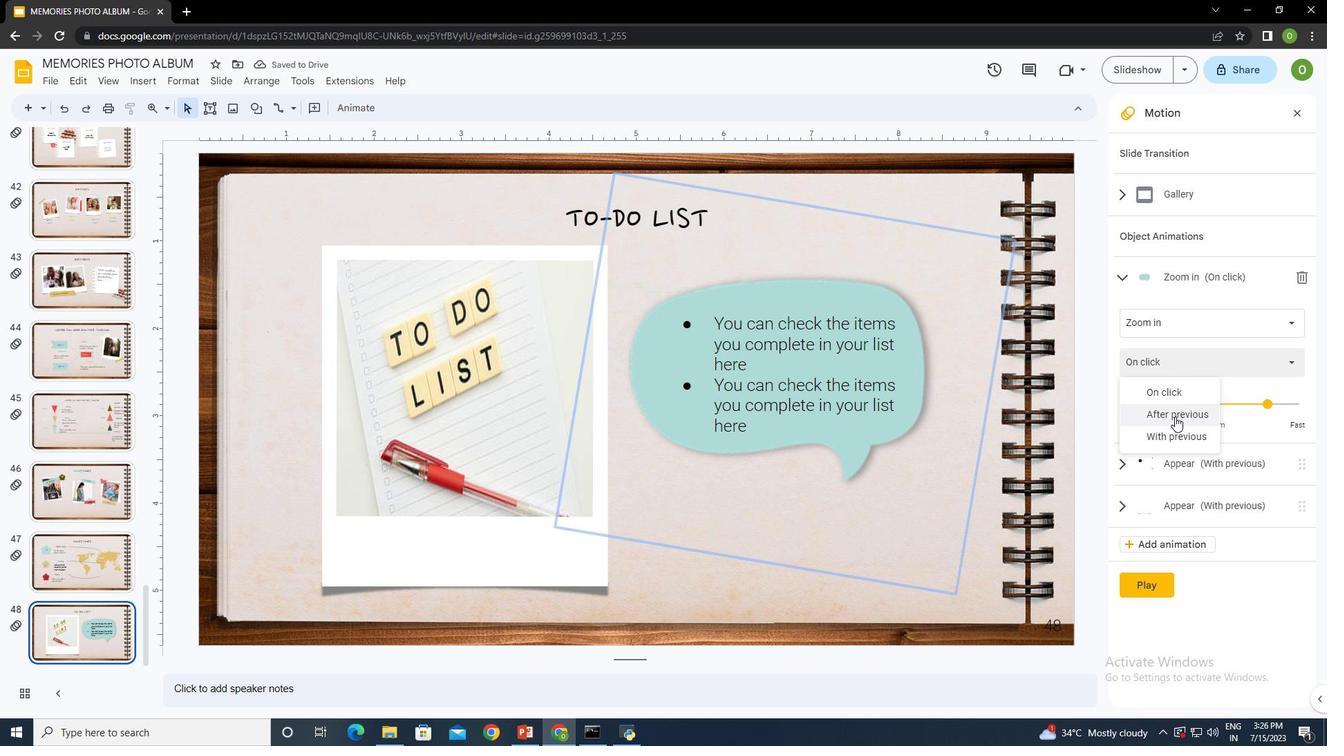 
Action: Mouse moved to (1206, 460)
Screenshot: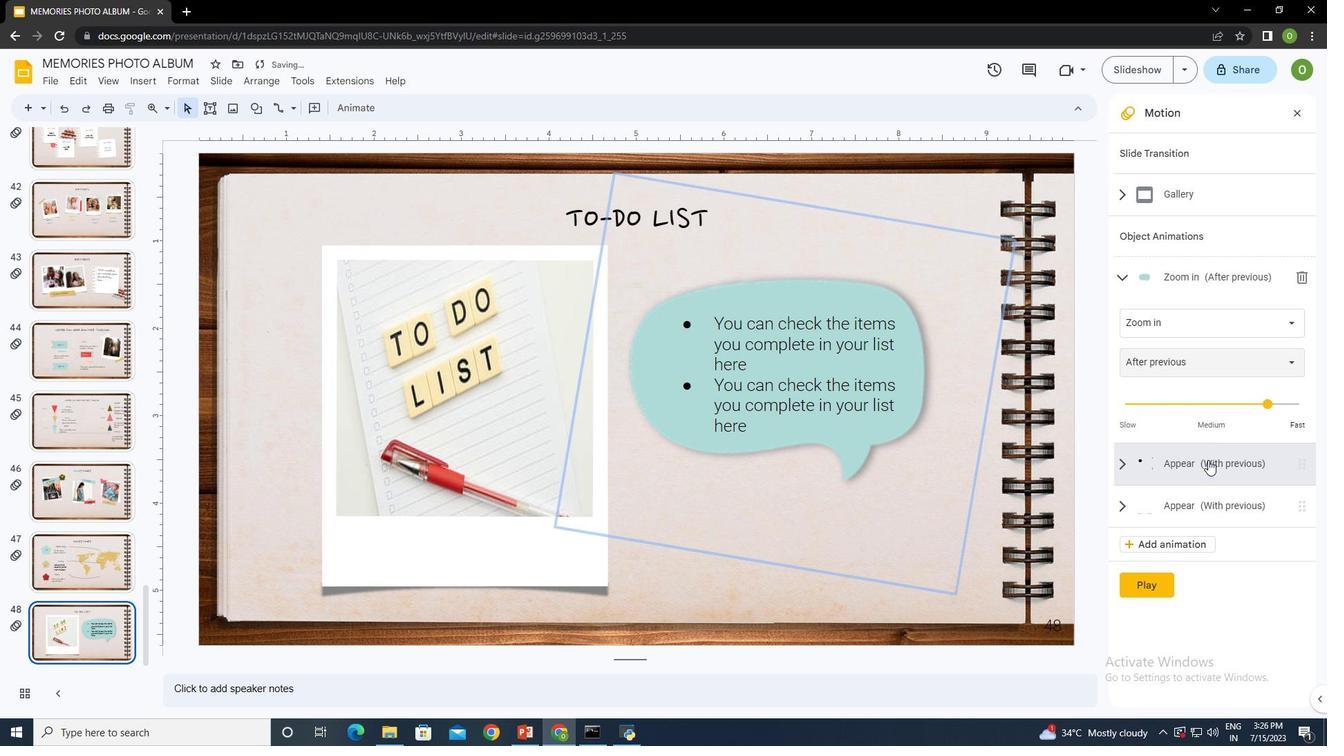 
Action: Mouse pressed left at (1206, 460)
Screenshot: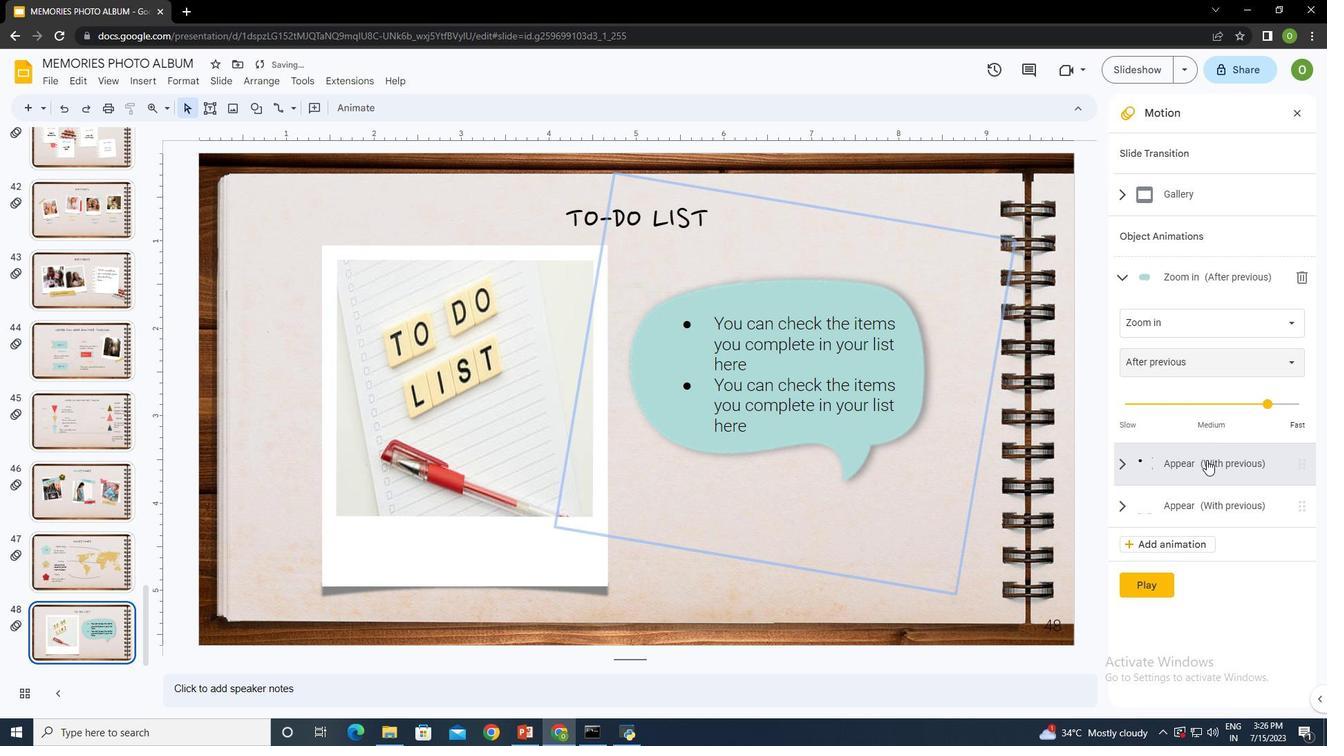 
Action: Mouse moved to (1165, 363)
Screenshot: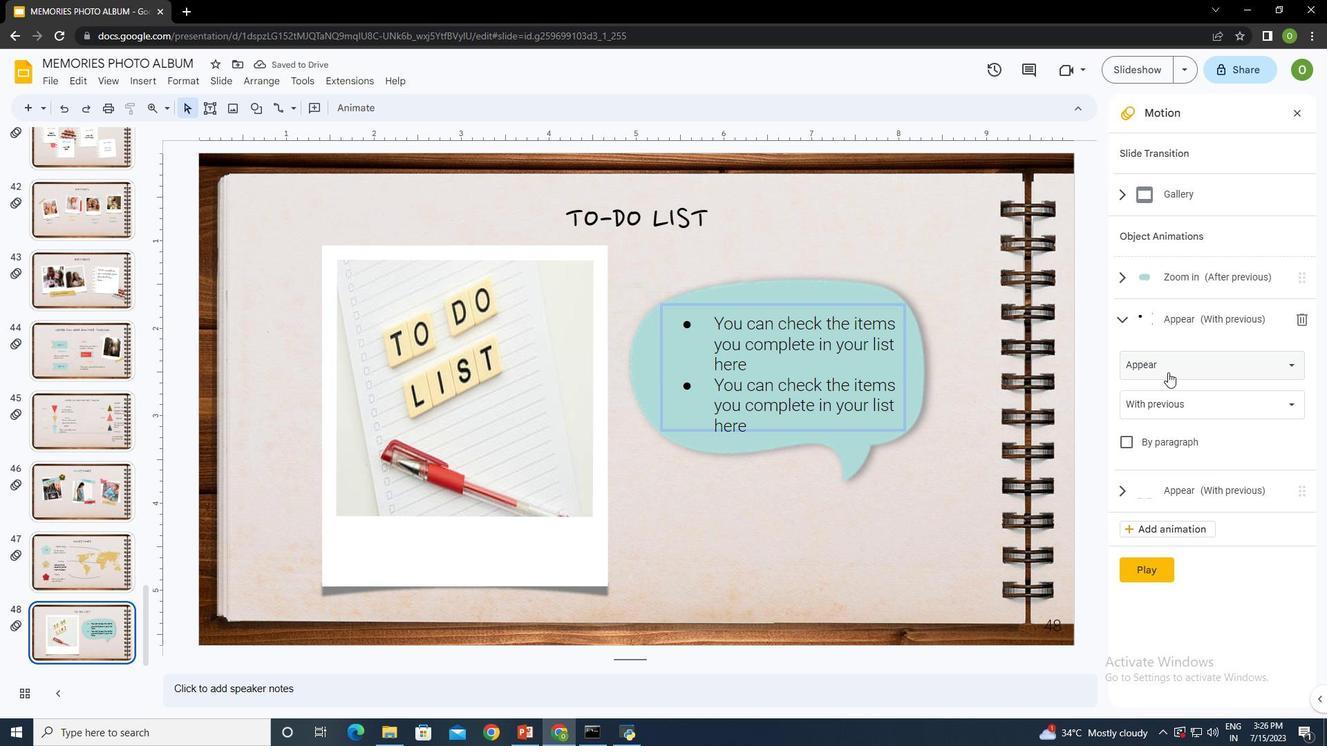 
Action: Mouse pressed left at (1165, 363)
Screenshot: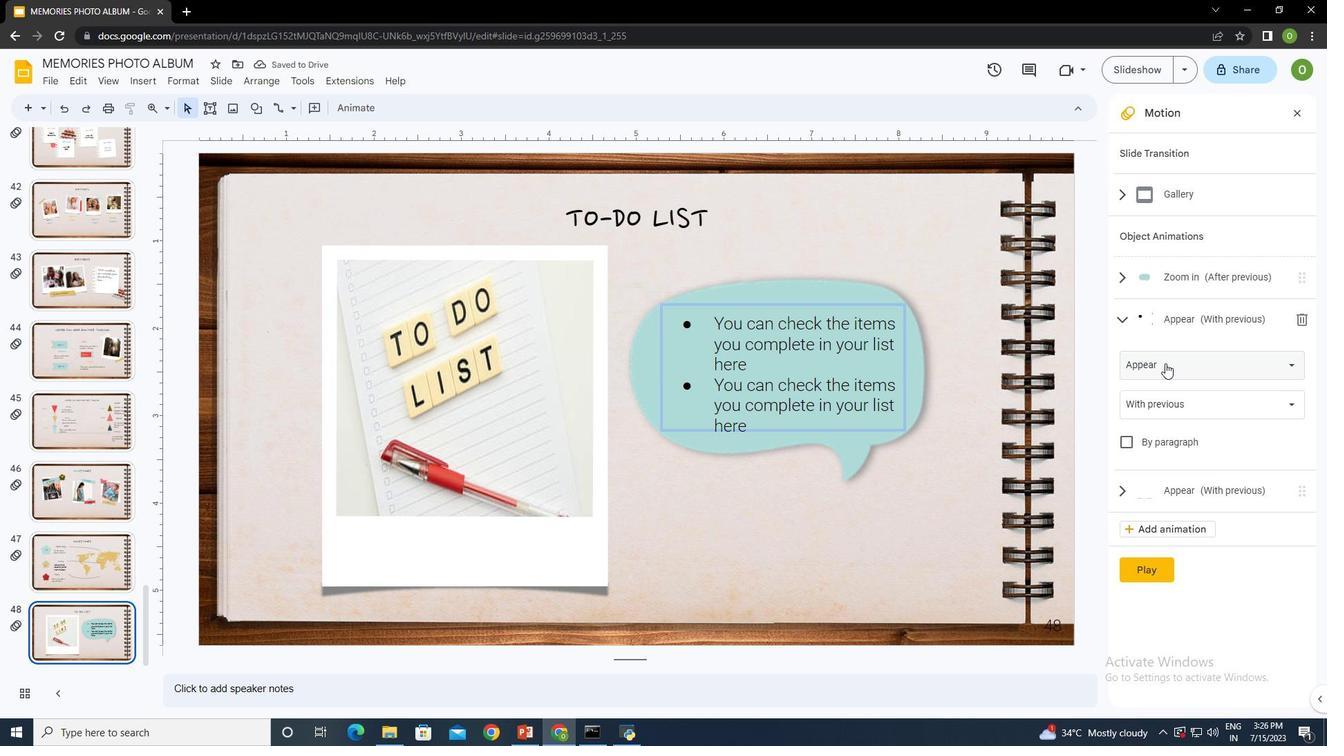 
Action: Mouse moved to (1185, 660)
Screenshot: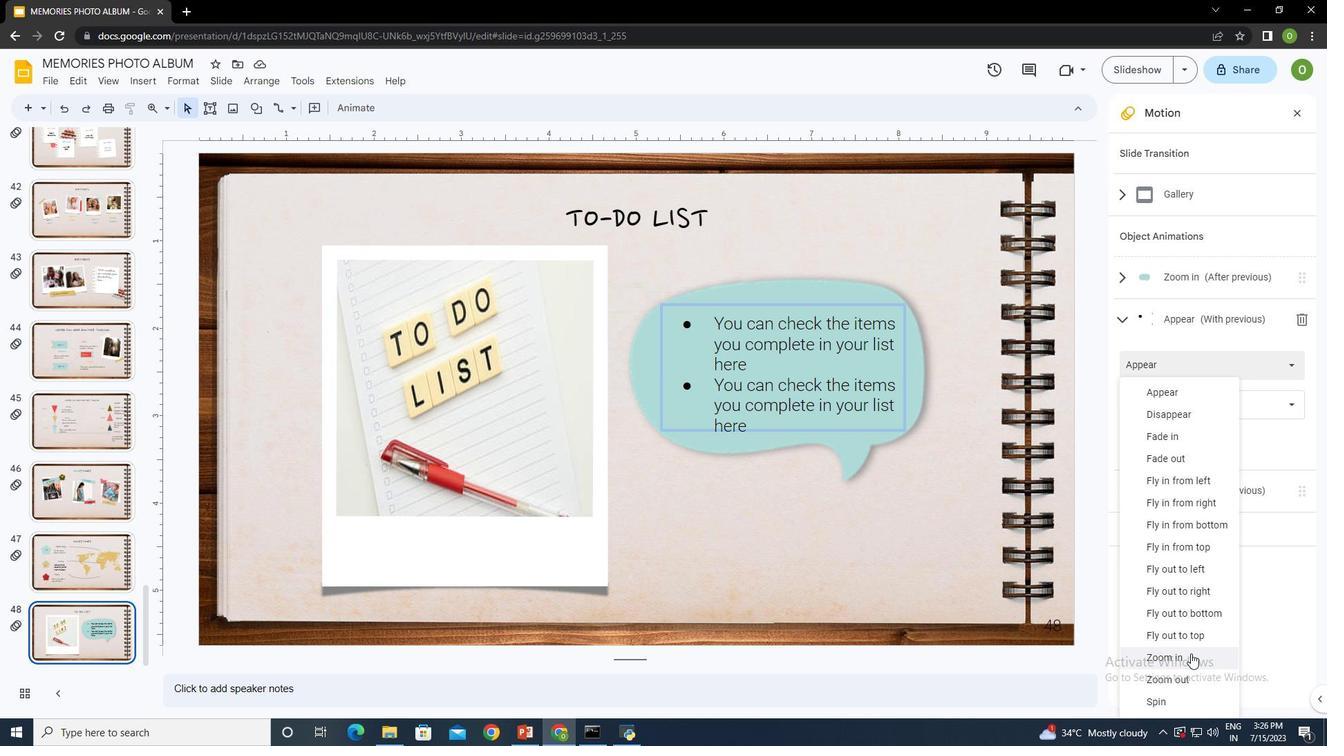 
Action: Mouse pressed left at (1185, 660)
Screenshot: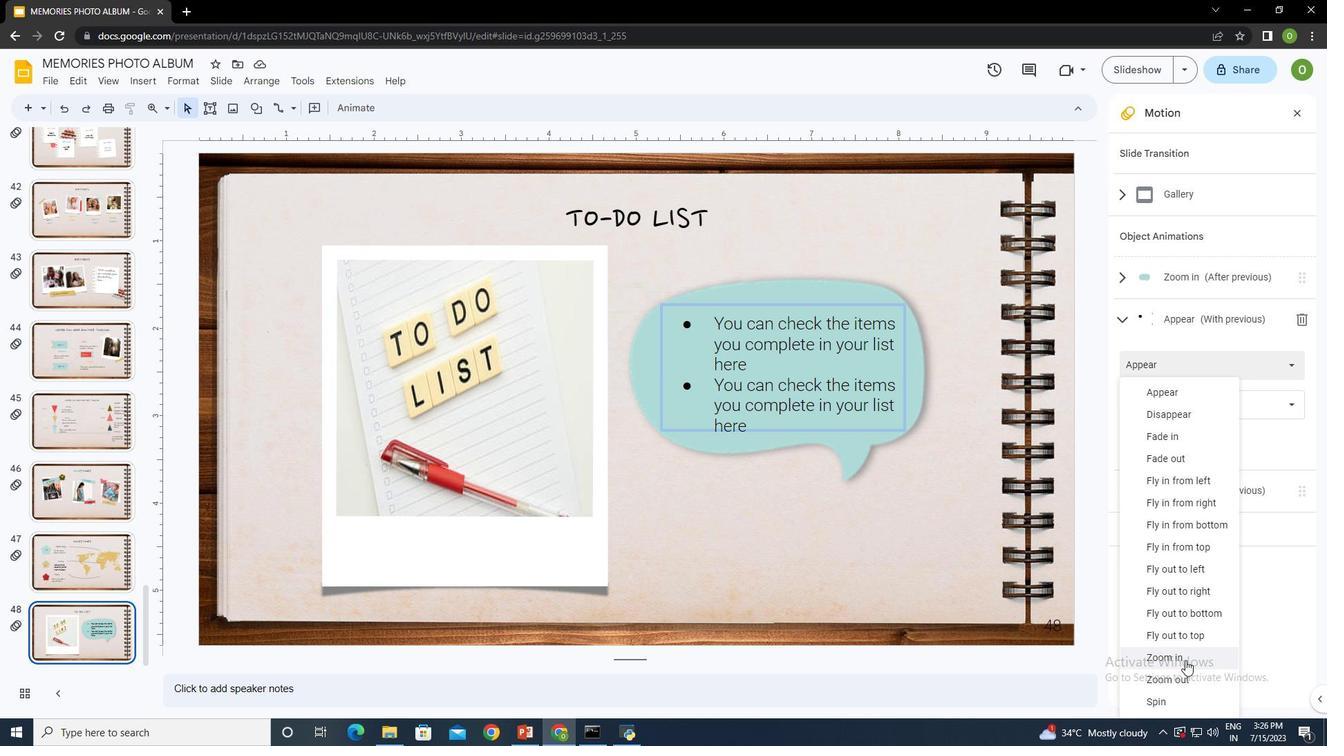 
Action: Mouse moved to (1175, 528)
Screenshot: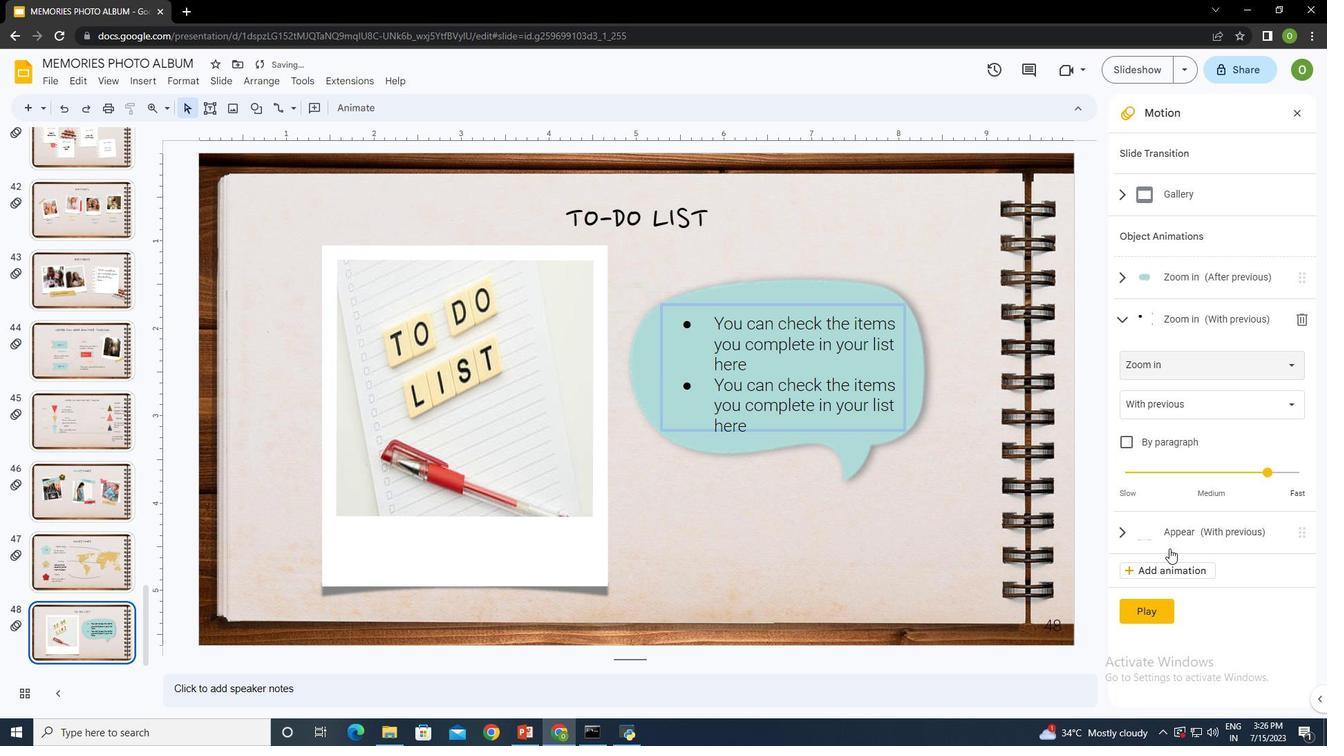 
Action: Mouse pressed left at (1175, 528)
Screenshot: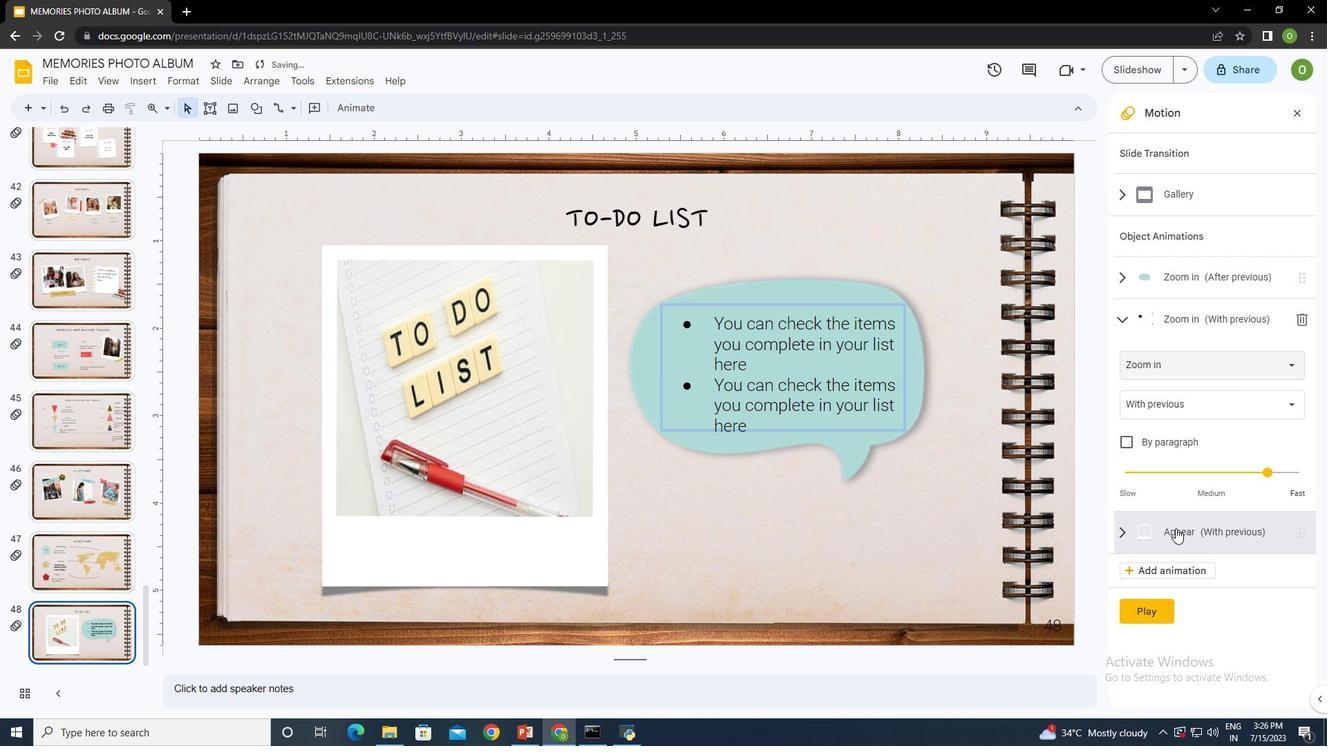 
Action: Mouse moved to (1166, 398)
Screenshot: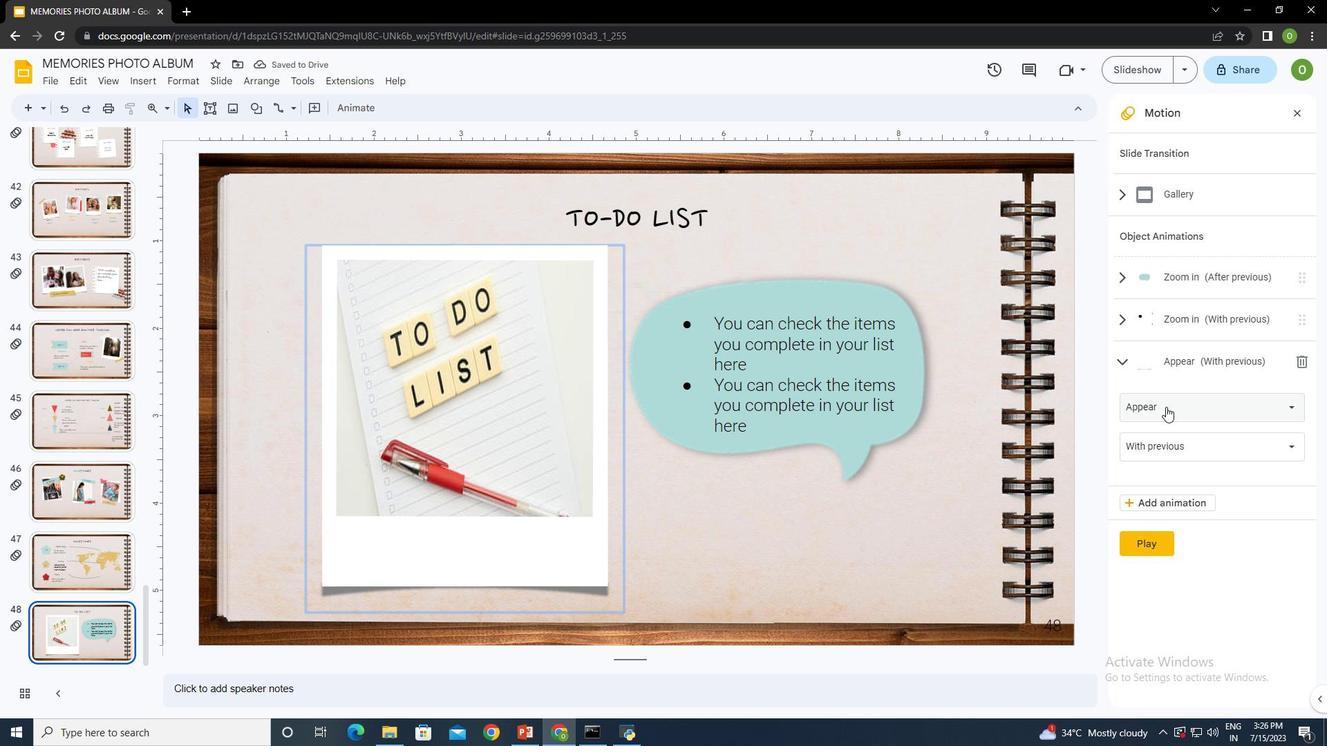
Action: Mouse pressed left at (1166, 398)
Screenshot: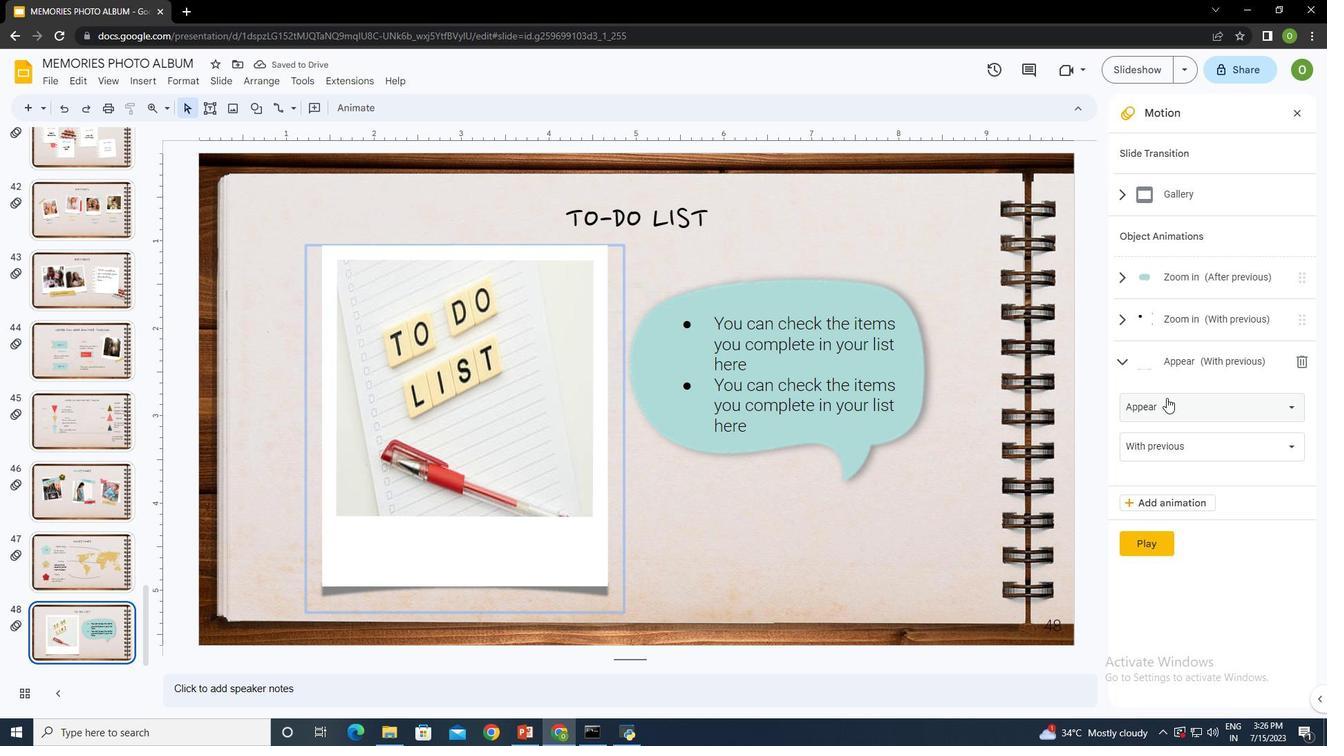 
Action: Mouse moved to (1168, 324)
Screenshot: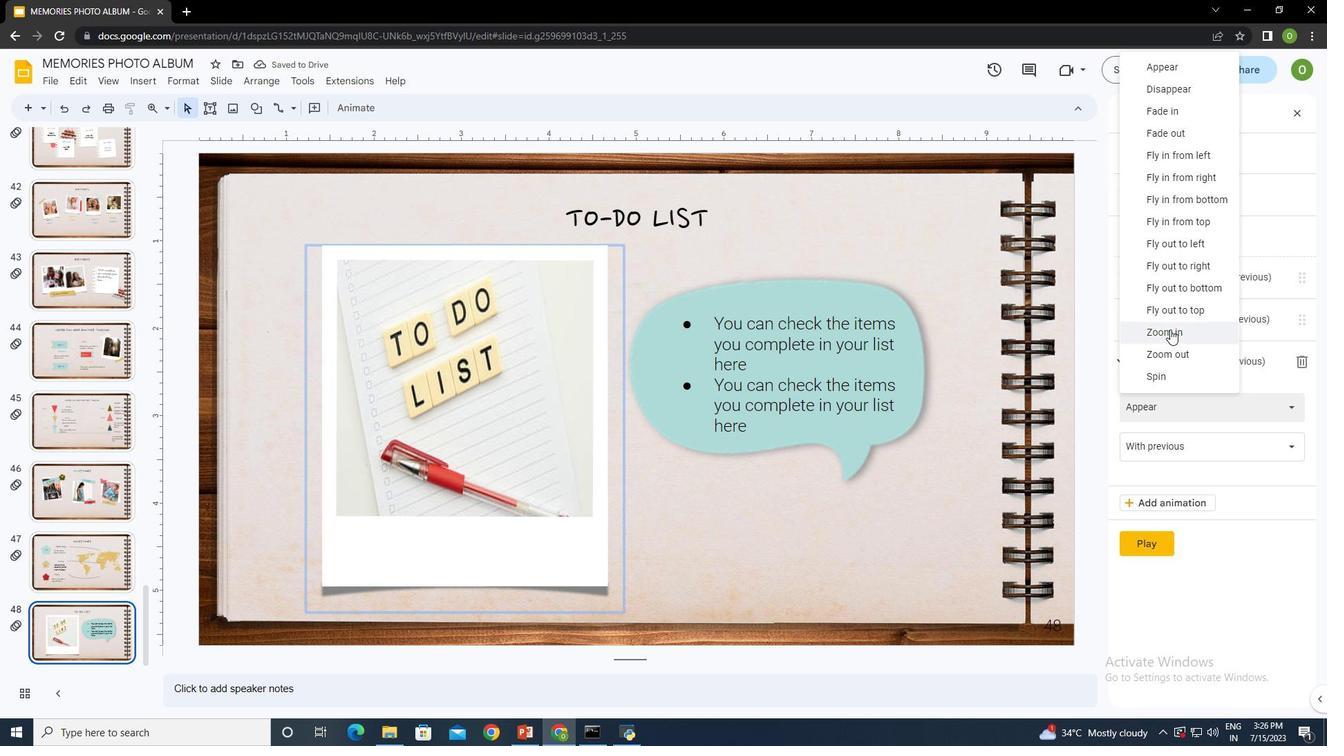 
Action: Mouse pressed left at (1168, 324)
Screenshot: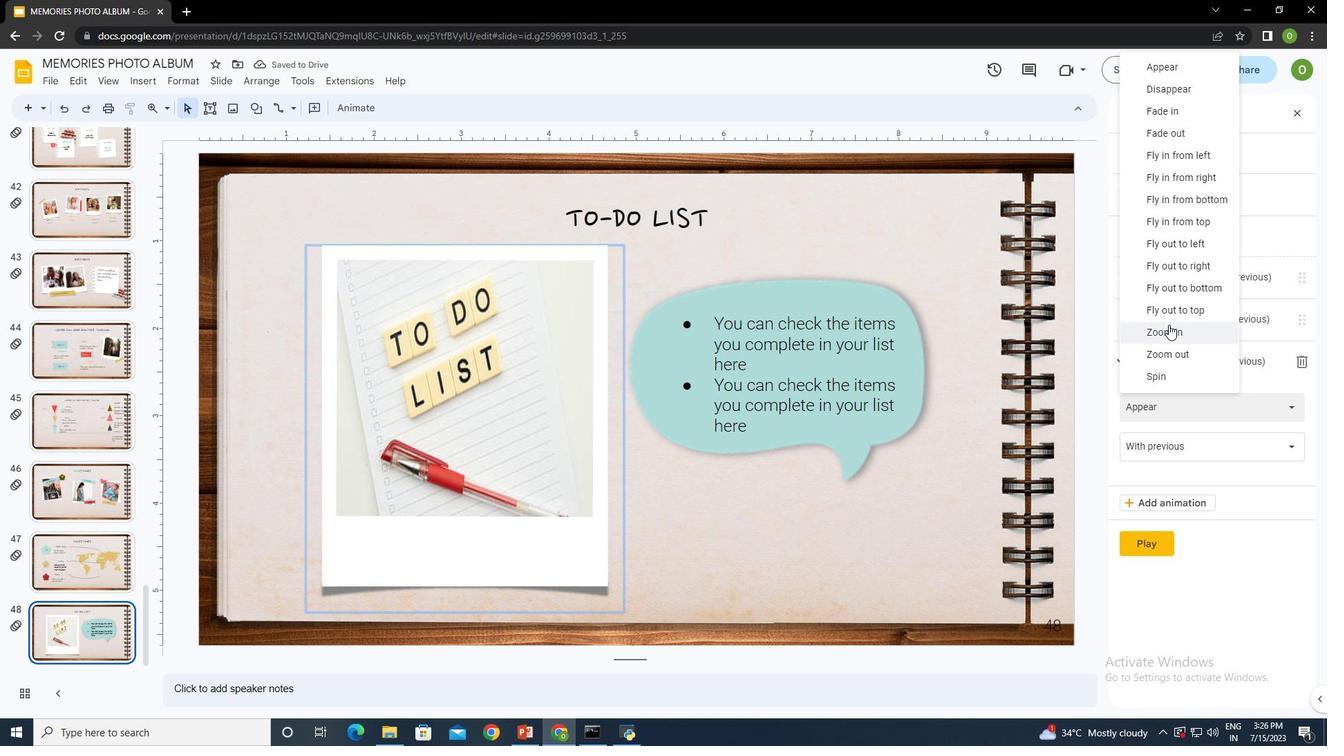
Action: Mouse moved to (1179, 481)
Screenshot: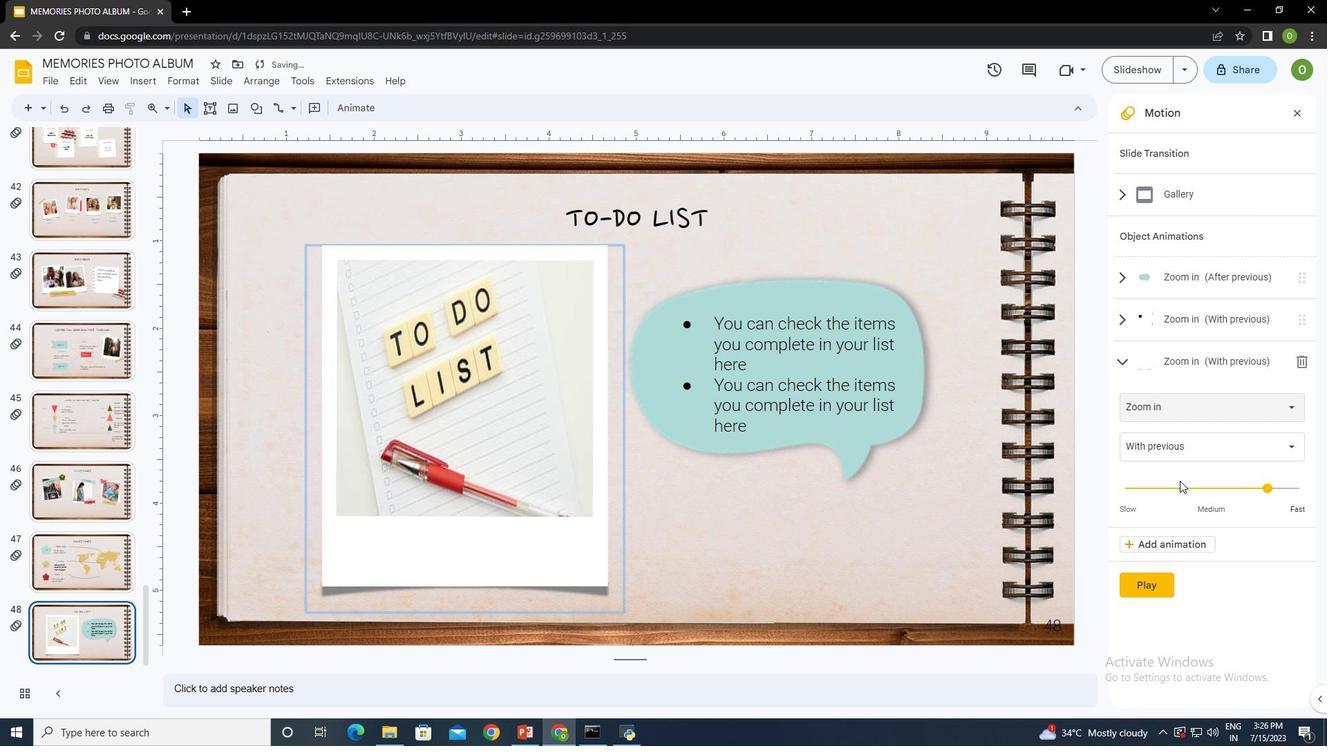 
Action: Mouse scrolled (1179, 480) with delta (0, 0)
Screenshot: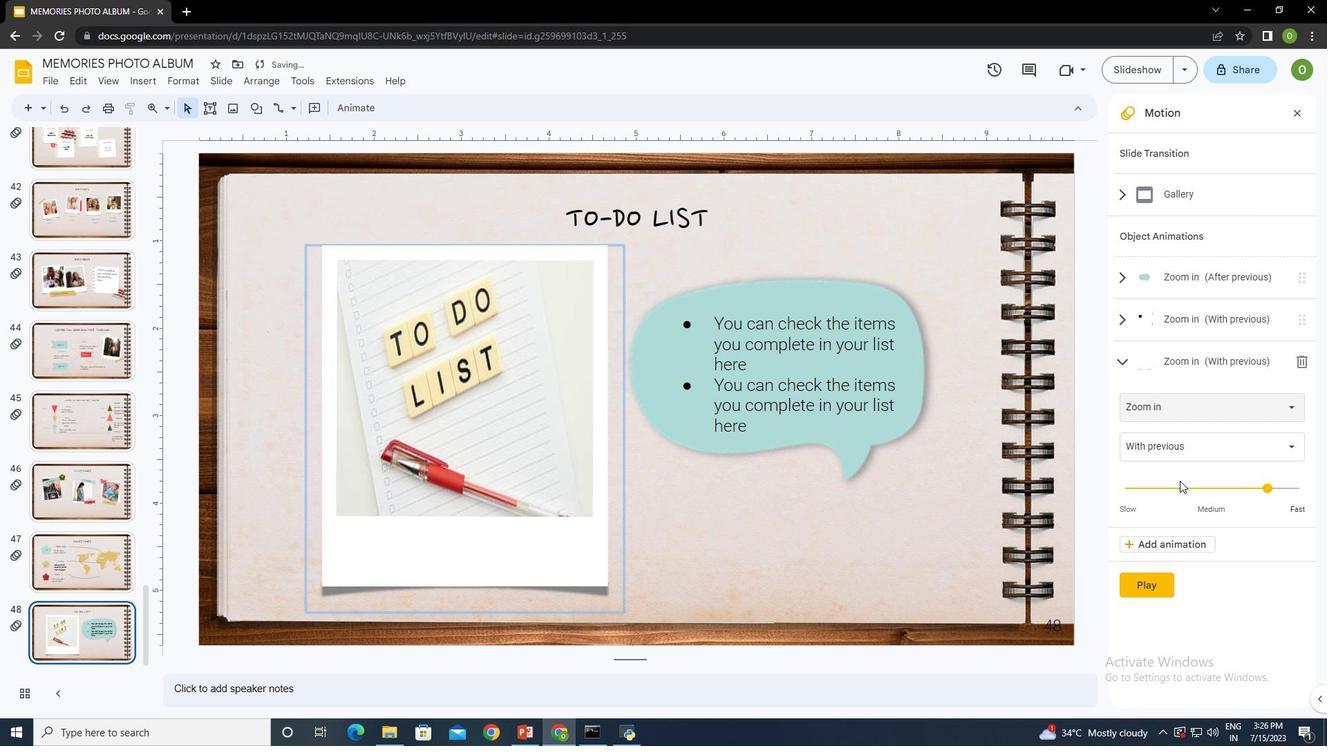 
Action: Mouse scrolled (1179, 480) with delta (0, 0)
Screenshot: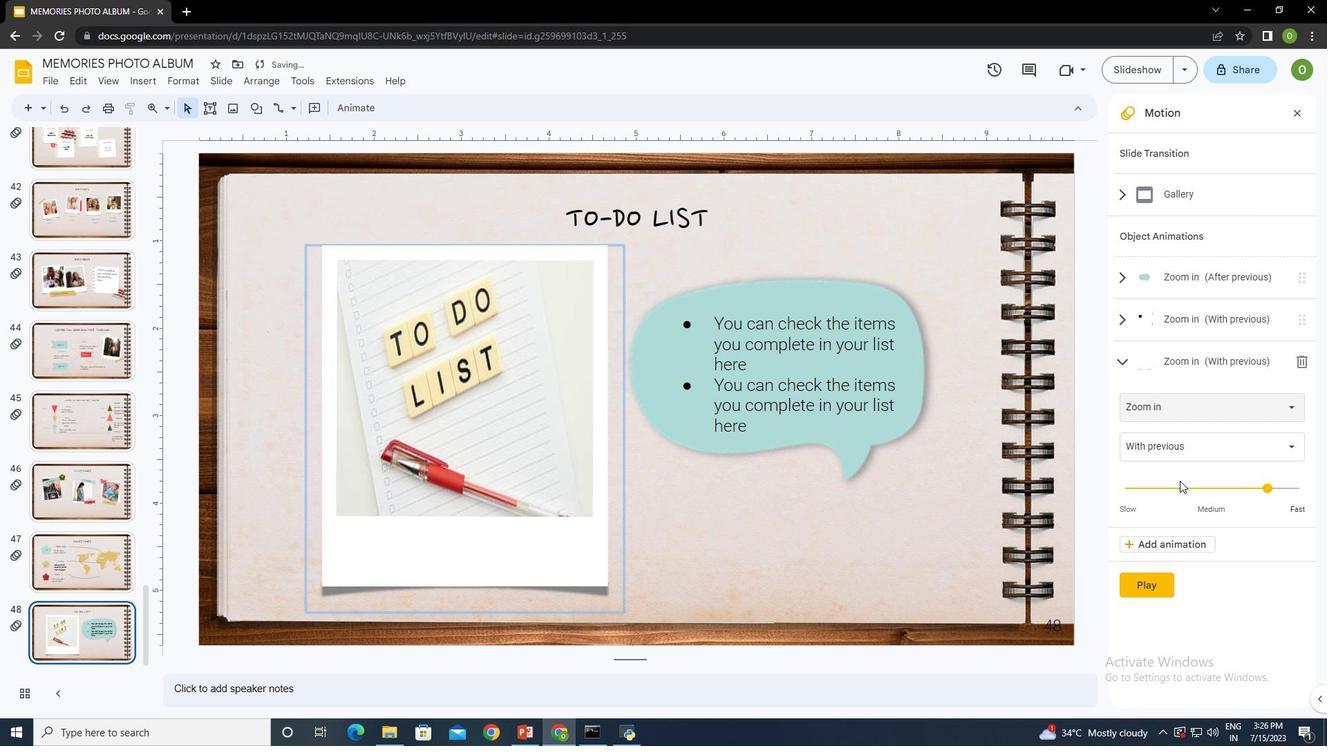 
Action: Mouse moved to (1147, 581)
Screenshot: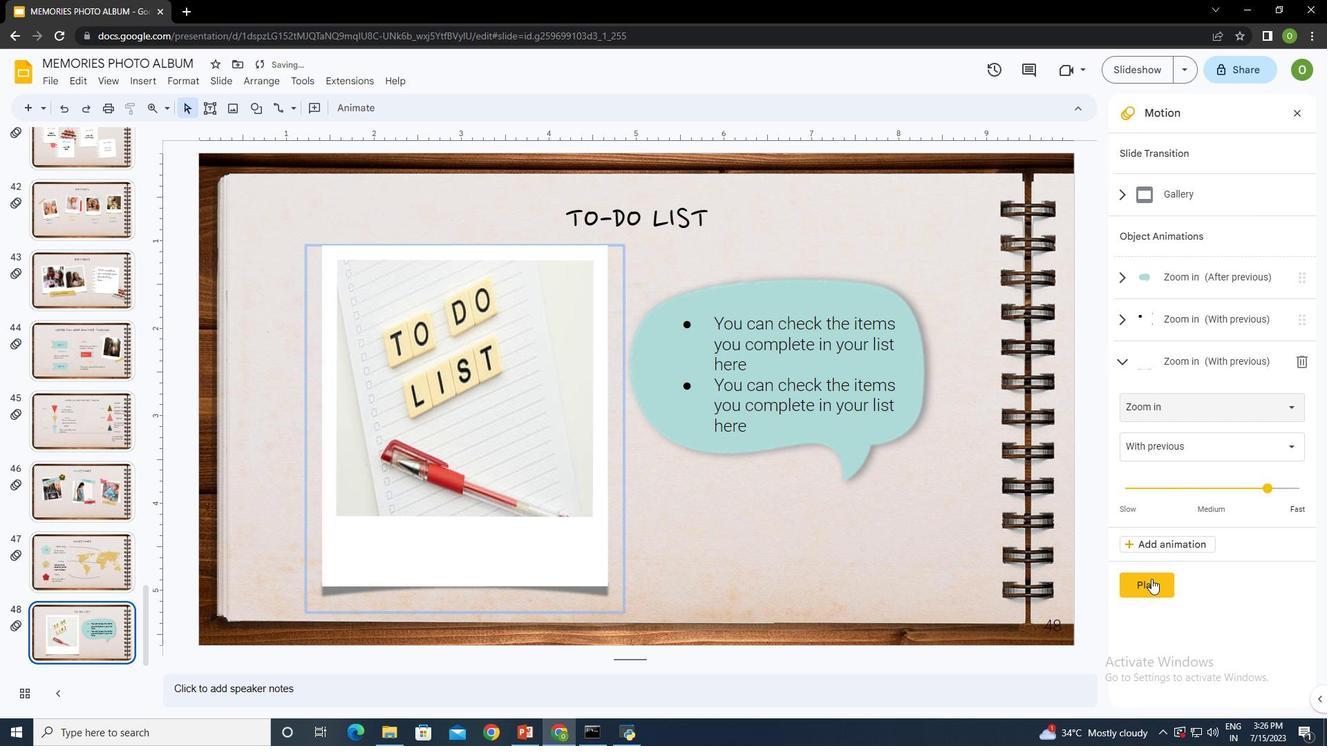 
Action: Mouse pressed left at (1147, 581)
Screenshot: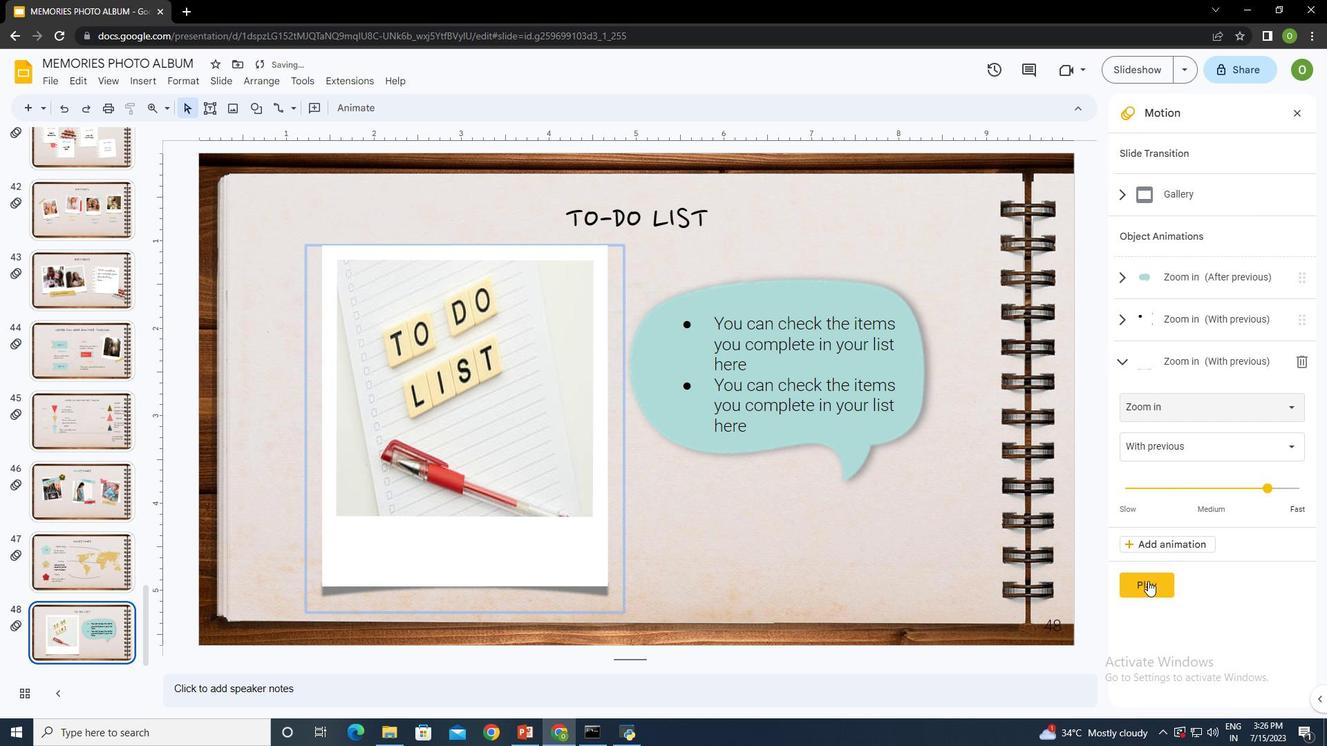 
Action: Mouse moved to (1153, 573)
Screenshot: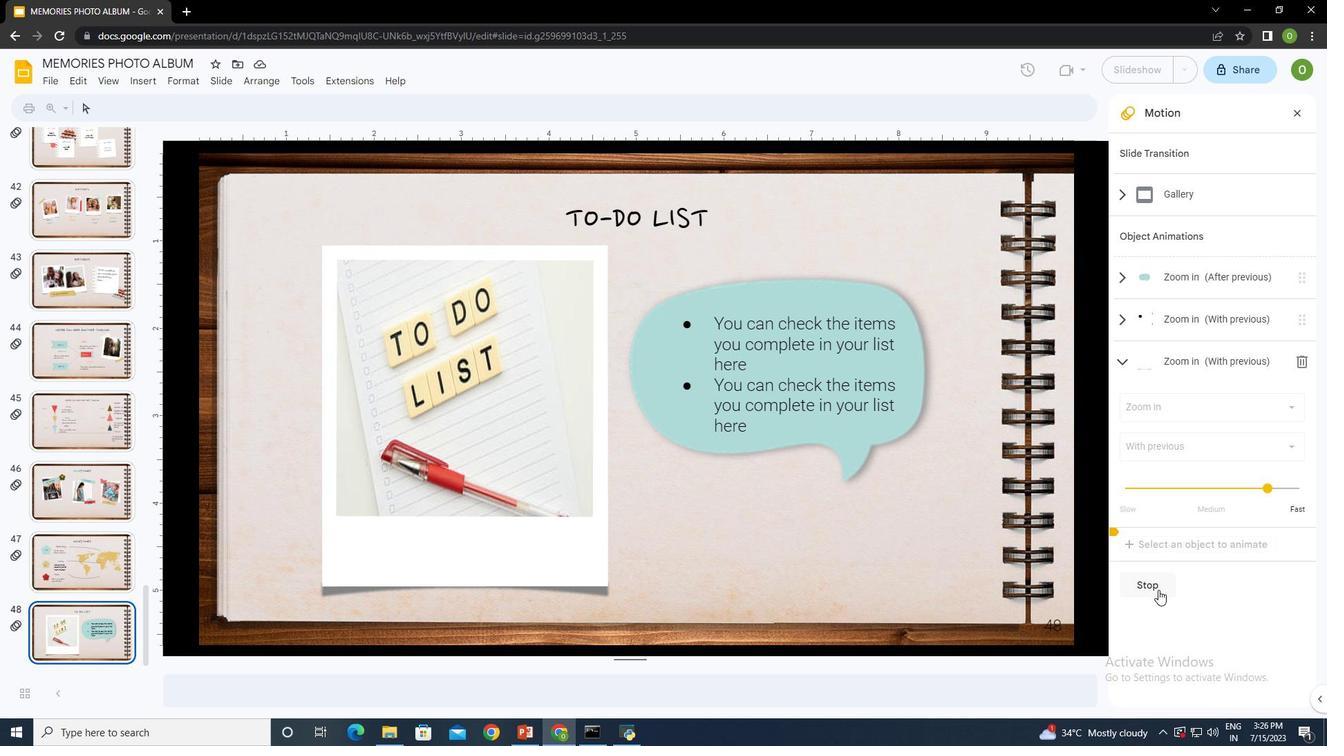 
Action: Mouse pressed left at (1153, 573)
Screenshot: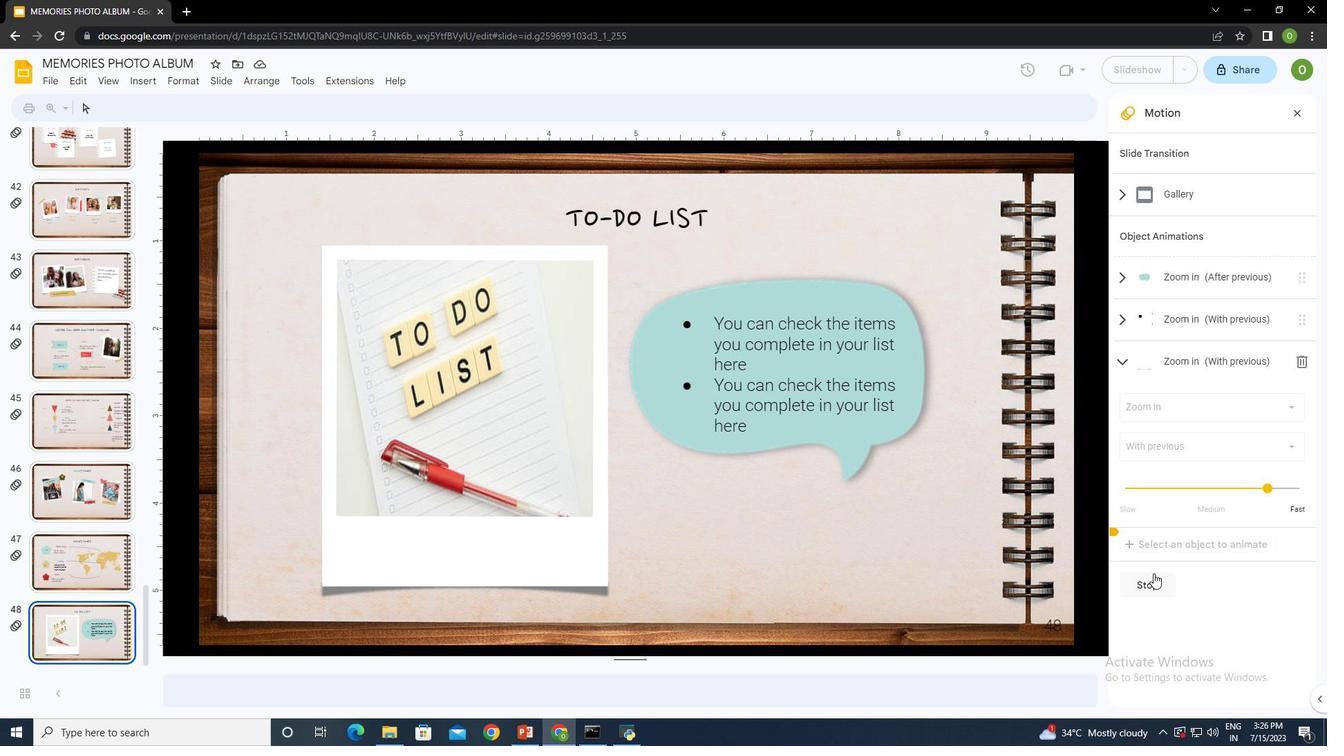 
